Task: Add an event with the title Project Stakeholder Meeting, date '2024/04/22', time 7:30 AM to 9:30 AMand add a description: Participants will be divided into teams, ensuring a mix of individuals from different departments or backgrounds. This encourages cross-team collaboration and allows participants to interact with colleagues they may not typically work closely with.Select event color  Graphite . Add location for the event as: 654 Pompeii, Italy, logged in from the account softage.2@softage.netand send the event invitation to softage.5@softage.net and softage.6@softage.net. Set a reminder for the event Monthly on the third Sunday
Action: Mouse moved to (92, 114)
Screenshot: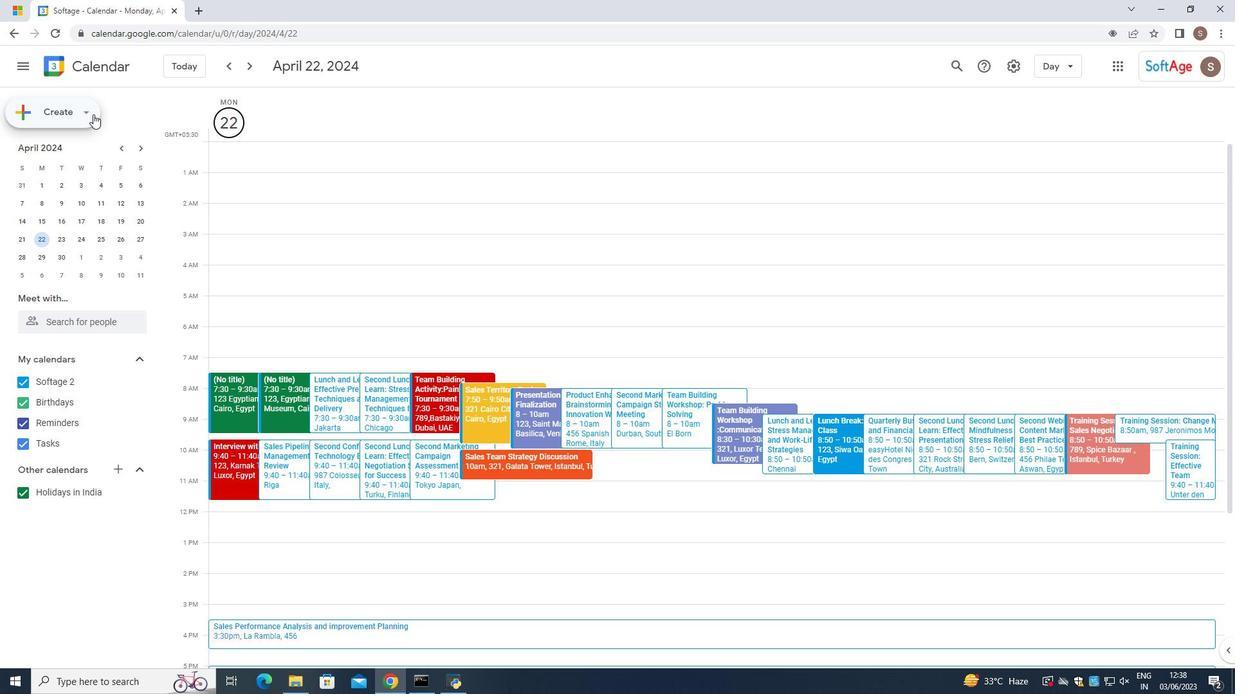 
Action: Mouse pressed left at (92, 114)
Screenshot: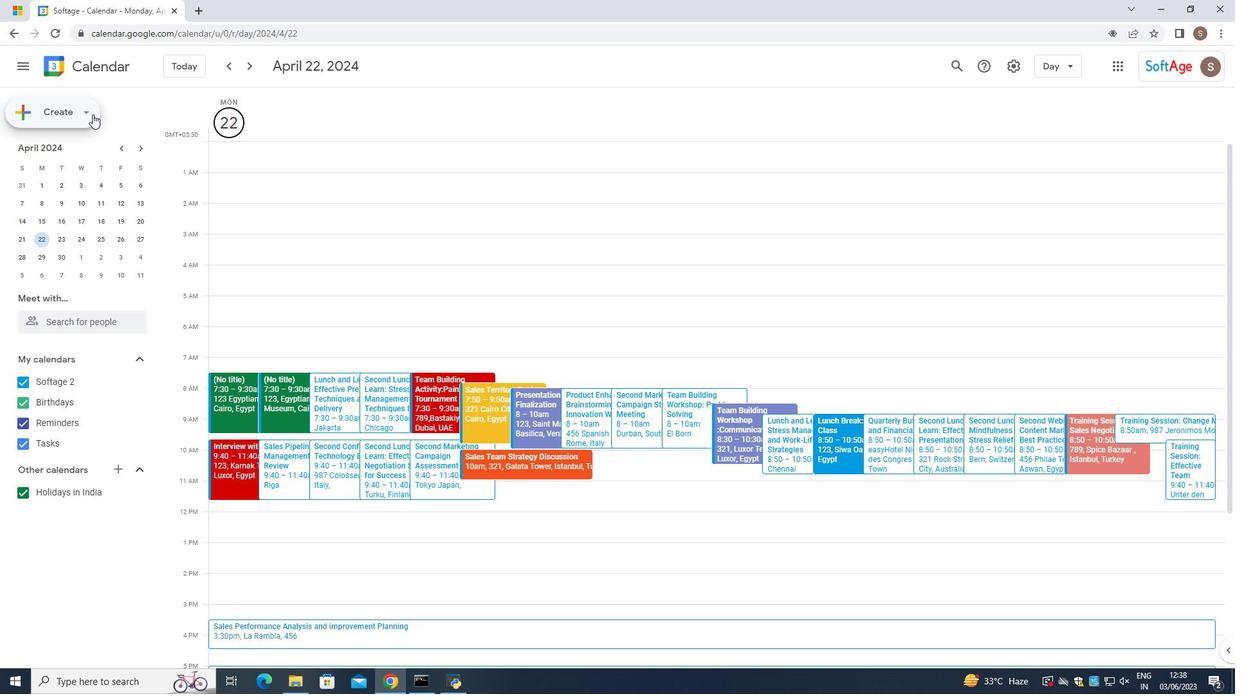 
Action: Mouse moved to (115, 150)
Screenshot: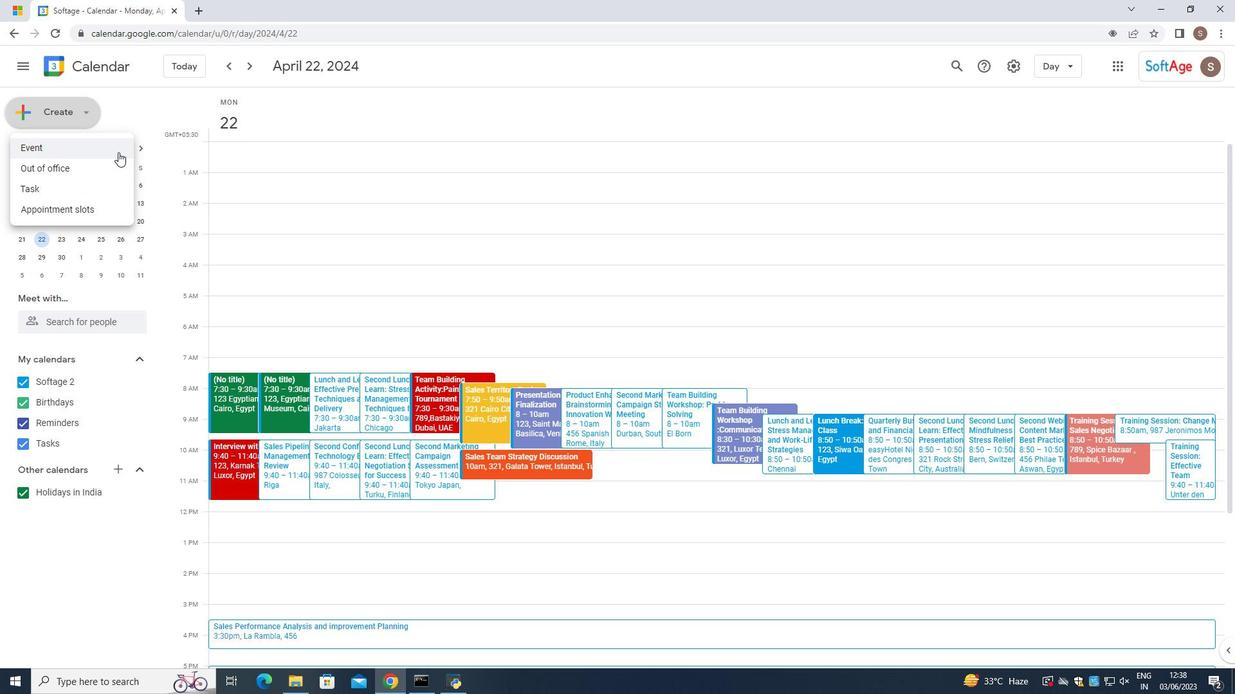 
Action: Mouse pressed left at (115, 150)
Screenshot: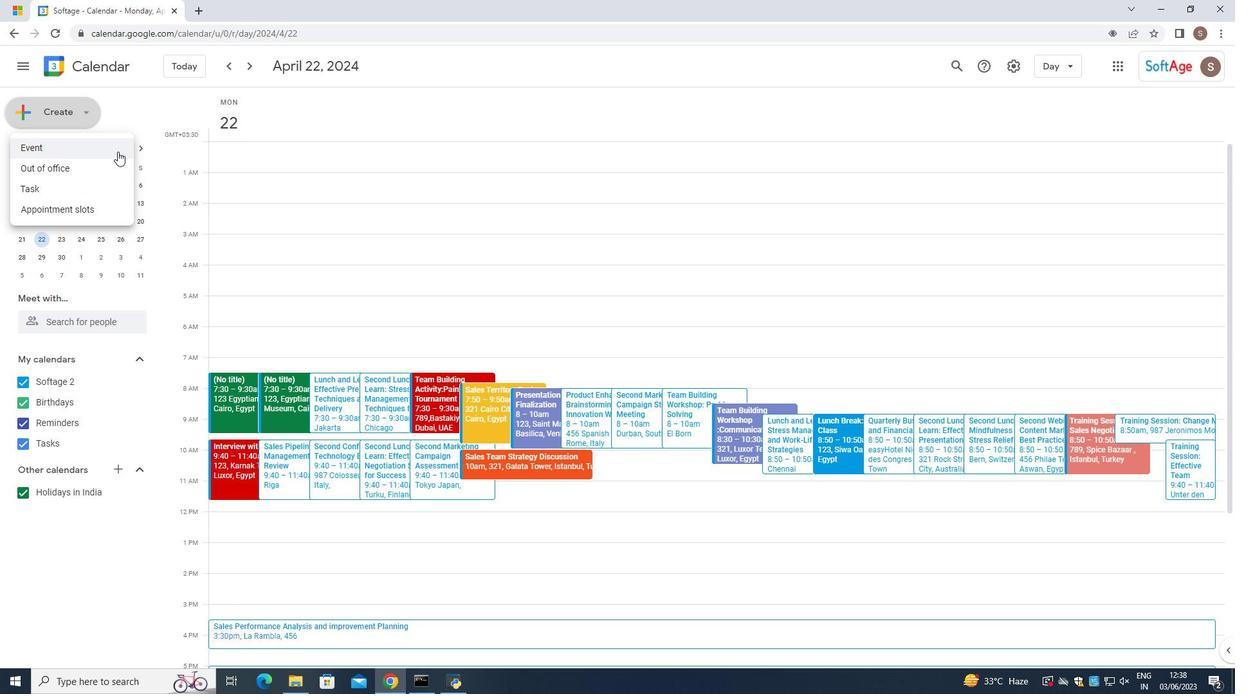 
Action: Mouse moved to (683, 318)
Screenshot: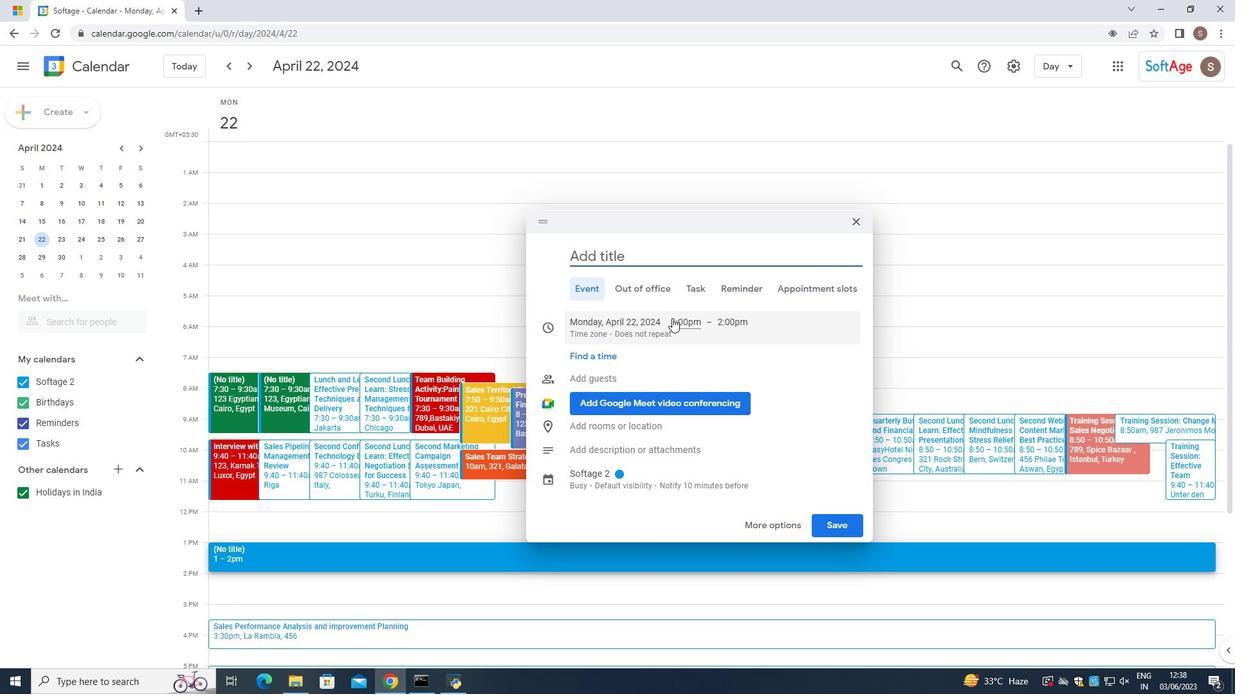 
Action: Mouse pressed left at (683, 318)
Screenshot: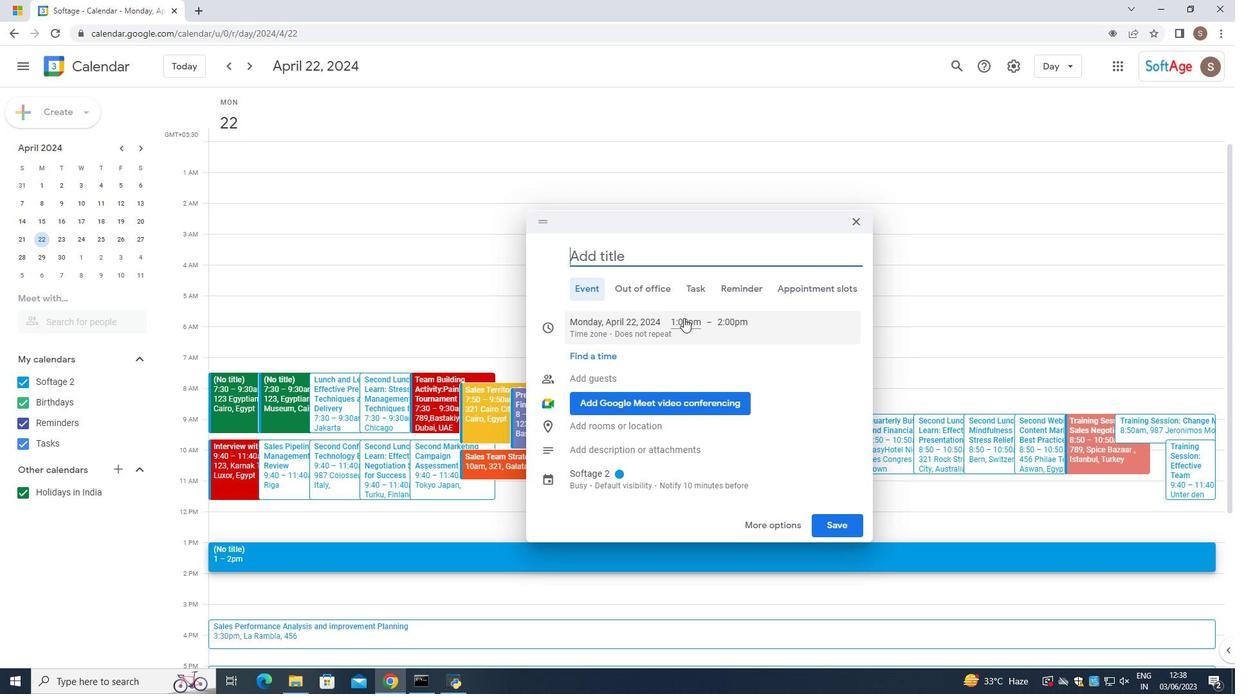 
Action: Mouse moved to (685, 322)
Screenshot: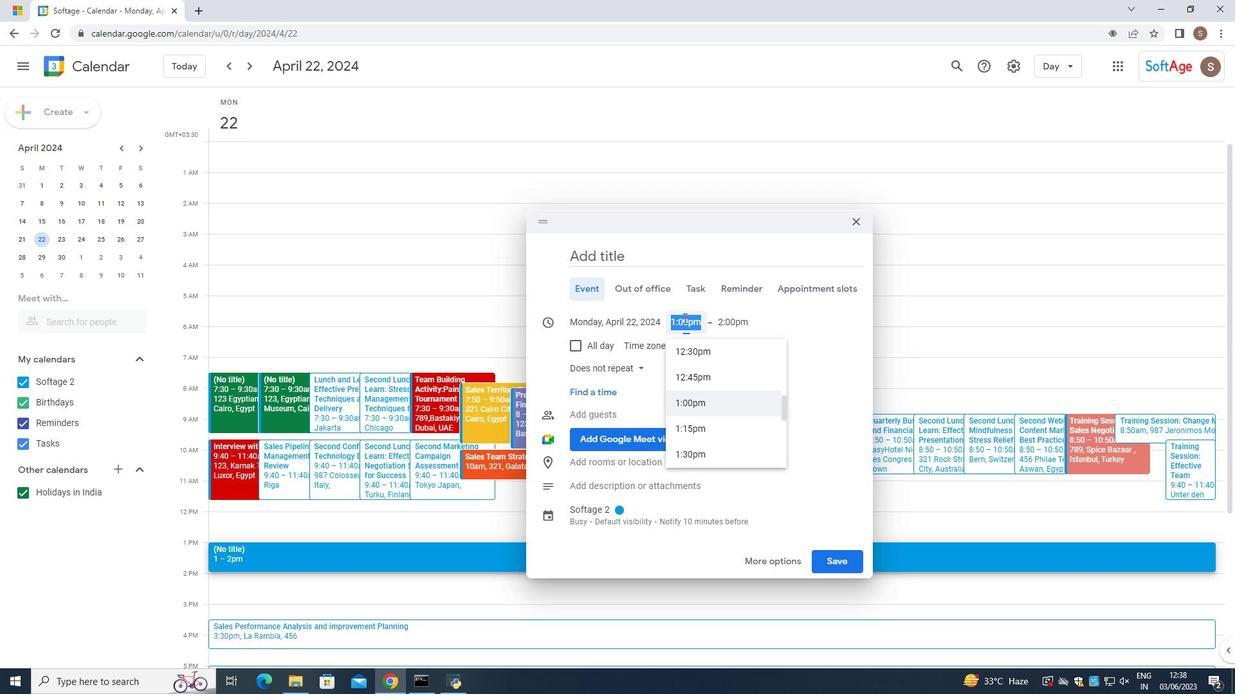 
Action: Mouse pressed left at (685, 322)
Screenshot: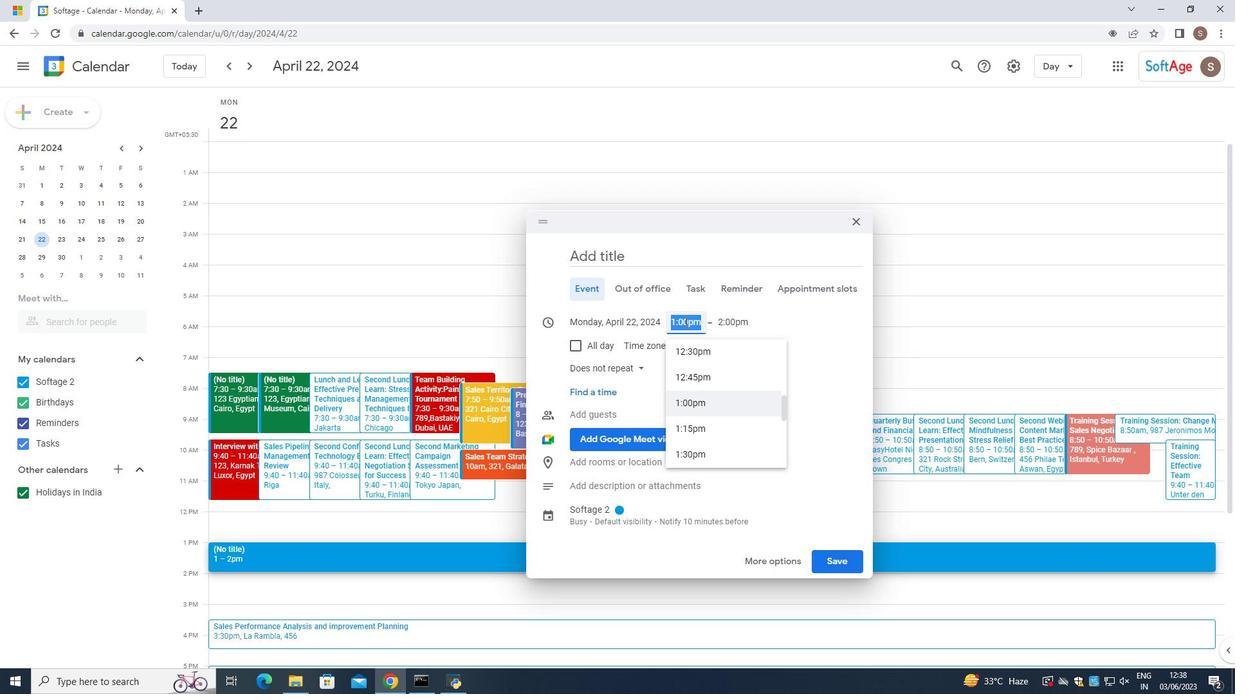 
Action: Mouse moved to (705, 399)
Screenshot: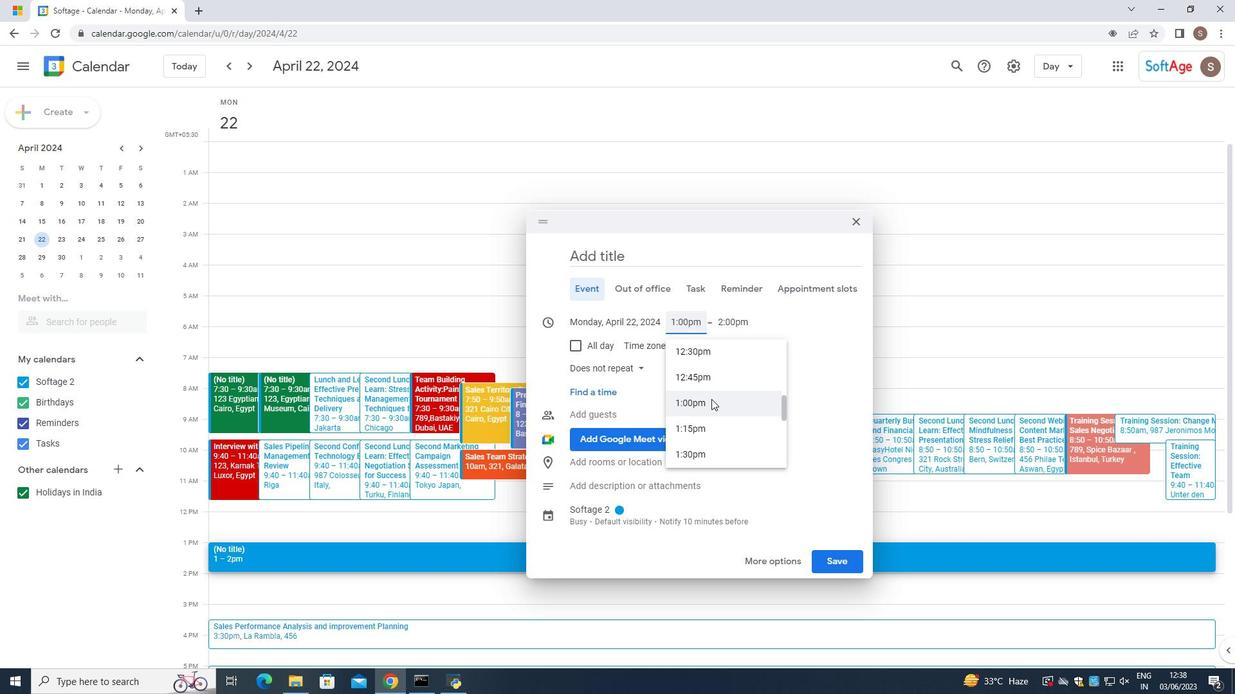 
Action: Mouse scrolled (705, 398) with delta (0, 0)
Screenshot: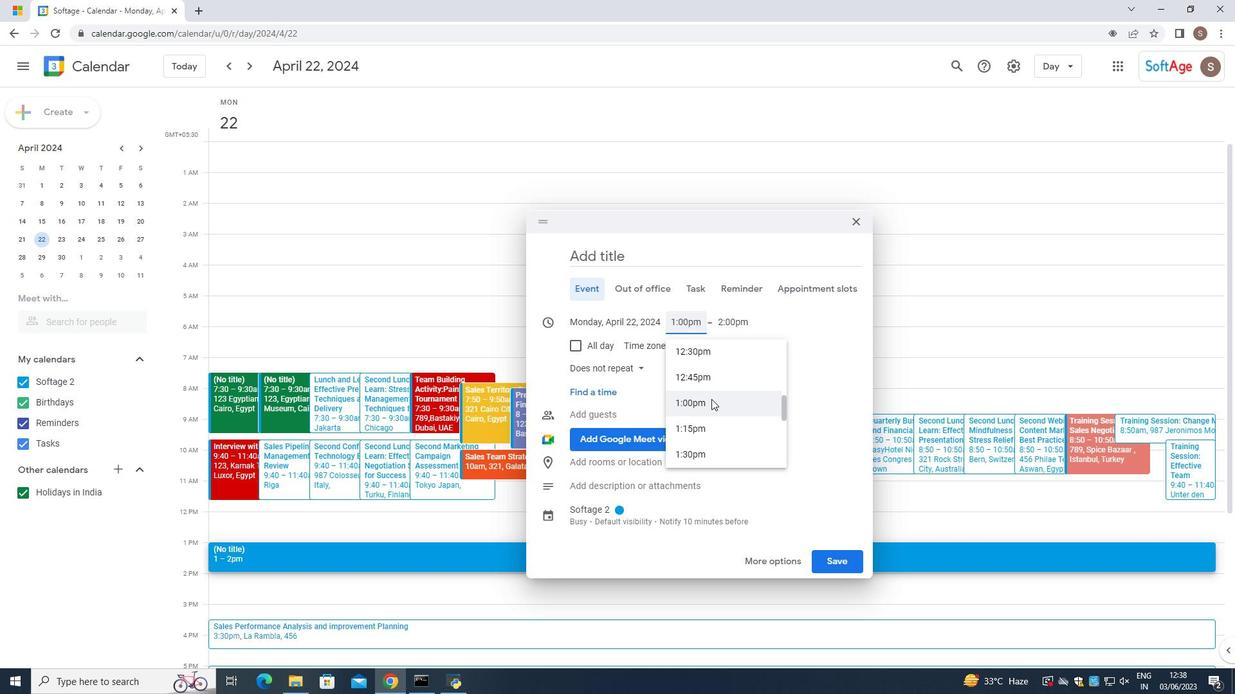 
Action: Mouse scrolled (705, 398) with delta (0, 0)
Screenshot: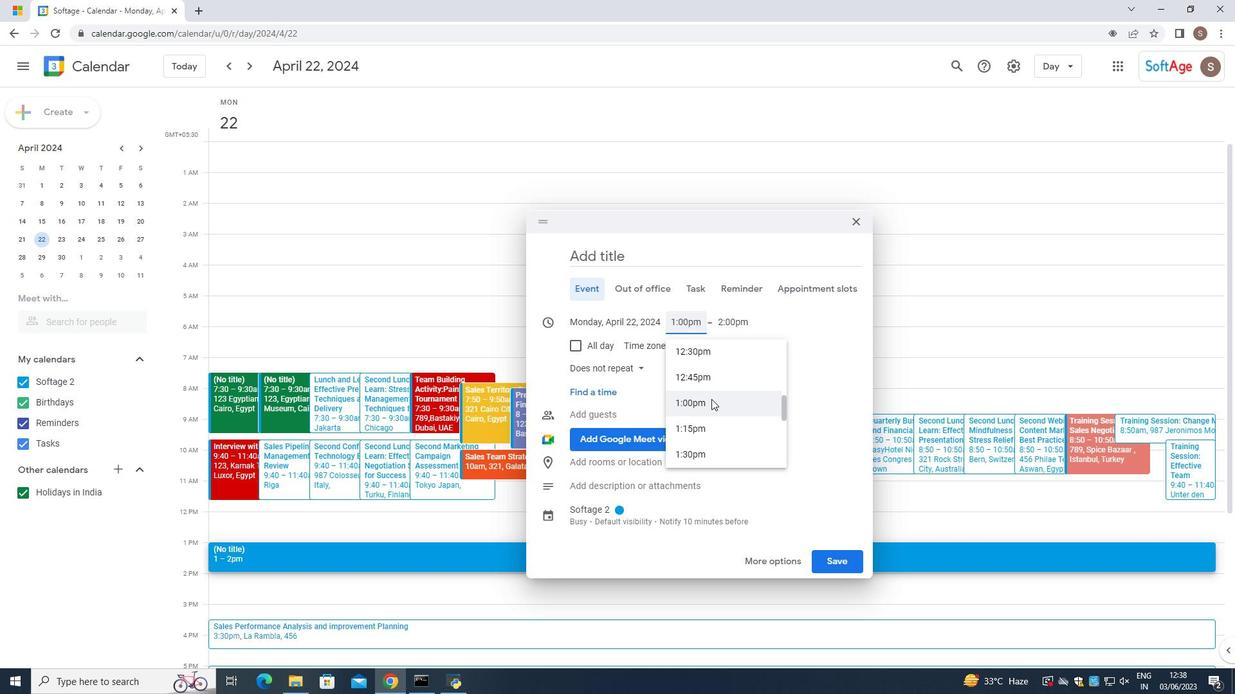 
Action: Mouse scrolled (705, 398) with delta (0, 0)
Screenshot: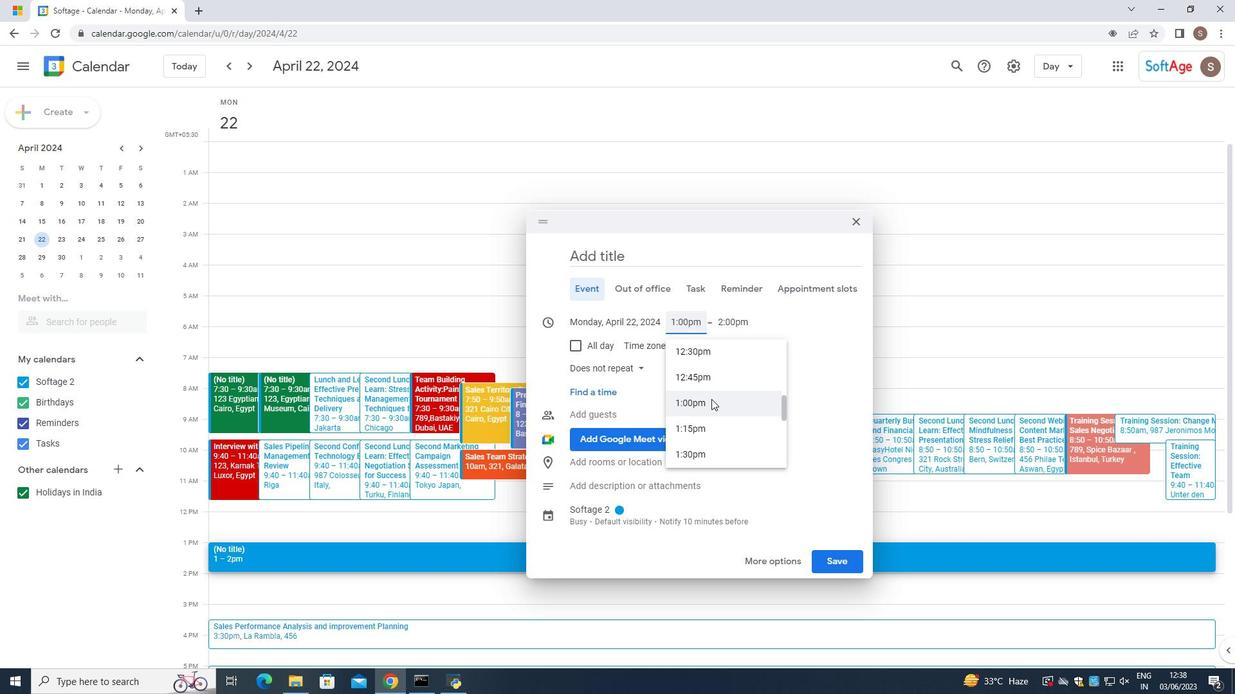 
Action: Mouse moved to (695, 400)
Screenshot: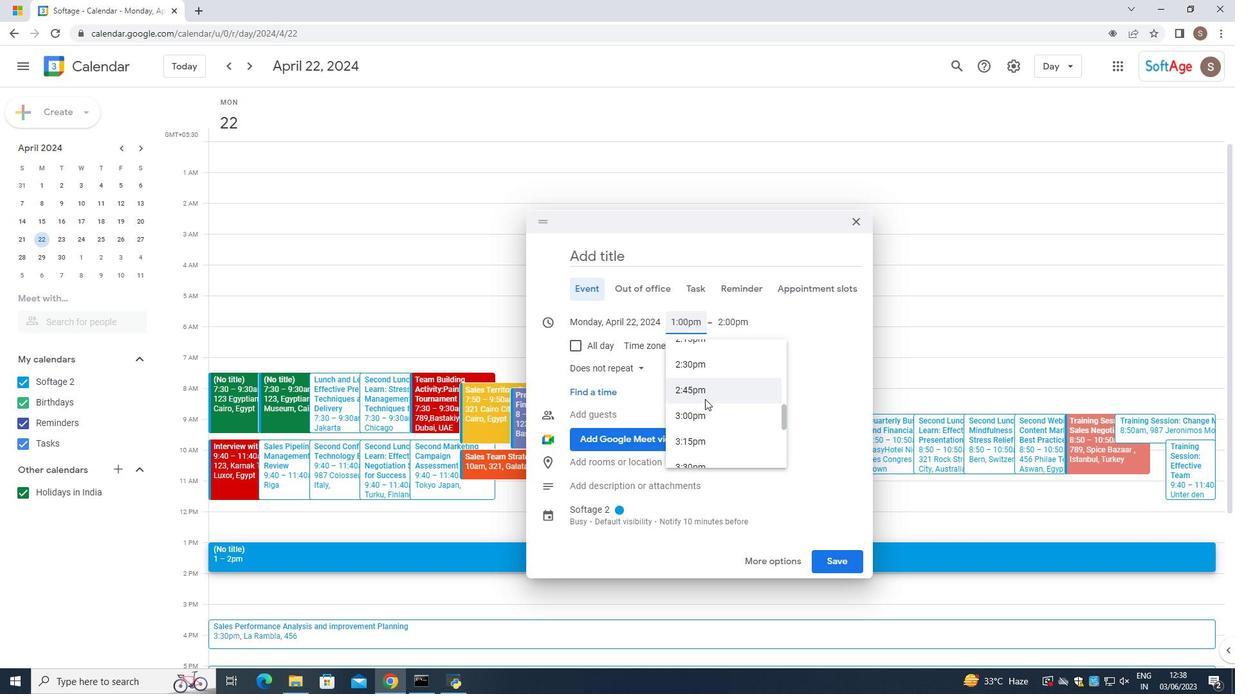 
Action: Mouse scrolled (695, 400) with delta (0, 0)
Screenshot: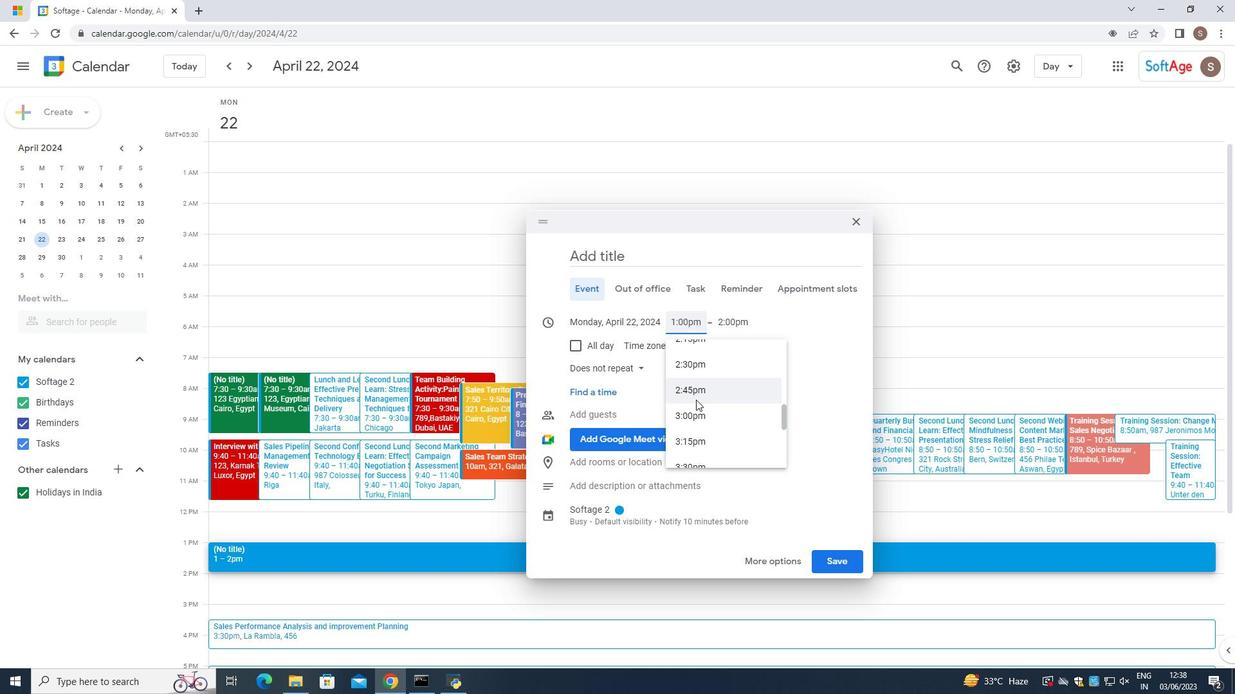 
Action: Mouse scrolled (695, 400) with delta (0, 0)
Screenshot: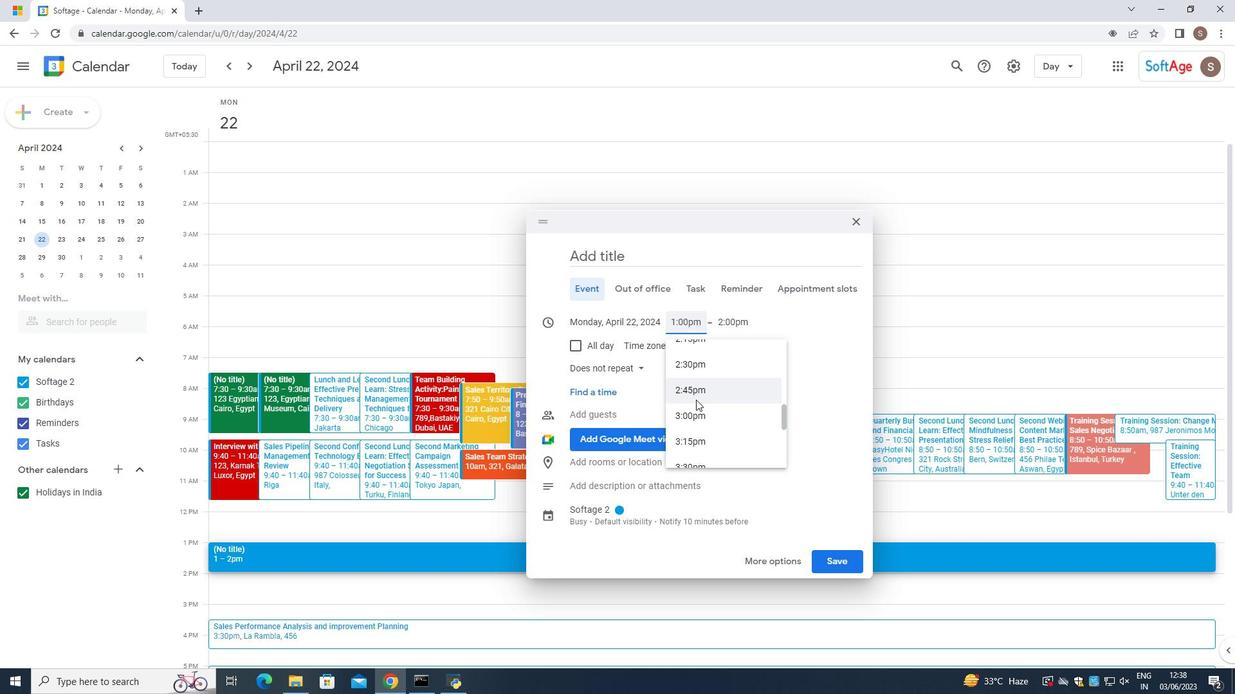 
Action: Mouse scrolled (695, 400) with delta (0, 0)
Screenshot: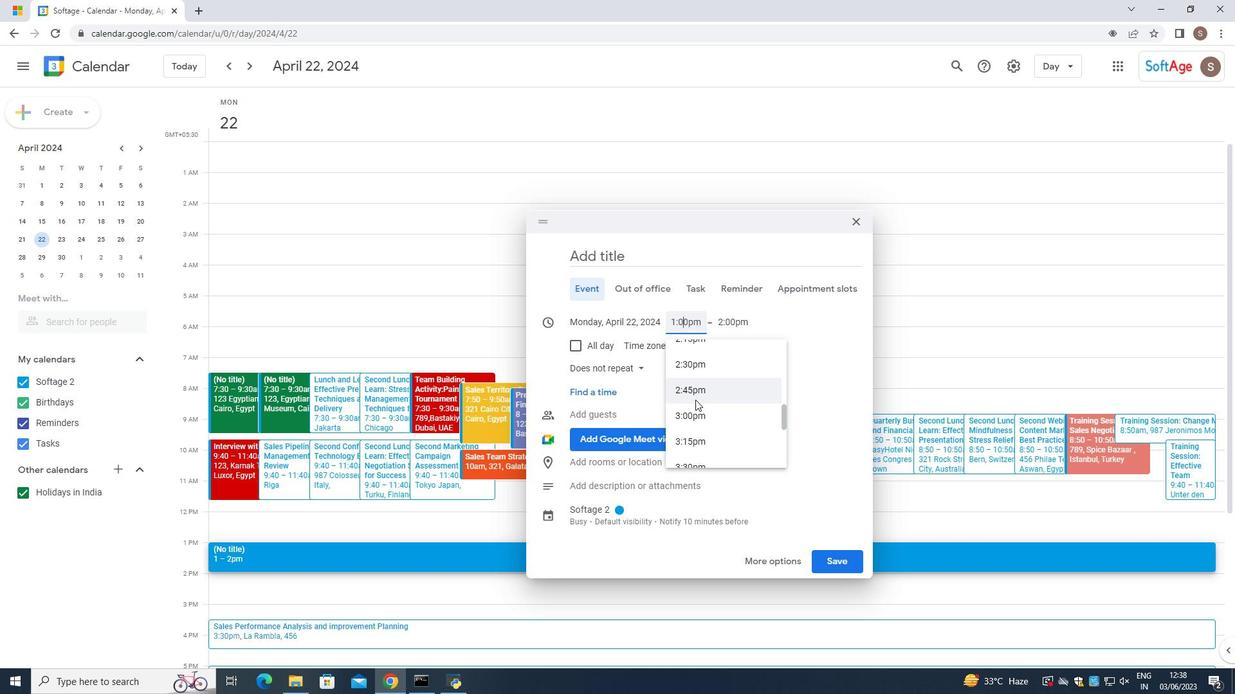 
Action: Mouse scrolled (695, 400) with delta (0, 0)
Screenshot: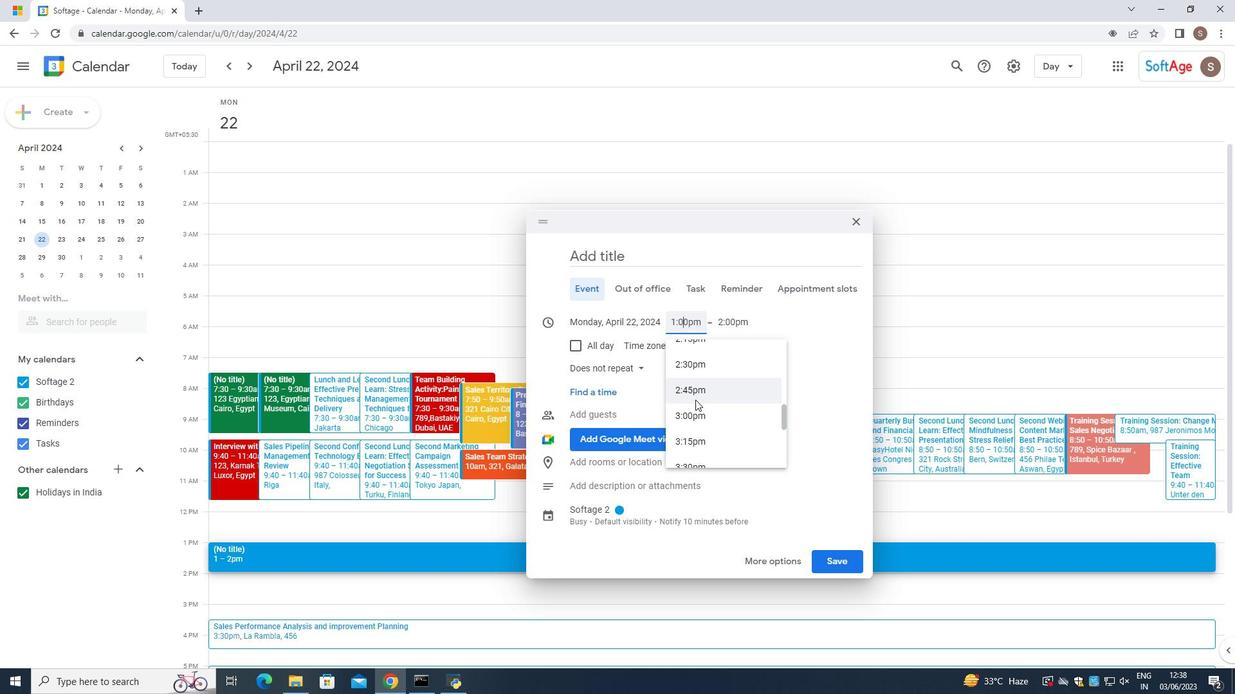 
Action: Mouse scrolled (695, 400) with delta (0, 0)
Screenshot: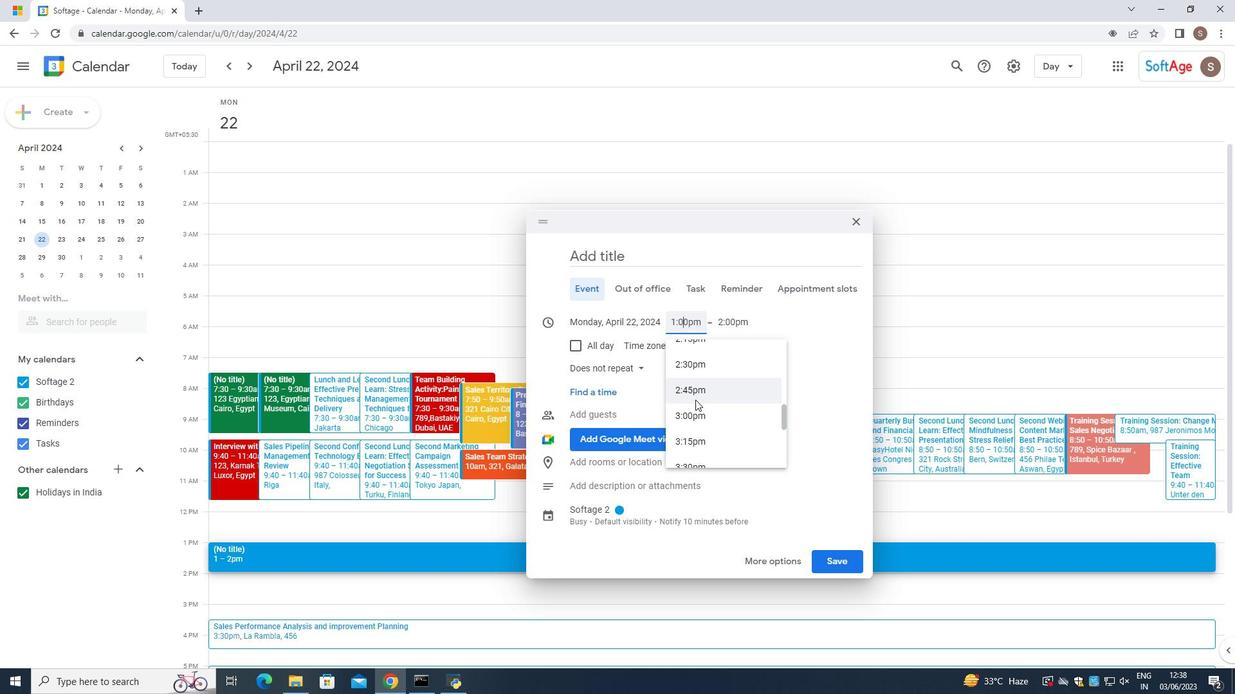 
Action: Mouse scrolled (695, 400) with delta (0, 0)
Screenshot: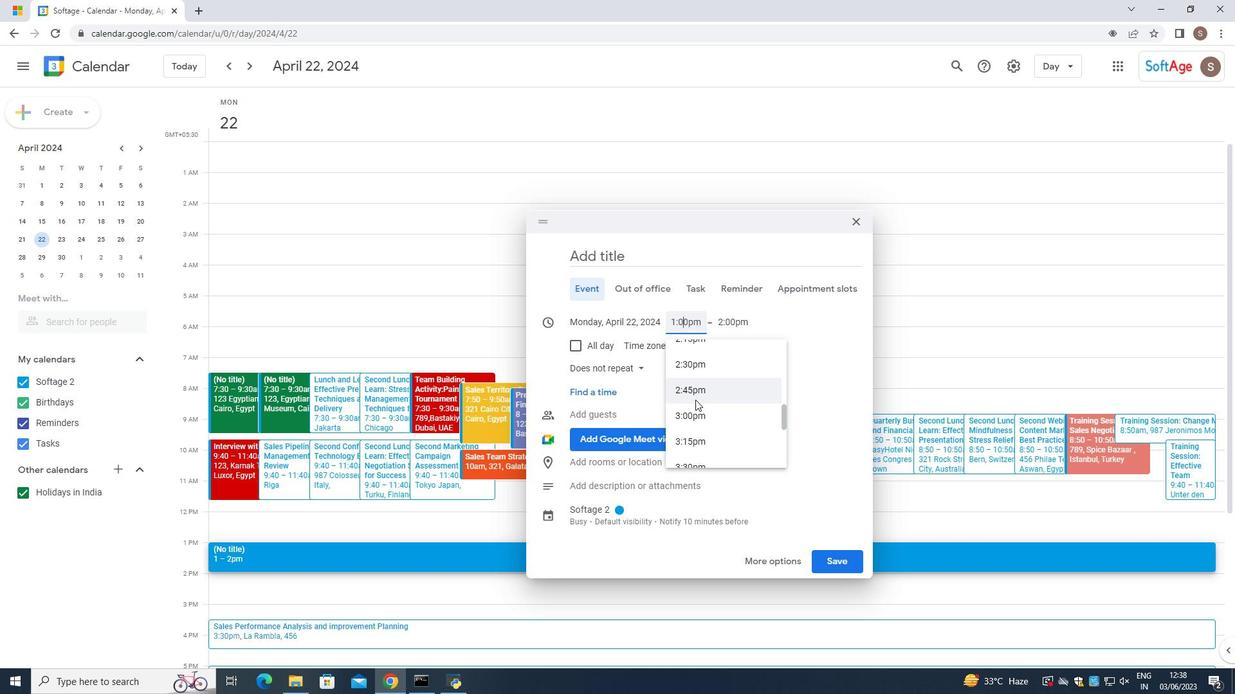 
Action: Mouse moved to (693, 400)
Screenshot: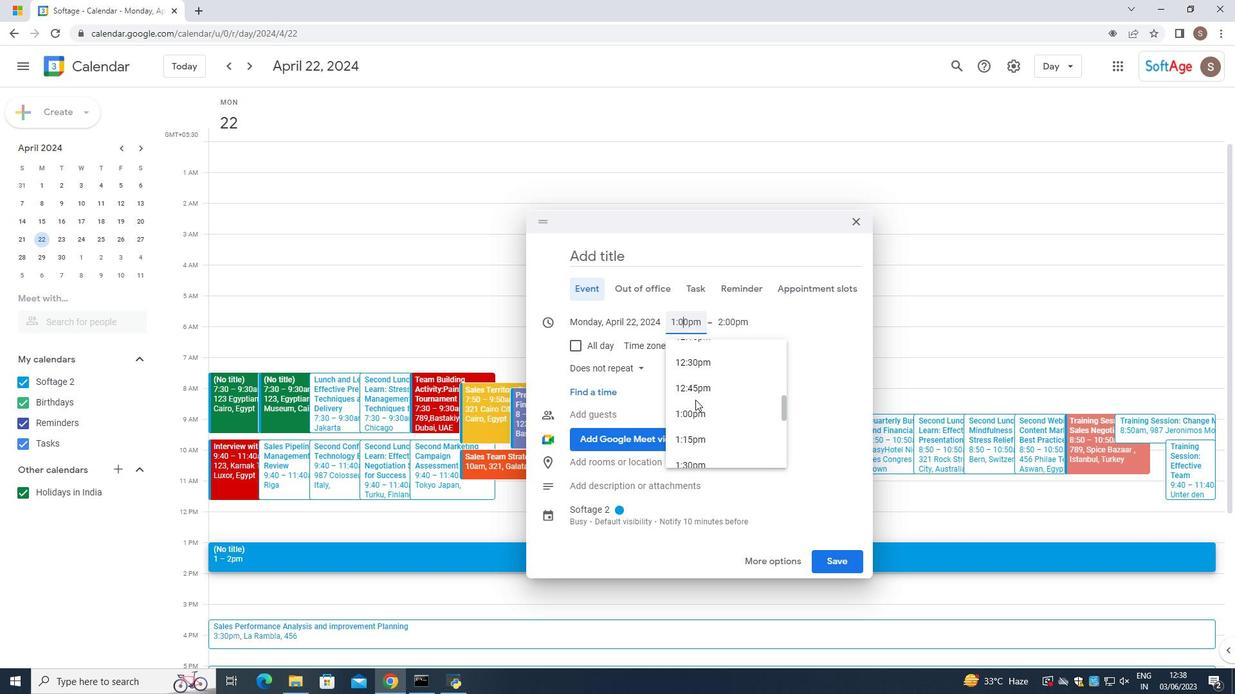 
Action: Mouse scrolled (693, 400) with delta (0, 0)
Screenshot: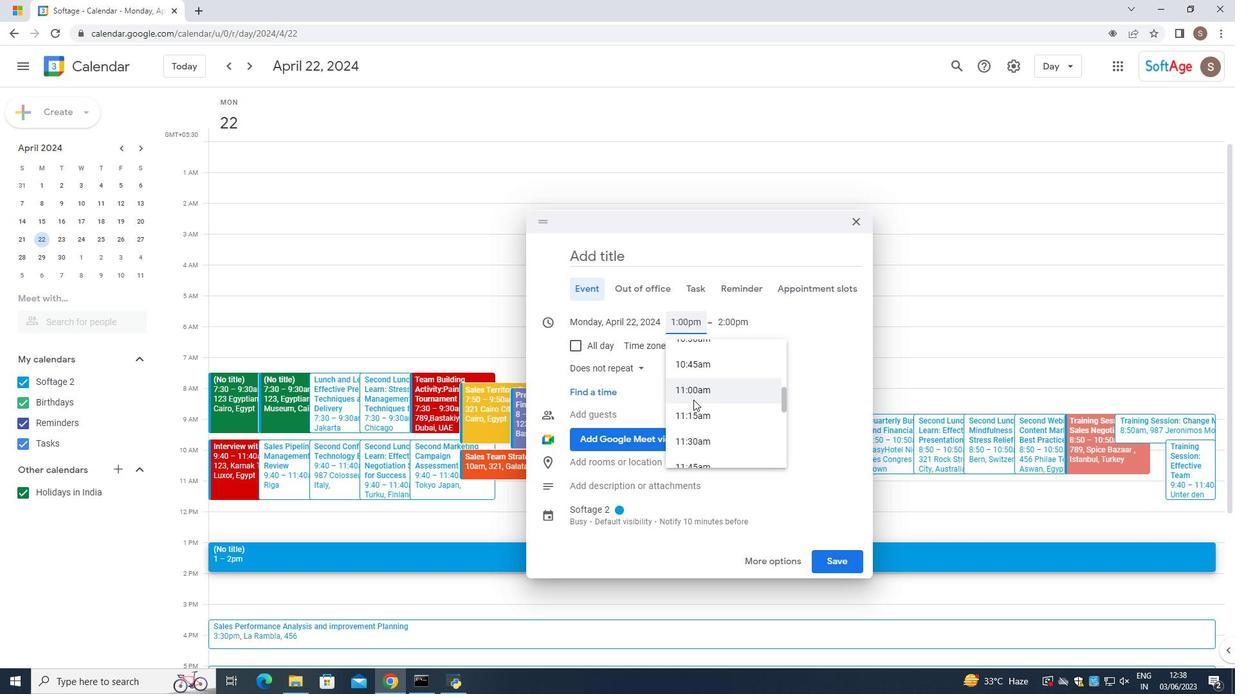 
Action: Mouse scrolled (693, 400) with delta (0, 0)
Screenshot: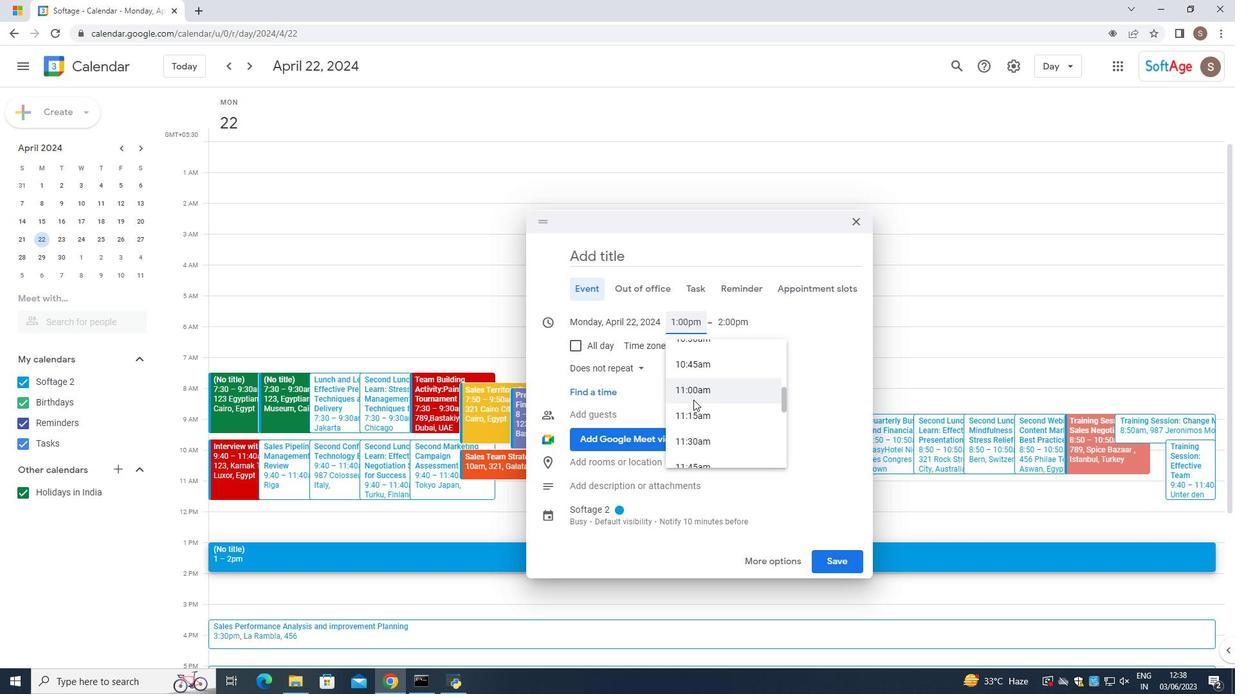 
Action: Mouse scrolled (693, 400) with delta (0, 0)
Screenshot: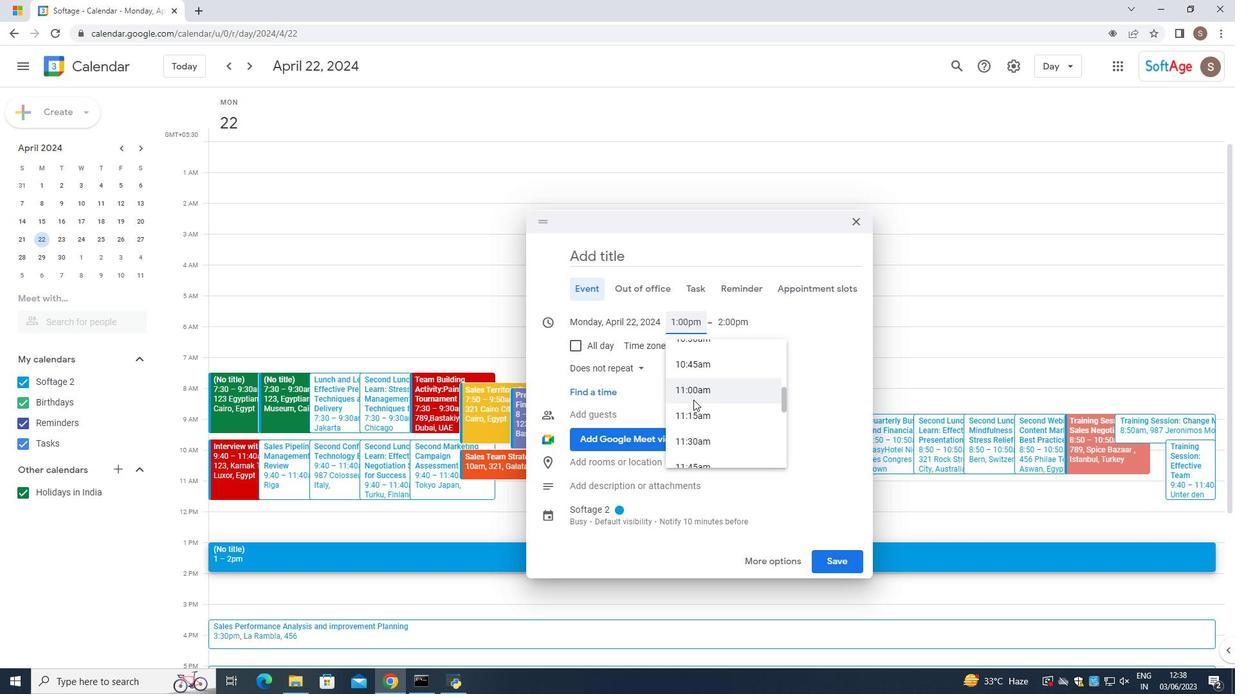 
Action: Mouse scrolled (693, 400) with delta (0, 0)
Screenshot: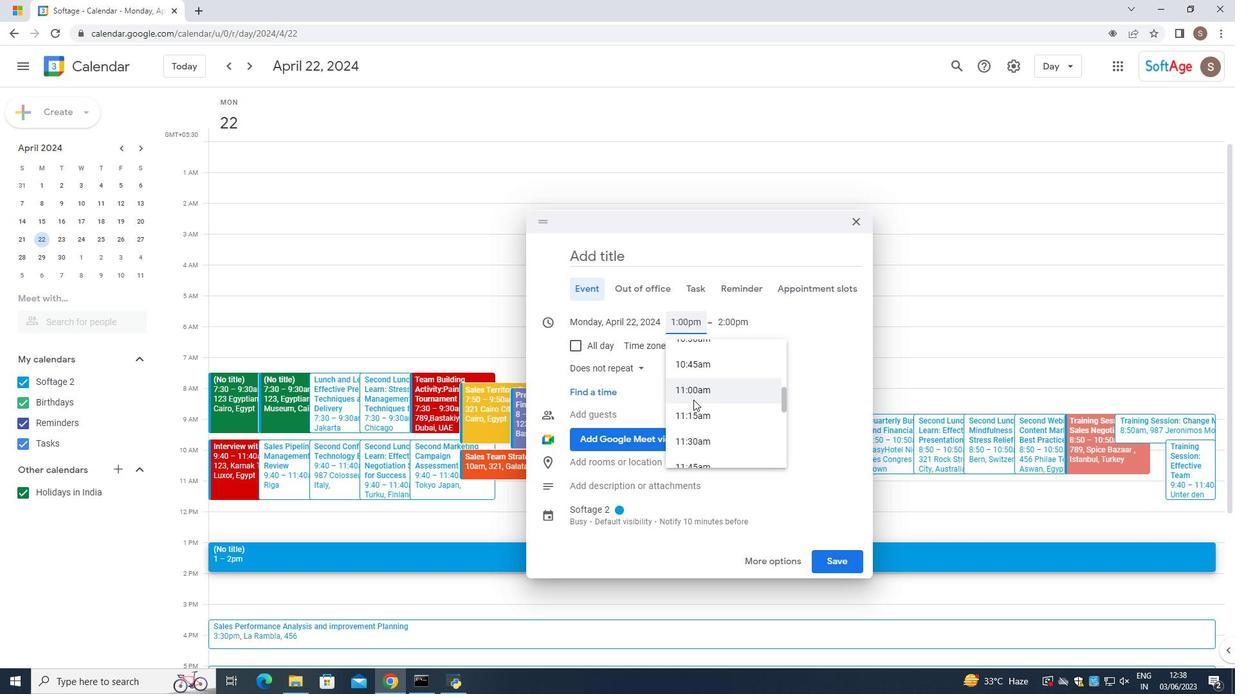 
Action: Mouse scrolled (693, 400) with delta (0, 0)
Screenshot: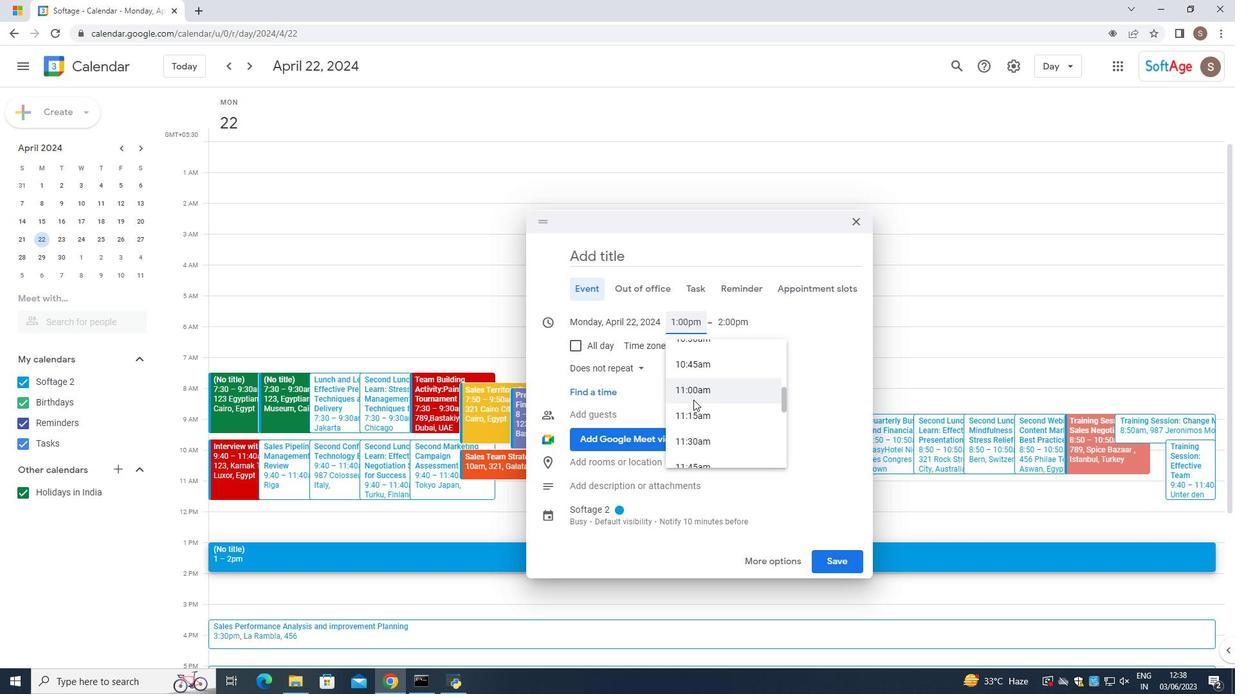 
Action: Mouse scrolled (693, 400) with delta (0, 0)
Screenshot: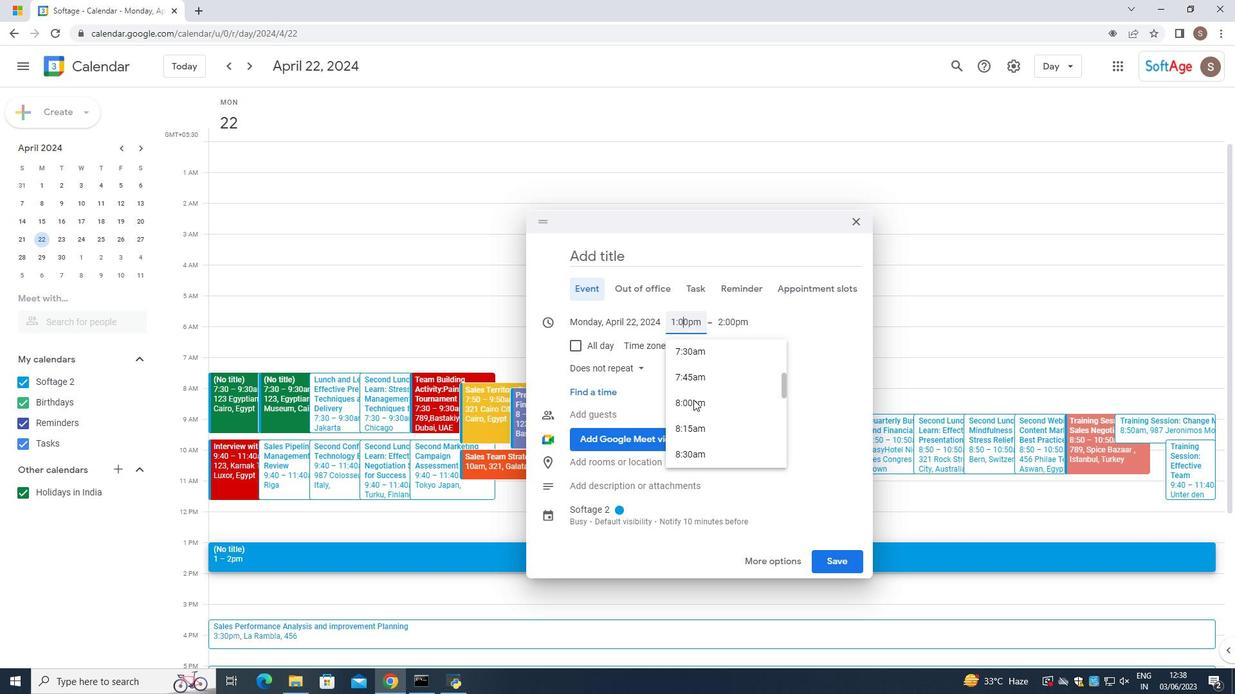 
Action: Mouse scrolled (693, 400) with delta (0, 0)
Screenshot: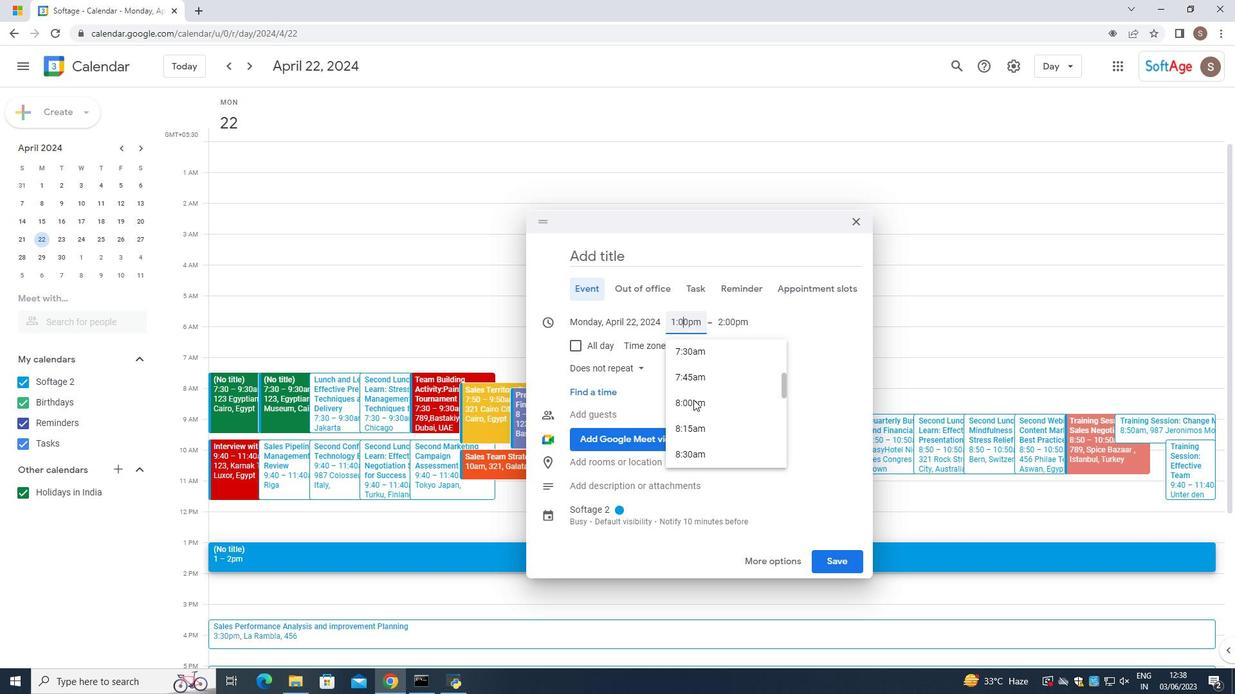 
Action: Mouse scrolled (693, 400) with delta (0, 0)
Screenshot: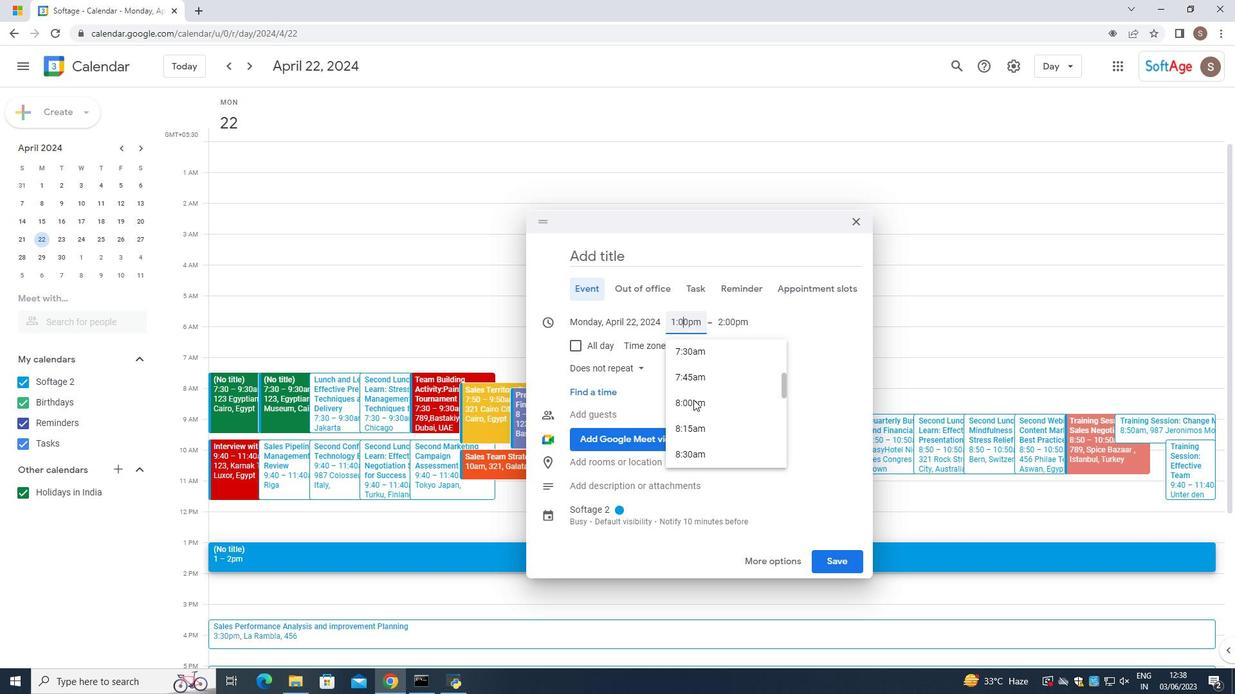 
Action: Mouse moved to (688, 401)
Screenshot: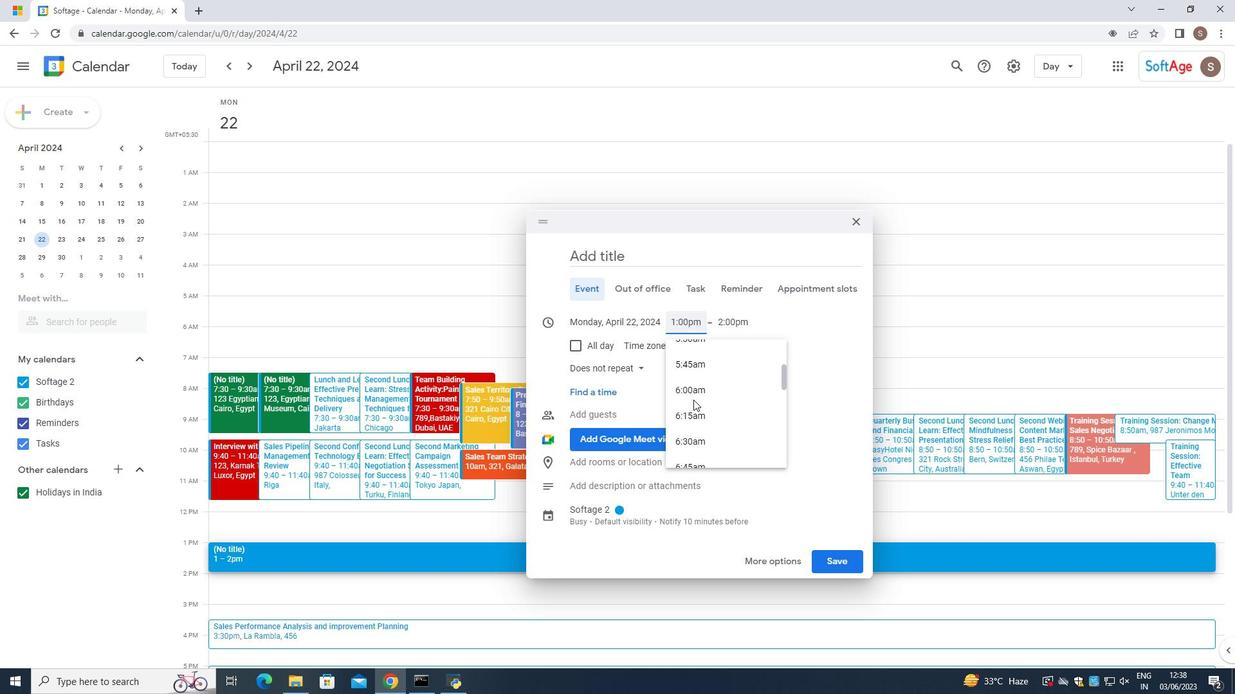 
Action: Mouse scrolled (688, 400) with delta (0, 0)
Screenshot: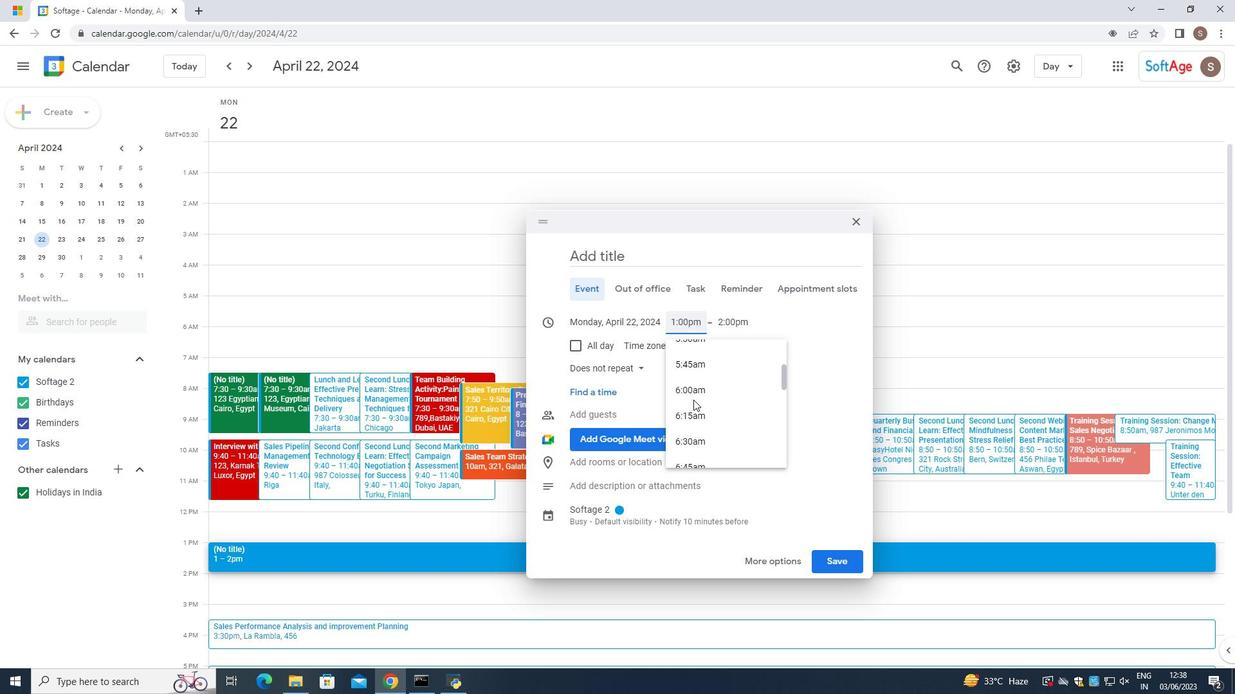 
Action: Mouse moved to (680, 447)
Screenshot: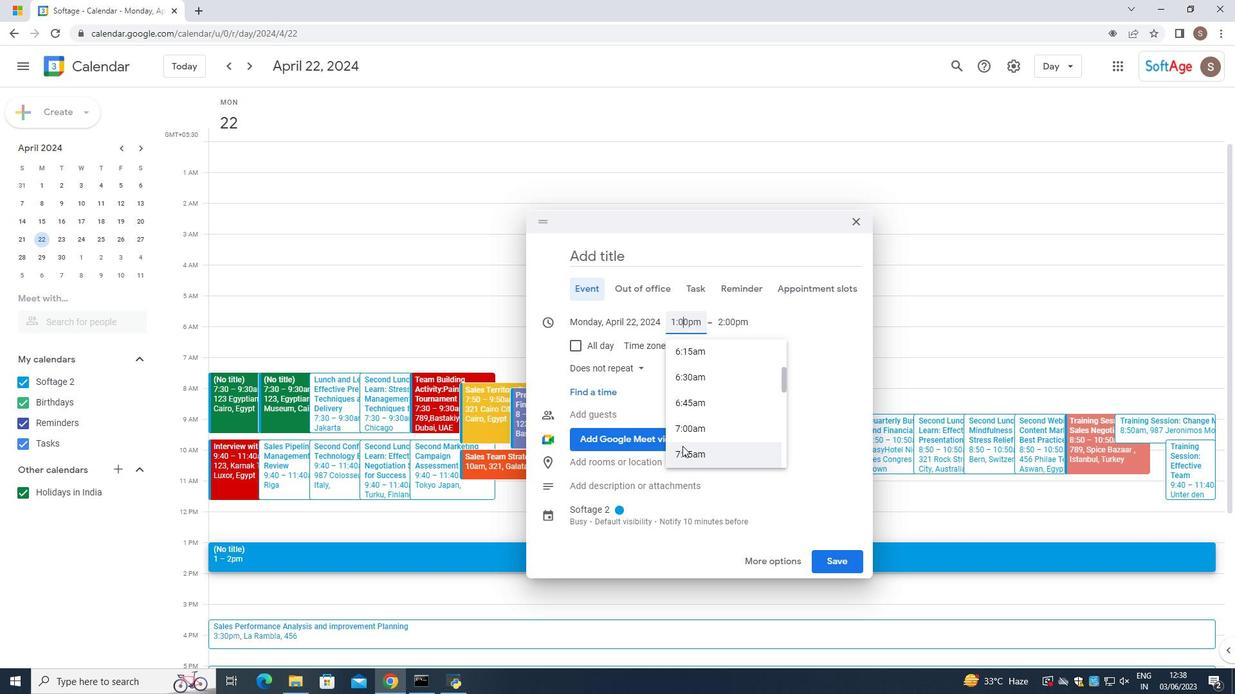 
Action: Mouse scrolled (680, 446) with delta (0, 0)
Screenshot: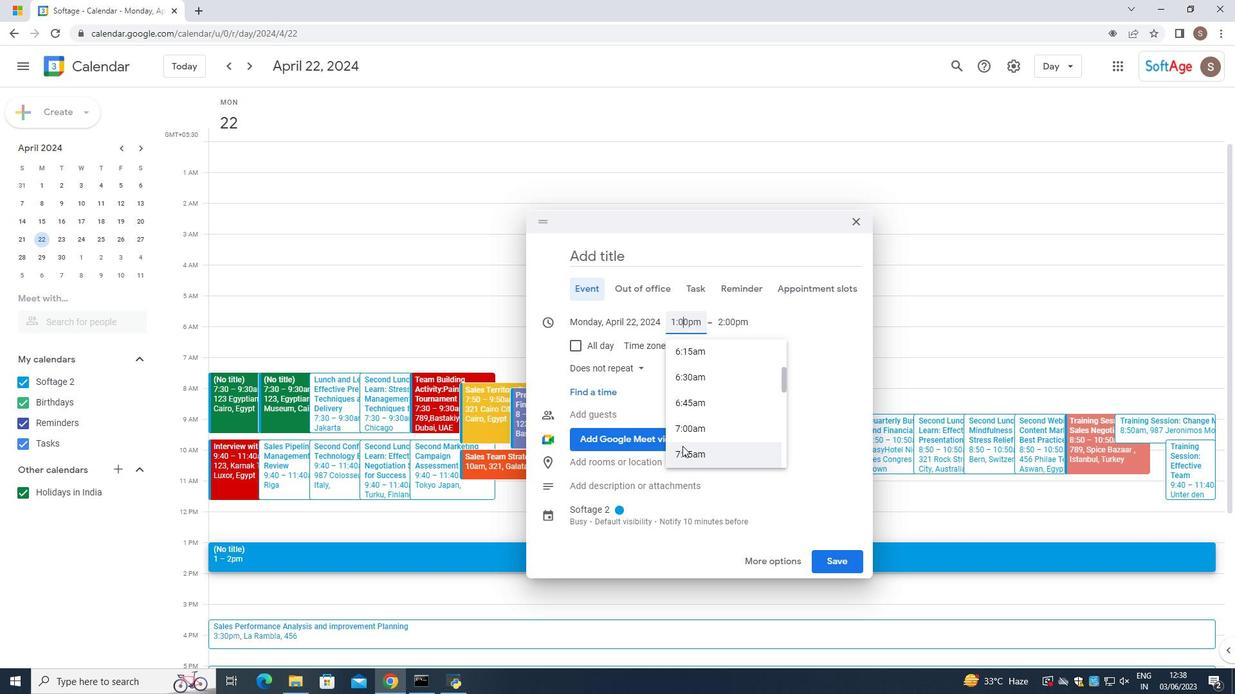 
Action: Mouse moved to (679, 418)
Screenshot: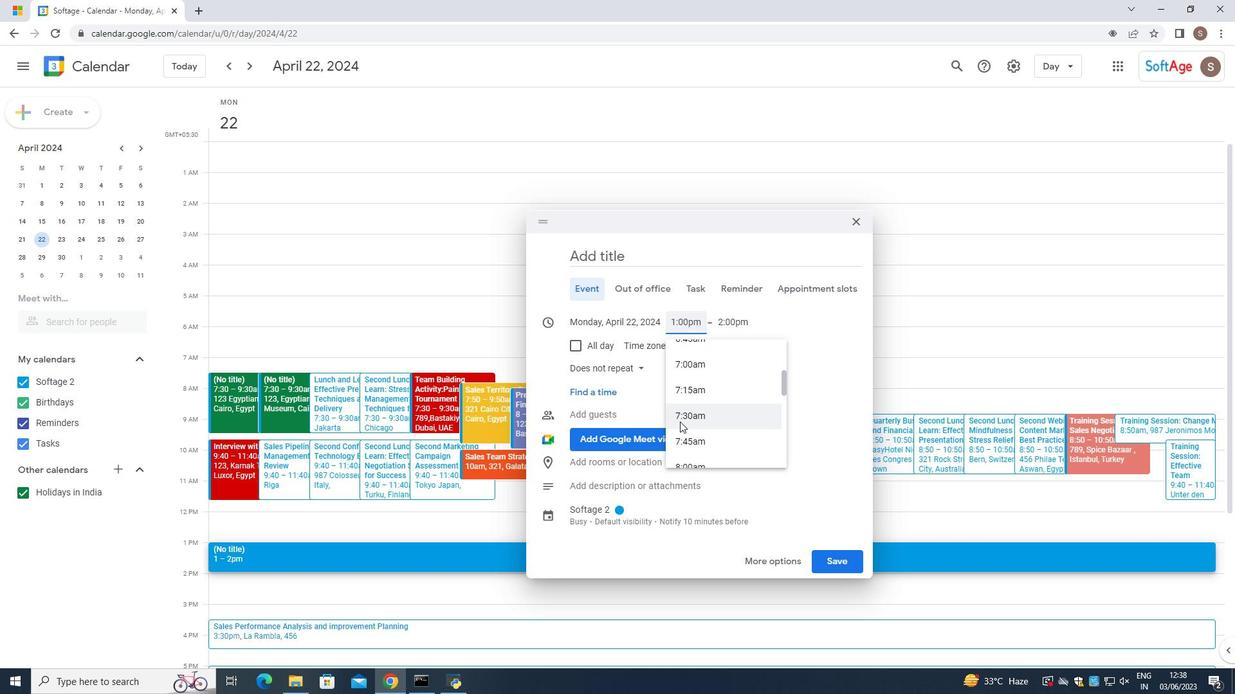 
Action: Mouse pressed left at (679, 418)
Screenshot: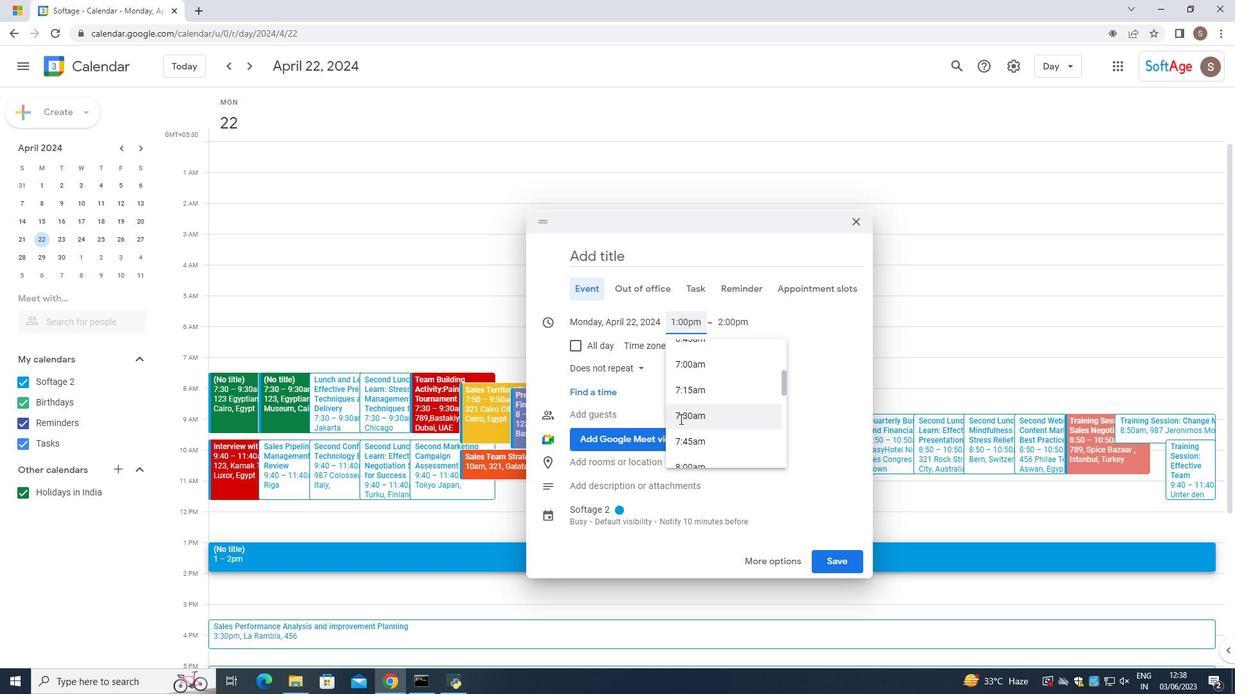 
Action: Mouse moved to (723, 313)
Screenshot: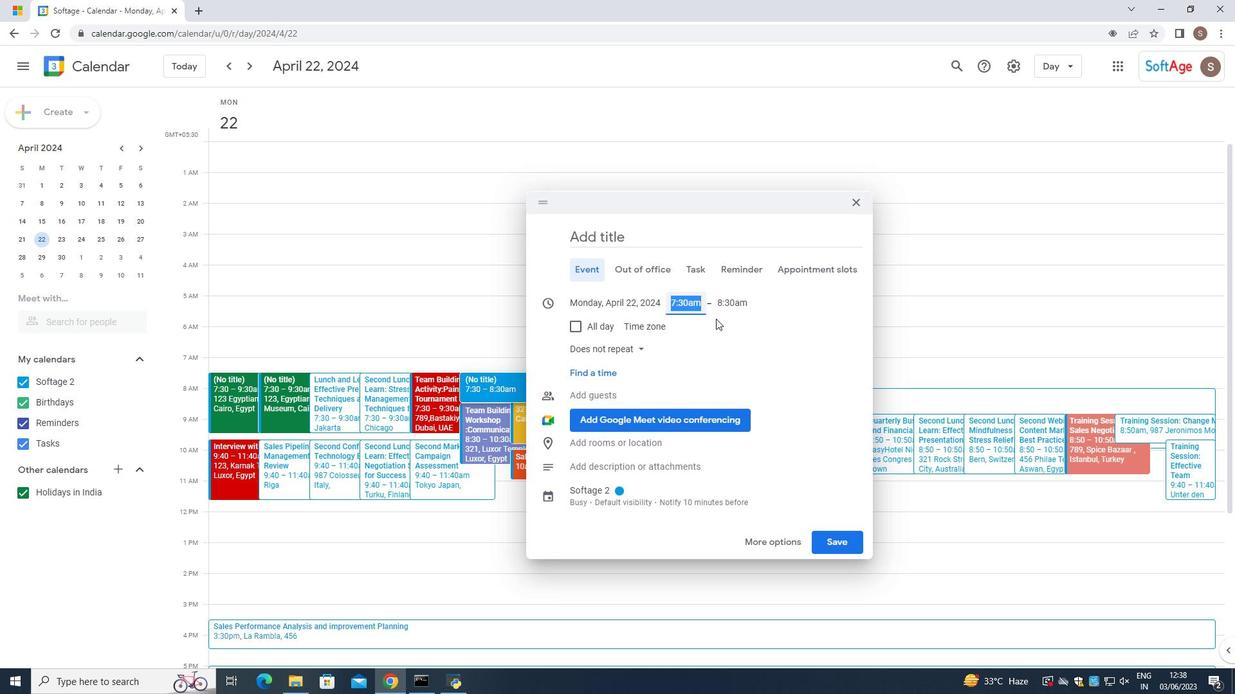 
Action: Mouse pressed left at (723, 313)
Screenshot: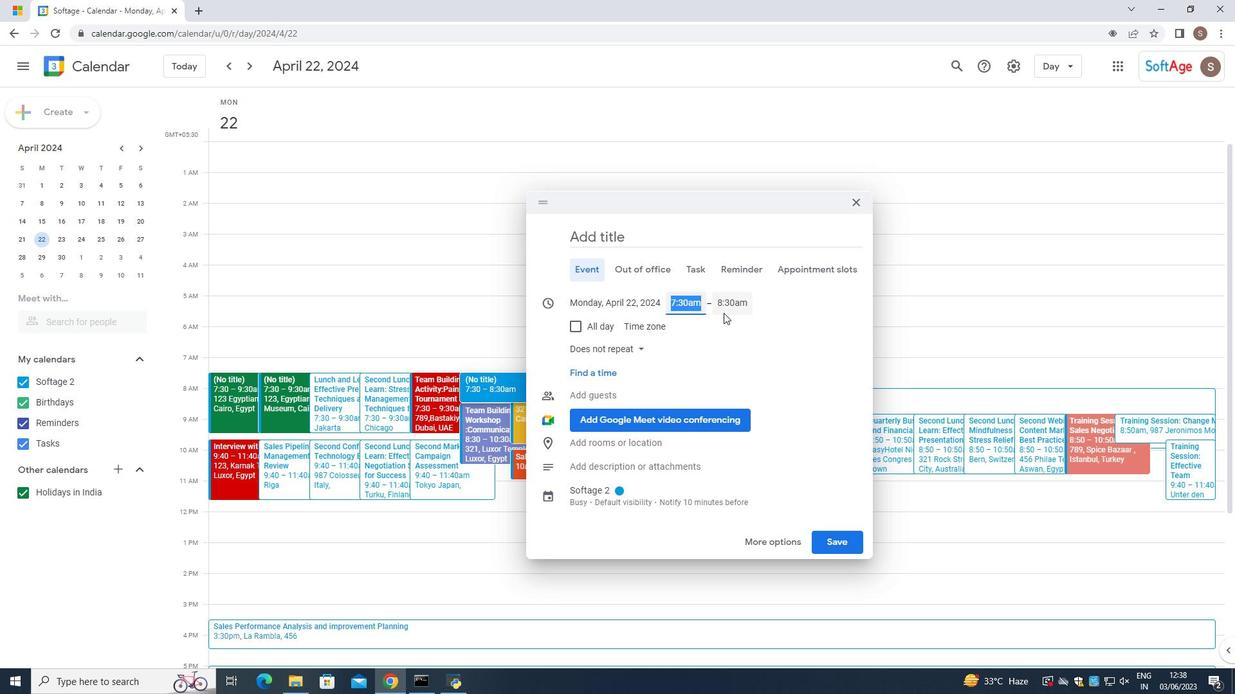 
Action: Mouse moved to (748, 439)
Screenshot: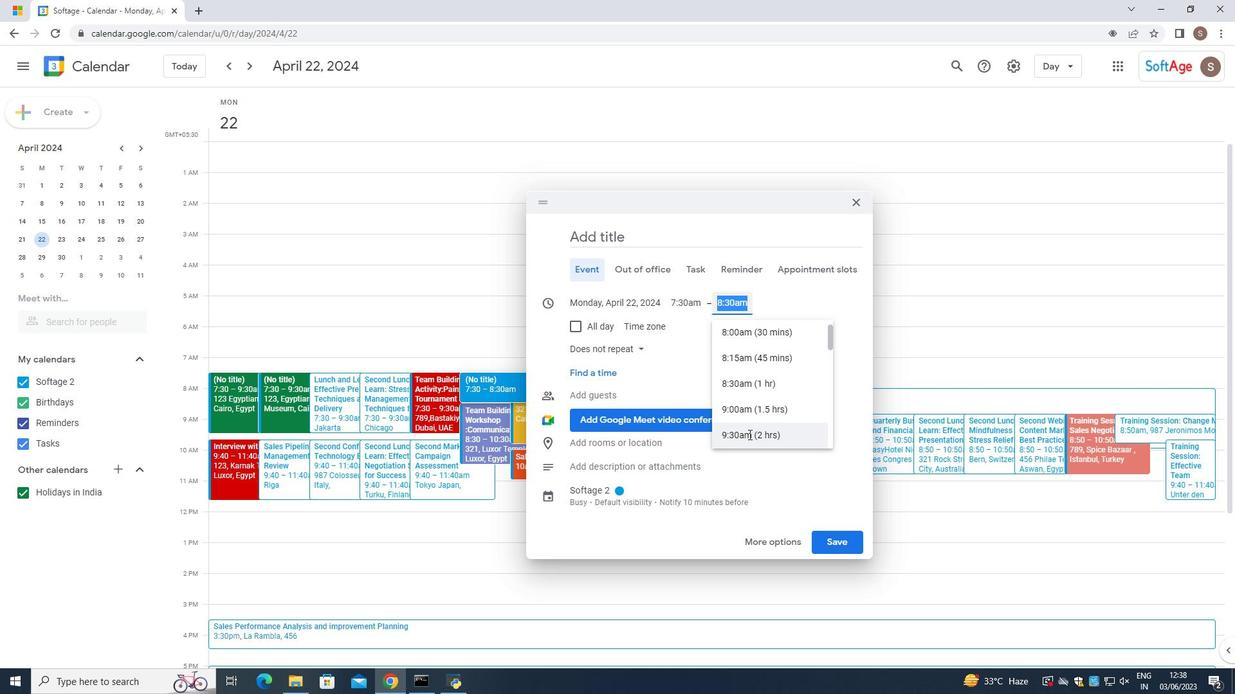
Action: Mouse pressed left at (748, 439)
Screenshot: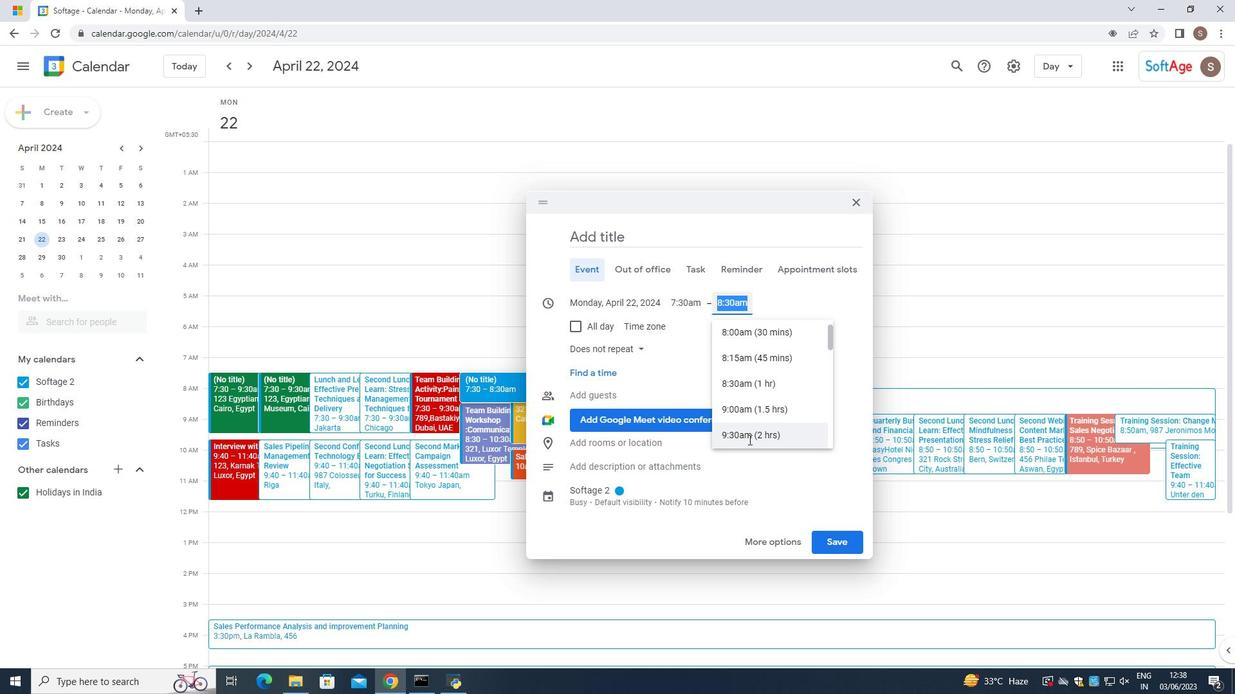 
Action: Mouse moved to (594, 243)
Screenshot: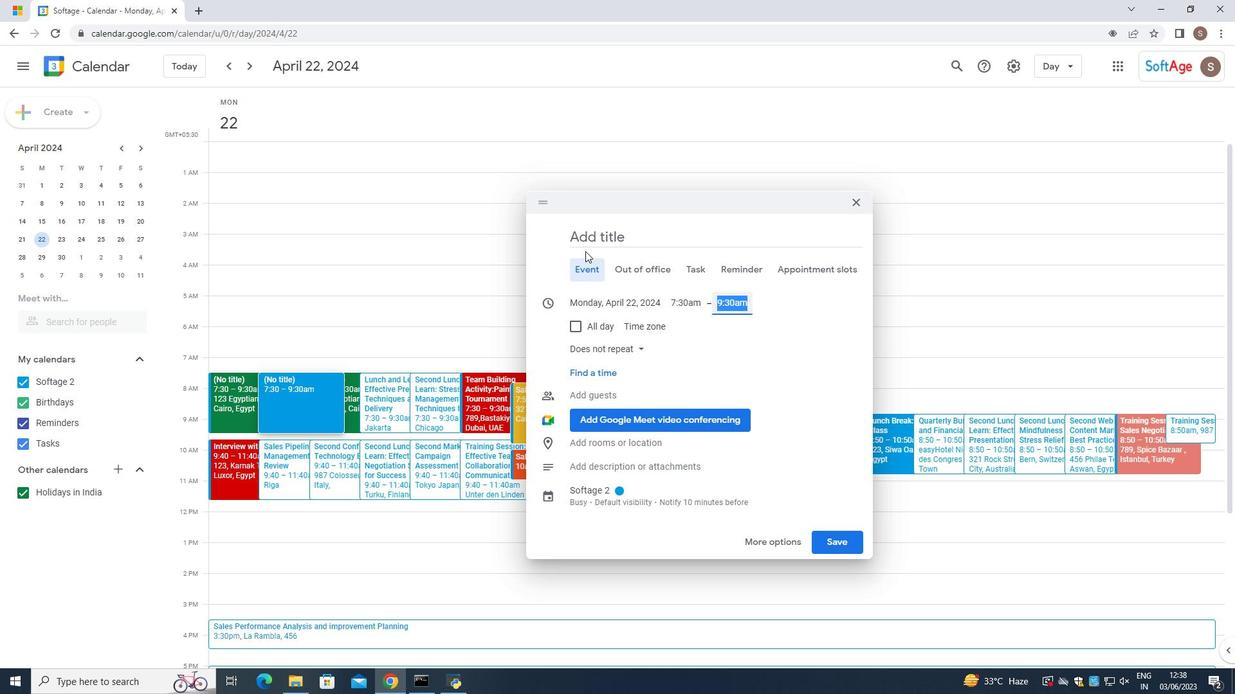 
Action: Mouse pressed left at (594, 243)
Screenshot: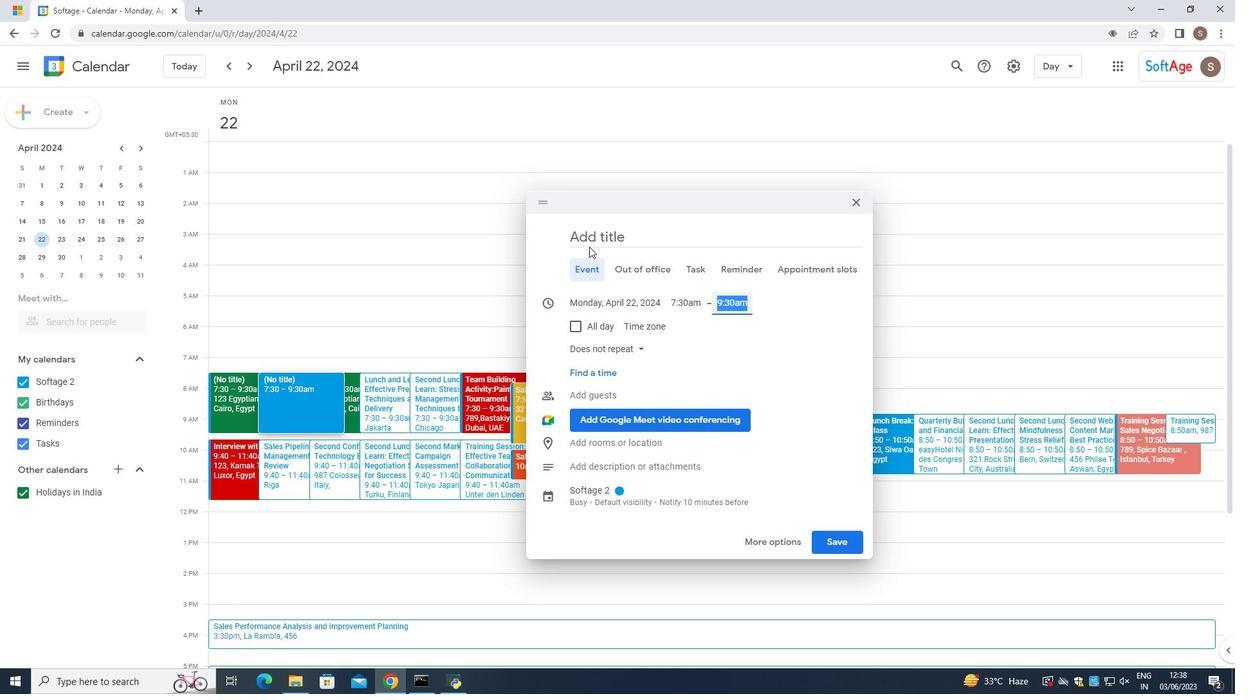 
Action: Mouse moved to (590, 234)
Screenshot: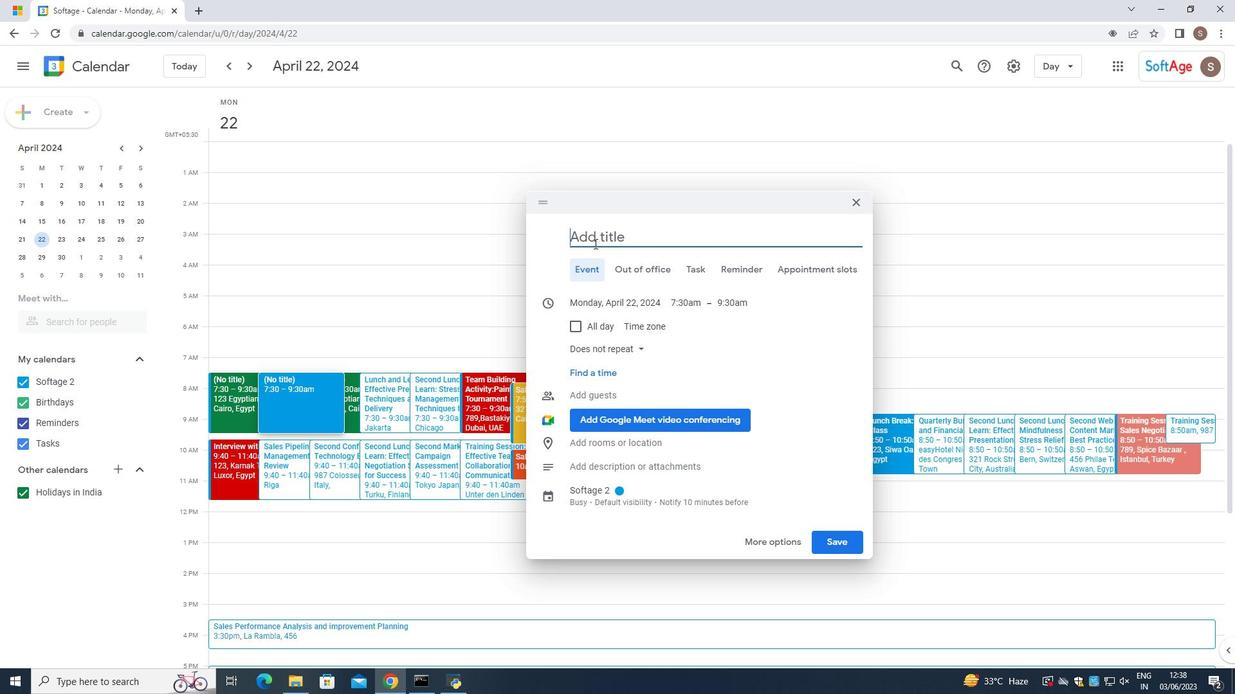 
Action: Key pressed <Key.caps_lock>P<Key.caps_lock>roject<Key.space><Key.caps_lock>S<Key.caps_lock>takeholder
Screenshot: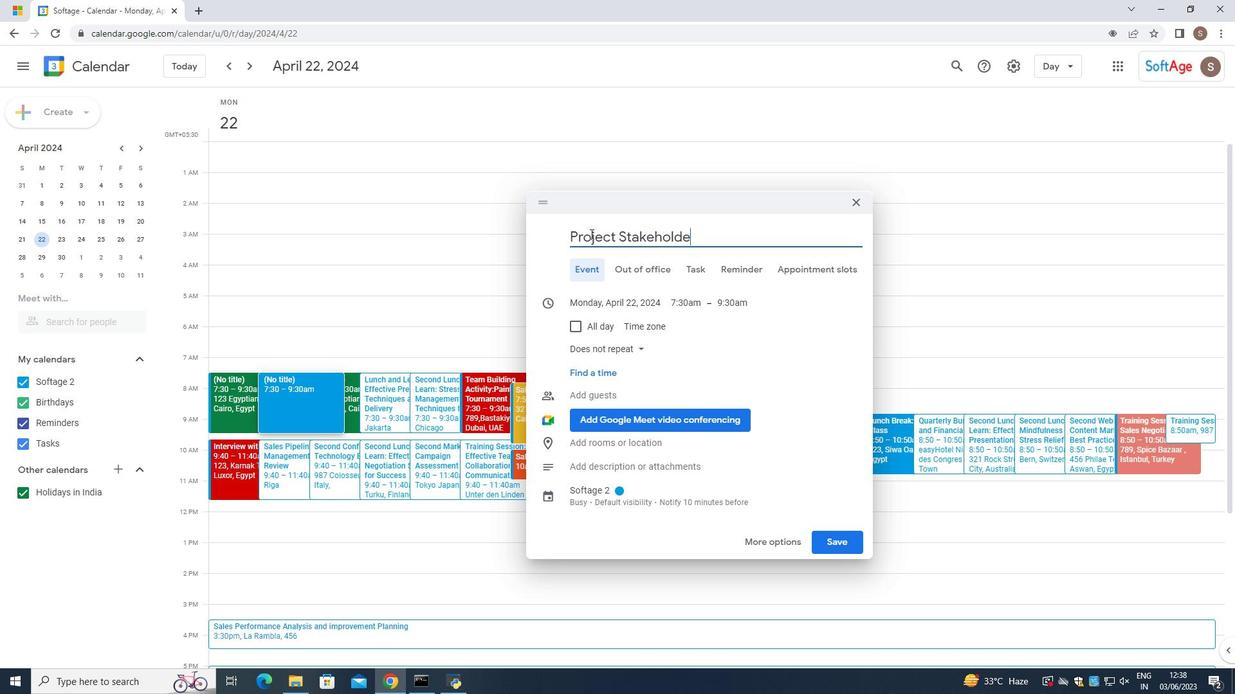 
Action: Mouse moved to (585, 243)
Screenshot: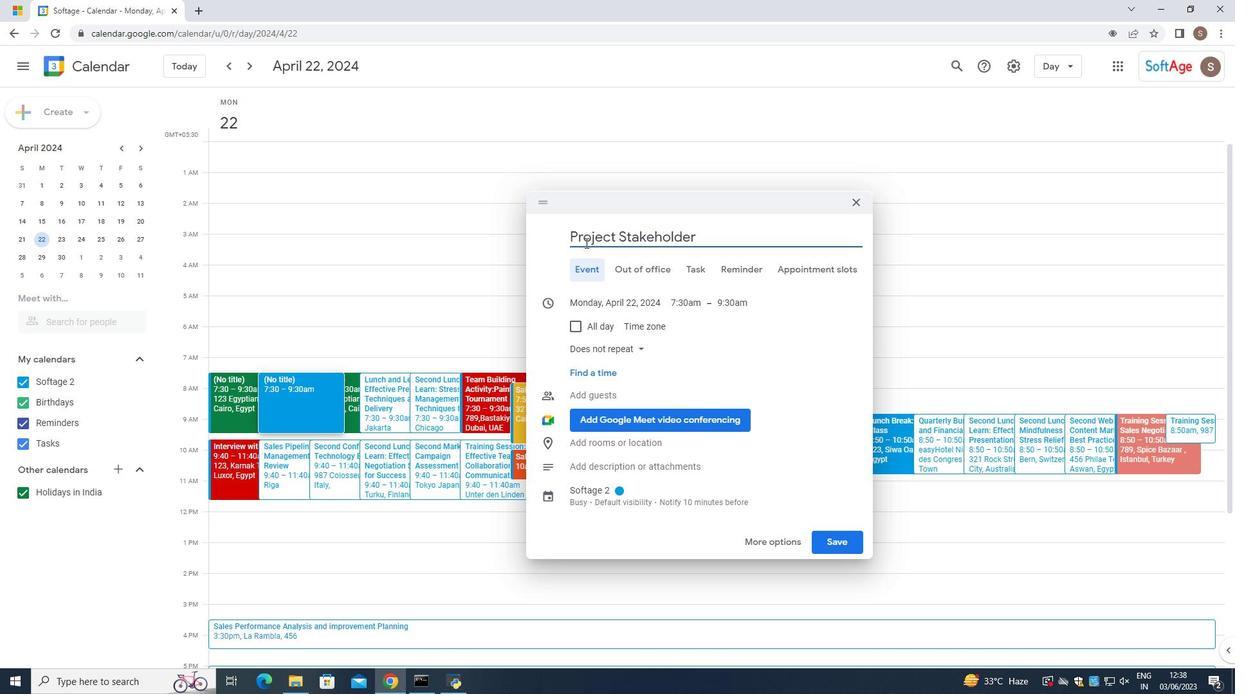 
Action: Key pressed <Key.space><Key.caps_lock>M<Key.caps_lock>eeting
Screenshot: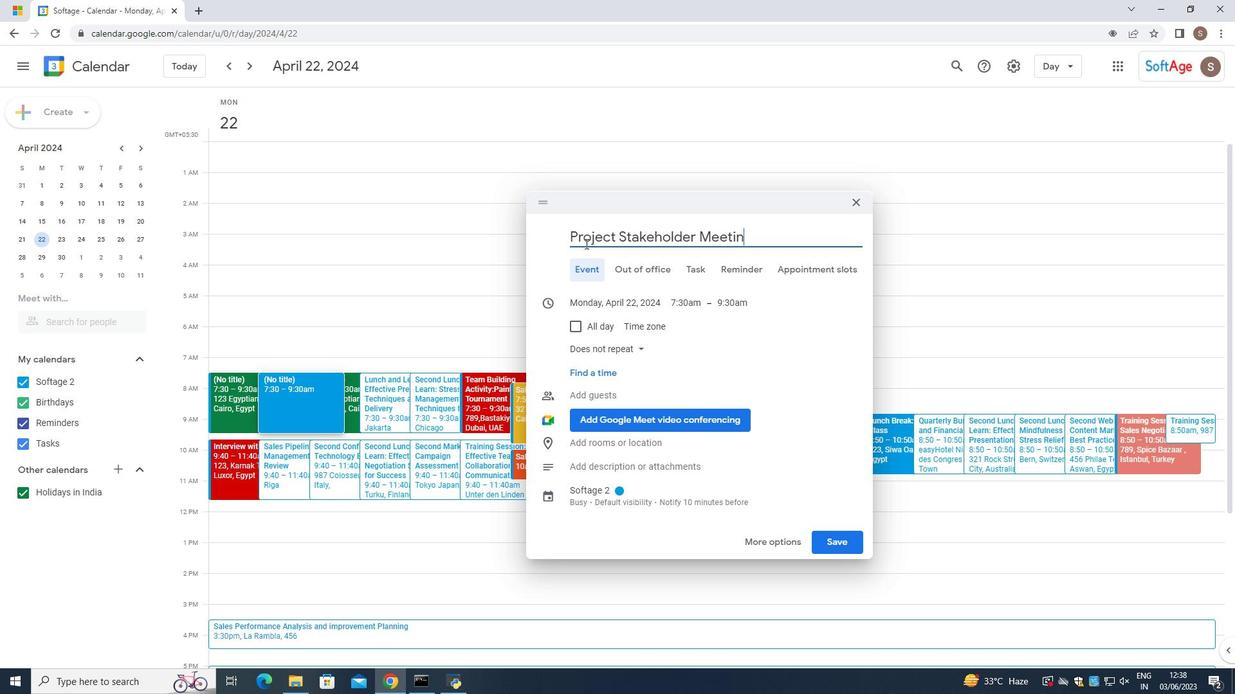 
Action: Mouse moved to (602, 300)
Screenshot: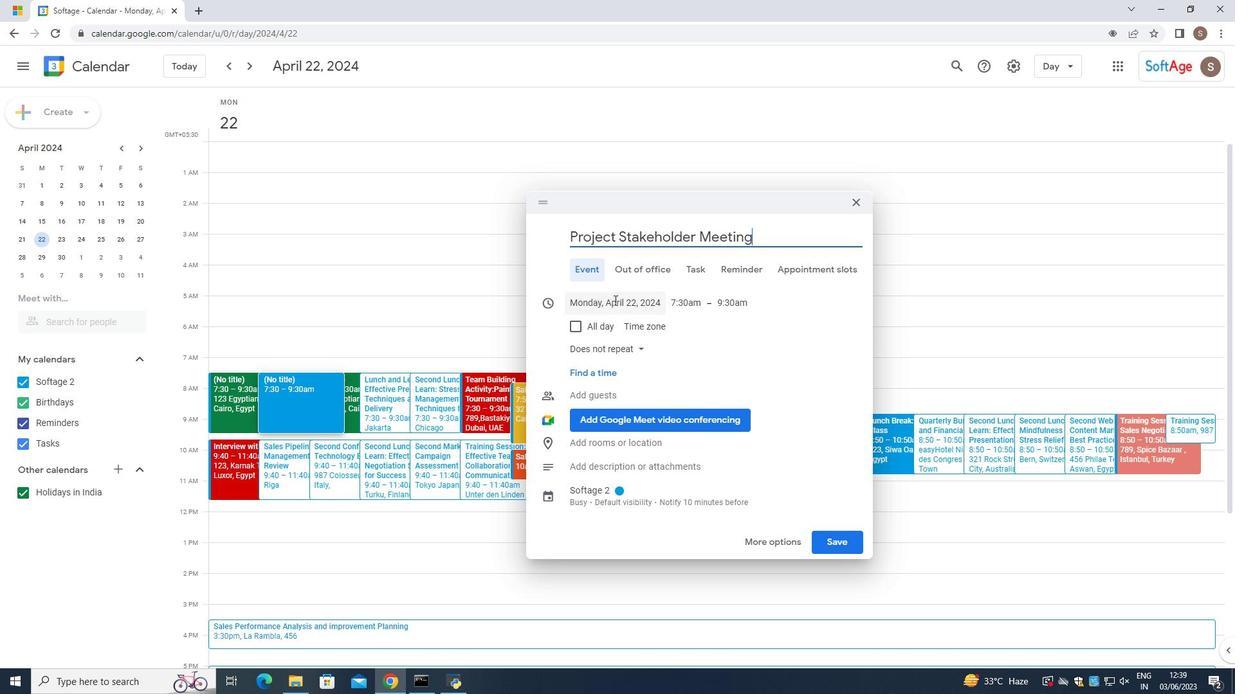 
Action: Mouse scrolled (602, 299) with delta (0, 0)
Screenshot: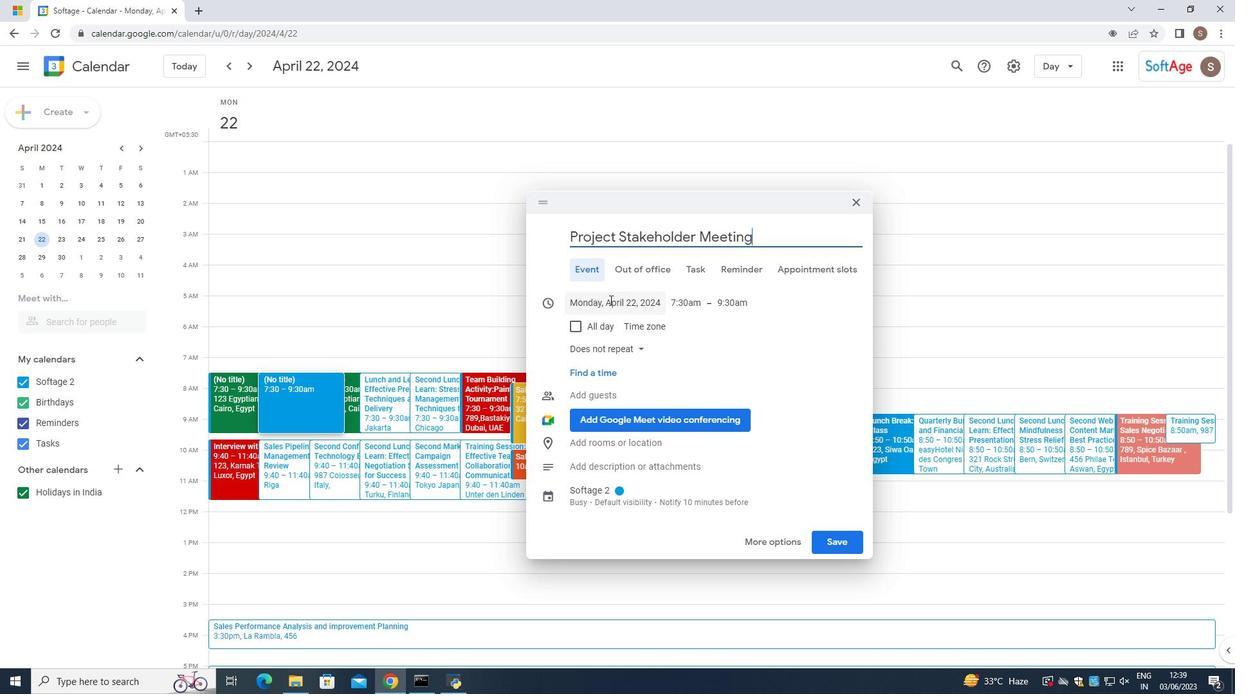 
Action: Mouse moved to (601, 301)
Screenshot: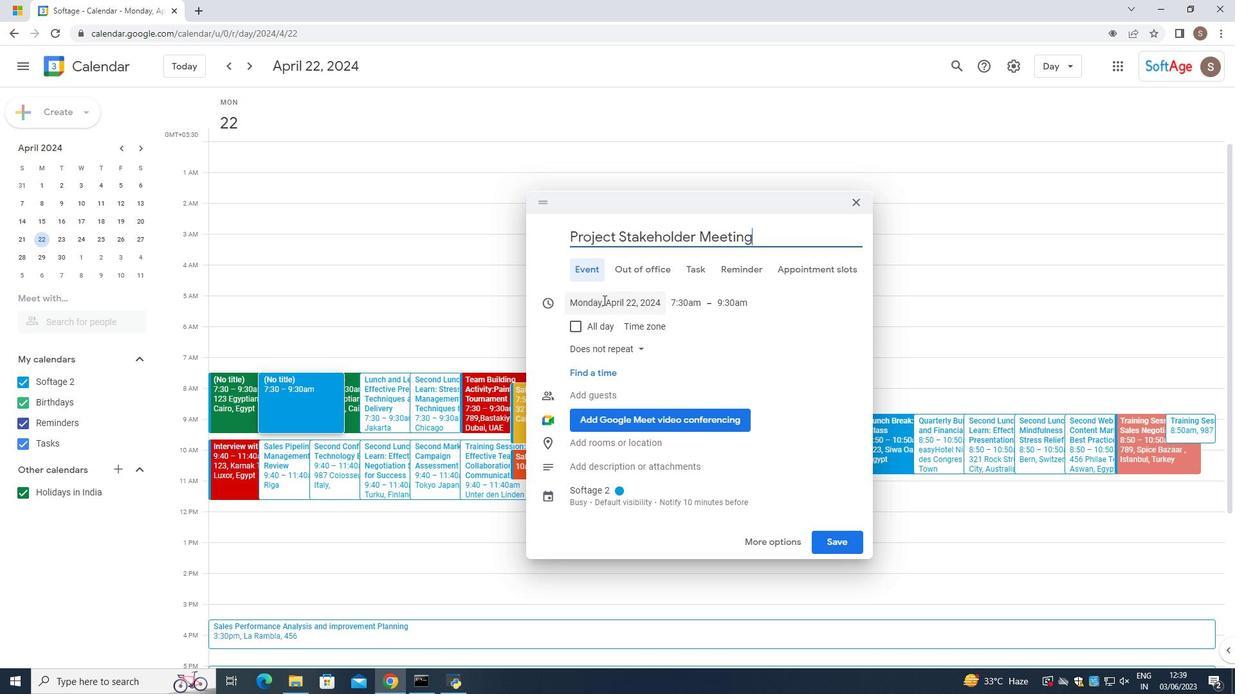 
Action: Mouse scrolled (601, 300) with delta (0, 0)
Screenshot: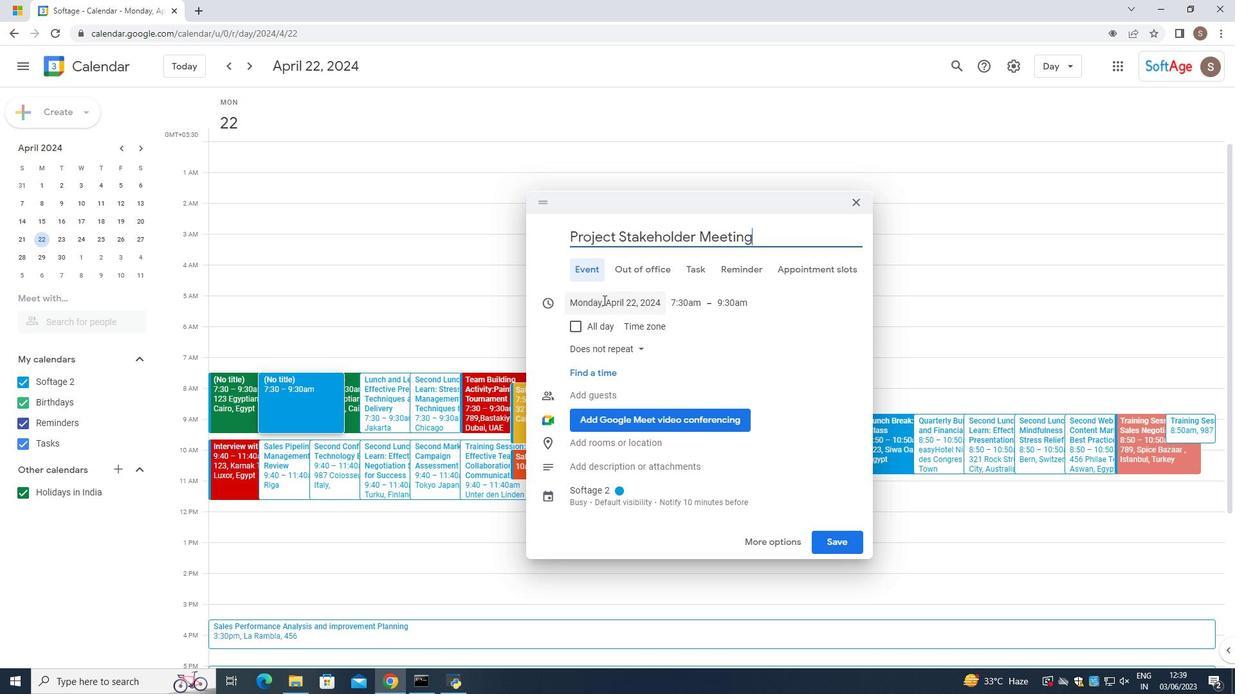
Action: Mouse scrolled (601, 300) with delta (0, 0)
Screenshot: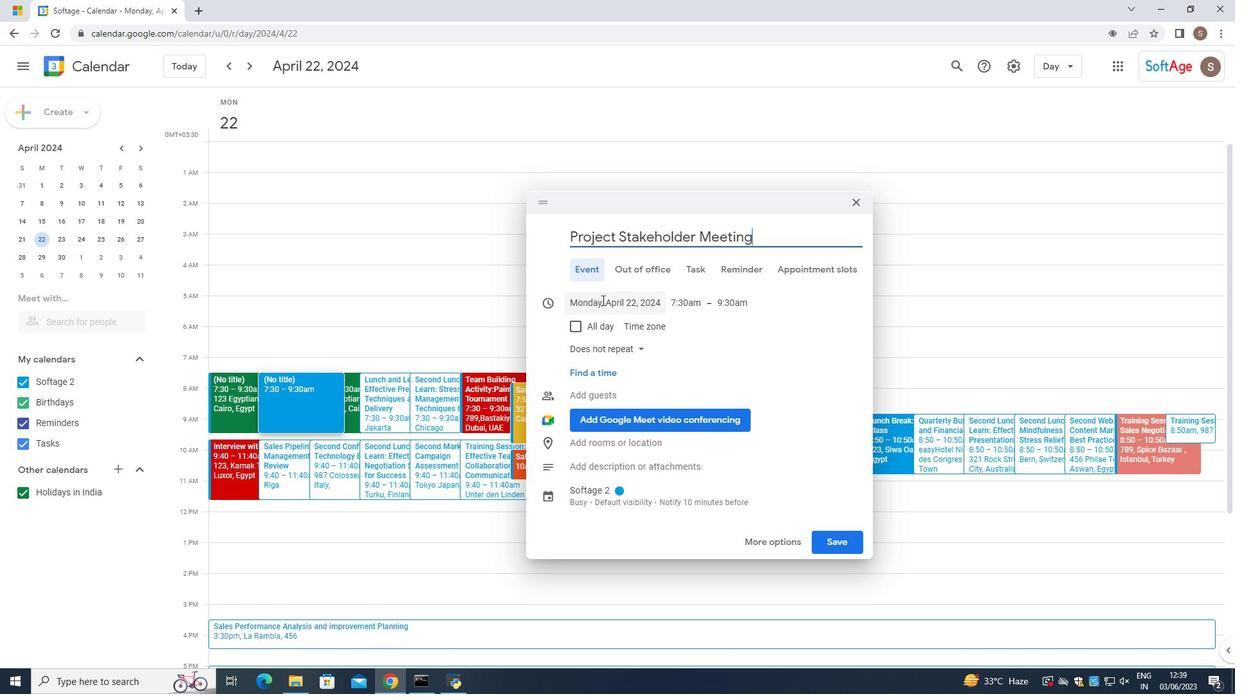 
Action: Mouse moved to (608, 434)
Screenshot: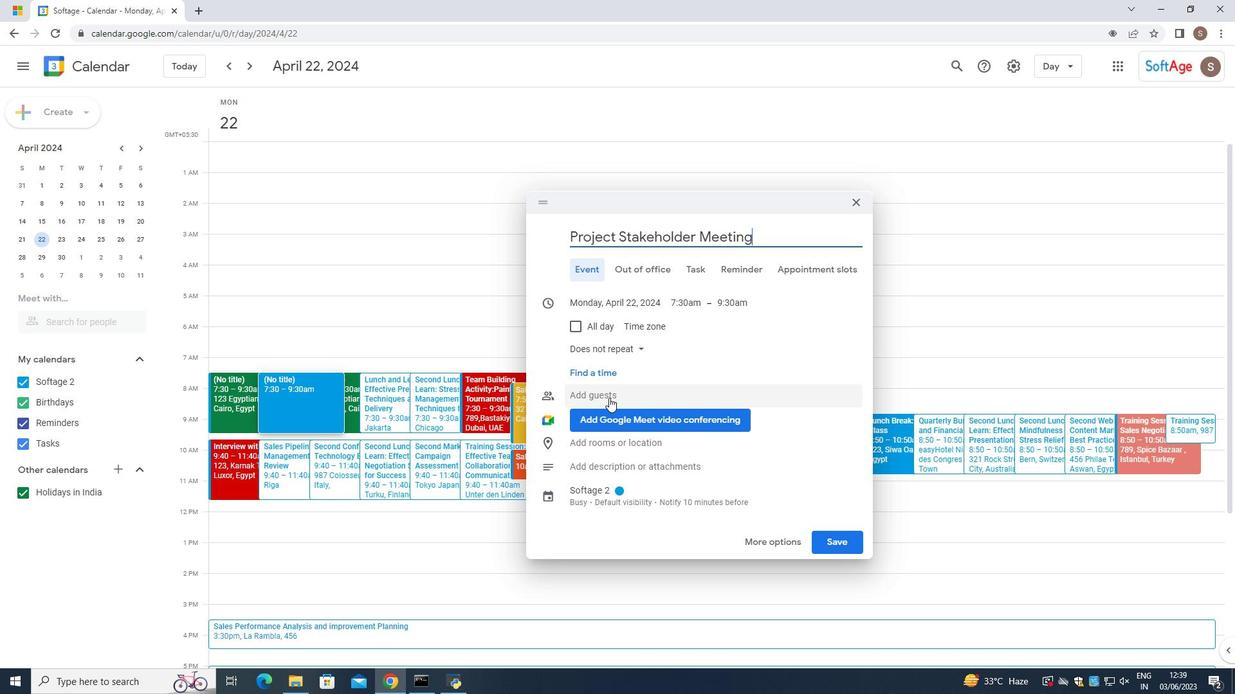 
Action: Mouse scrolled (608, 433) with delta (0, 0)
Screenshot: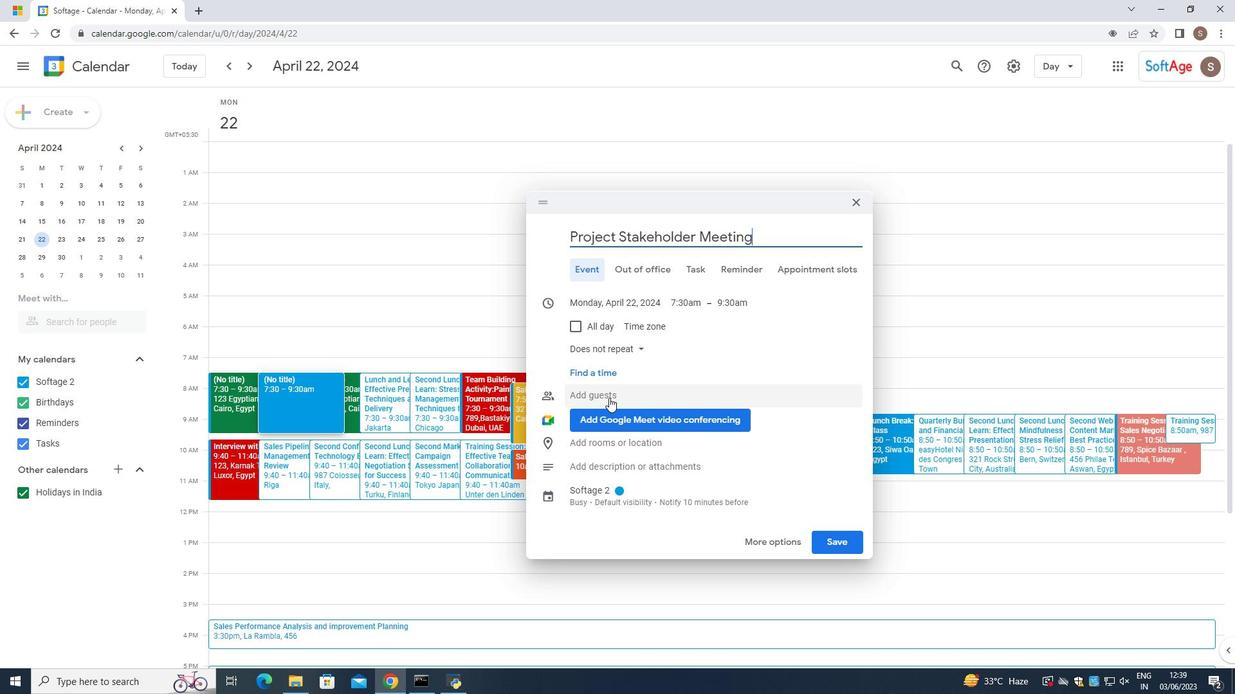 
Action: Mouse moved to (607, 434)
Screenshot: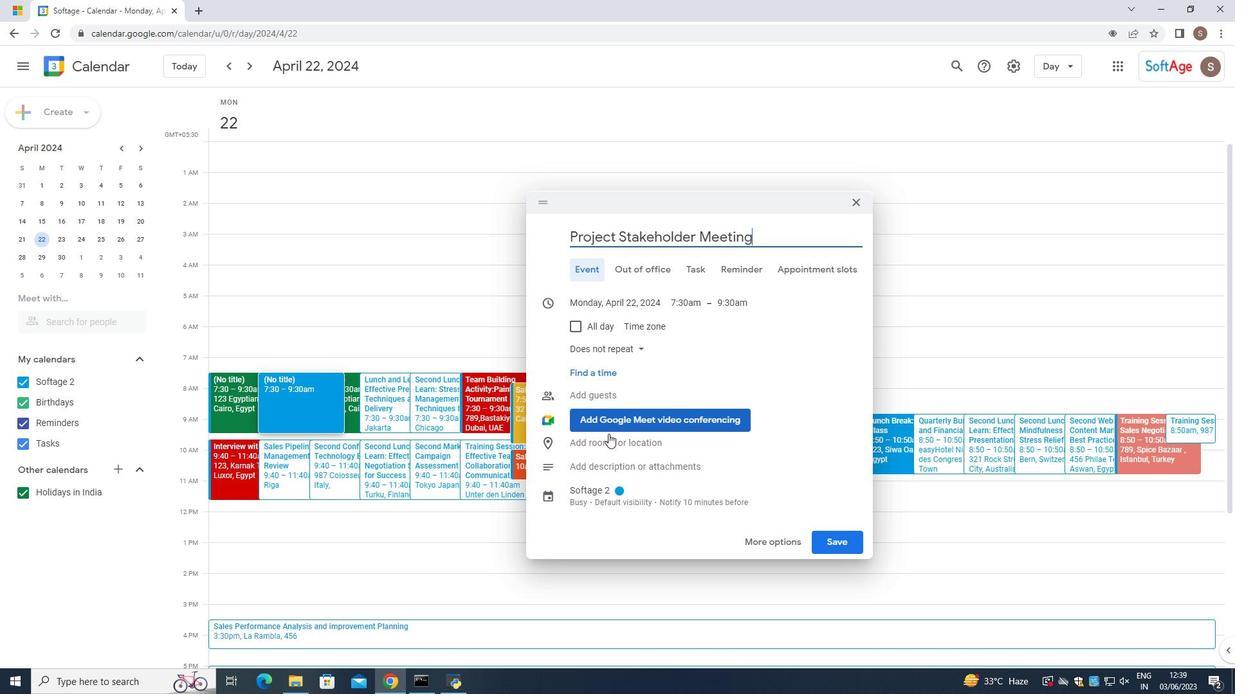 
Action: Mouse pressed left at (607, 434)
Screenshot: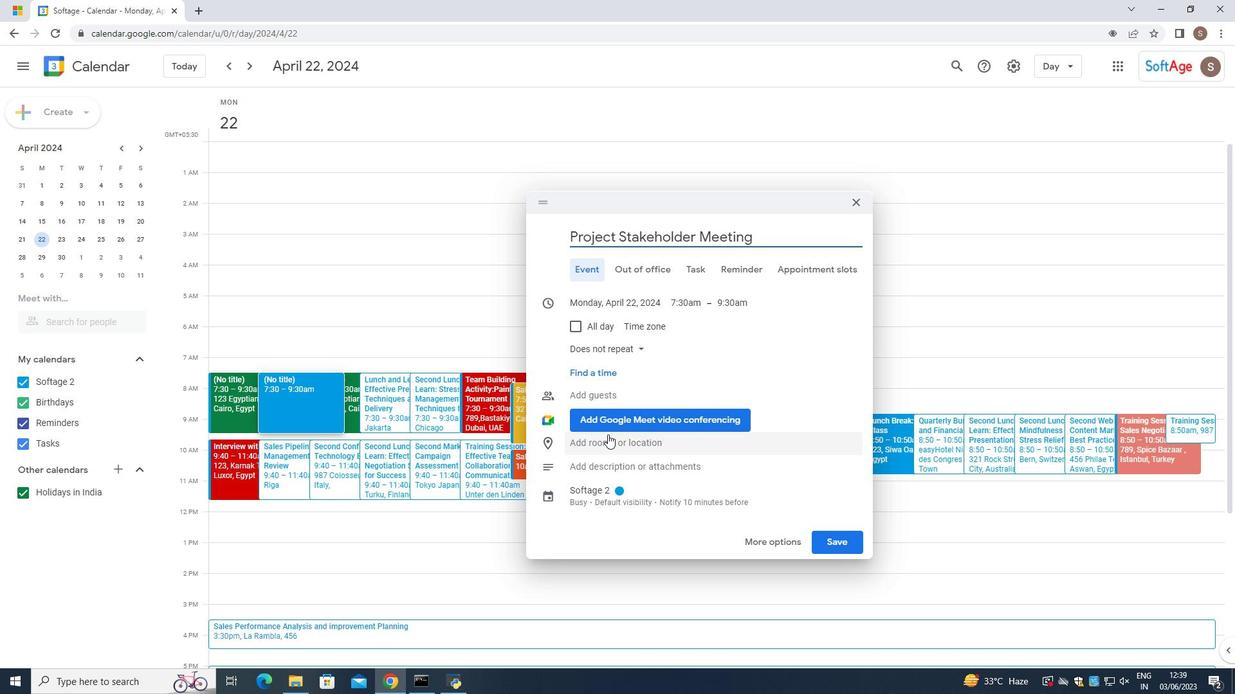 
Action: Mouse moved to (604, 476)
Screenshot: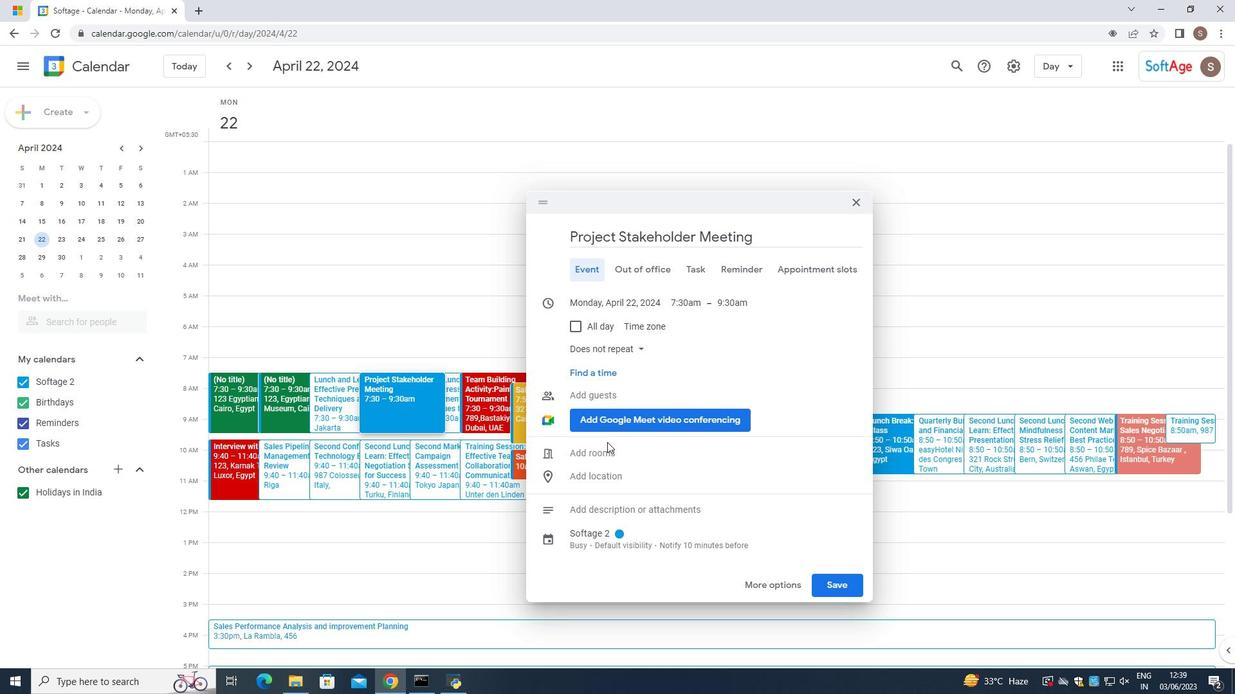 
Action: Mouse pressed left at (604, 476)
Screenshot: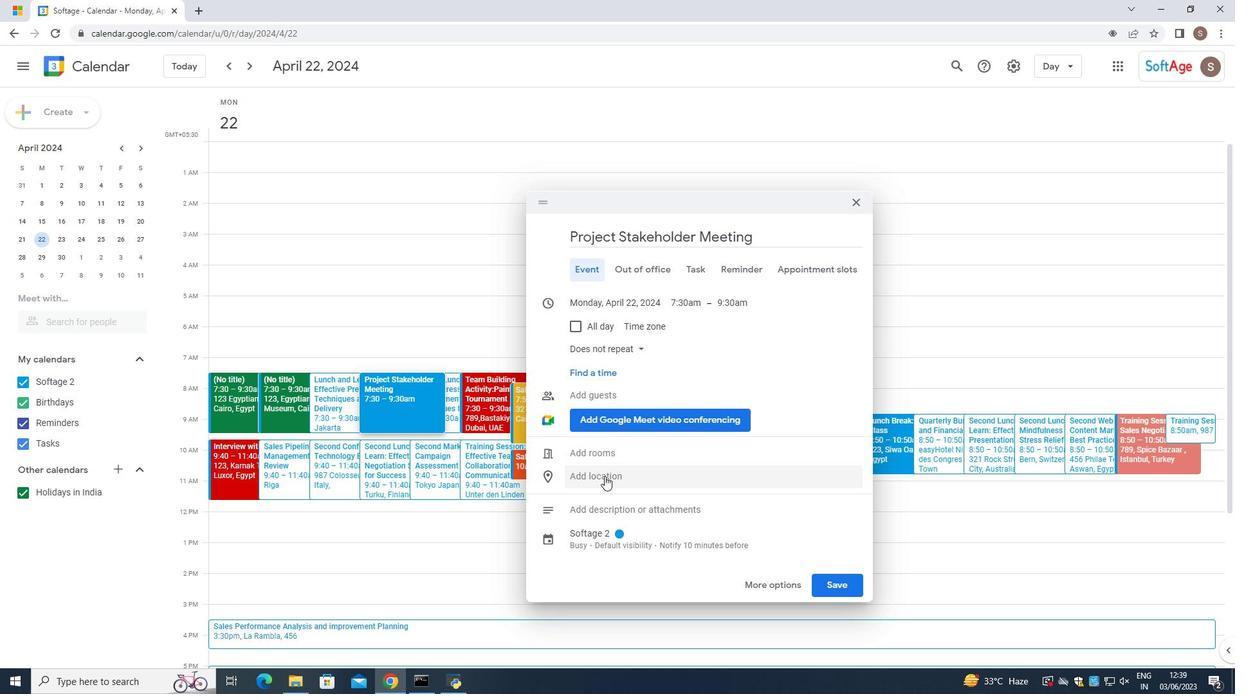 
Action: Mouse moved to (580, 477)
Screenshot: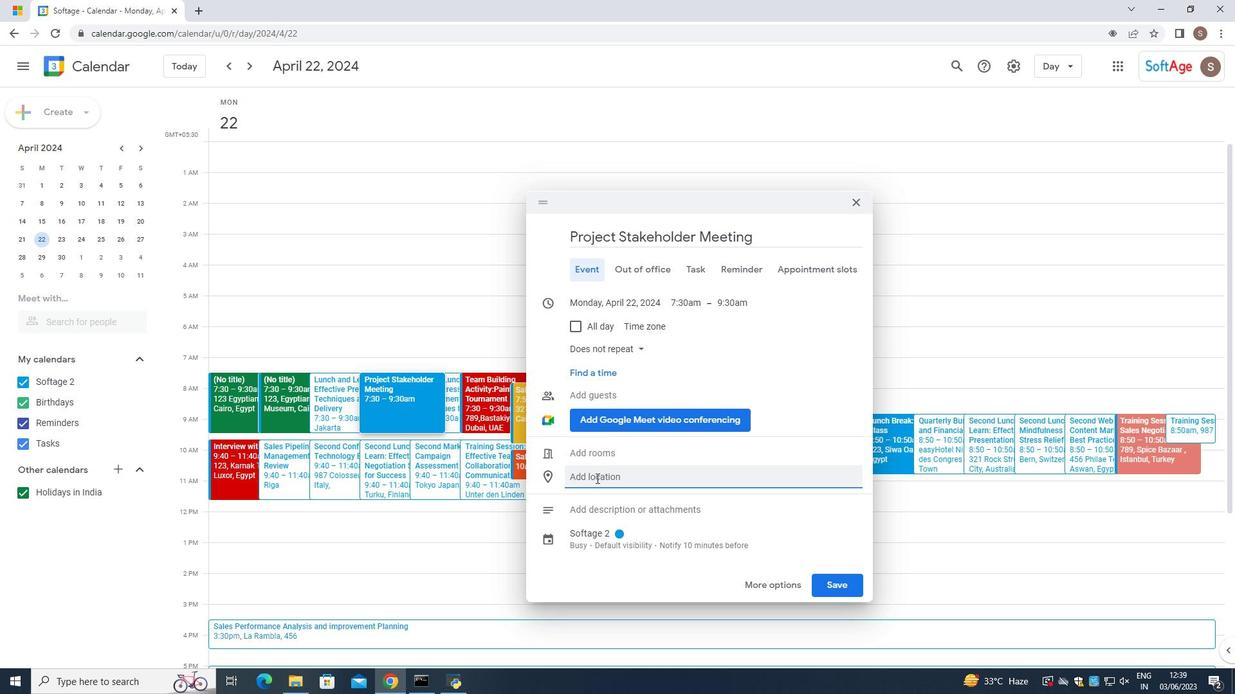 
Action: Key pressed 654,<Key.space><Key.caps_lock><Key.caps_lock>pompie<Key.backspace><Key.backspace>eii<Key.space>
Screenshot: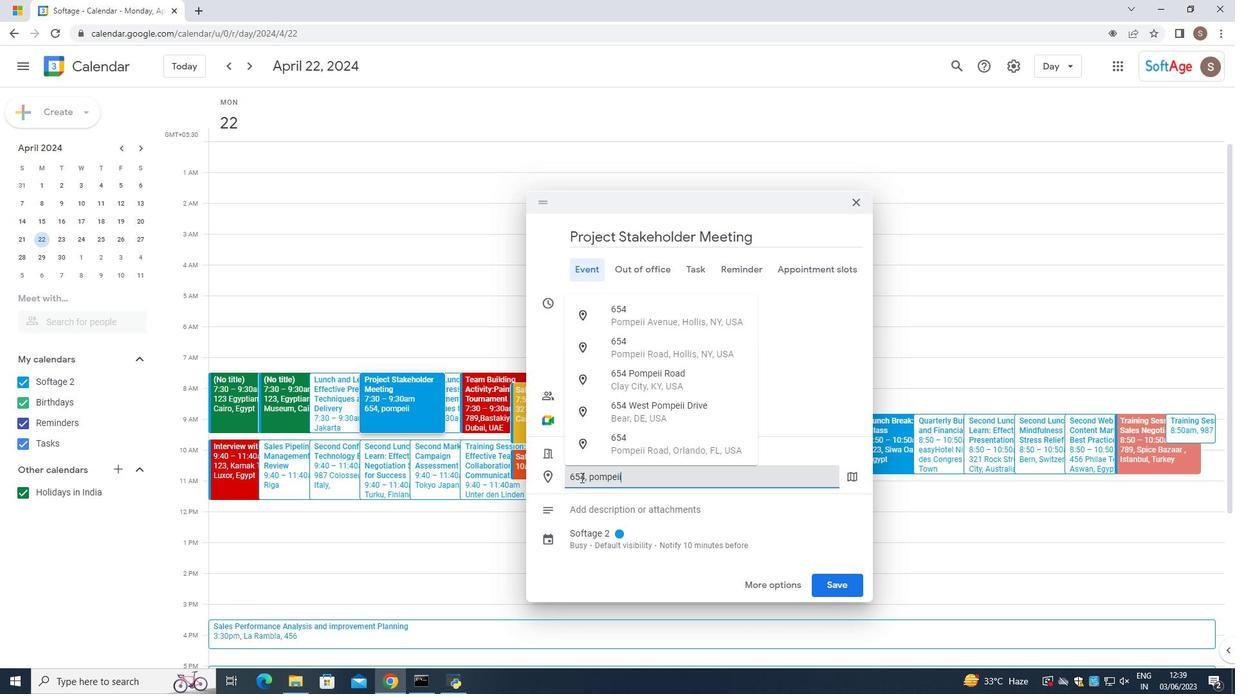 
Action: Mouse moved to (593, 477)
Screenshot: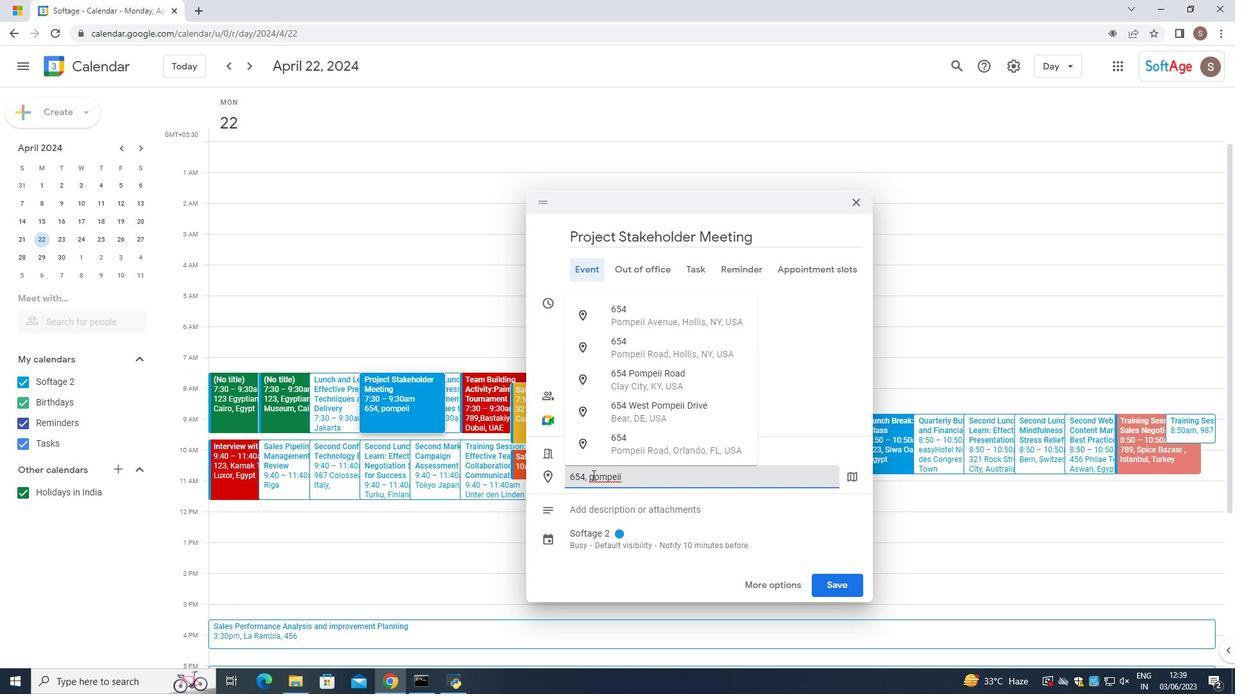 
Action: Mouse pressed left at (593, 477)
Screenshot: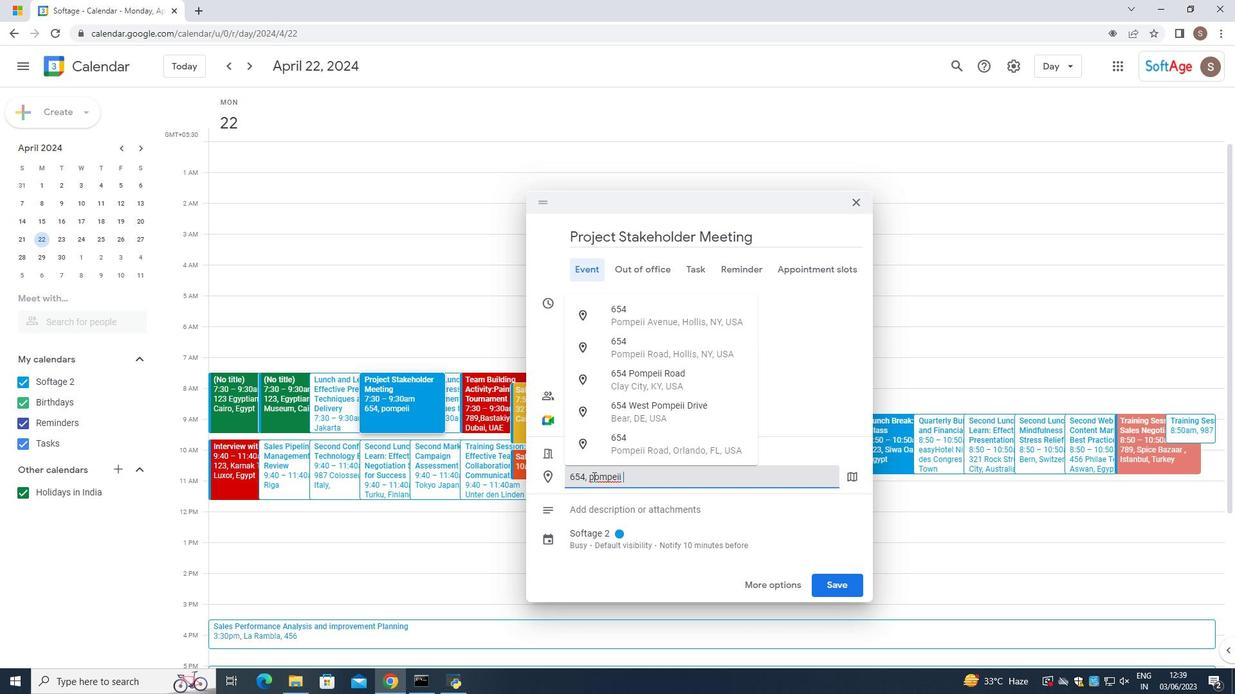 
Action: Mouse moved to (593, 478)
Screenshot: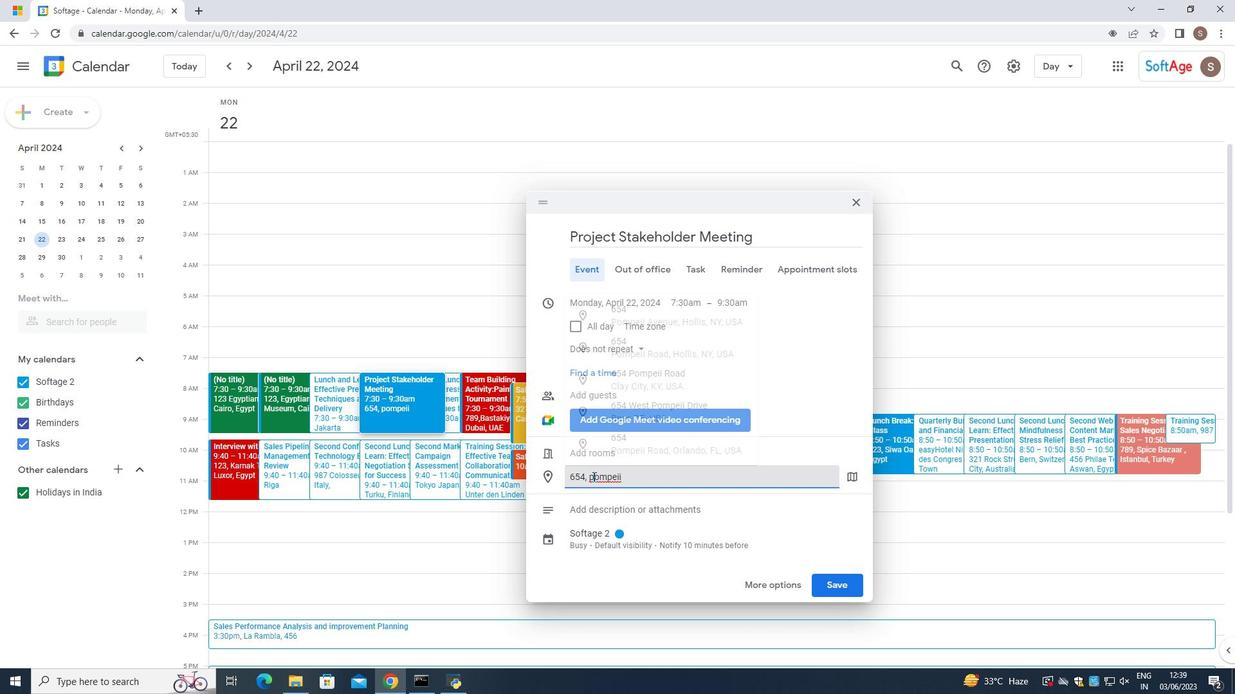 
Action: Key pressed <Key.backspace><Key.caps_lock>P
Screenshot: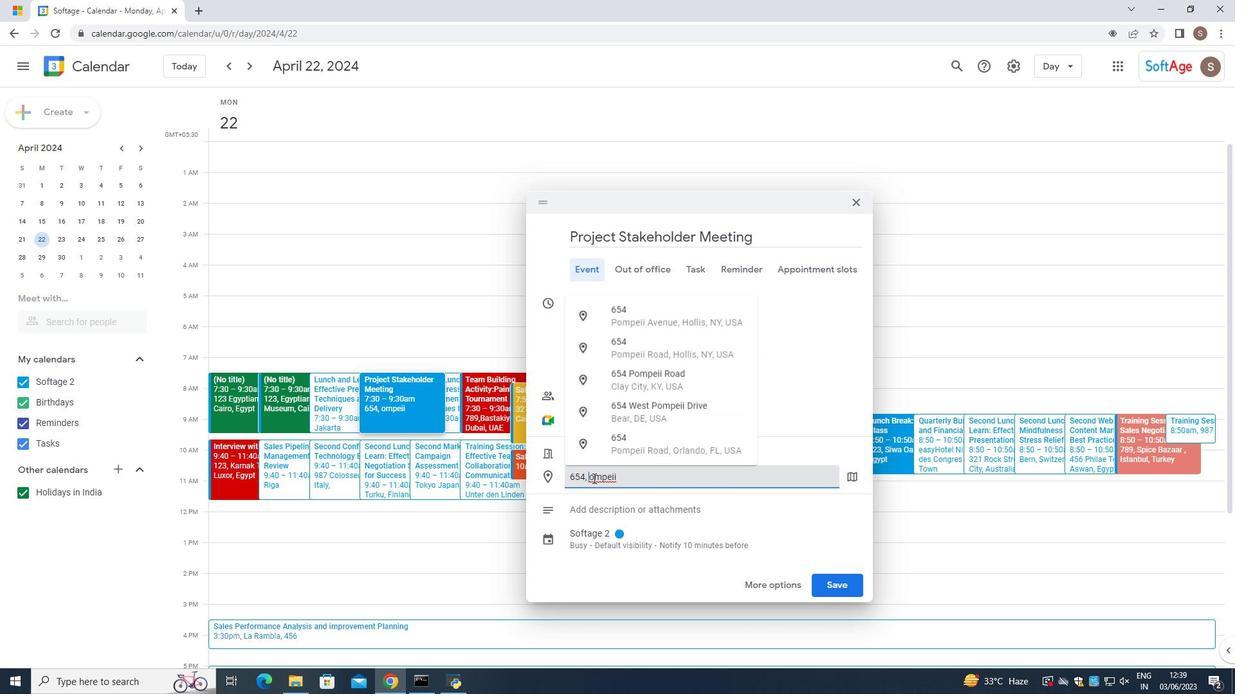 
Action: Mouse moved to (656, 470)
Screenshot: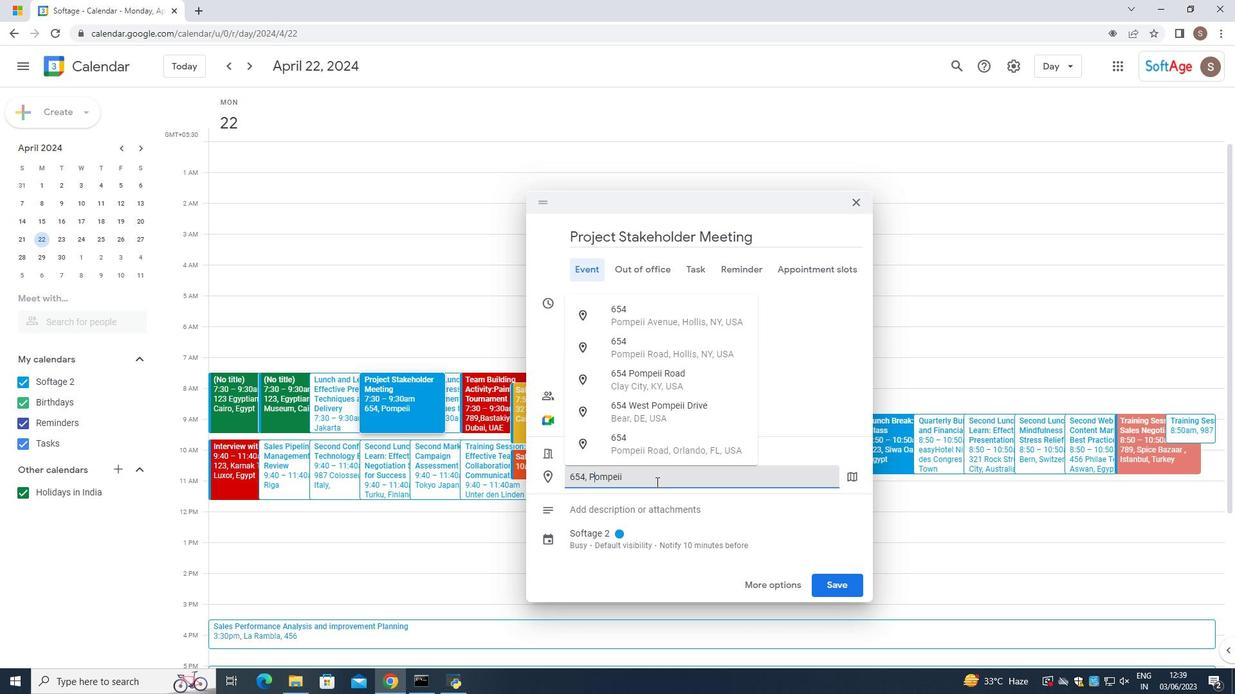 
Action: Mouse pressed left at (656, 470)
Screenshot: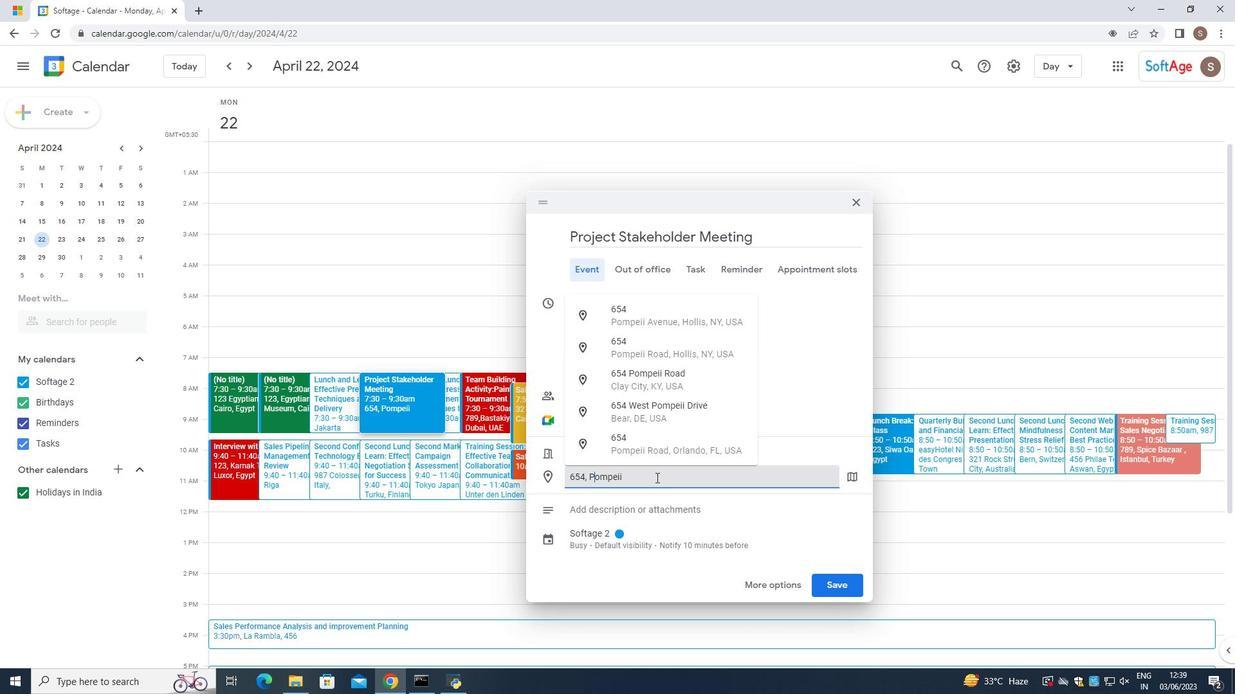 
Action: Mouse moved to (654, 472)
Screenshot: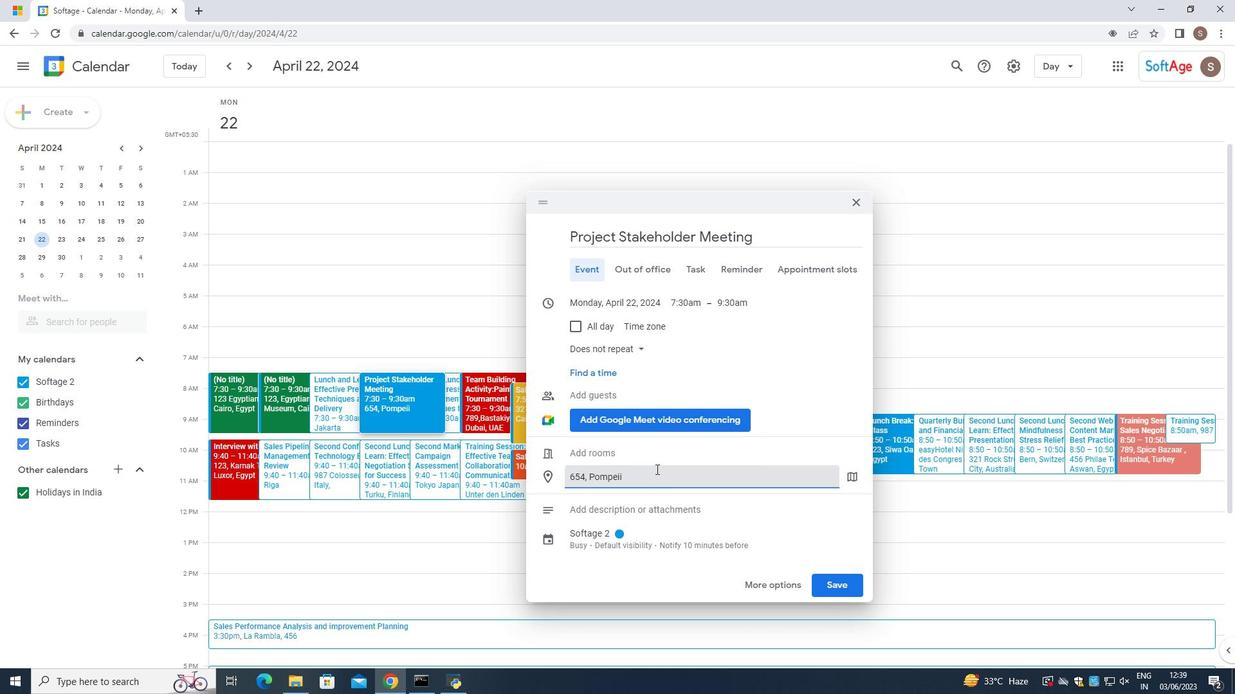 
Action: Key pressed ,<Key.caps_lock>i<Key.caps_lock>TALY<Key.backspace><Key.backspace><Key.backspace><Key.backspace><Key.backspace><Key.space>I<Key.caps_lock>taly
Screenshot: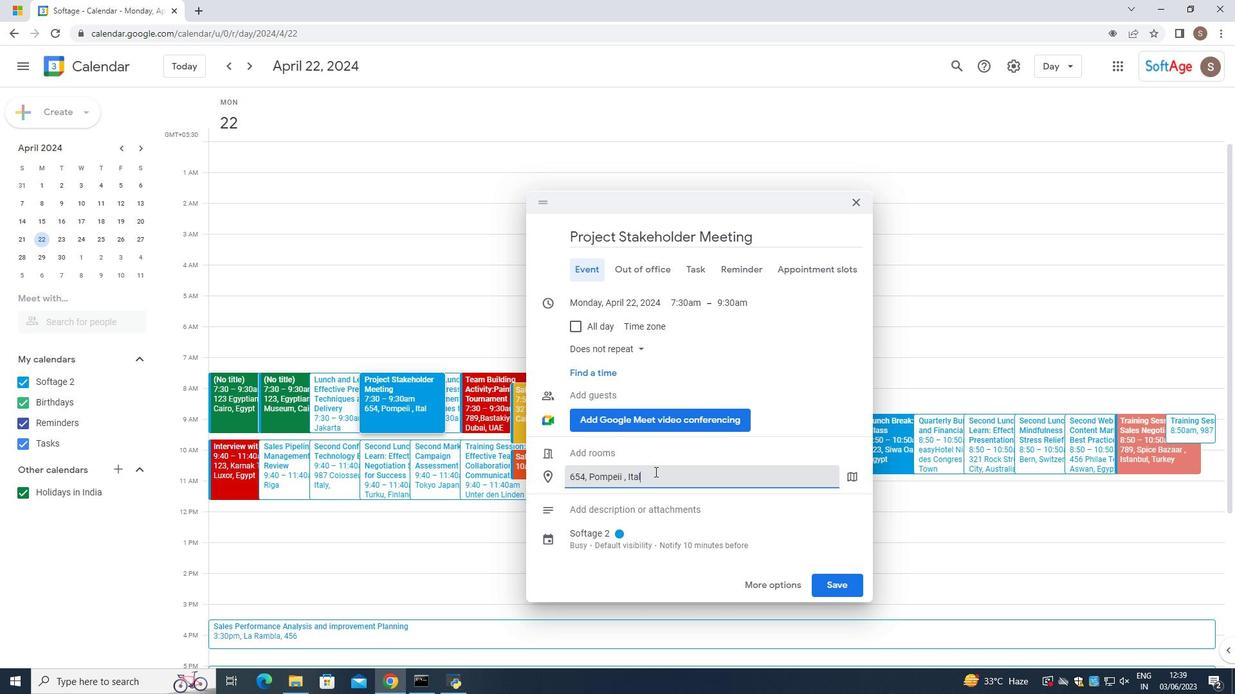 
Action: Mouse moved to (587, 506)
Screenshot: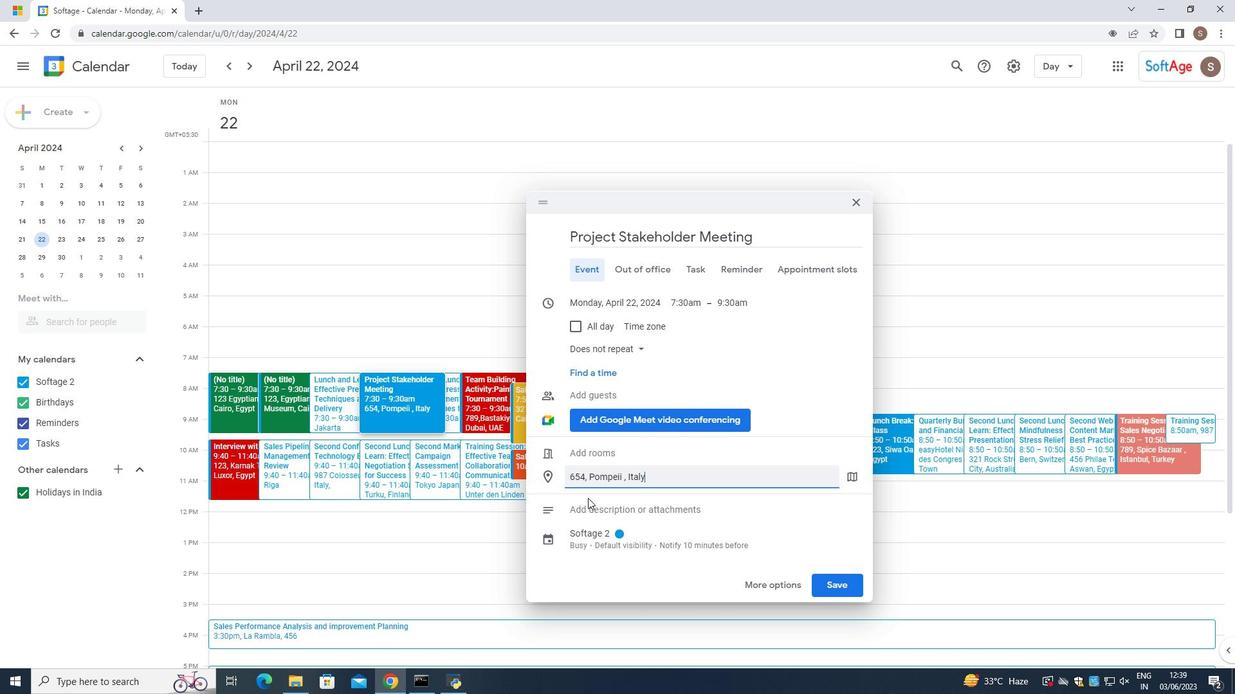 
Action: Mouse pressed left at (587, 506)
Screenshot: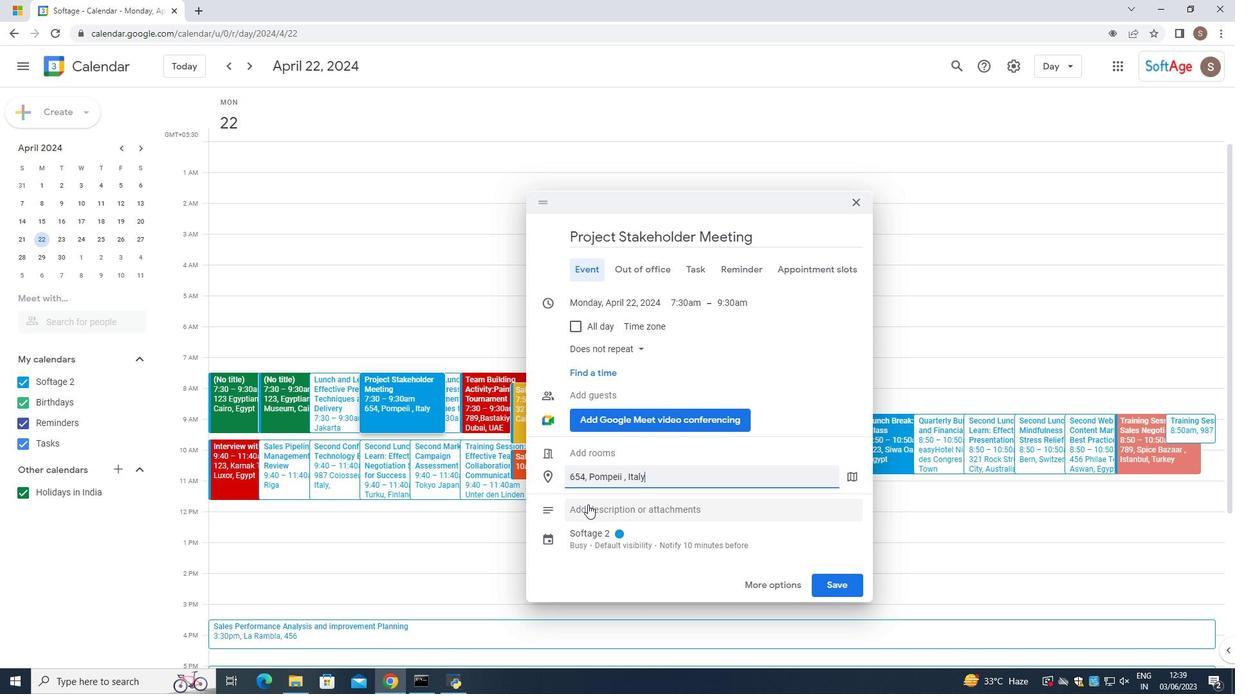 
Action: Mouse moved to (592, 490)
Screenshot: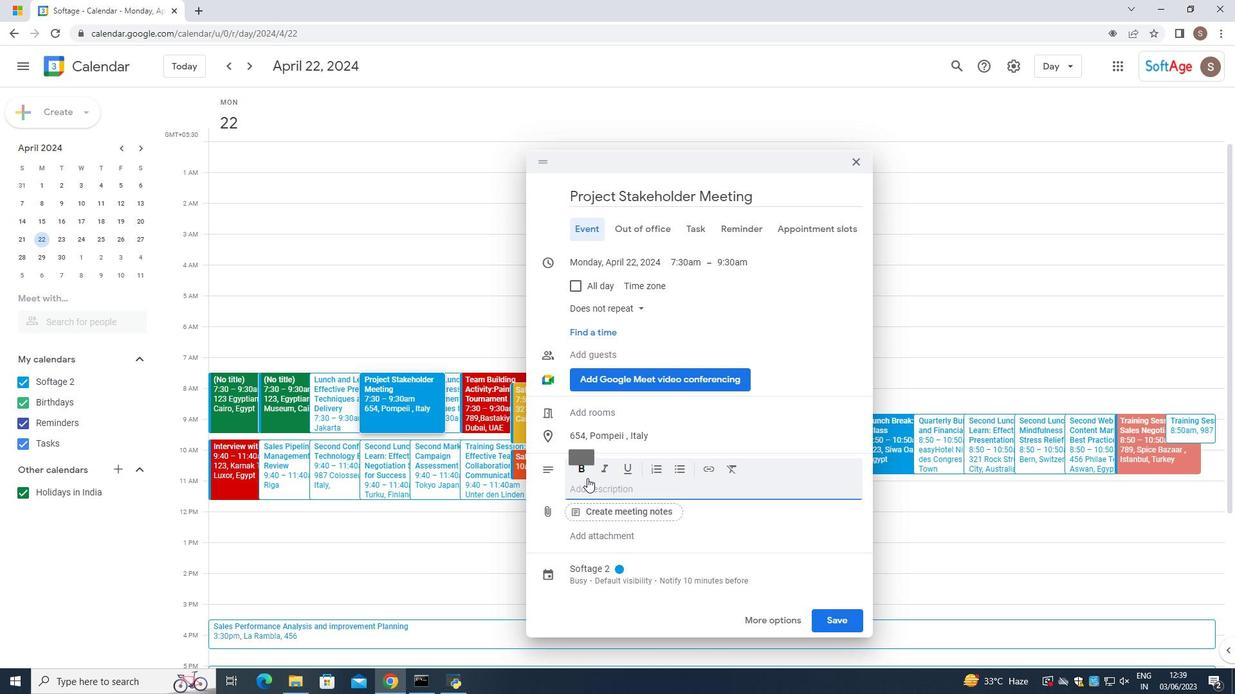 
Action: Key pressed <Key.caps_lock>P<Key.caps_lock>raticipants<Key.space>wil<Key.space>be<Key.space>divided<Key.space>into<Key.space>teams<Key.space>,<Key.space>ensuring<Key.space>a<Key.space>mix<Key.space>ofg<Key.space>individuals<Key.space>fron<Key.backspace>m<Key.space>different<Key.space>departments
Screenshot: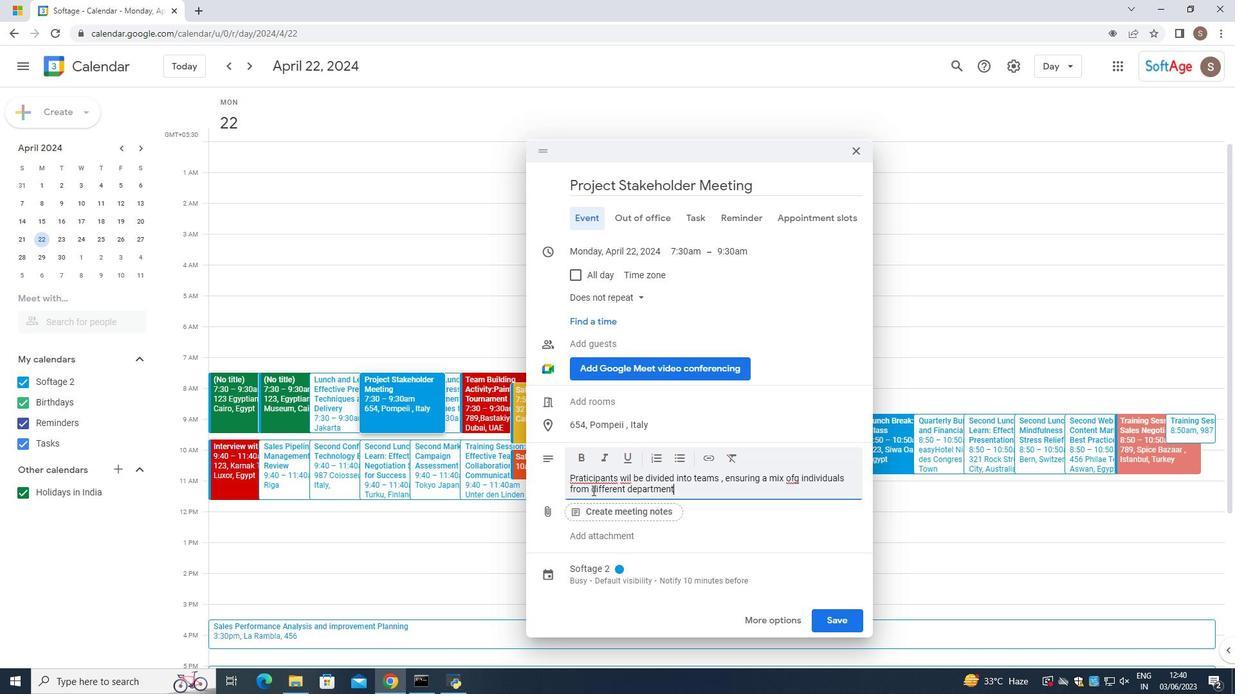 
Action: Mouse moved to (596, 483)
Screenshot: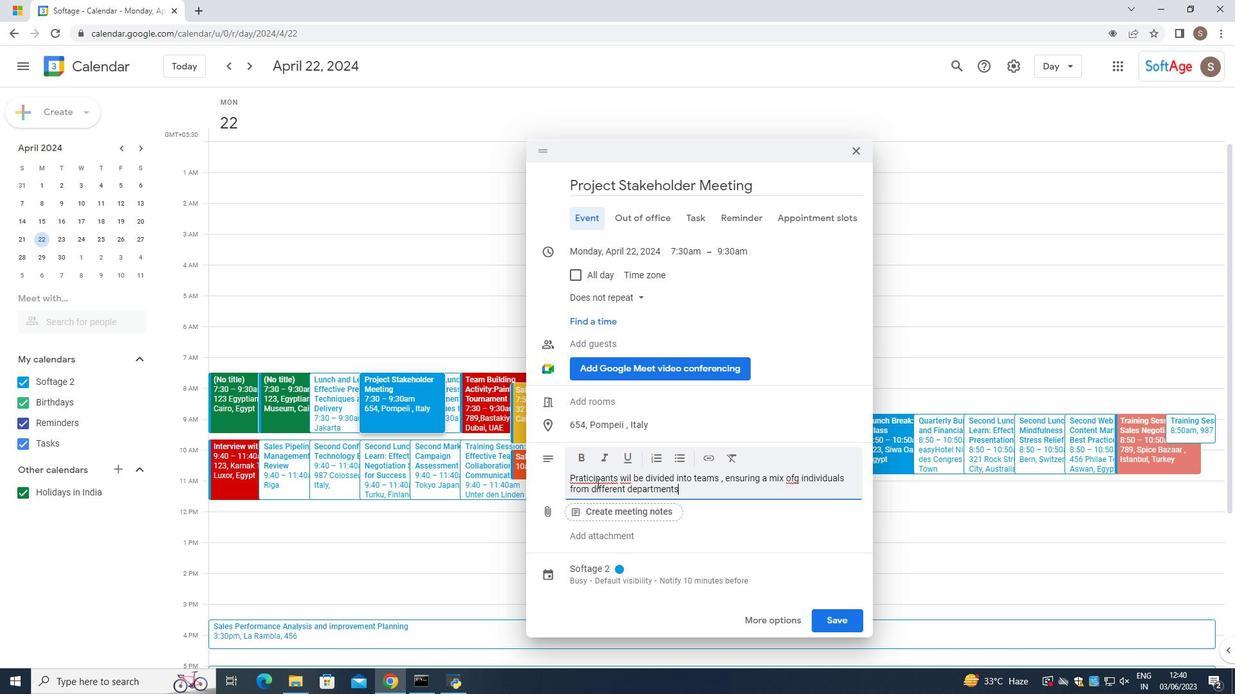 
Action: Mouse pressed left at (596, 483)
Screenshot: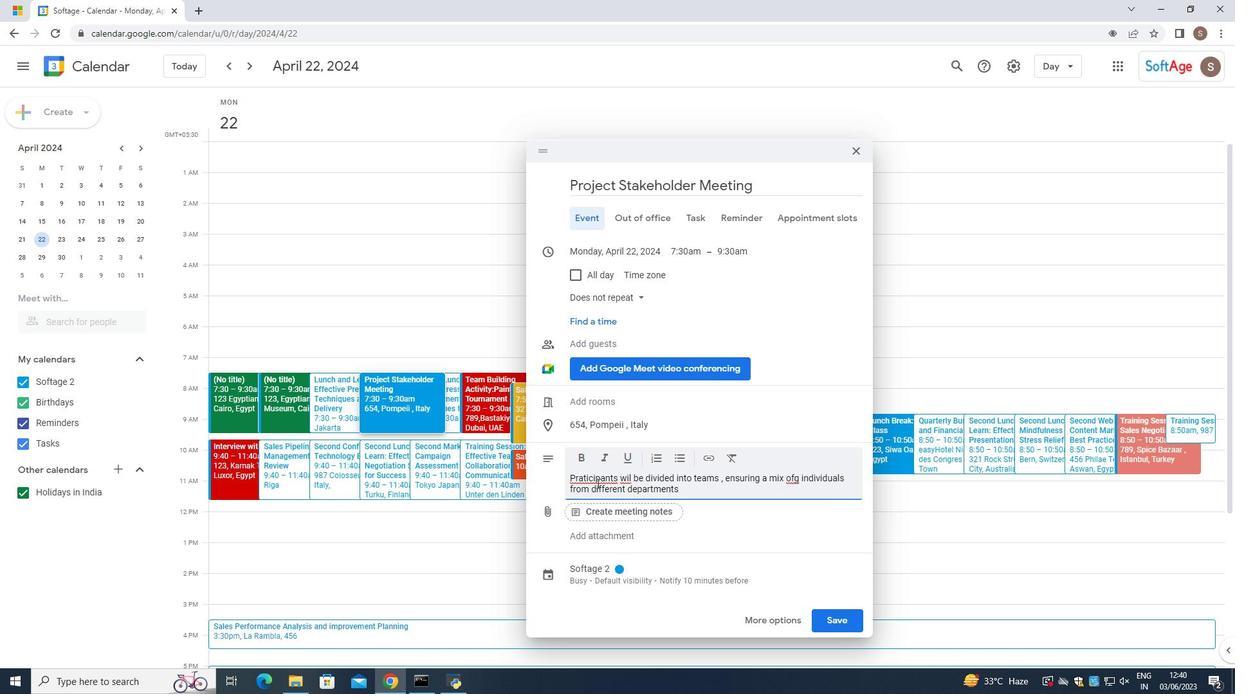 
Action: Mouse pressed right at (596, 483)
Screenshot: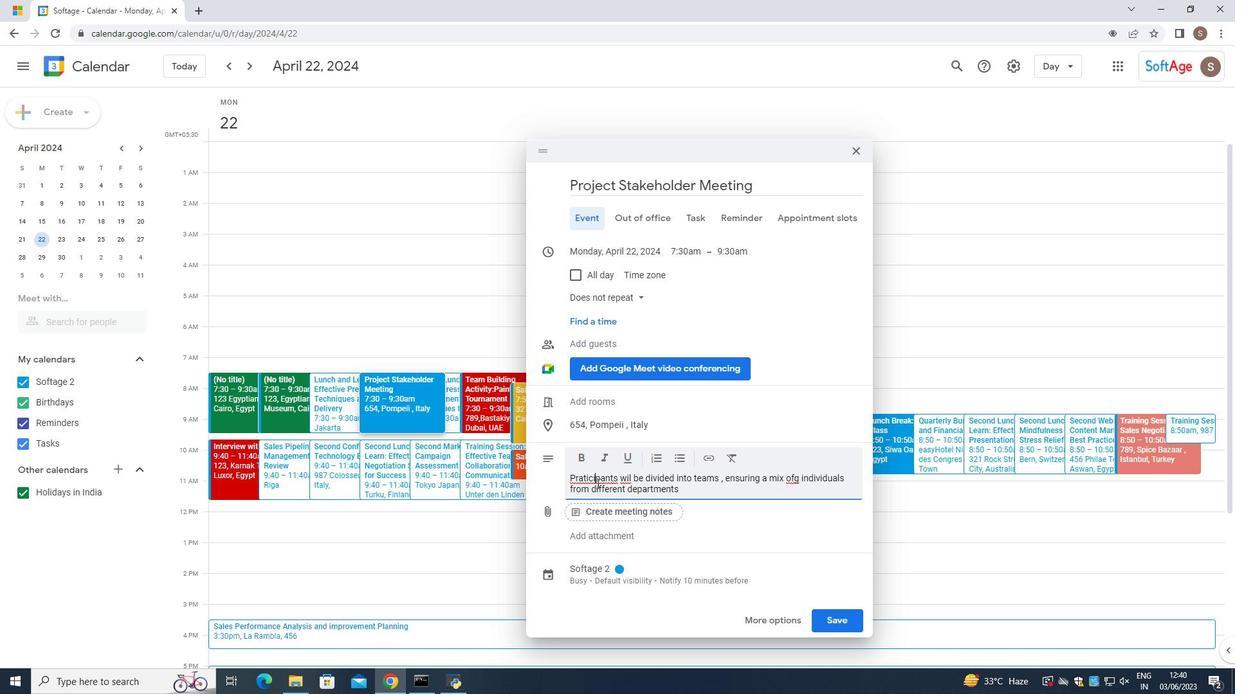 
Action: Mouse moved to (635, 288)
Screenshot: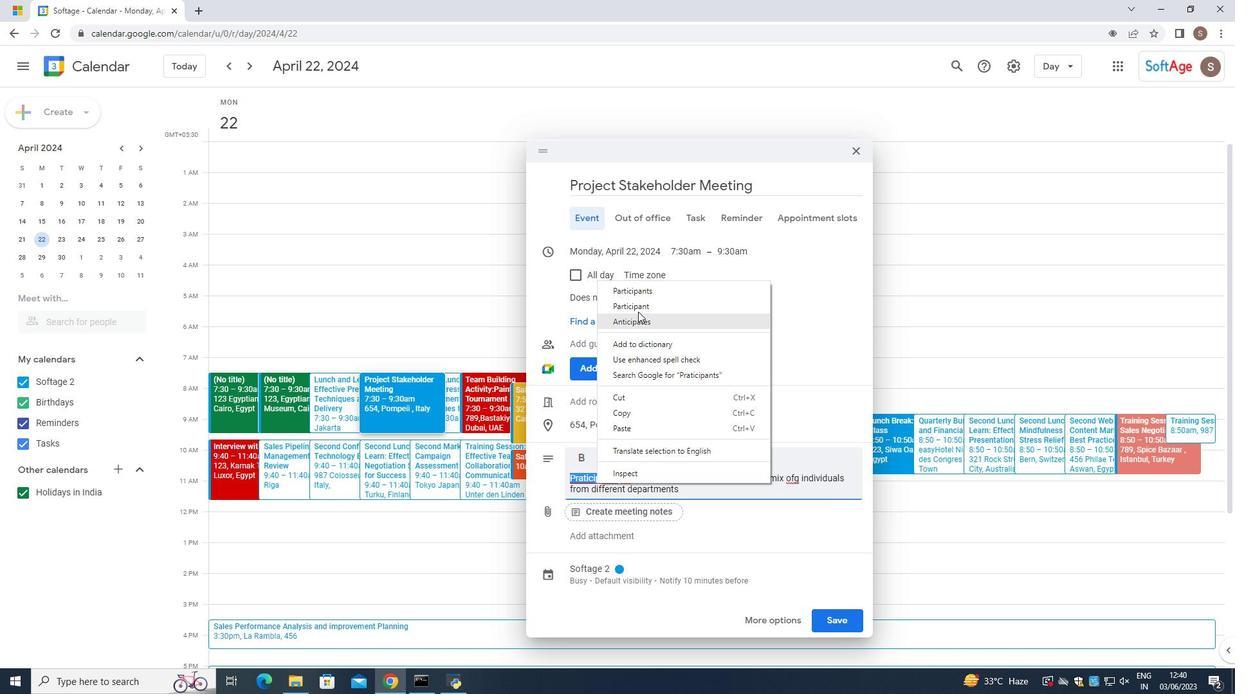 
Action: Mouse pressed left at (635, 288)
Screenshot: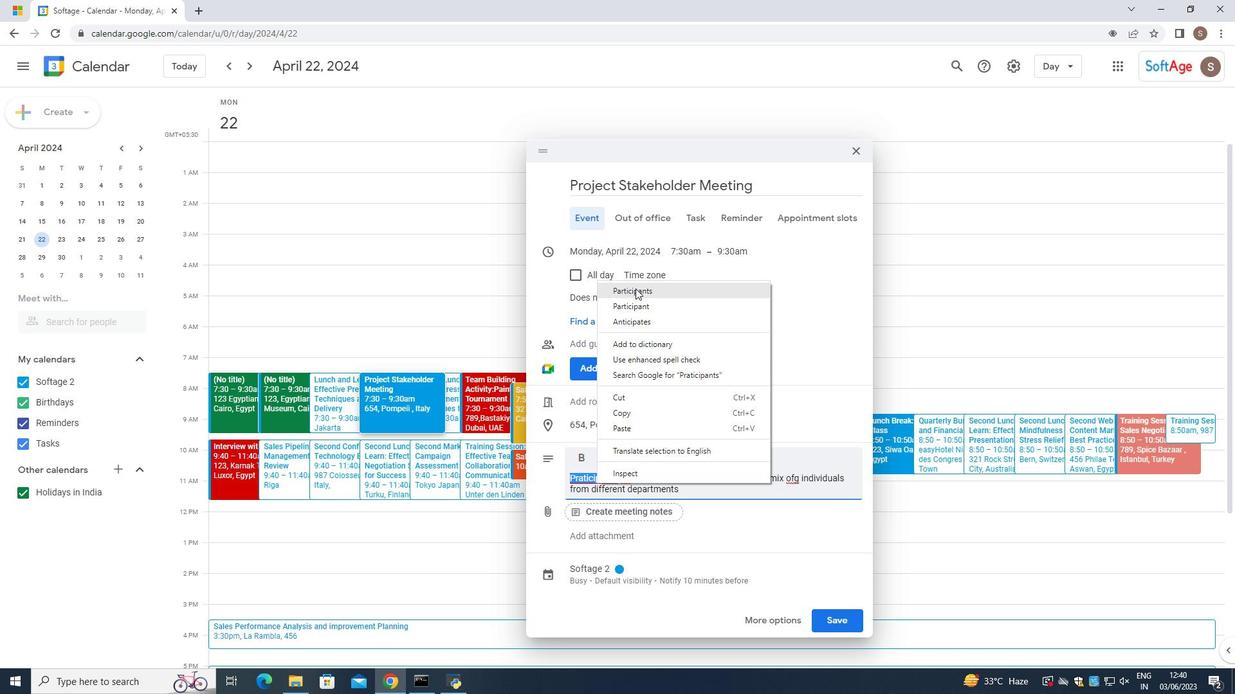 
Action: Mouse moved to (627, 477)
Screenshot: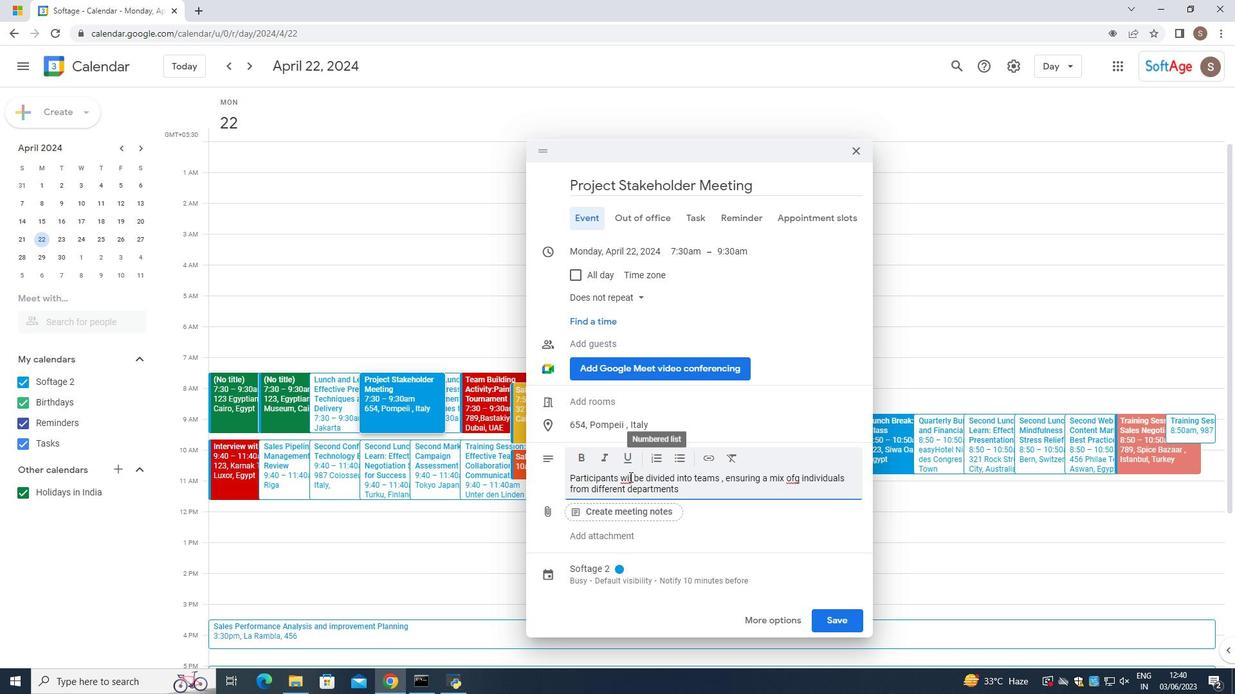 
Action: Mouse pressed left at (627, 477)
Screenshot: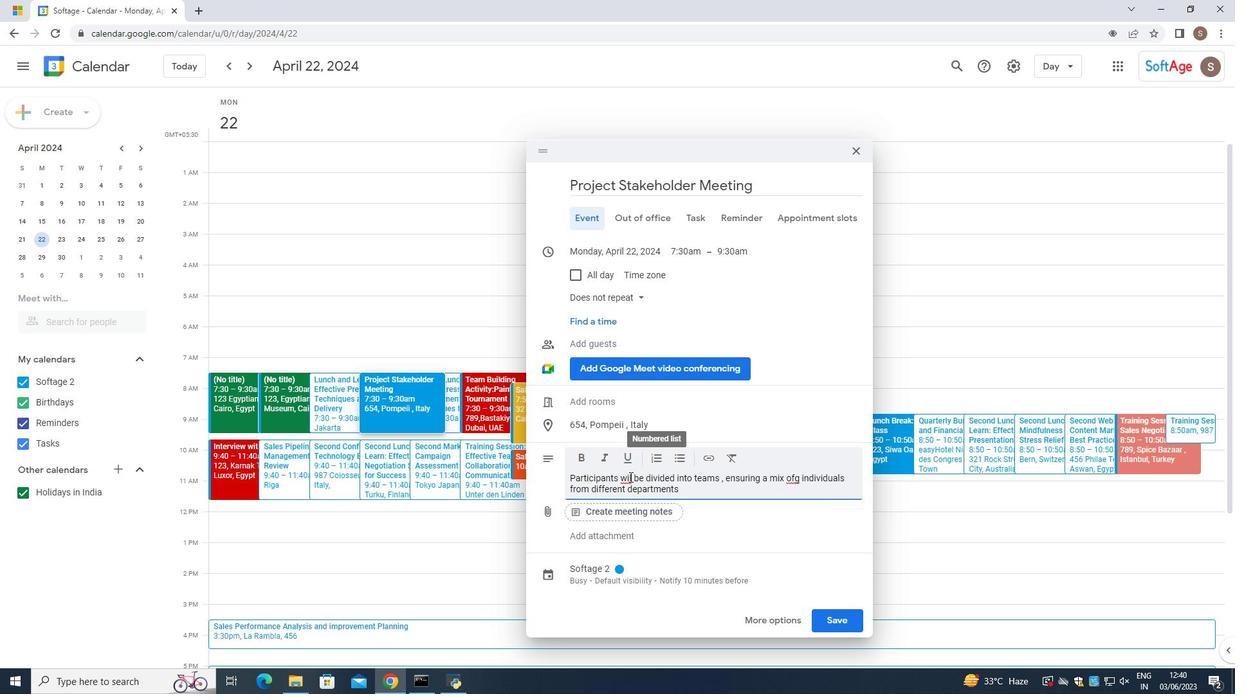 
Action: Mouse pressed right at (627, 477)
Screenshot: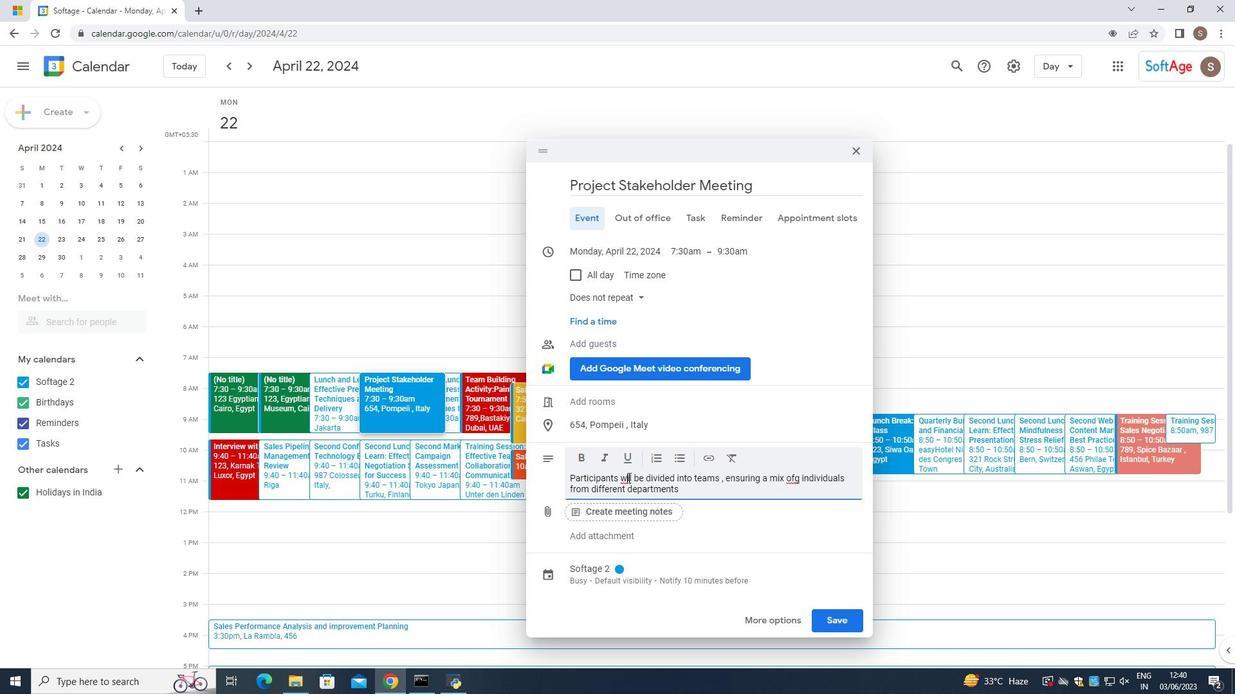 
Action: Mouse moved to (690, 275)
Screenshot: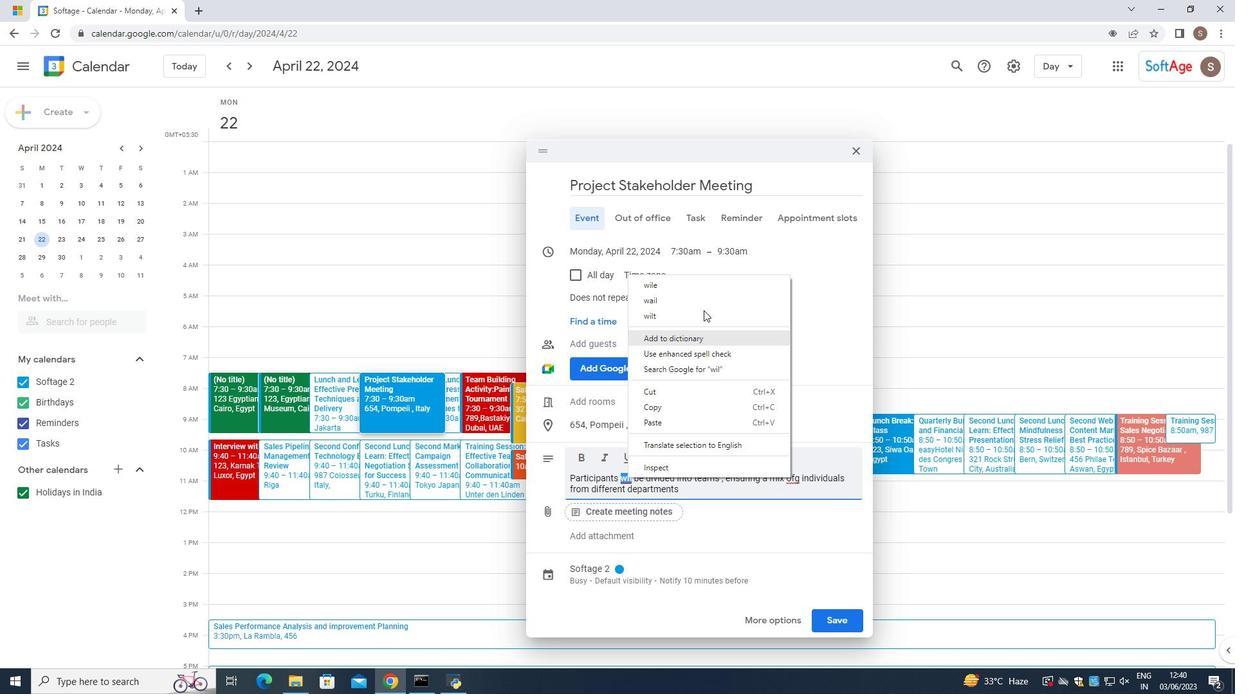 
Action: Mouse pressed left at (690, 275)
Screenshot: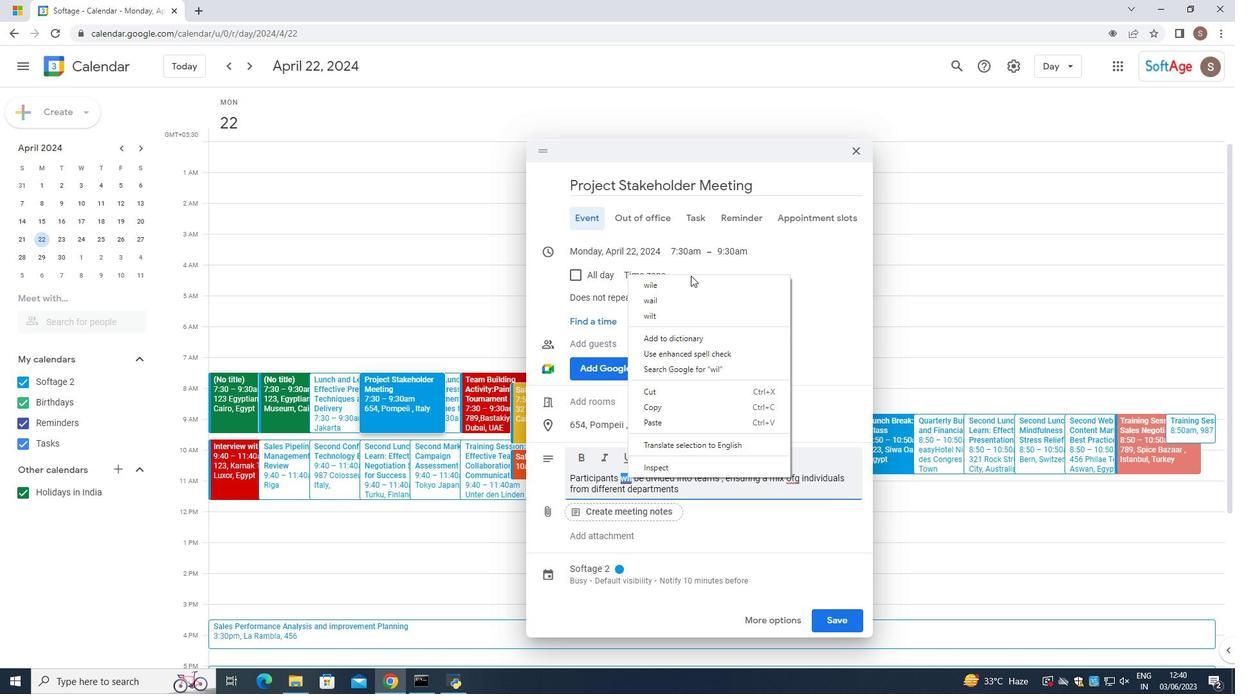 
Action: Mouse moved to (630, 472)
Screenshot: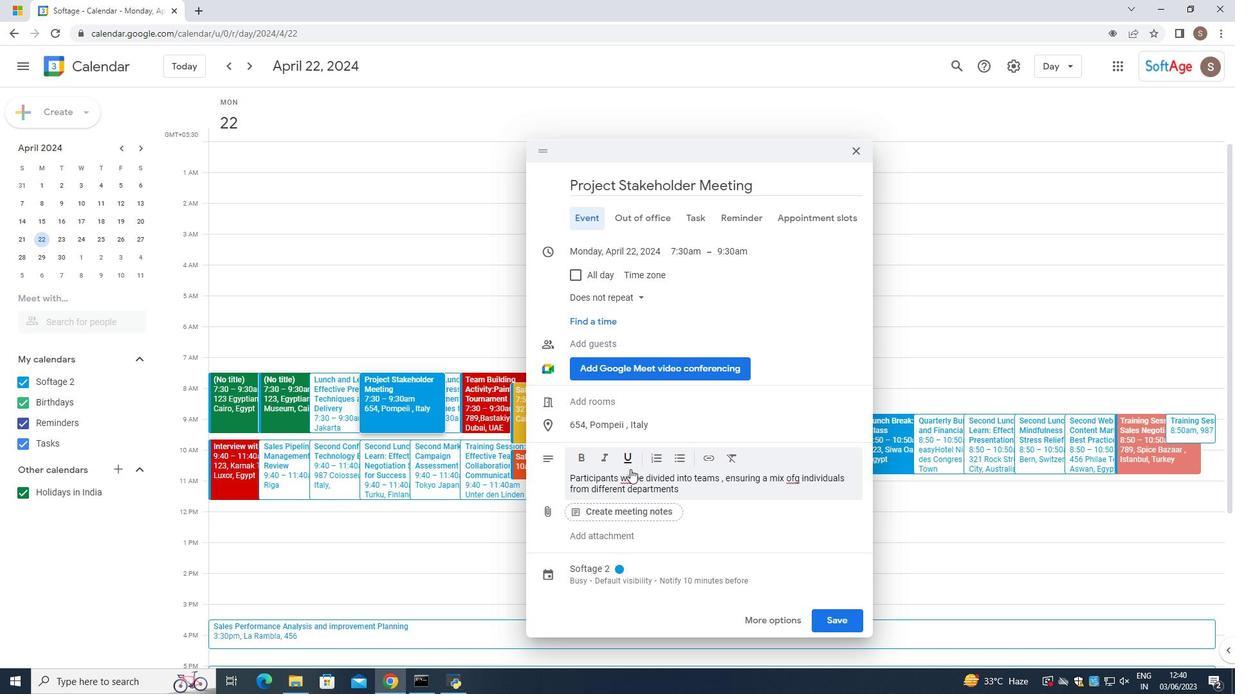 
Action: Mouse pressed left at (630, 472)
Screenshot: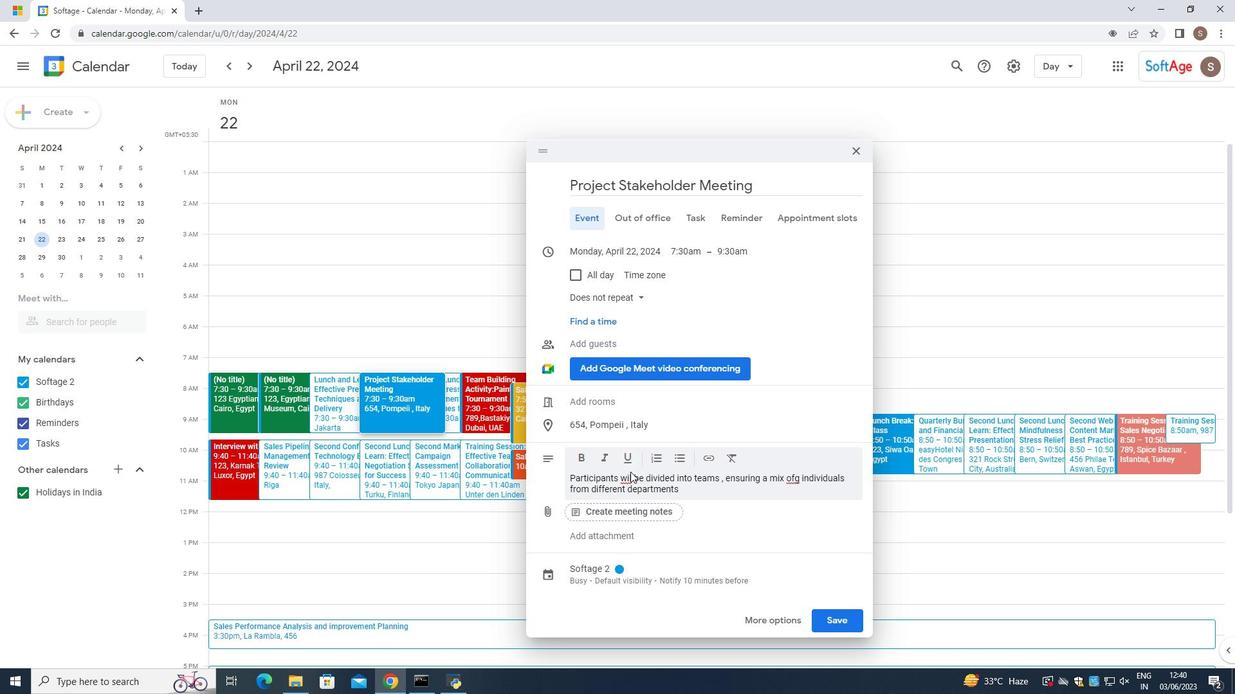 
Action: Mouse moved to (628, 479)
Screenshot: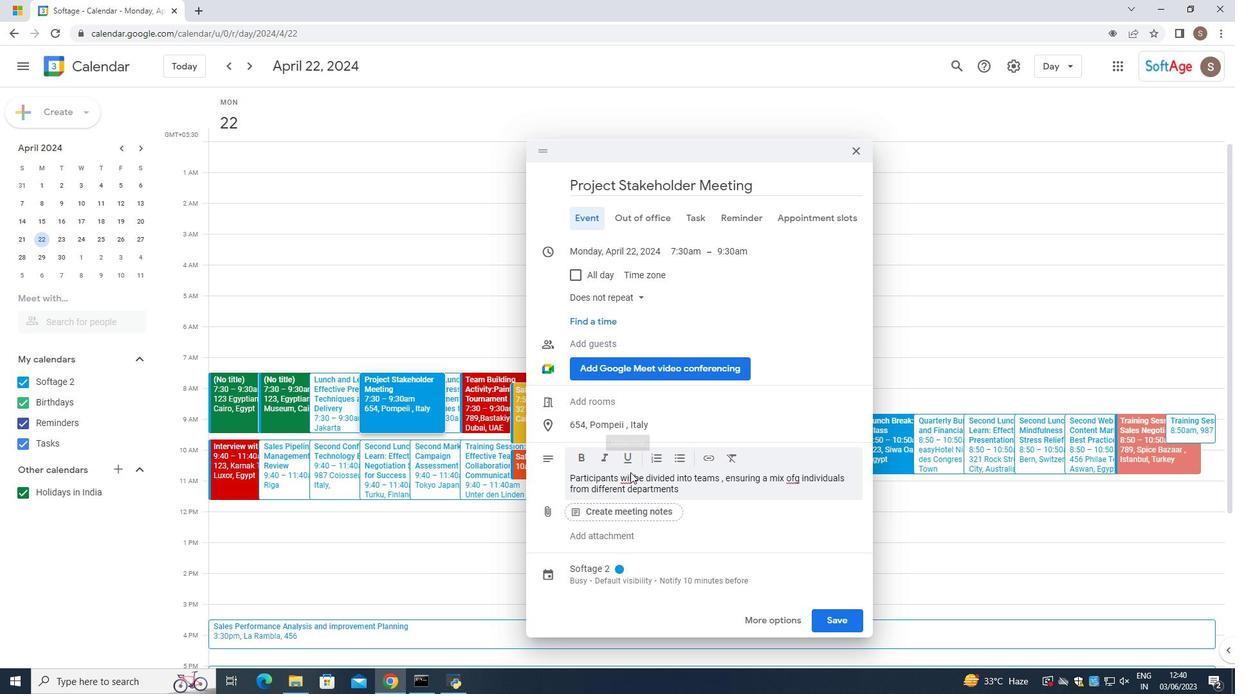 
Action: Mouse pressed left at (628, 479)
Screenshot: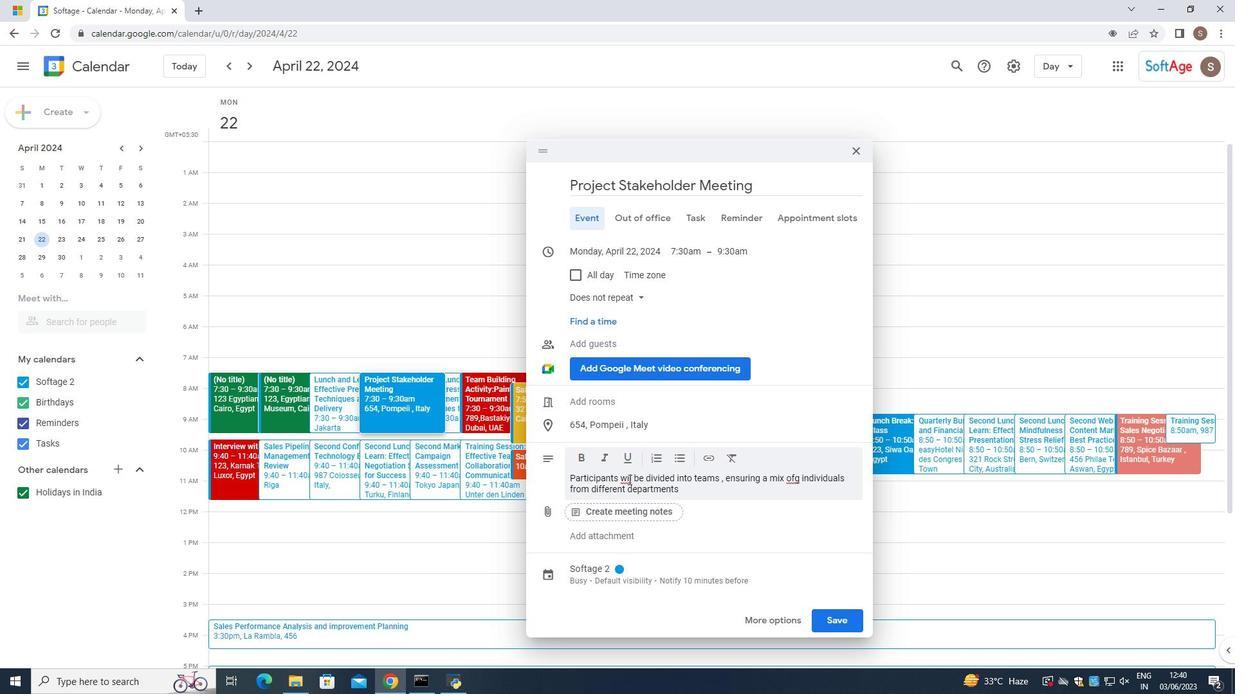 
Action: Mouse moved to (627, 480)
Screenshot: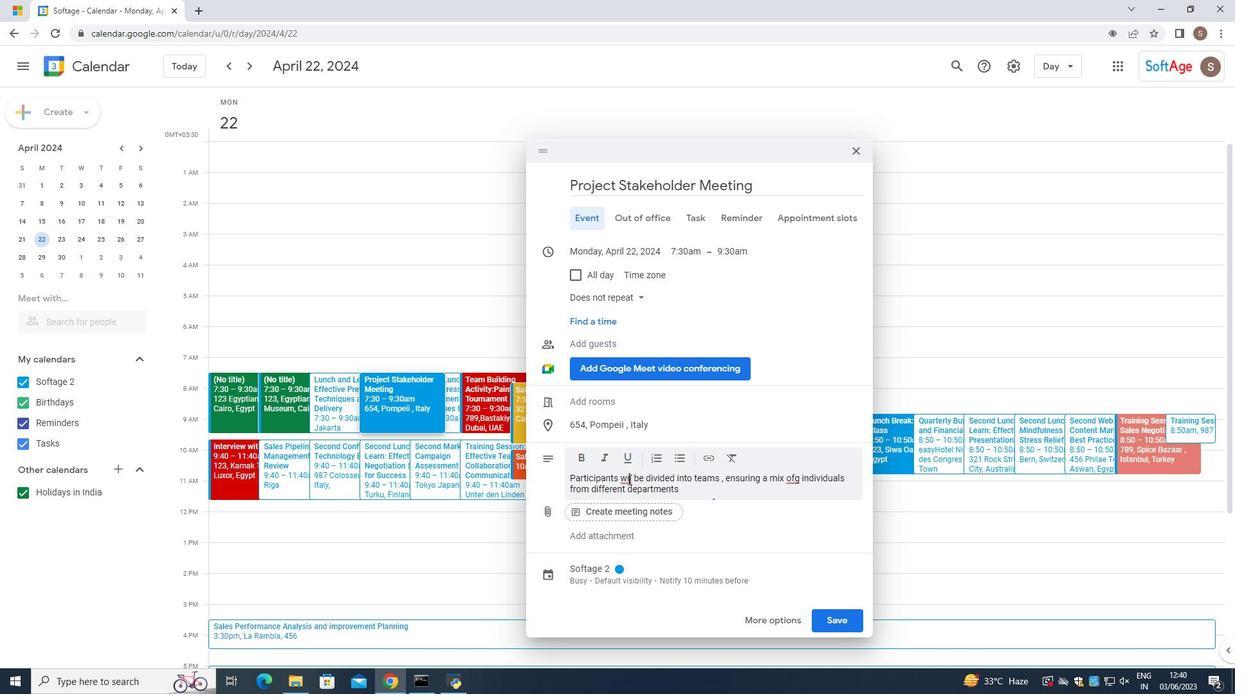 
Action: Mouse pressed right at (627, 480)
Screenshot: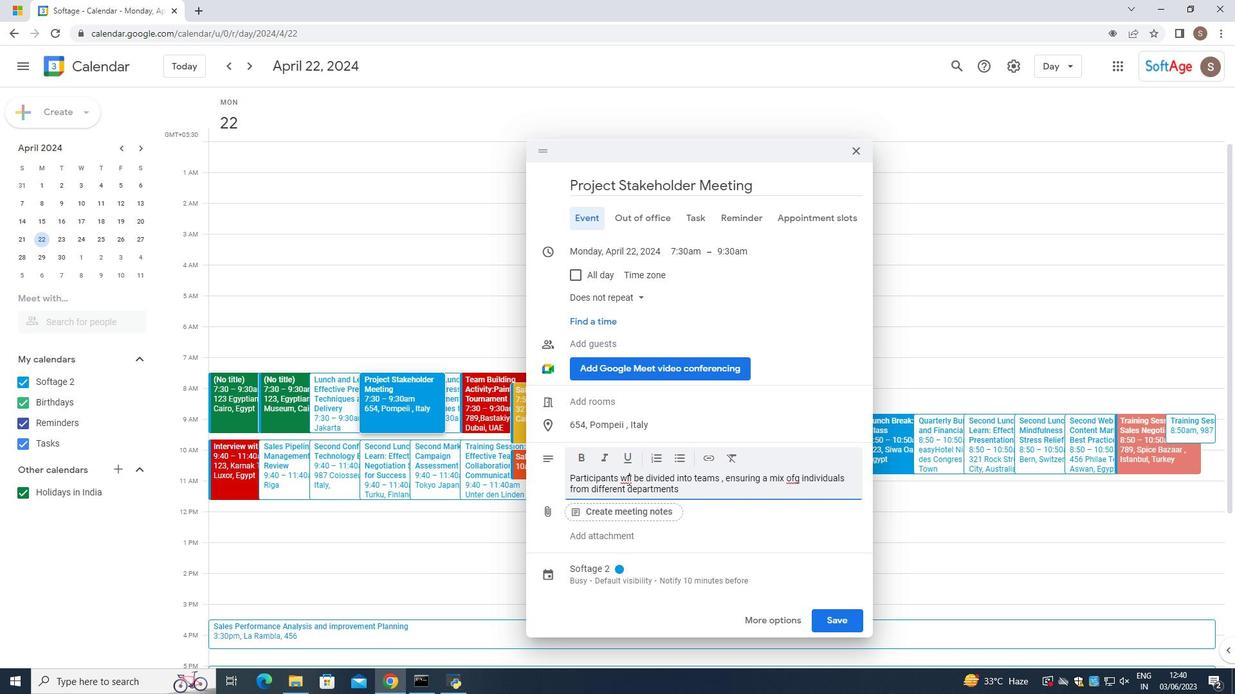 
Action: Mouse moved to (708, 290)
Screenshot: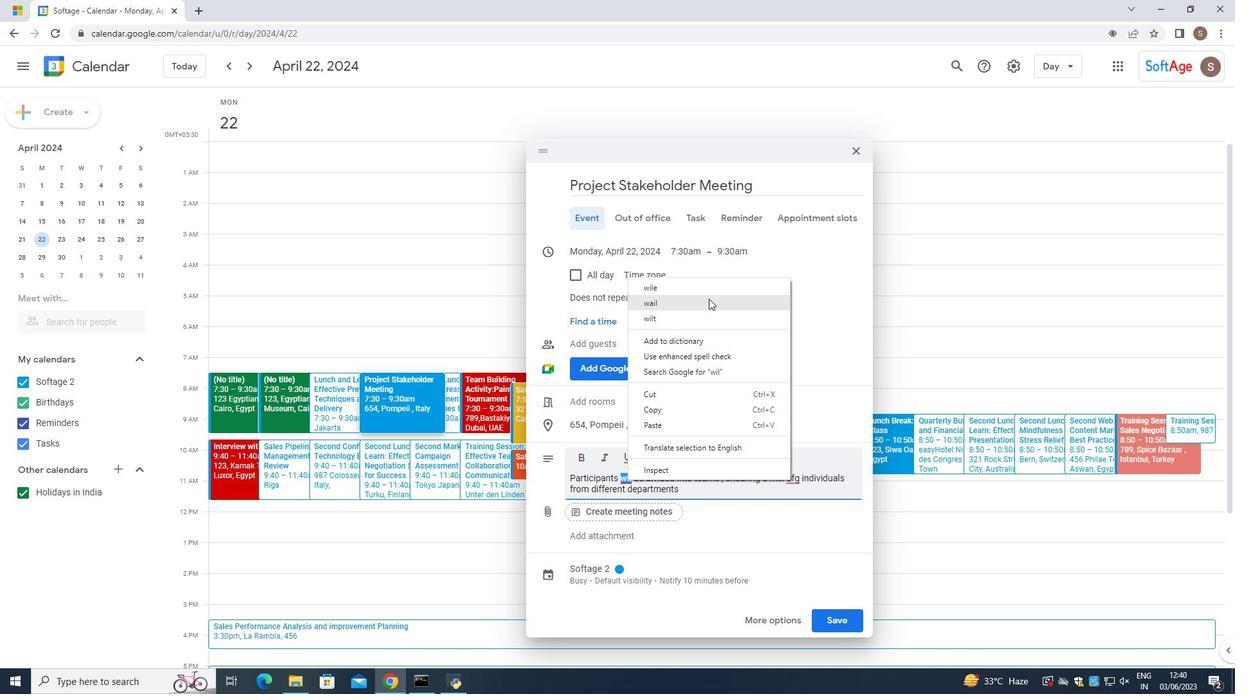 
Action: Mouse pressed left at (708, 290)
Screenshot: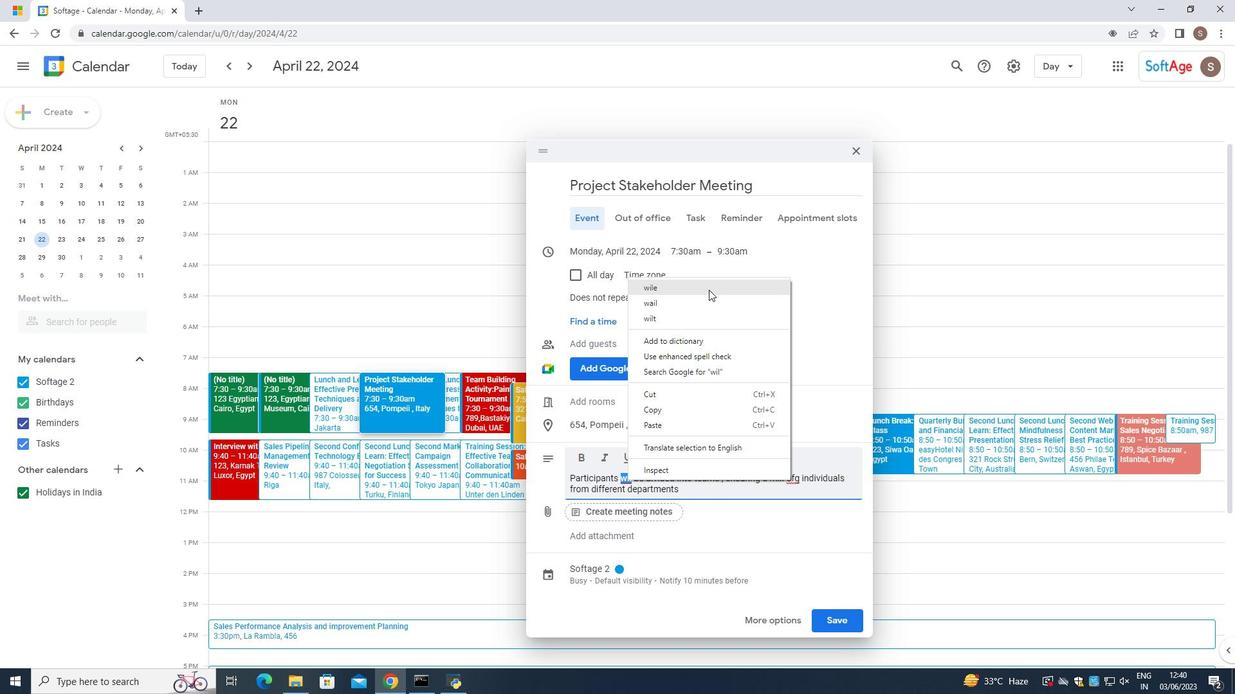 
Action: Mouse moved to (655, 474)
Screenshot: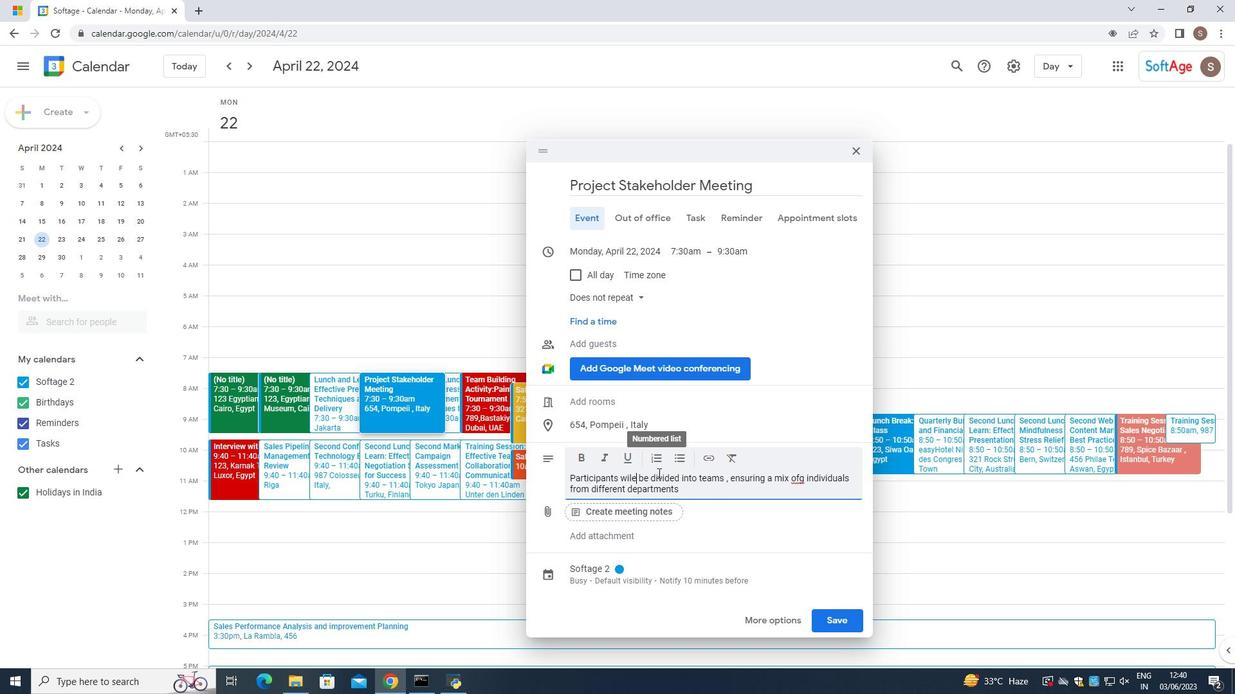
Action: Key pressed <Key.backspace>l
Screenshot: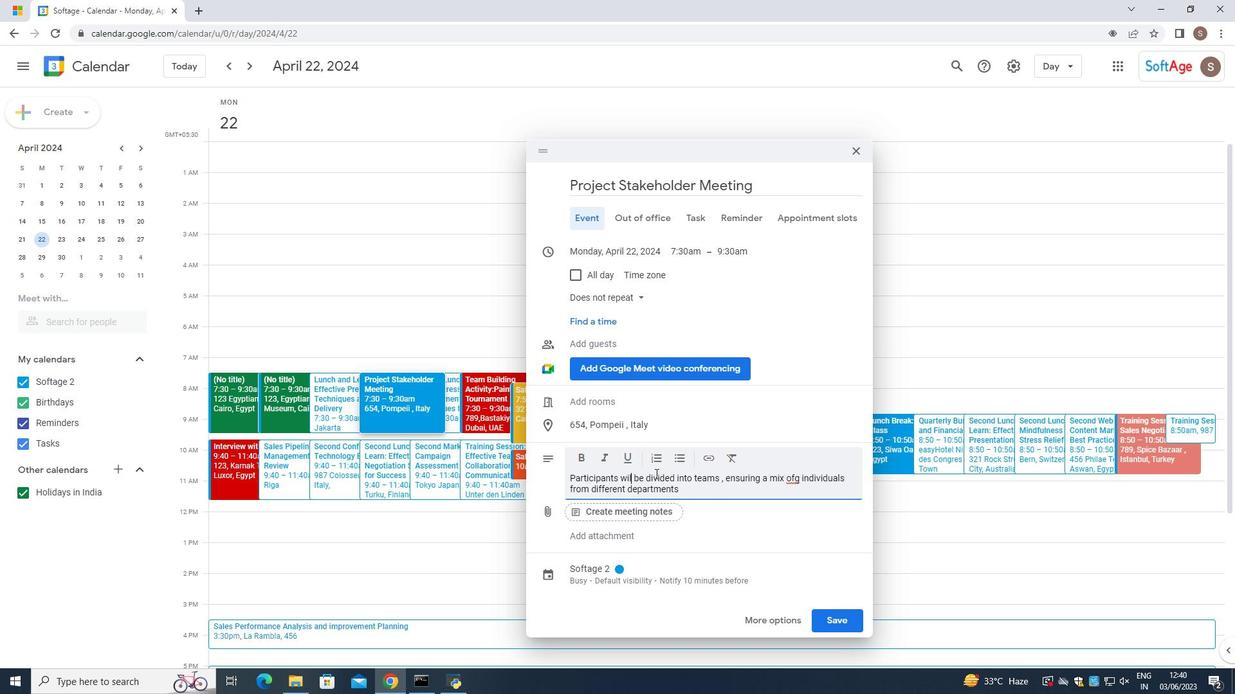 
Action: Mouse moved to (706, 445)
Screenshot: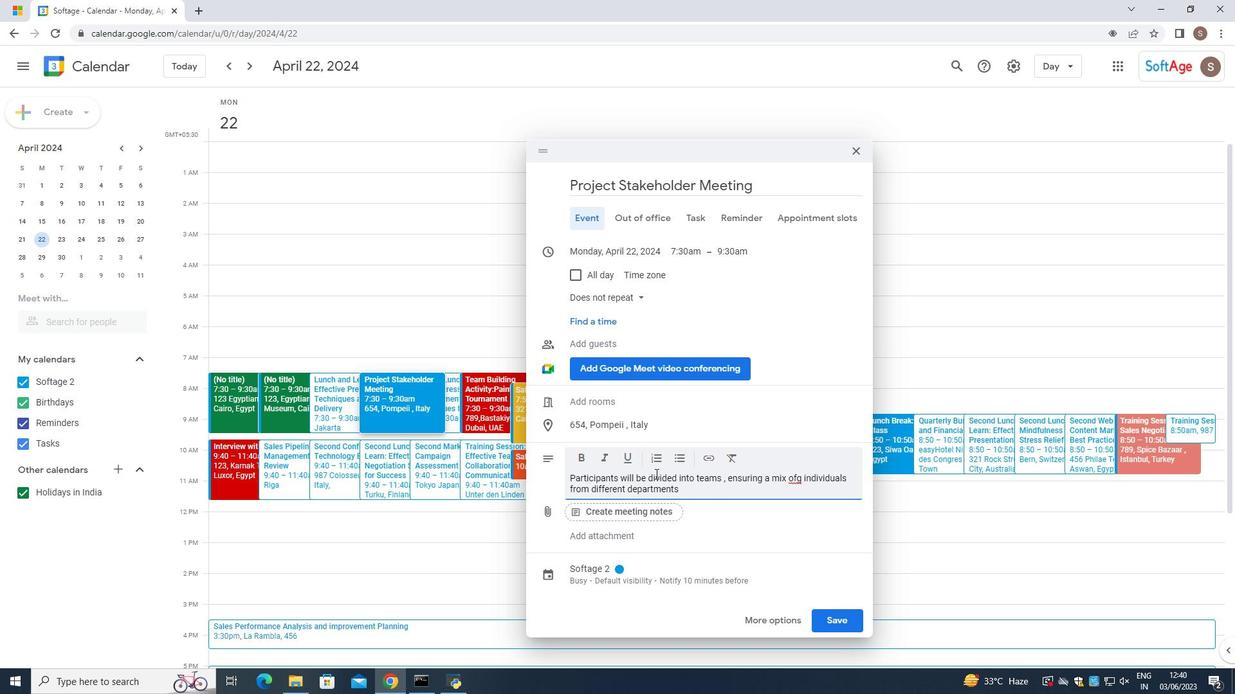 
Action: Mouse scrolled (678, 458) with delta (0, 0)
Screenshot: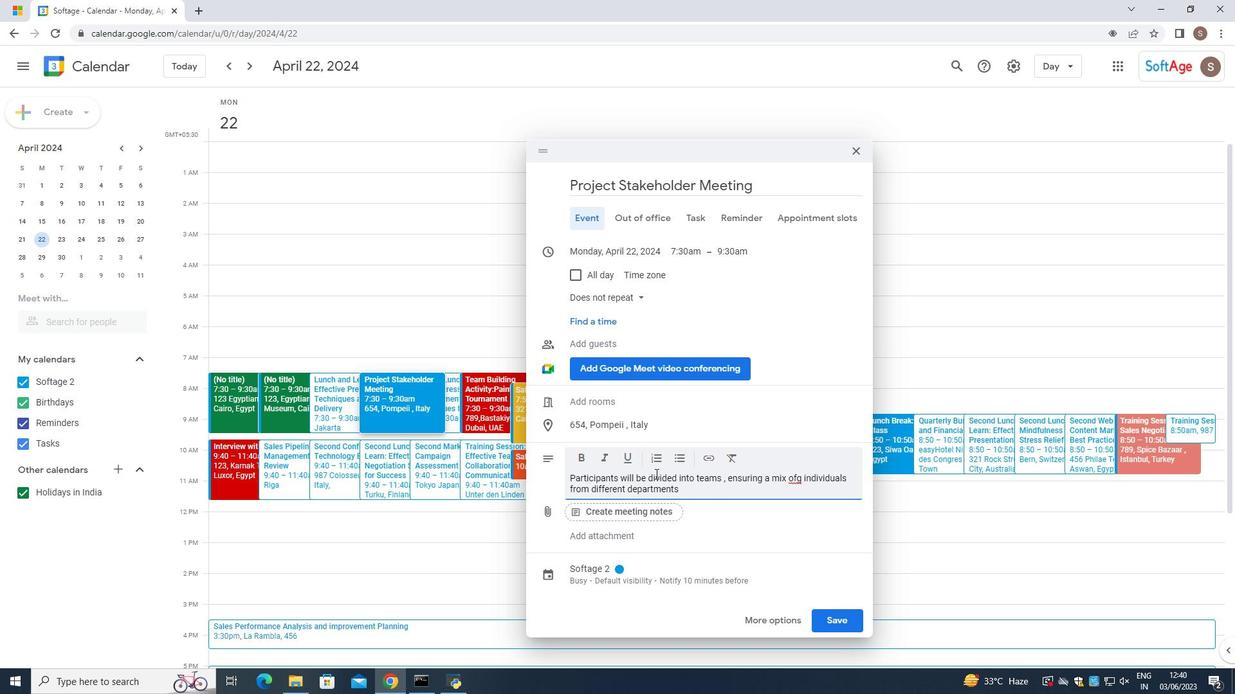 
Action: Mouse moved to (807, 481)
Screenshot: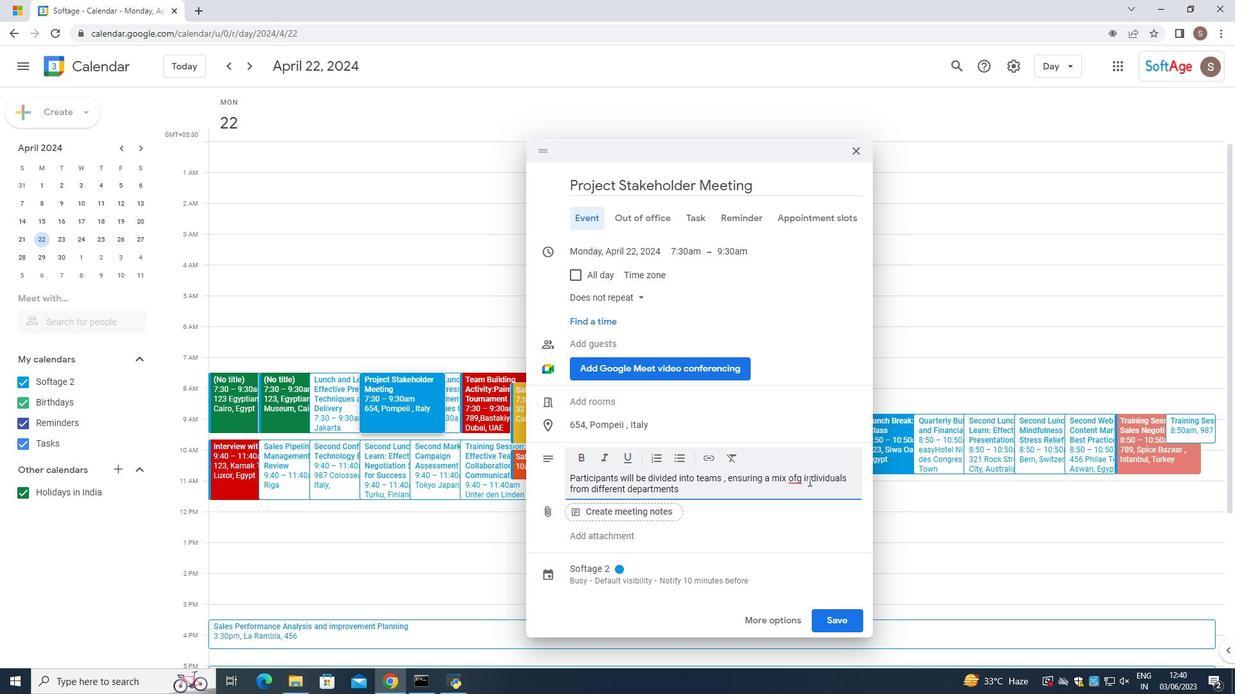 
Action: Mouse pressed left at (807, 481)
Screenshot: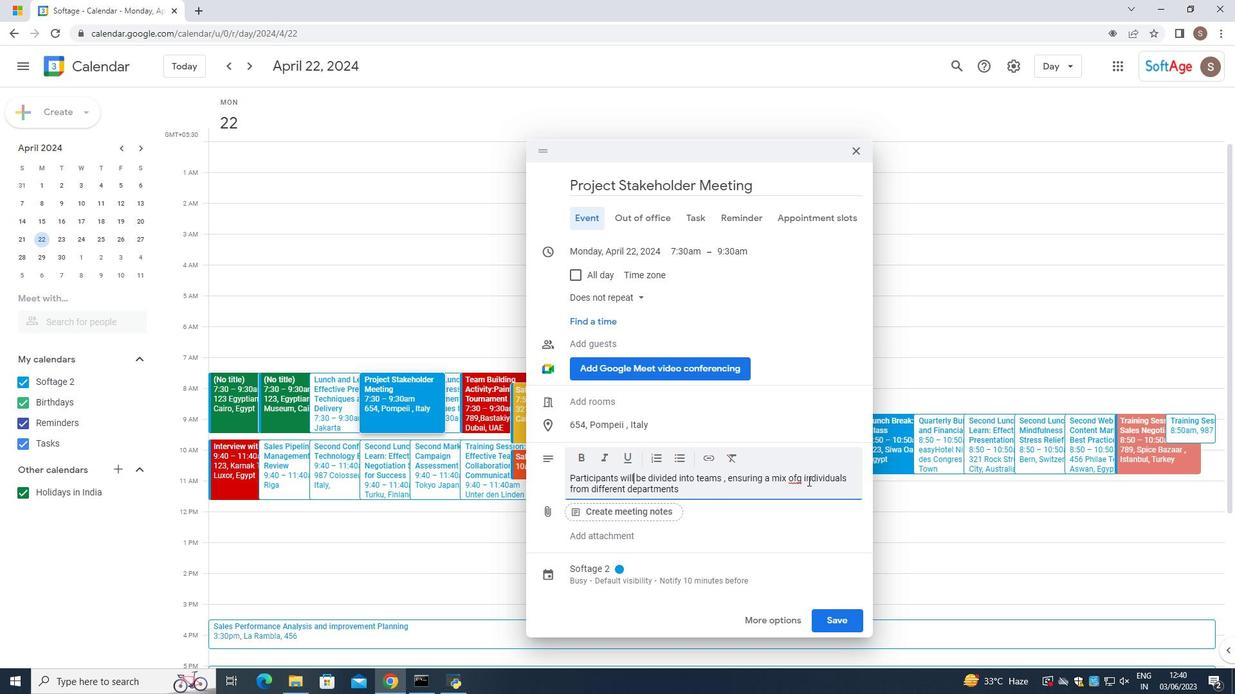 
Action: Mouse moved to (806, 481)
Screenshot: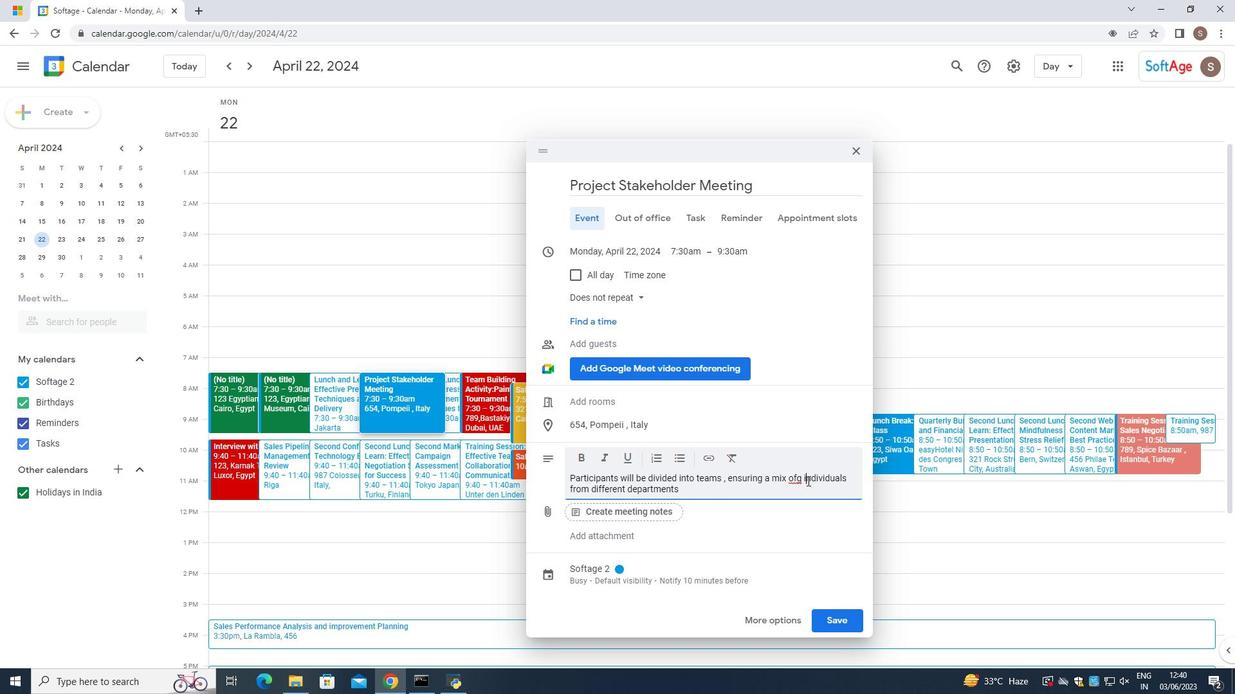 
Action: Mouse pressed left at (806, 481)
Screenshot: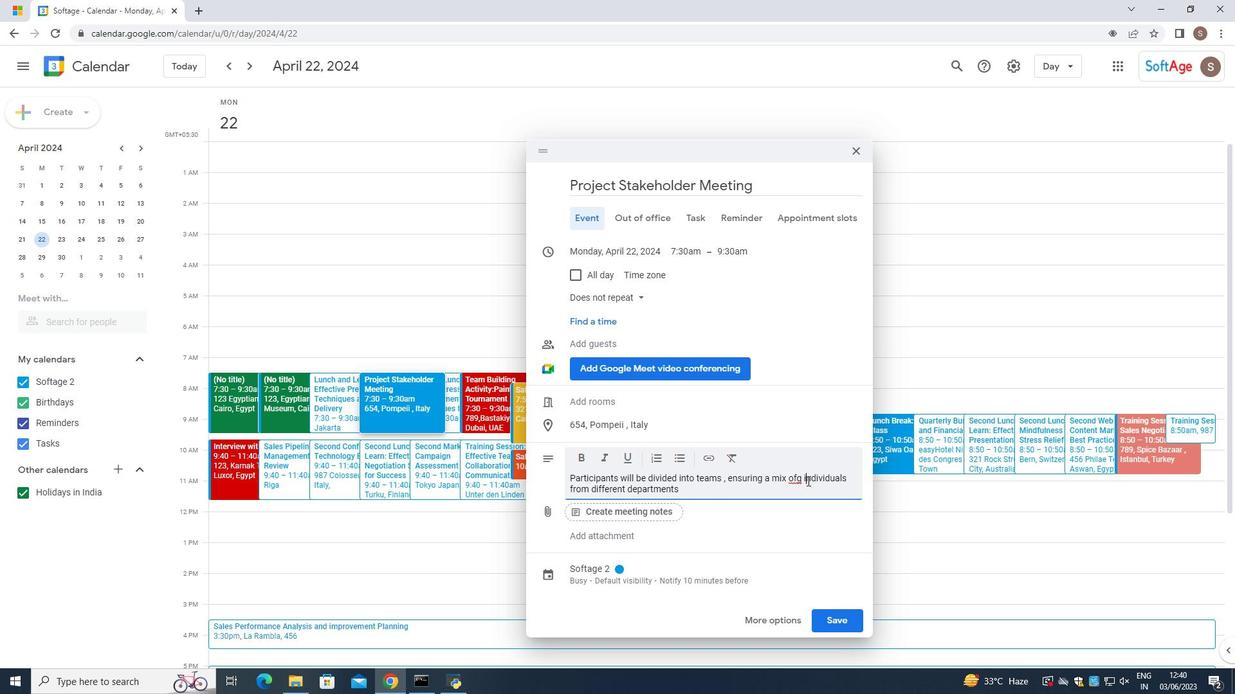 
Action: Mouse moved to (803, 481)
Screenshot: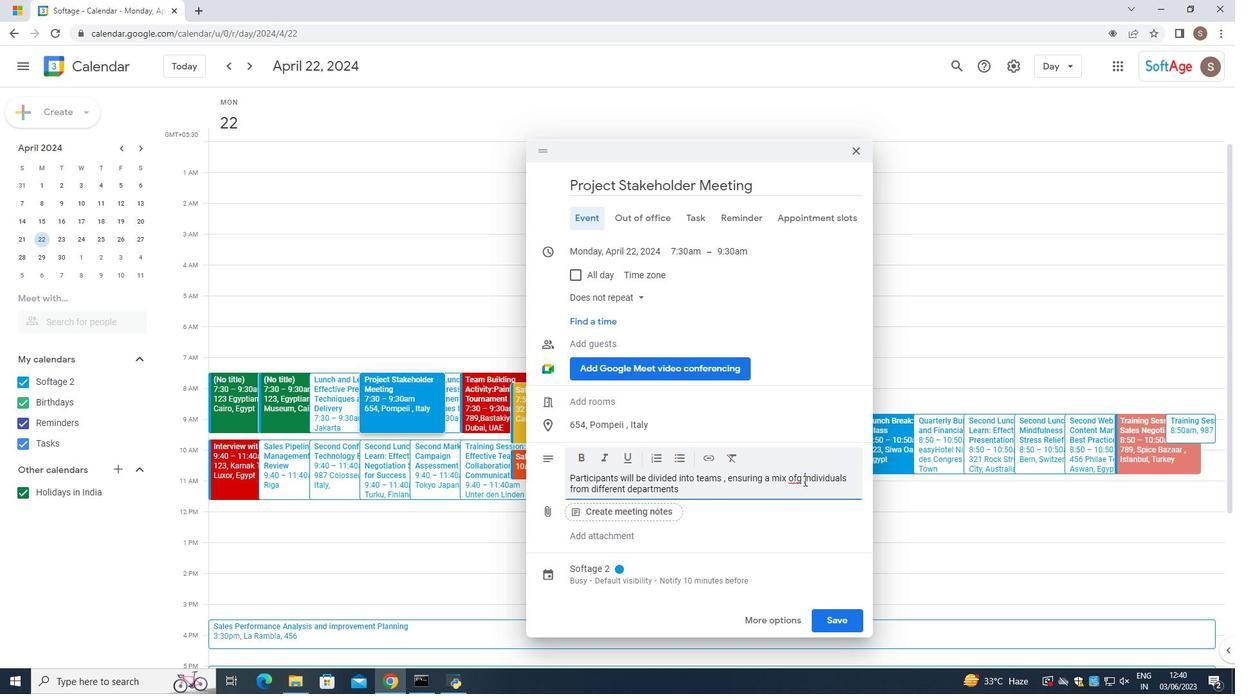 
Action: Mouse pressed left at (803, 481)
Screenshot: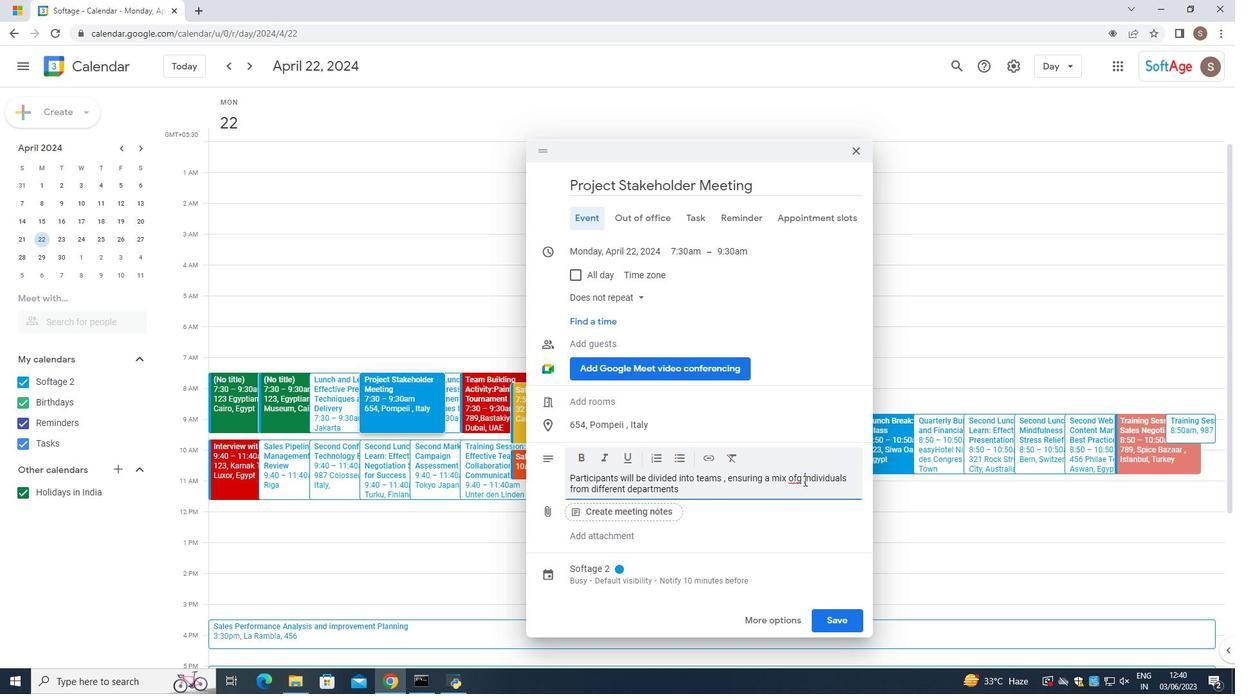 
Action: Mouse moved to (800, 482)
Screenshot: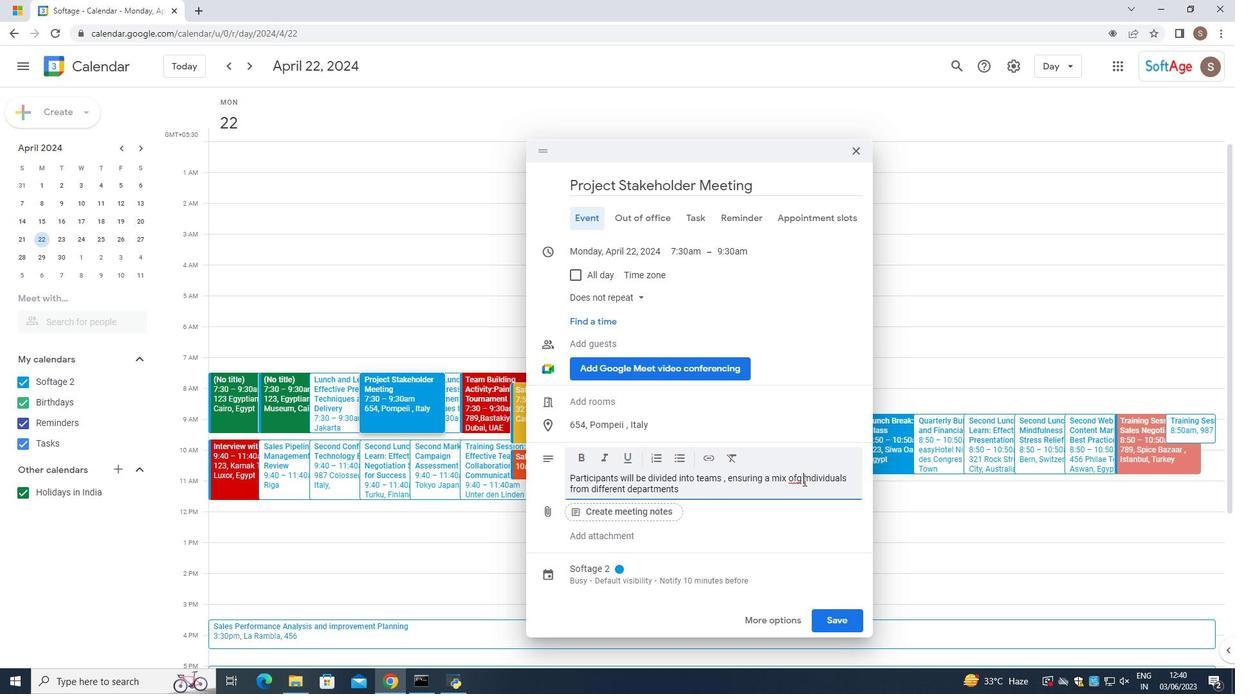 
Action: Mouse pressed left at (800, 482)
Screenshot: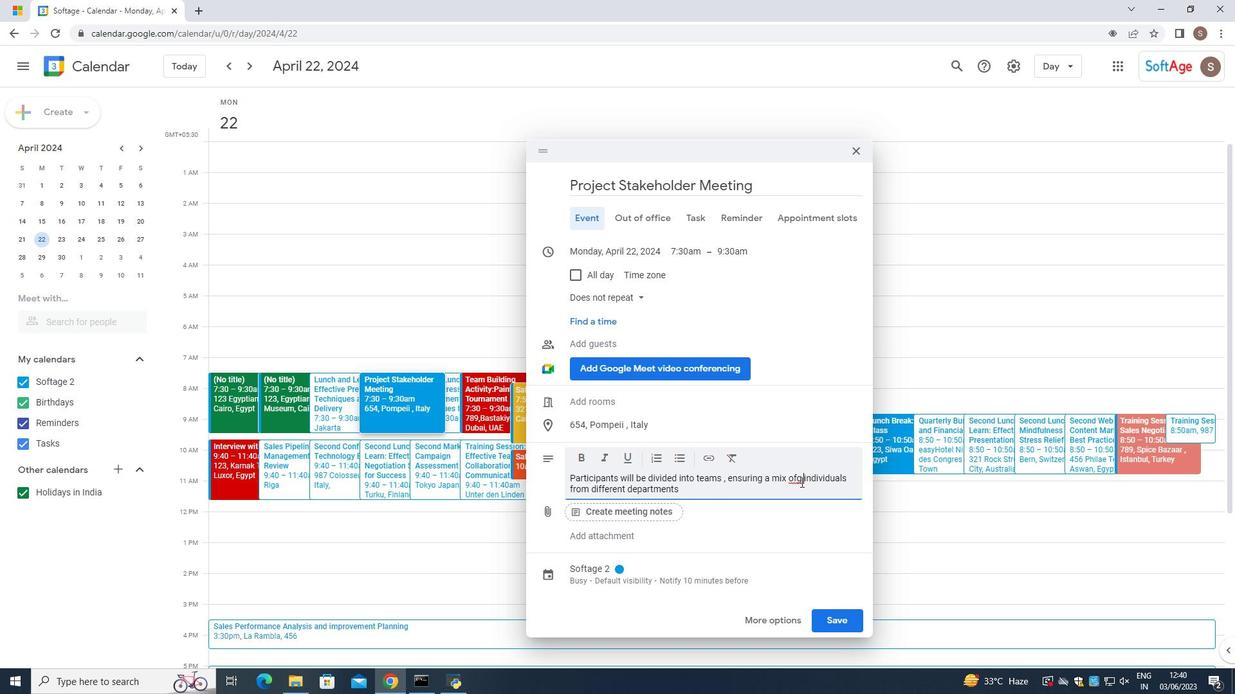 
Action: Mouse moved to (803, 476)
Screenshot: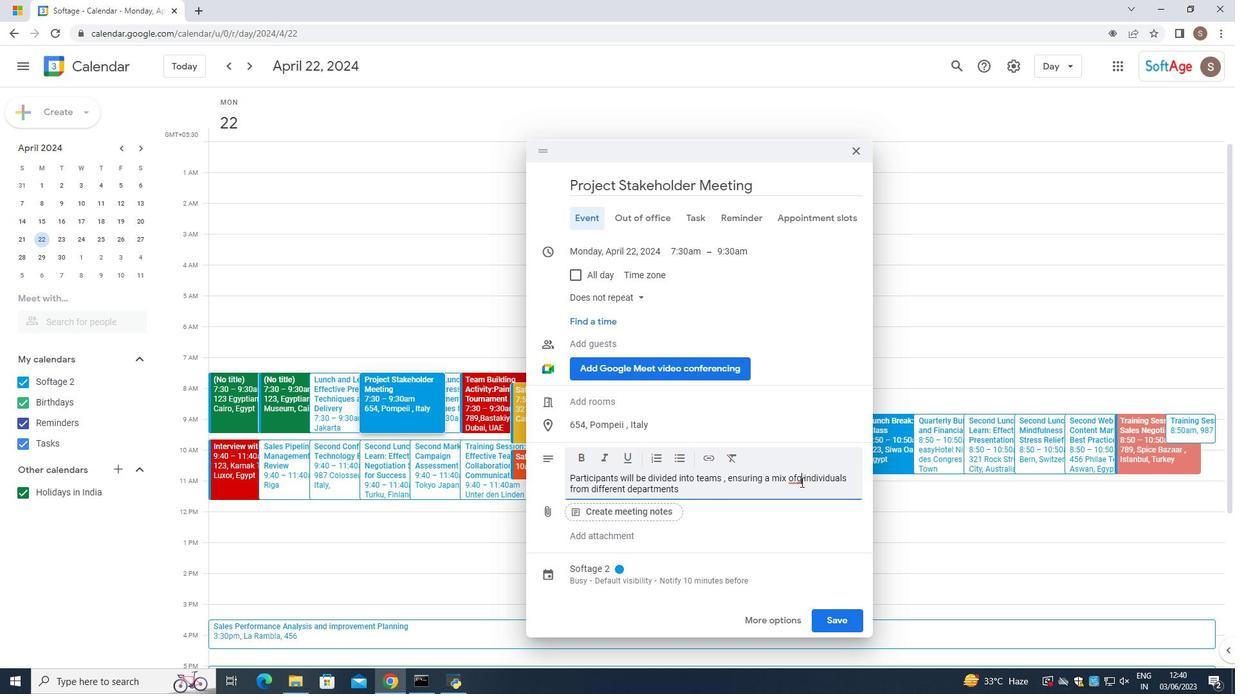 
Action: Key pressed <Key.backspace>
Screenshot: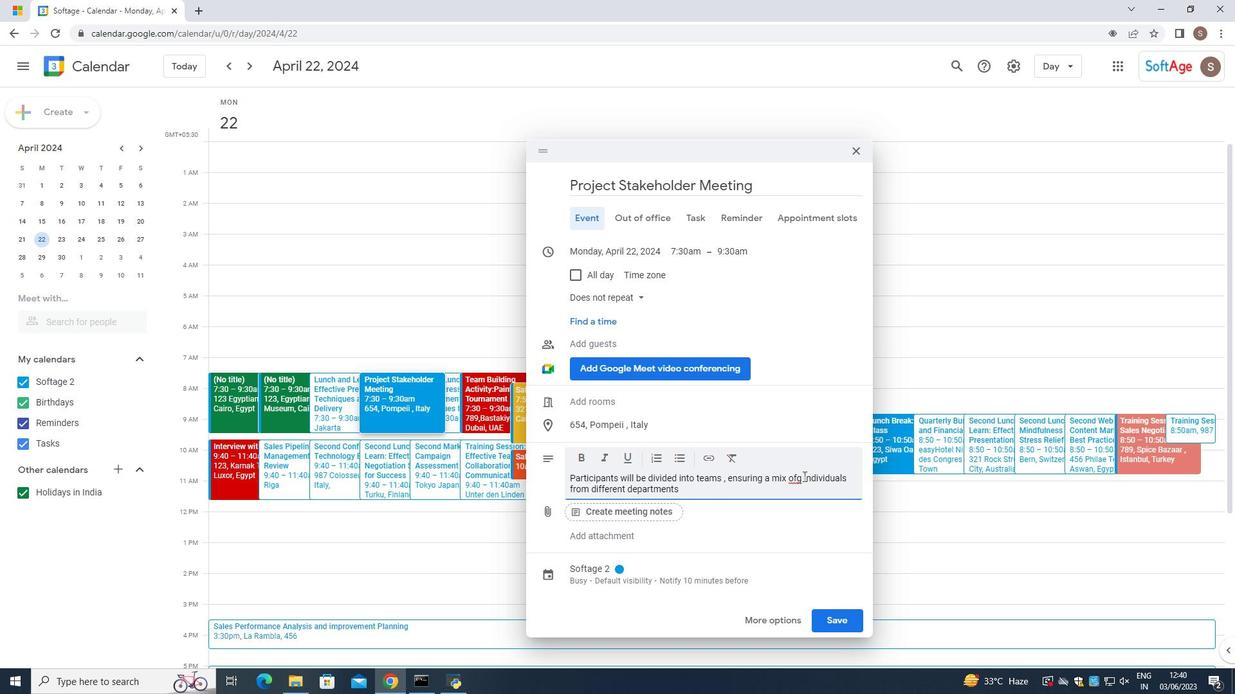
Action: Mouse moved to (698, 493)
Screenshot: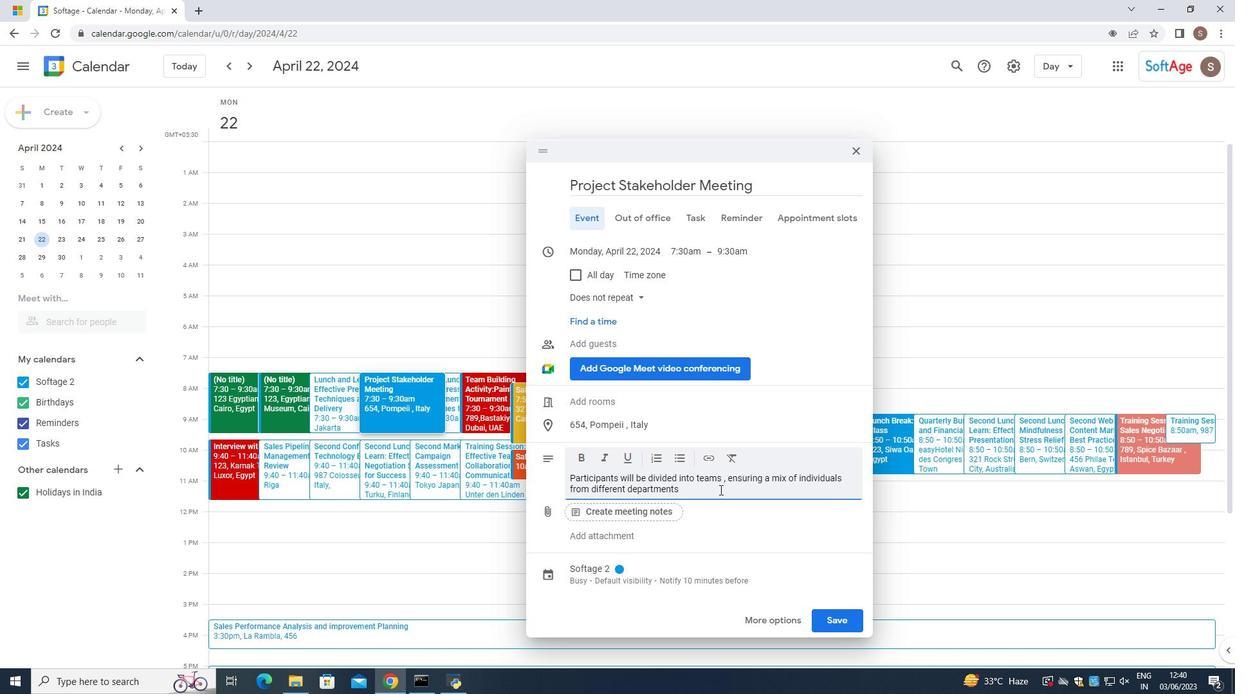 
Action: Mouse pressed left at (698, 493)
Screenshot: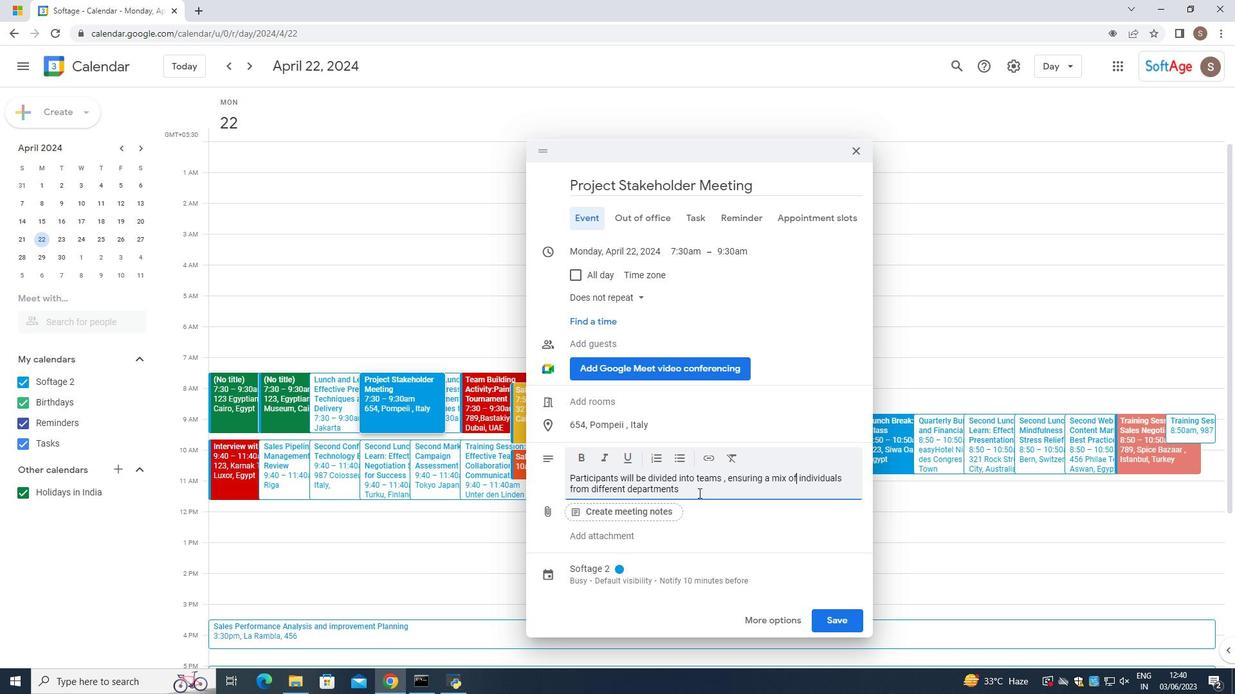 
Action: Mouse moved to (705, 508)
Screenshot: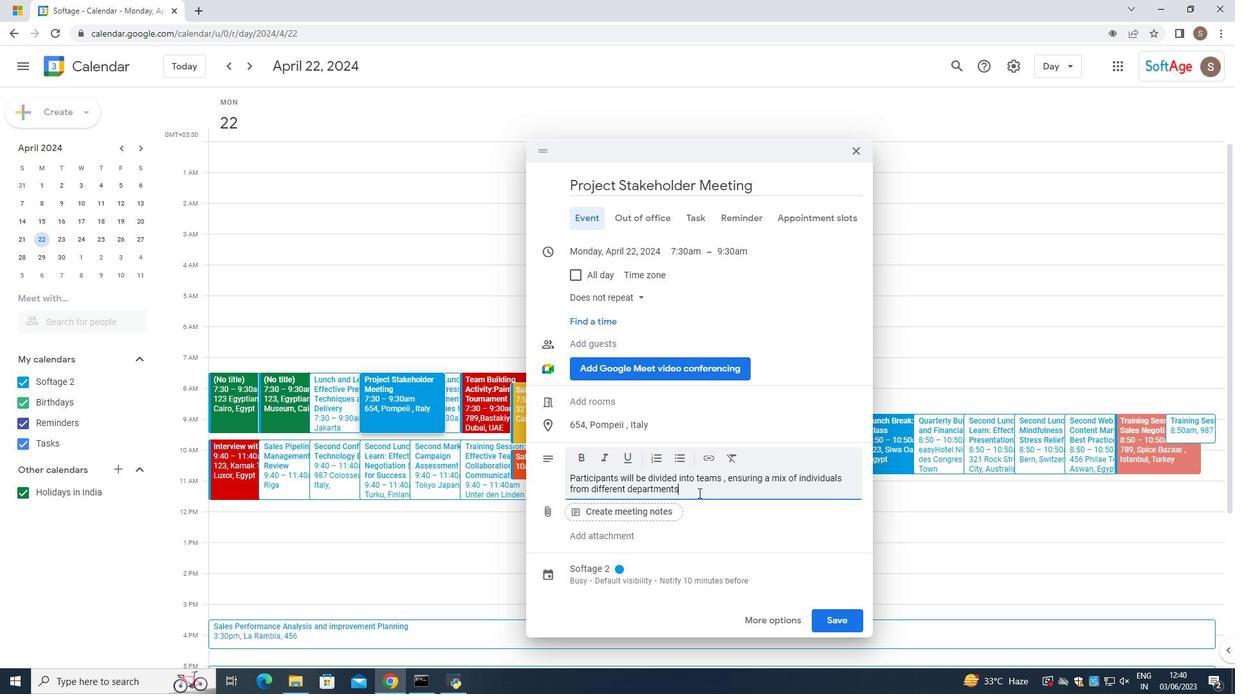 
Action: Key pressed .<Key.space><Key.caps_lock>T<Key.caps_lock>his<Key.space>encourages<Key.space>s<Key.backspace>co<Key.backspace>rosss<Key.backspace><Key.space>team<Key.space>collabap<Key.backspace>ro<Key.backspace><Key.backspace><Key.backspace>orationand<Key.space>allows<Key.space>participants<Key.space>toi<Key.space><Key.backspace><Key.backspace><Key.space>intreract<Key.space>with<Key.space>colleauges<Key.space>they<Key.space>may<Key.space>not<Key.space>be<Key.space>worki<Key.backspace><Key.backspace><Key.backspace><Key.backspace><Key.backspace><Key.backspace><Key.backspace><Key.backspace><Key.backspace><Key.backspace>t<Key.space>typically<Key.space>work<Key.space>closely<Key.space>with.
Screenshot: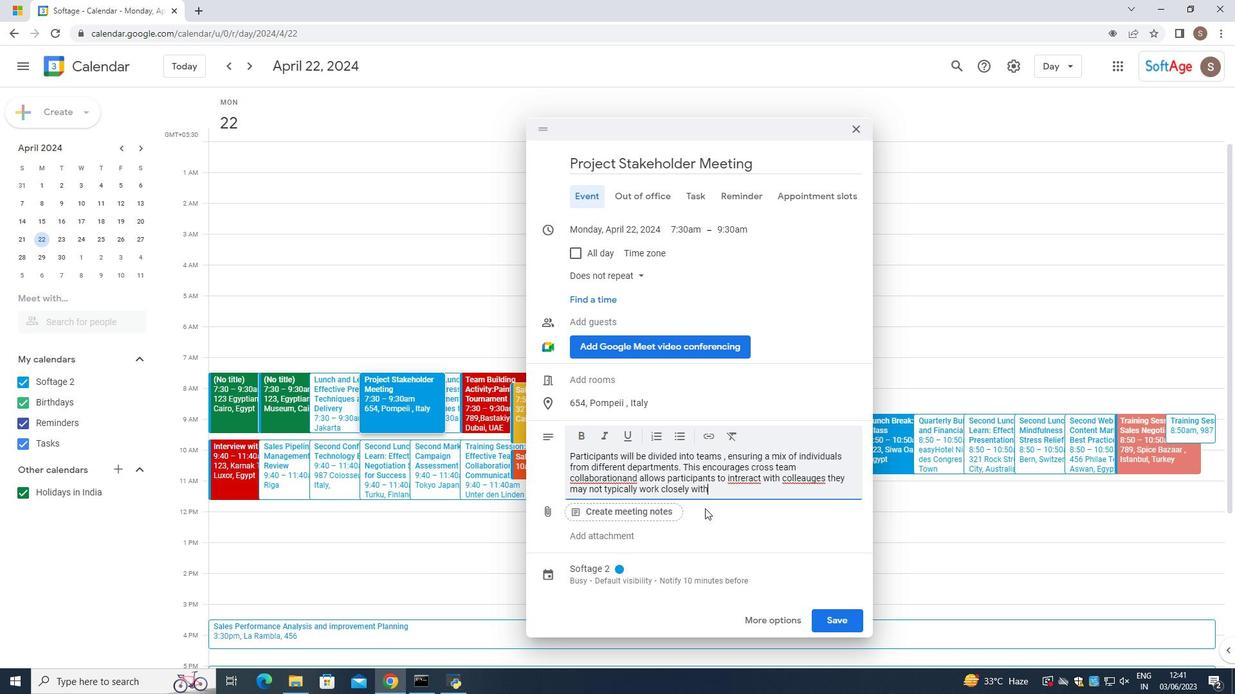 
Action: Mouse moved to (590, 478)
Screenshot: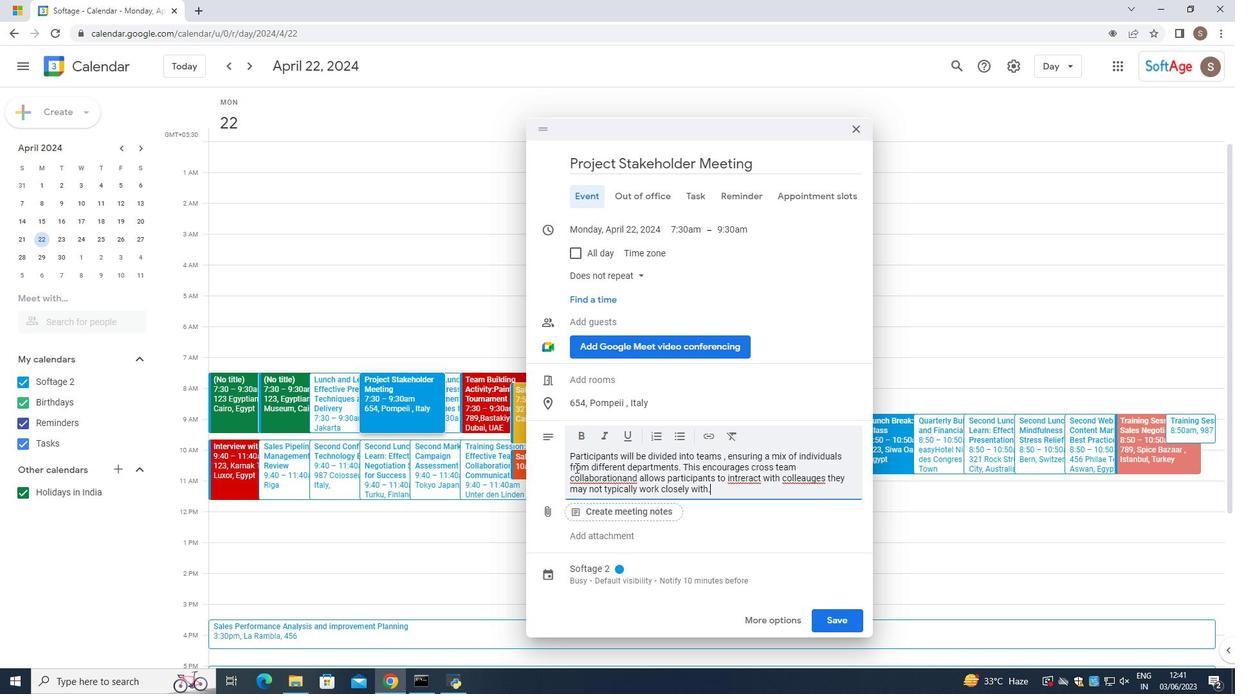 
Action: Mouse pressed left at (590, 478)
Screenshot: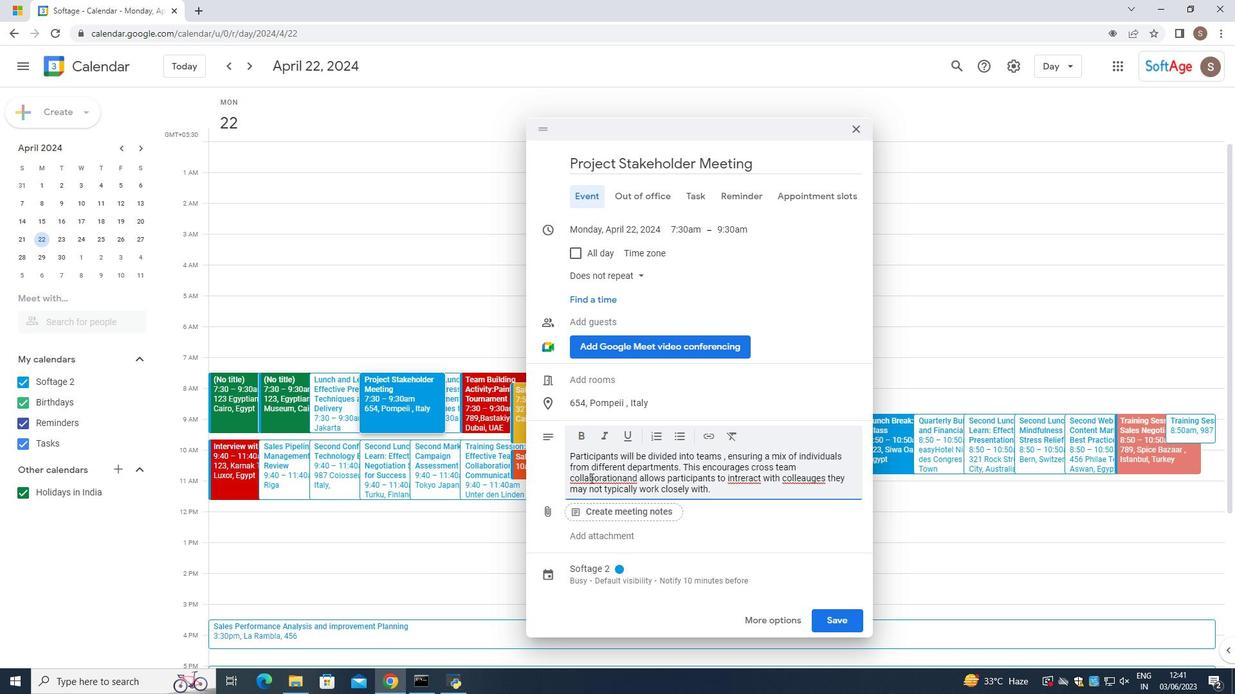
Action: Mouse pressed right at (590, 478)
Screenshot: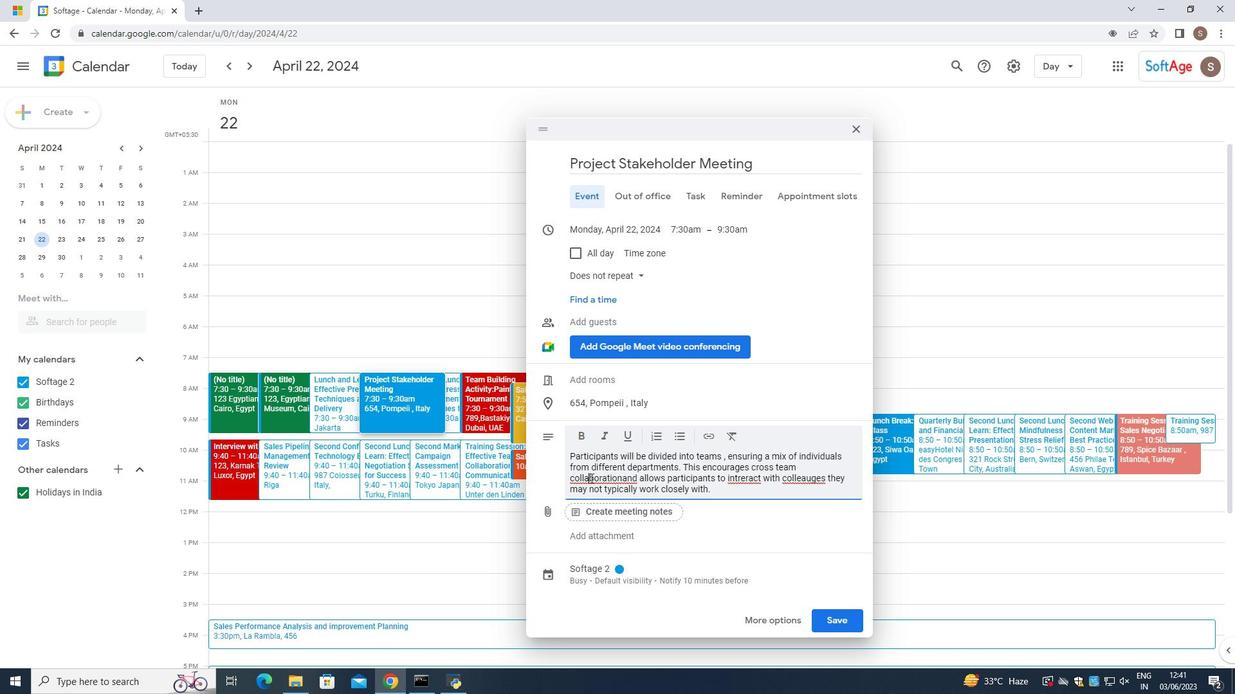 
Action: Mouse moved to (661, 286)
Screenshot: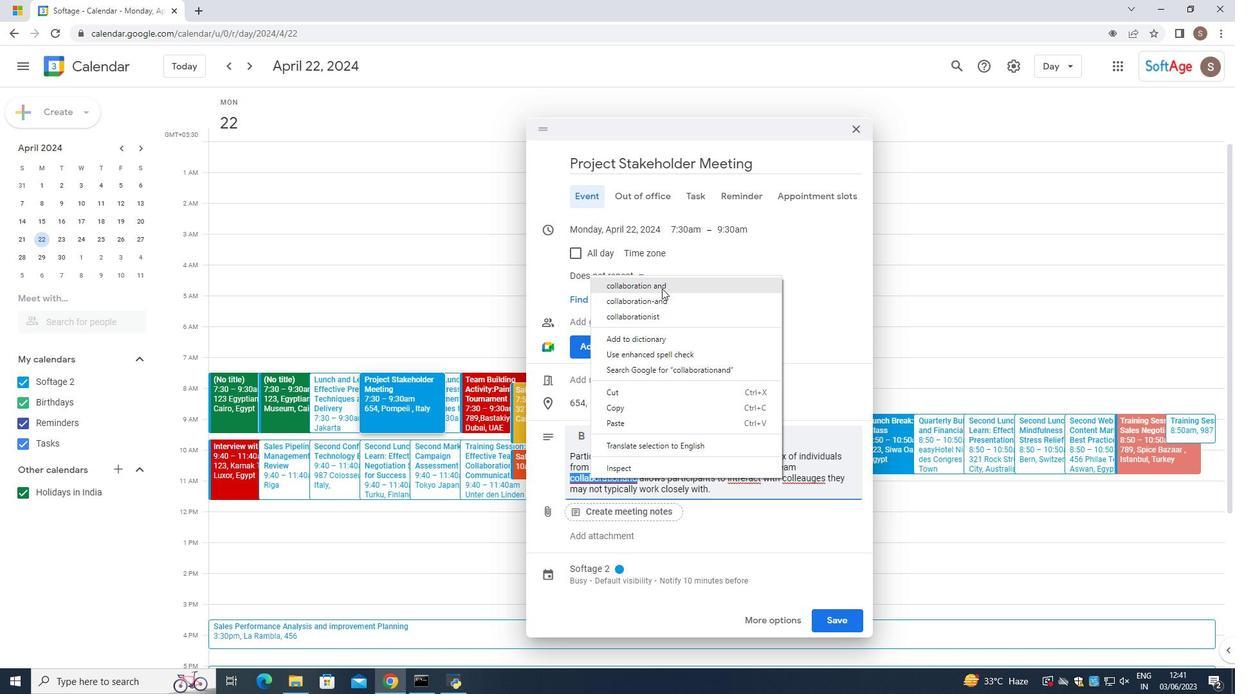 
Action: Mouse pressed left at (661, 286)
Screenshot: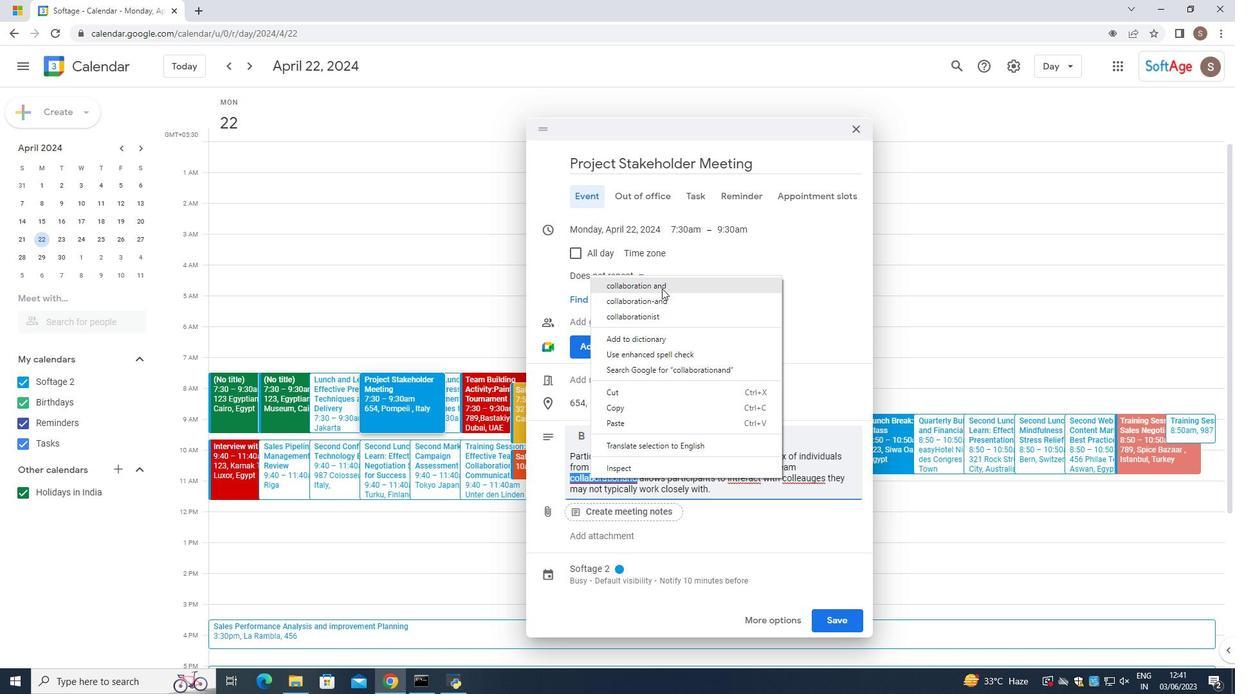 
Action: Mouse moved to (751, 474)
Screenshot: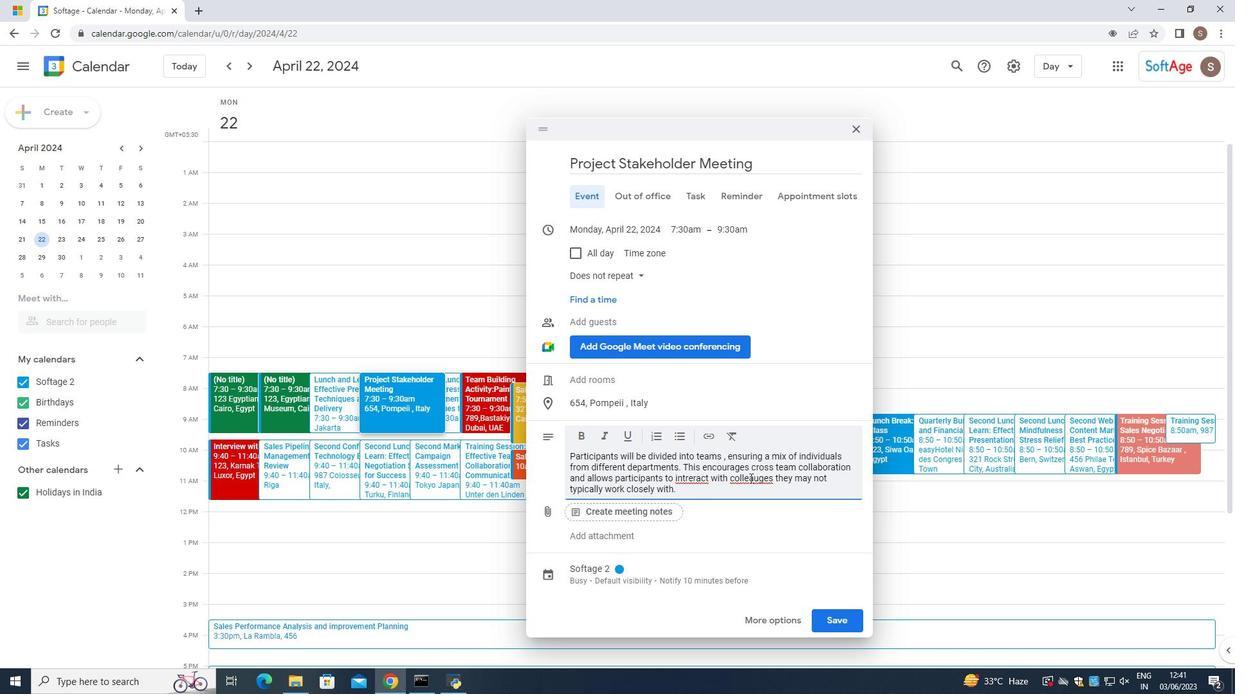 
Action: Mouse pressed left at (751, 474)
Screenshot: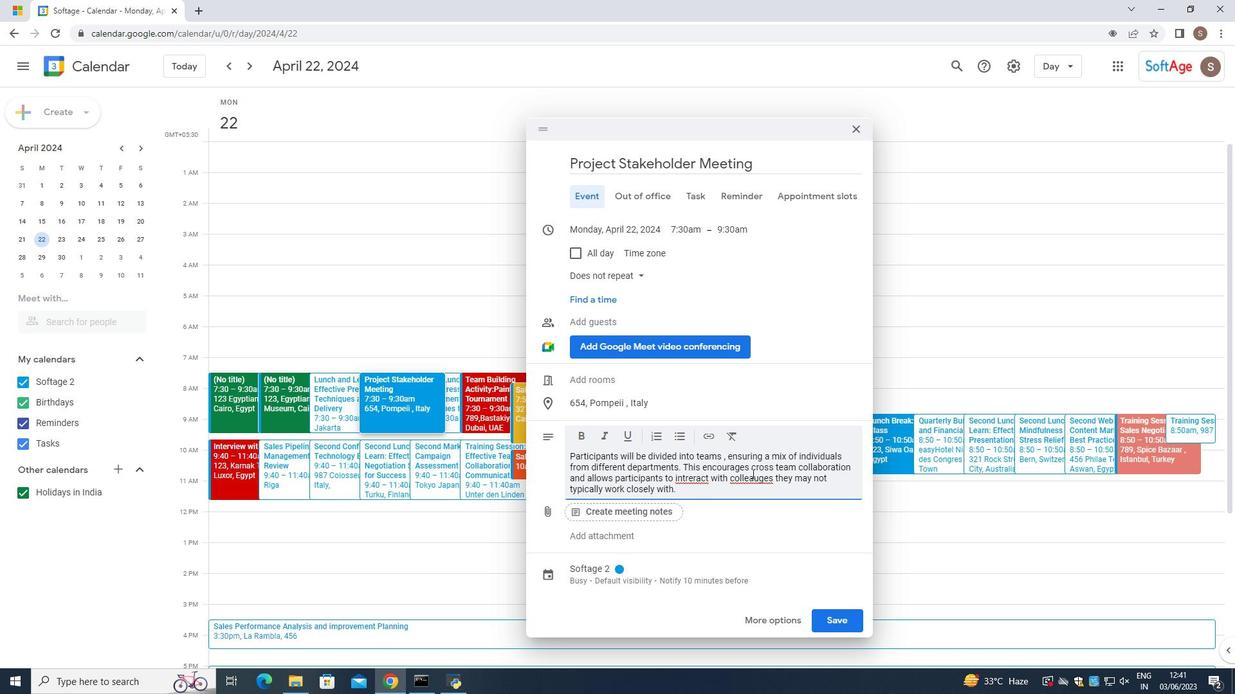 
Action: Mouse pressed right at (751, 474)
Screenshot: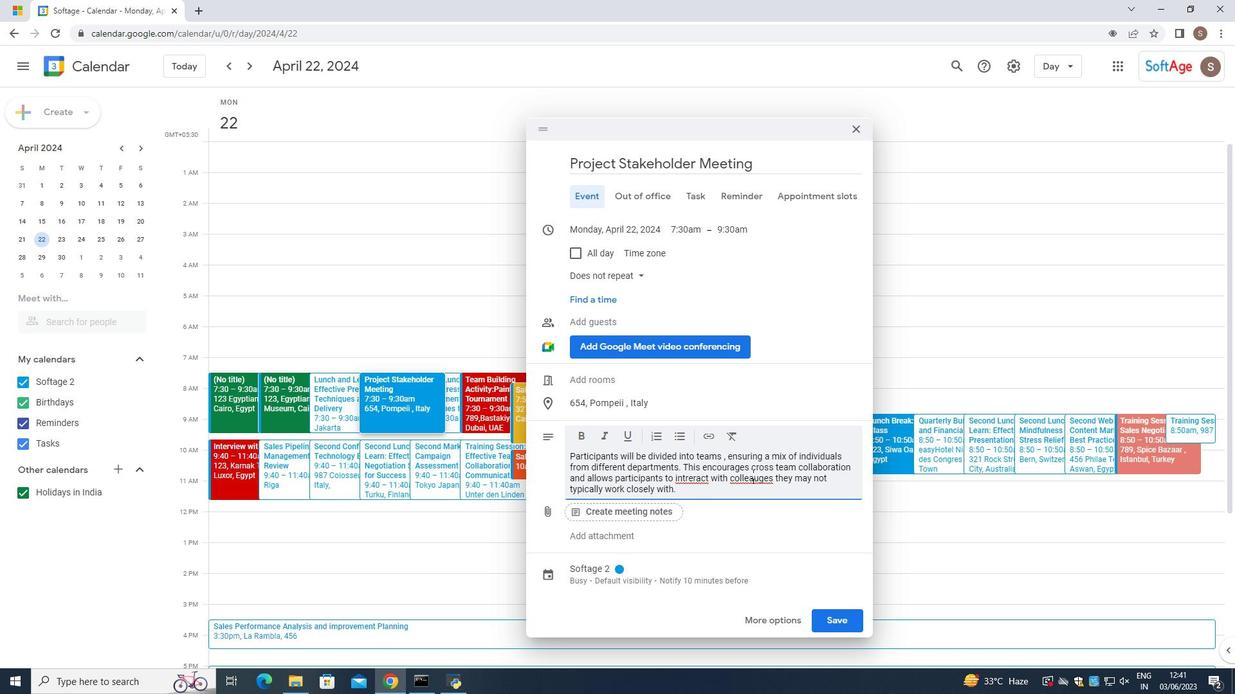
Action: Mouse moved to (821, 273)
Screenshot: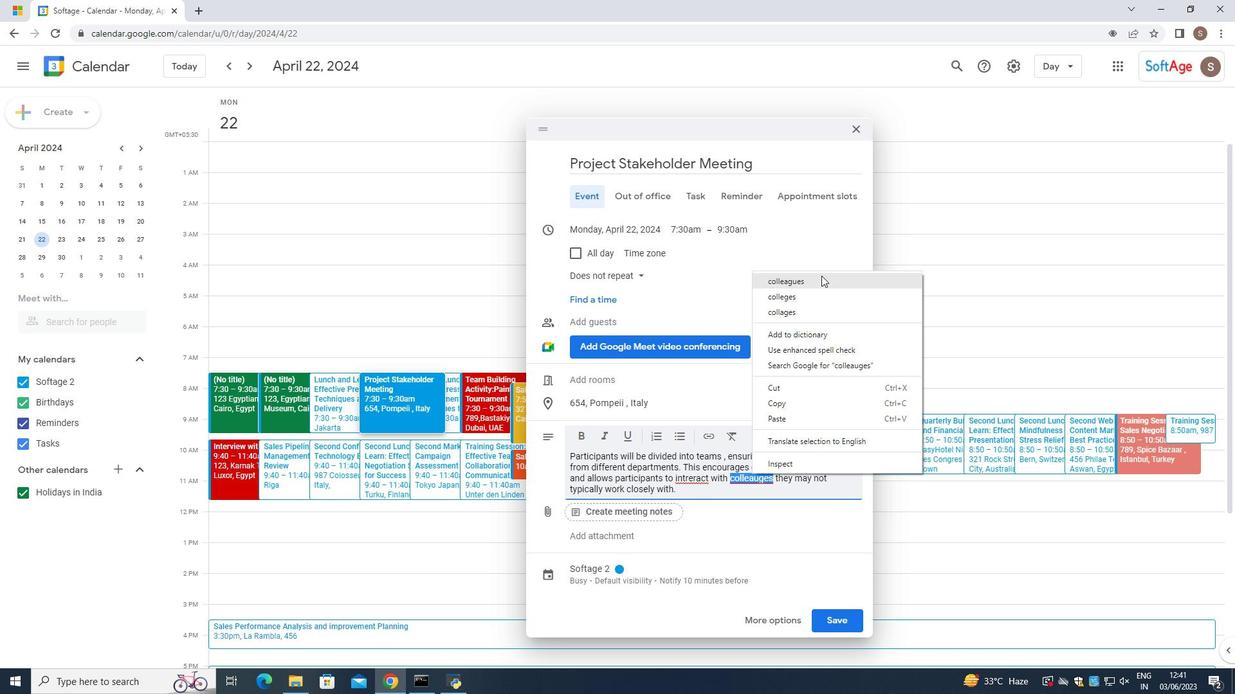 
Action: Mouse pressed left at (821, 273)
Screenshot: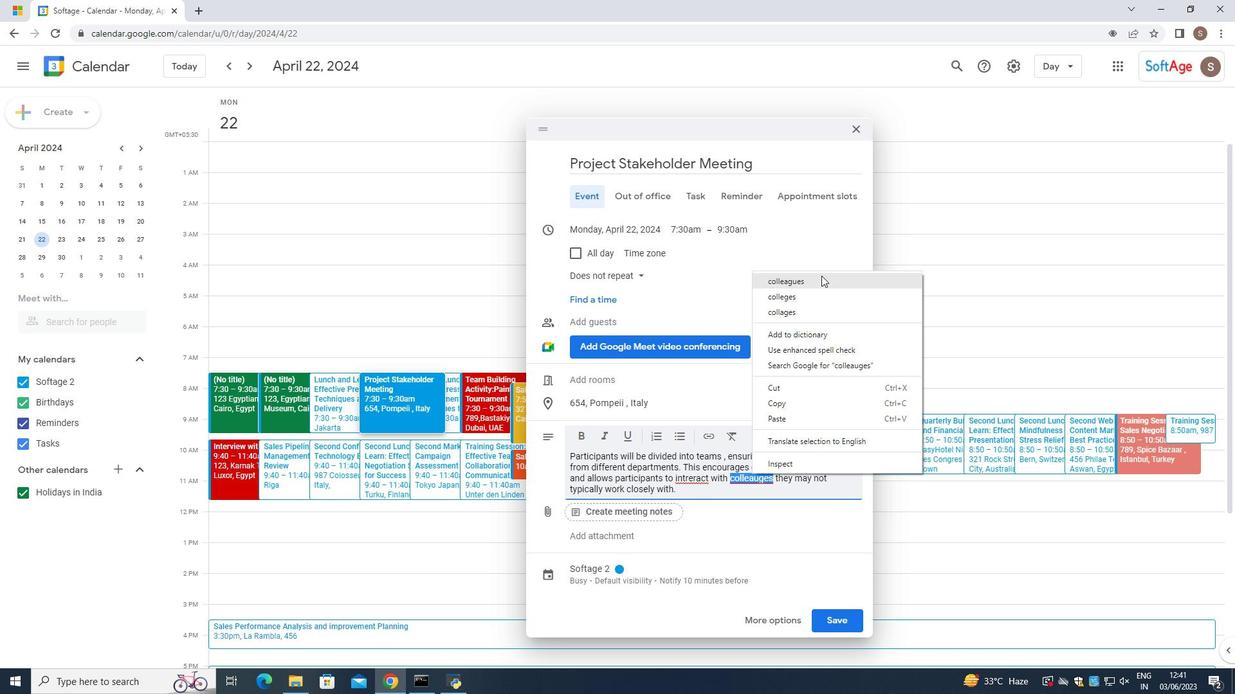 
Action: Mouse moved to (699, 479)
Screenshot: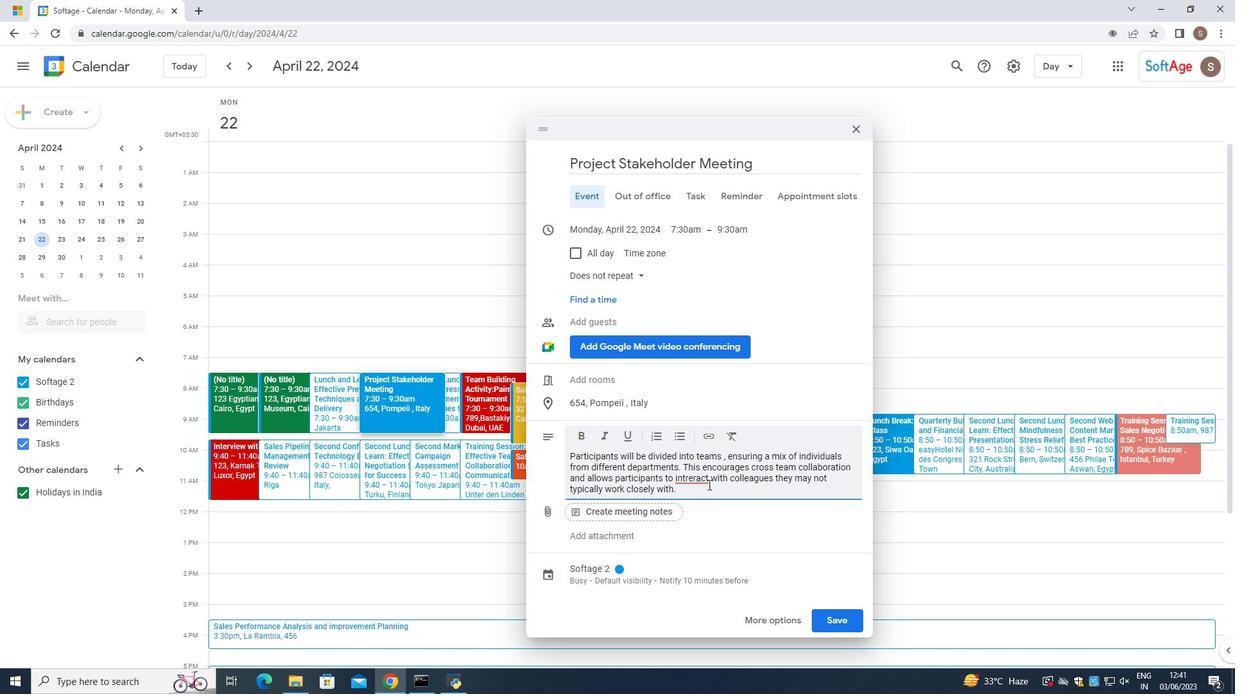 
Action: Mouse pressed left at (699, 479)
Screenshot: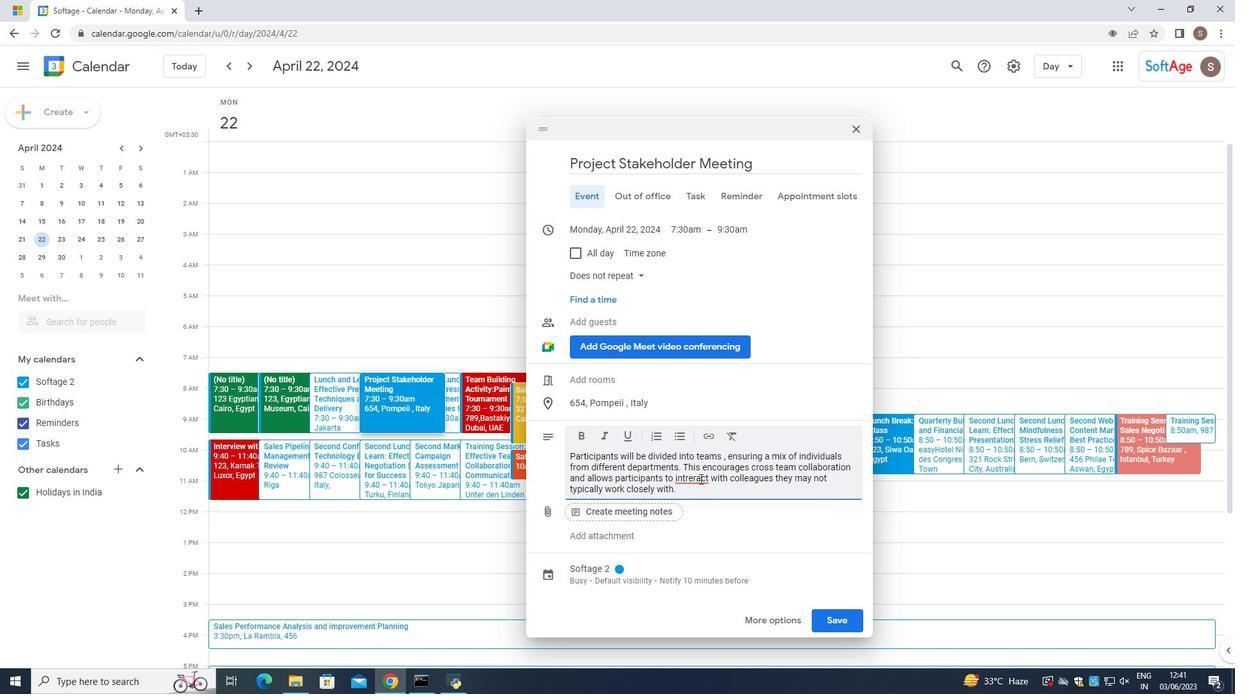 
Action: Mouse pressed right at (699, 479)
Screenshot: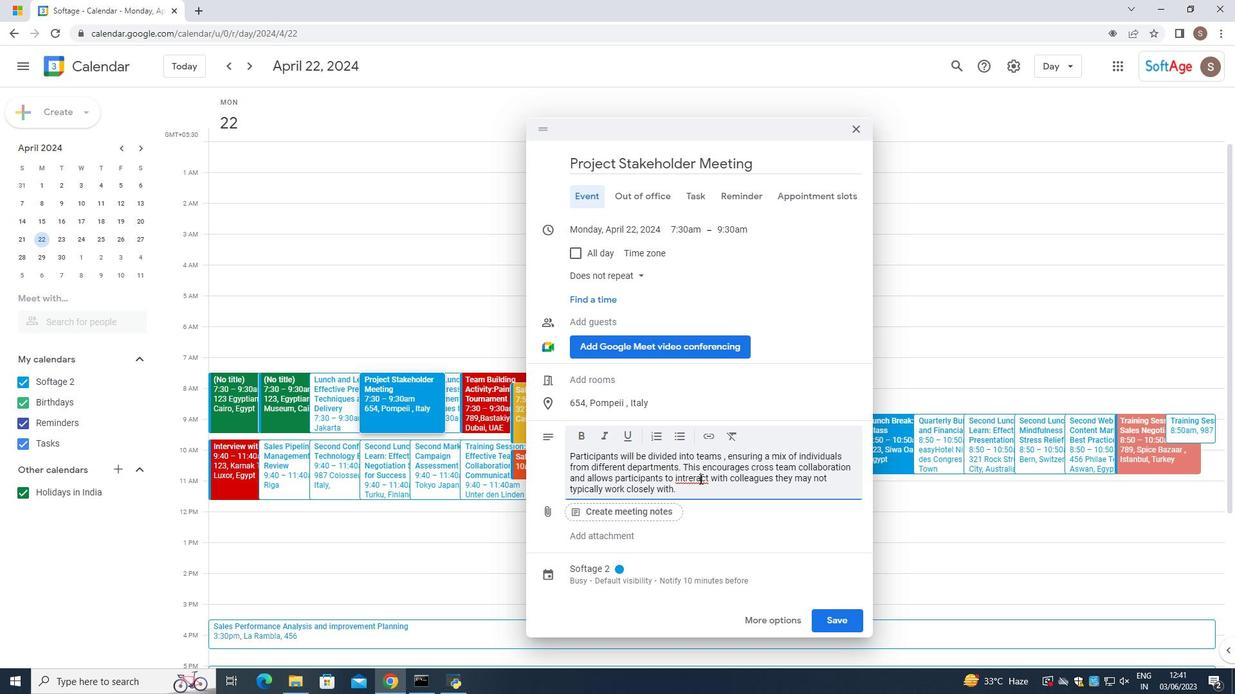
Action: Mouse moved to (805, 322)
Screenshot: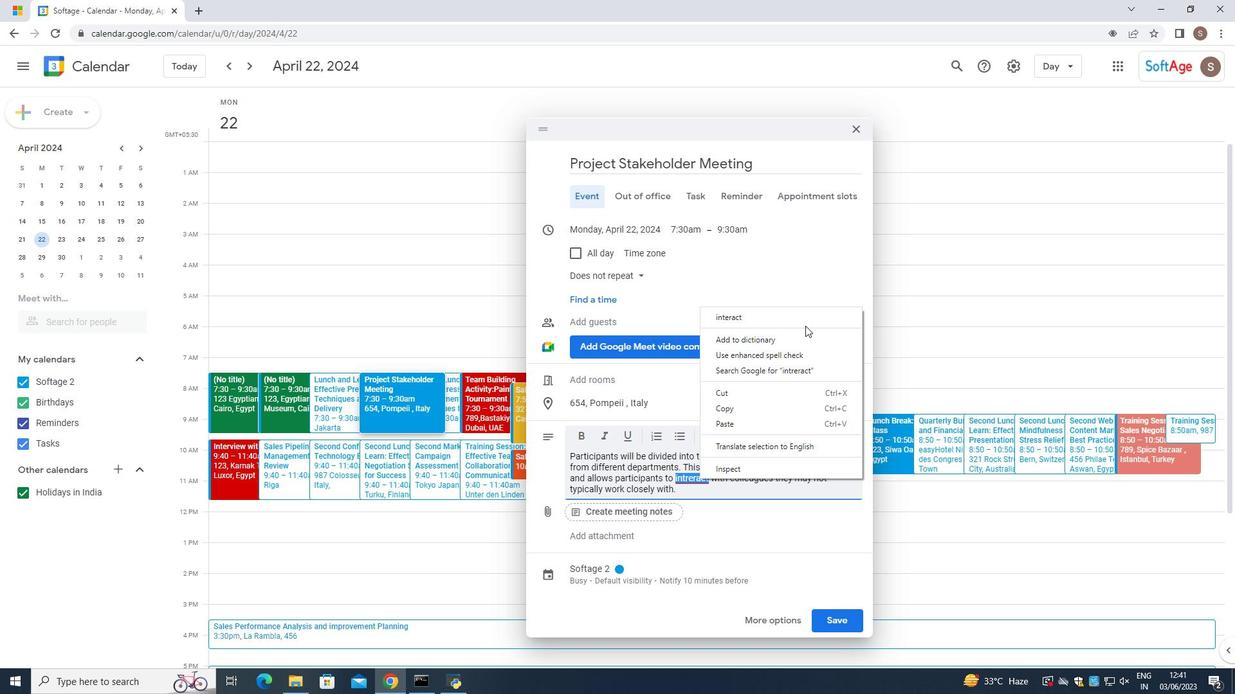 
Action: Mouse pressed left at (805, 322)
Screenshot: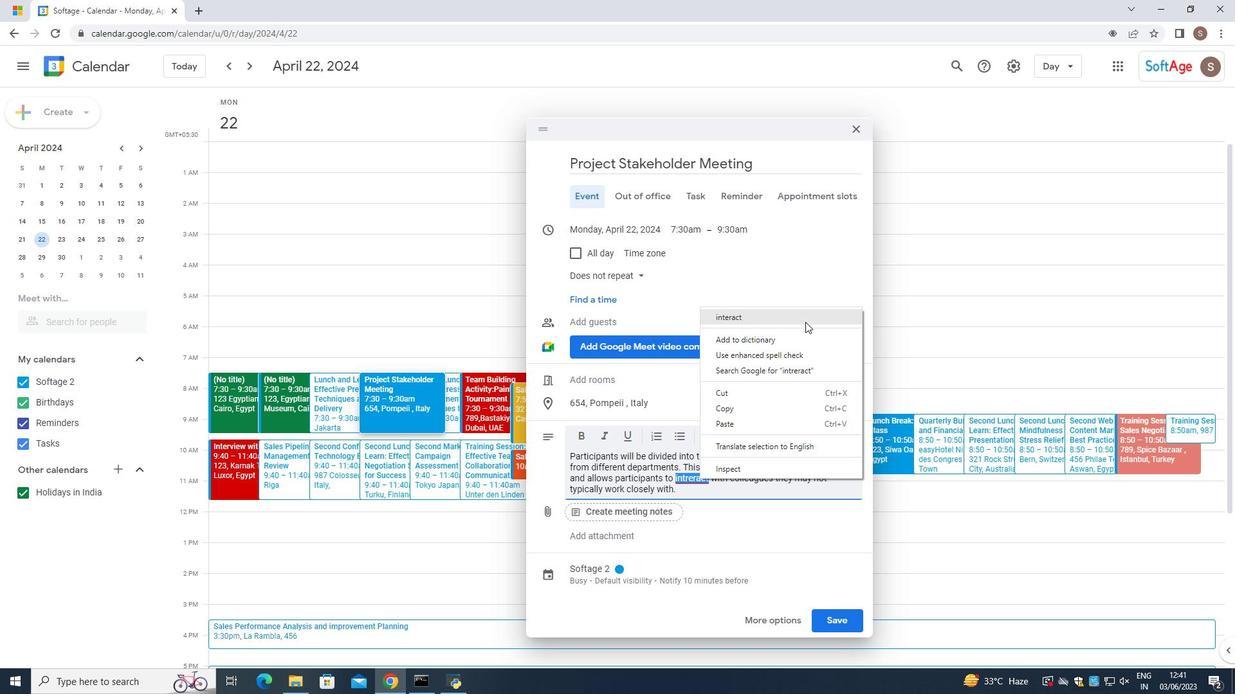 
Action: Mouse moved to (709, 485)
Screenshot: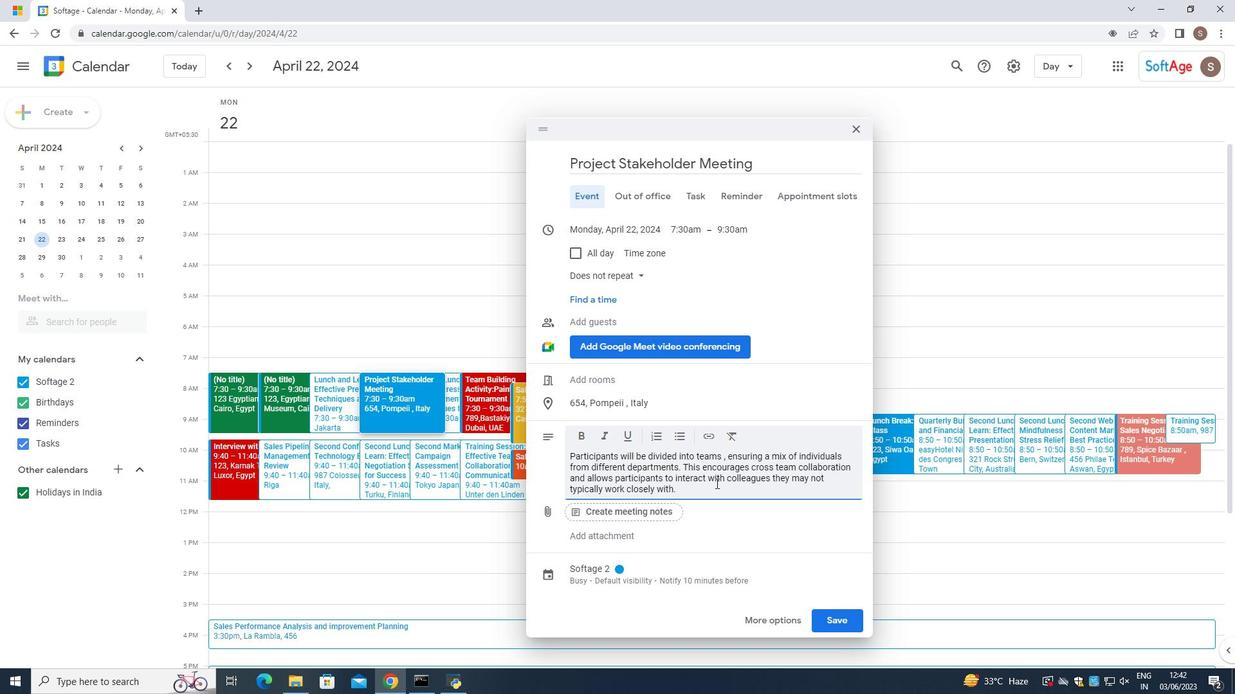 
Action: Mouse pressed left at (709, 485)
Screenshot: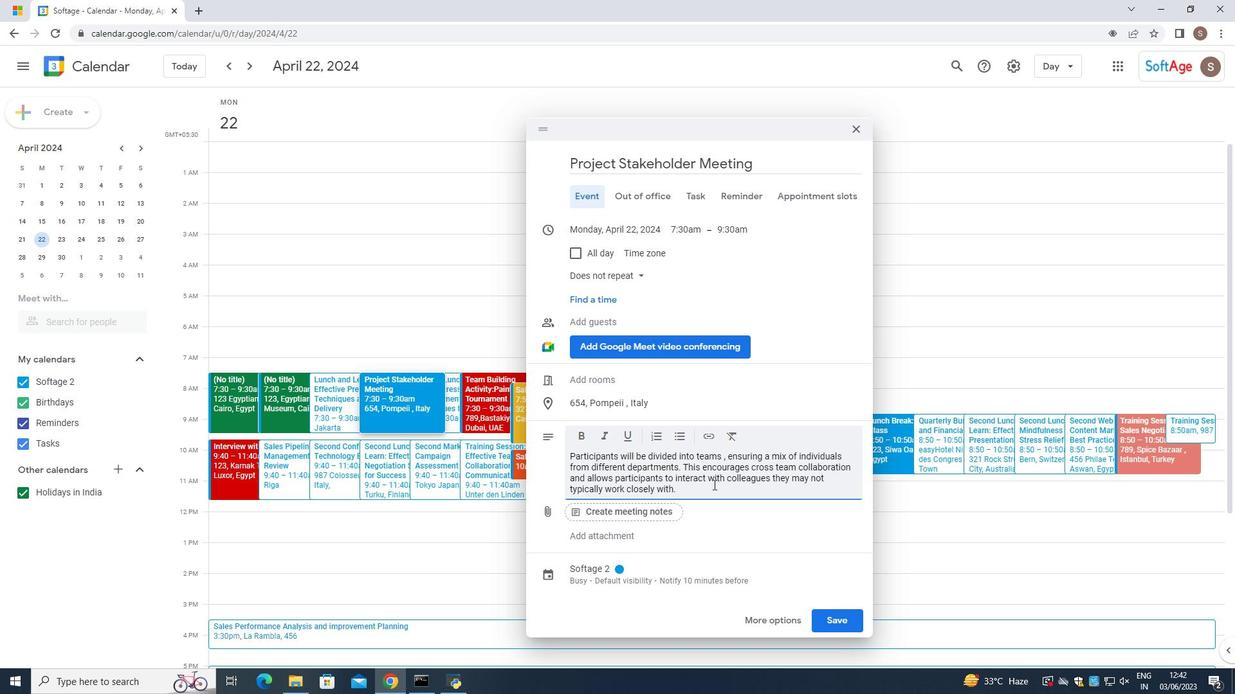 
Action: Mouse moved to (605, 568)
Screenshot: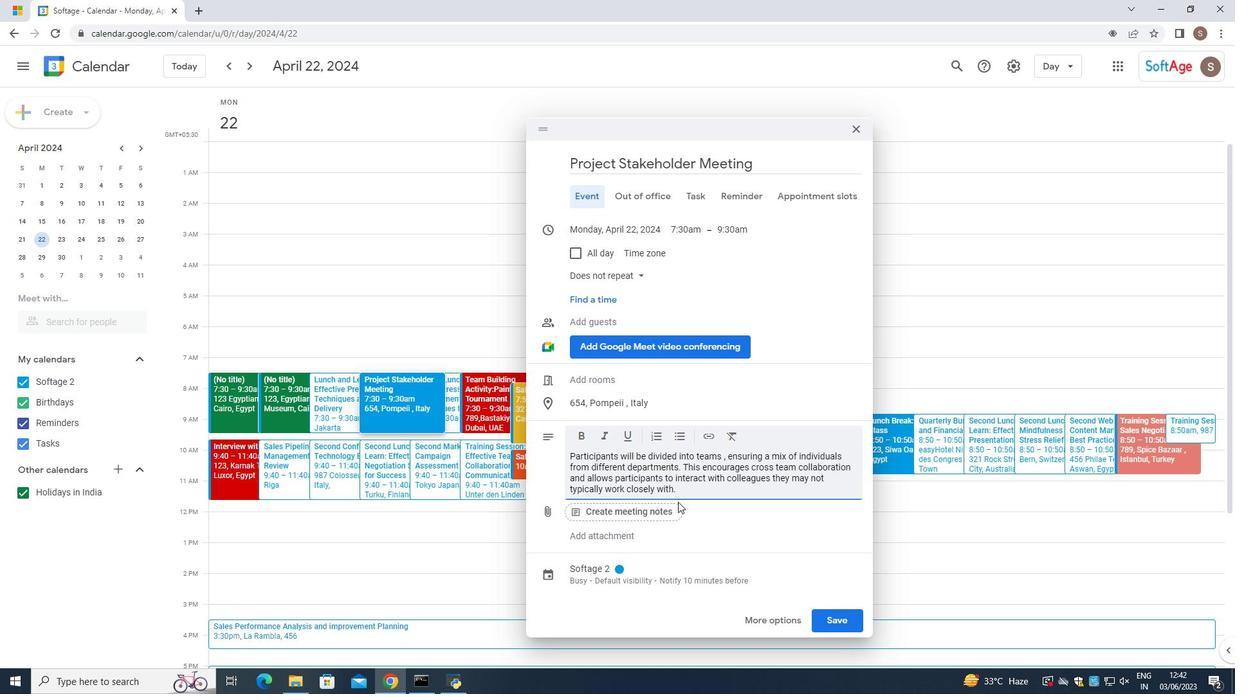 
Action: Mouse scrolled (605, 567) with delta (0, 0)
Screenshot: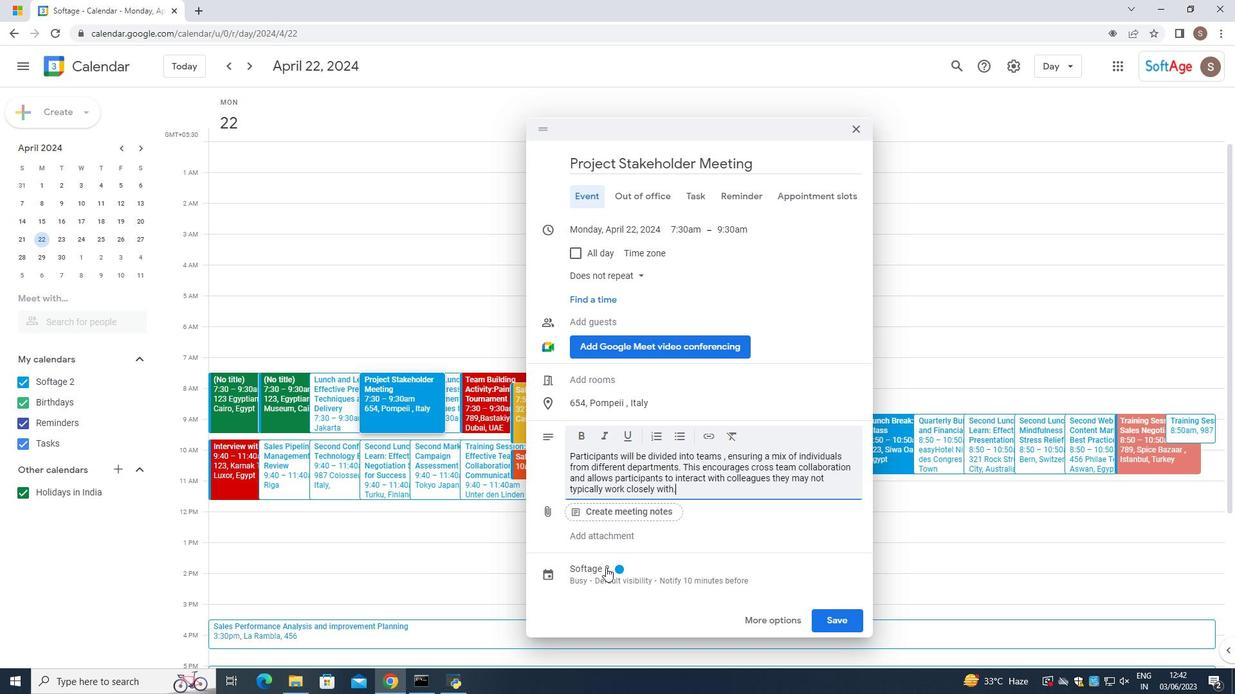 
Action: Mouse scrolled (605, 567) with delta (0, 0)
Screenshot: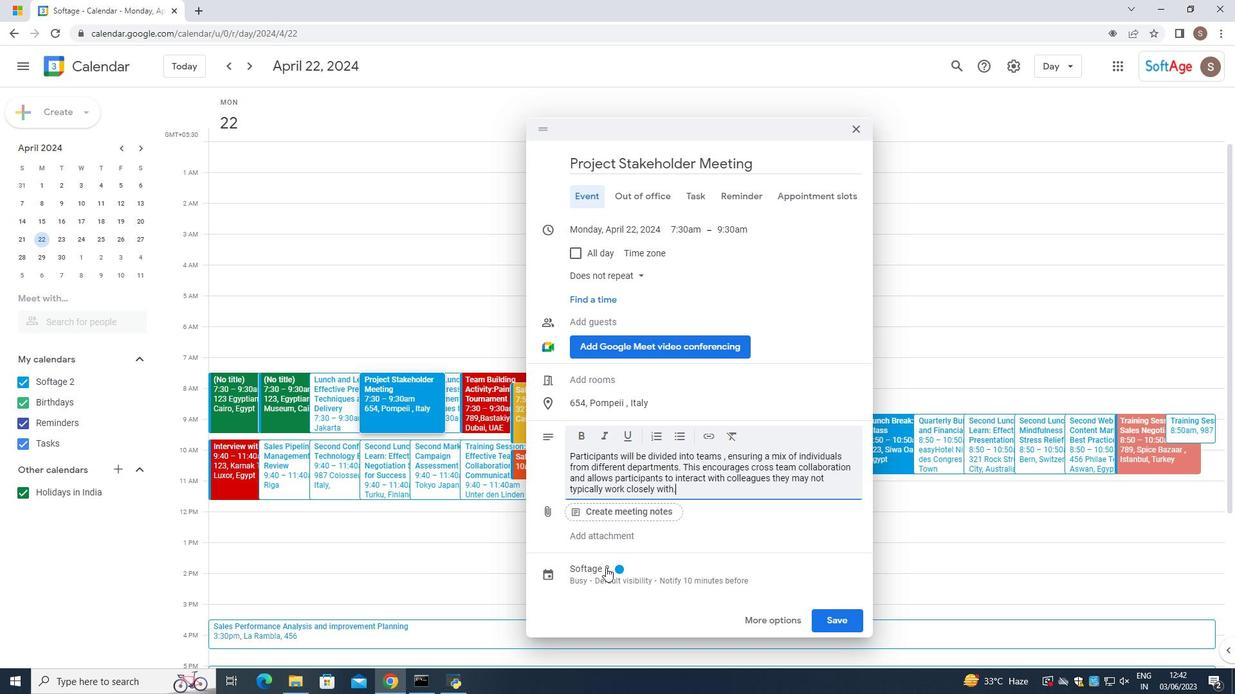 
Action: Mouse scrolled (605, 567) with delta (0, 0)
Screenshot: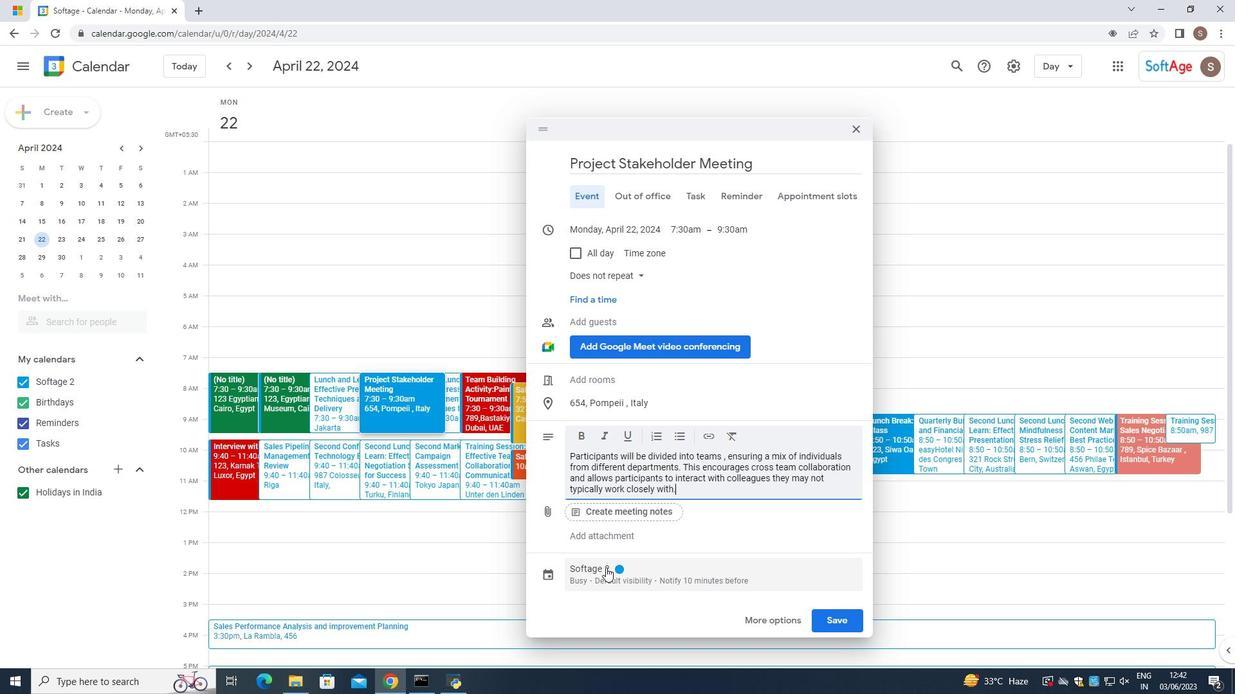 
Action: Mouse scrolled (605, 567) with delta (0, 0)
Screenshot: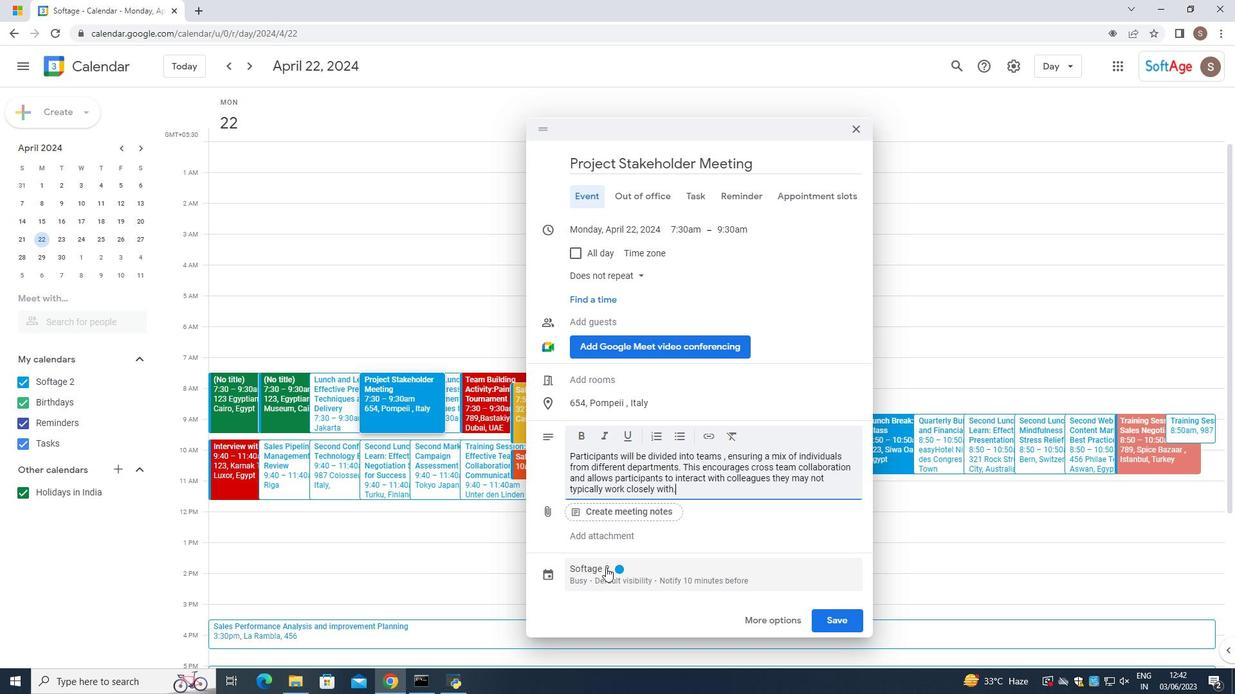 
Action: Mouse moved to (605, 567)
Screenshot: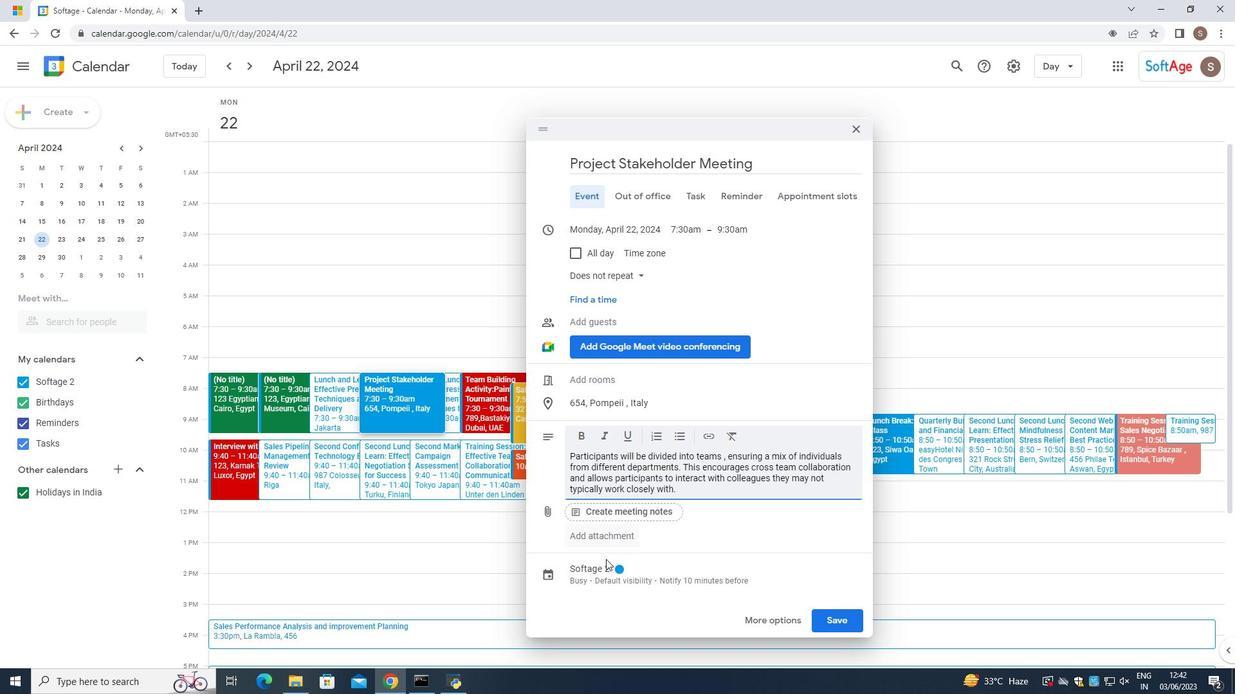 
Action: Mouse pressed left at (605, 567)
Screenshot: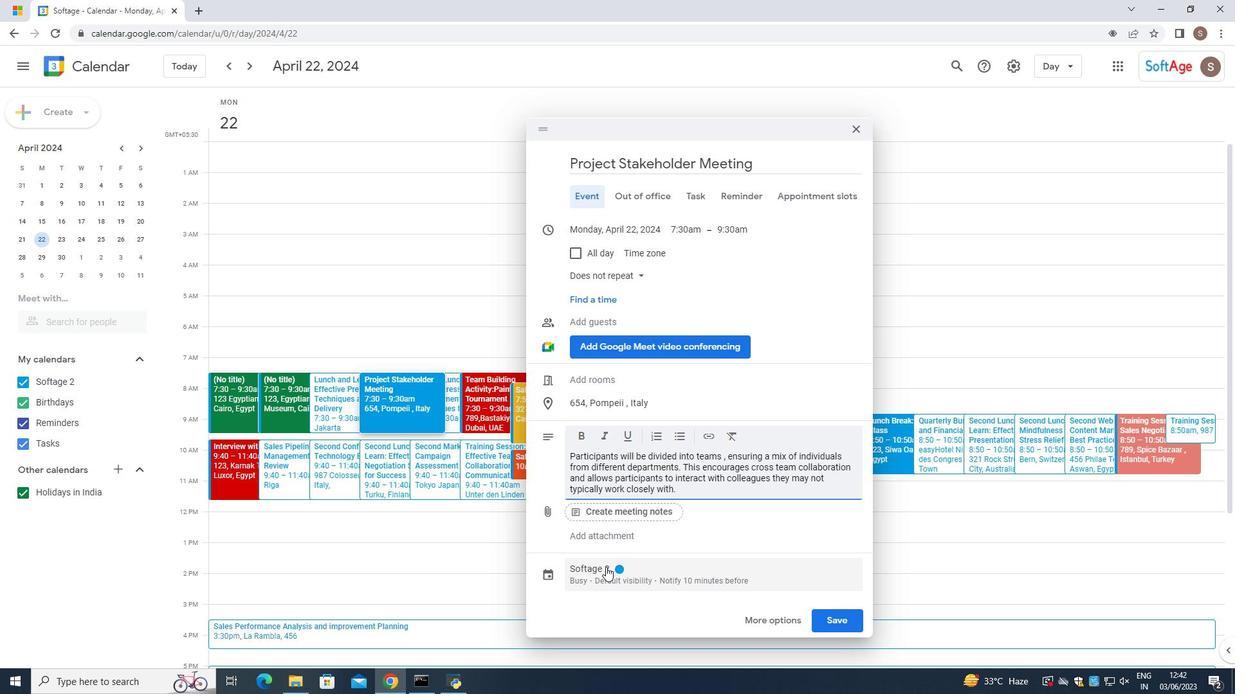 
Action: Mouse moved to (651, 483)
Screenshot: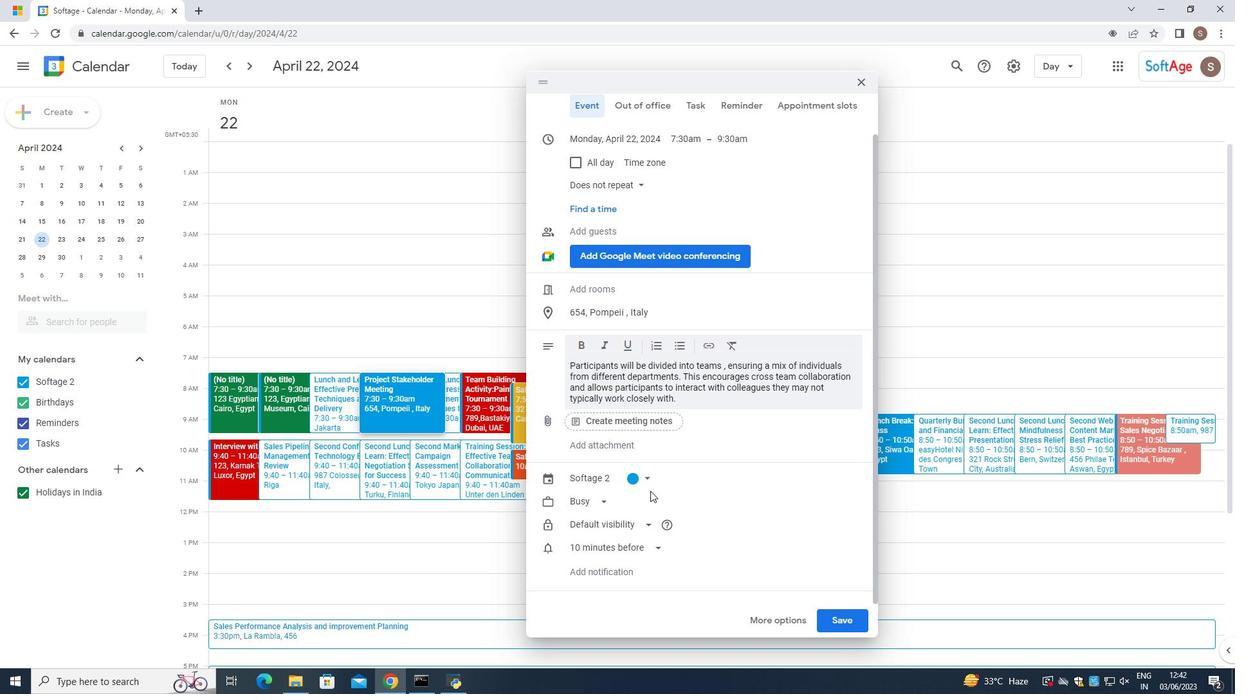 
Action: Mouse pressed left at (651, 483)
Screenshot: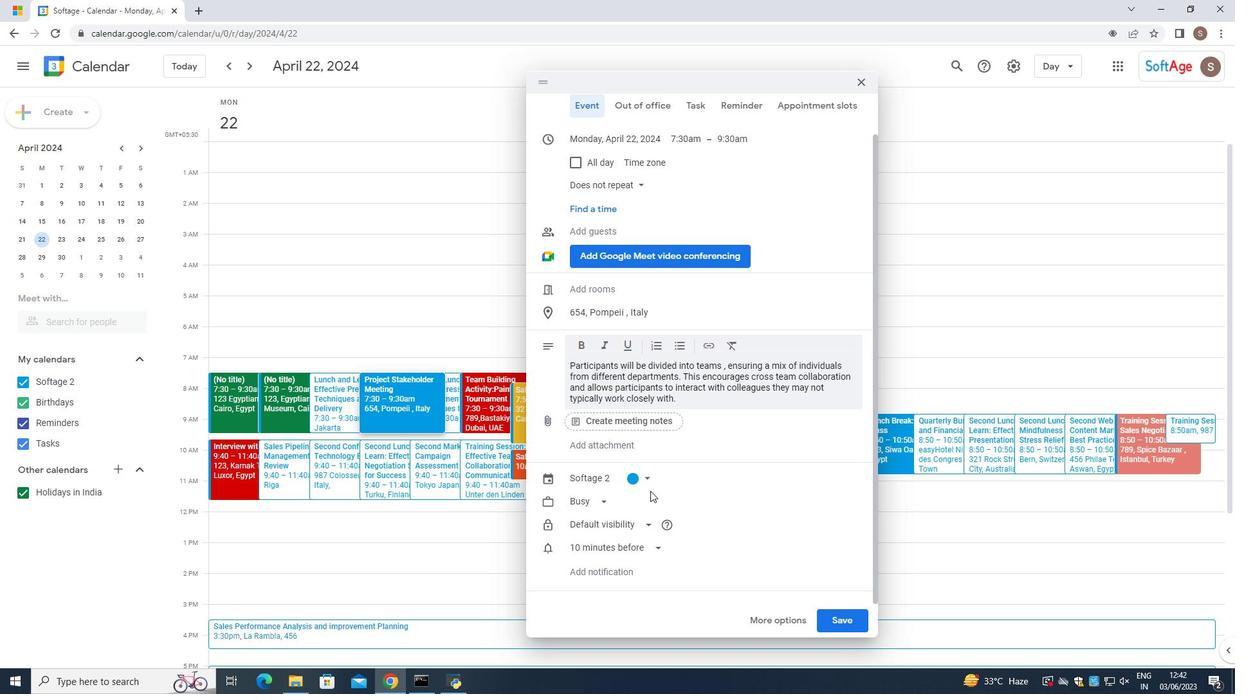 
Action: Mouse moved to (629, 558)
Screenshot: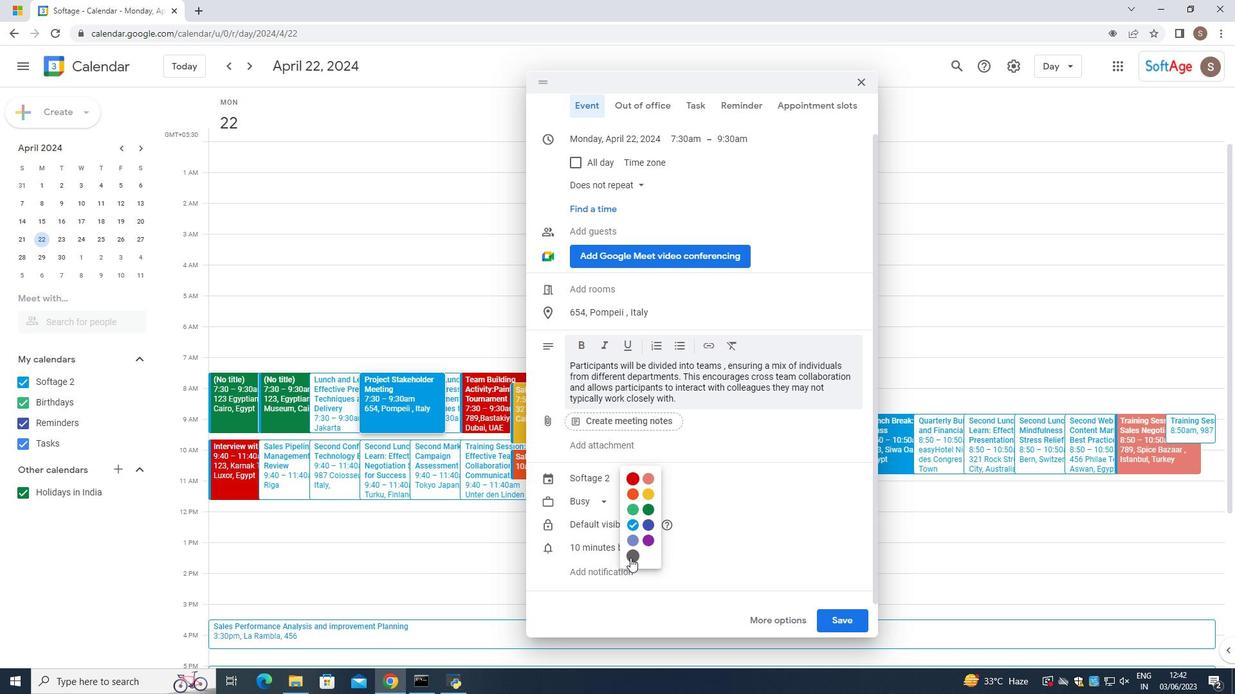 
Action: Mouse pressed left at (629, 558)
Screenshot: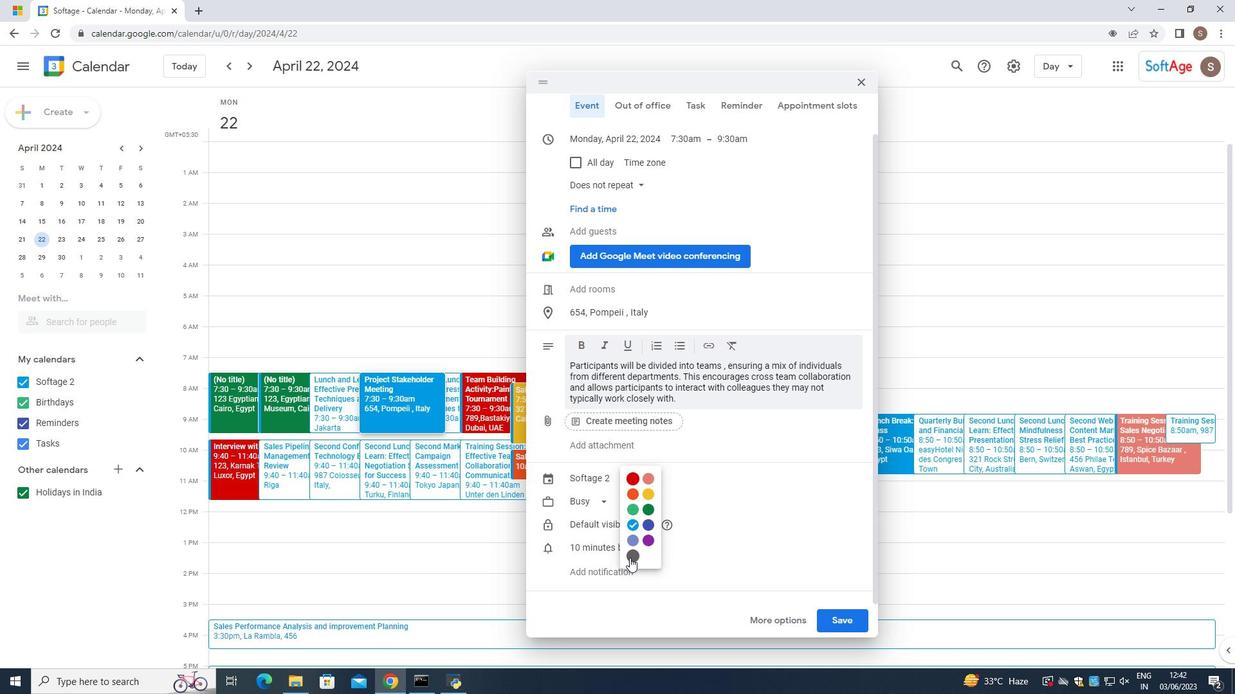
Action: Mouse moved to (612, 319)
Screenshot: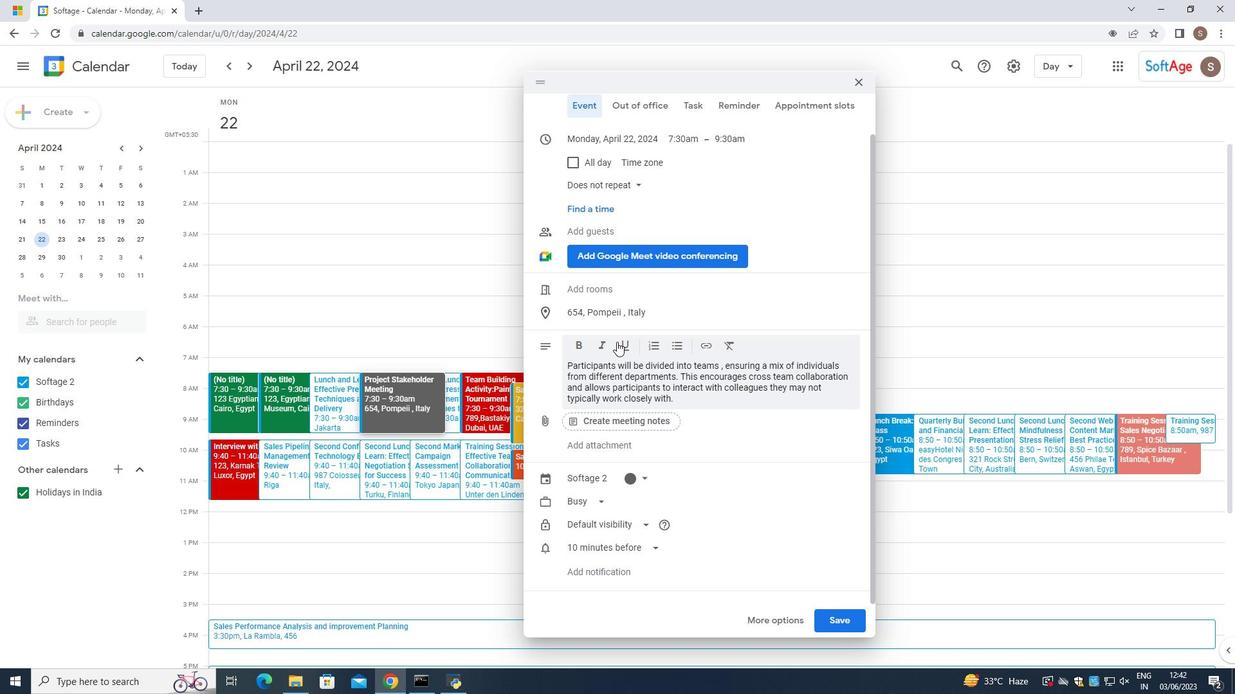 
Action: Mouse scrolled (612, 319) with delta (0, 0)
Screenshot: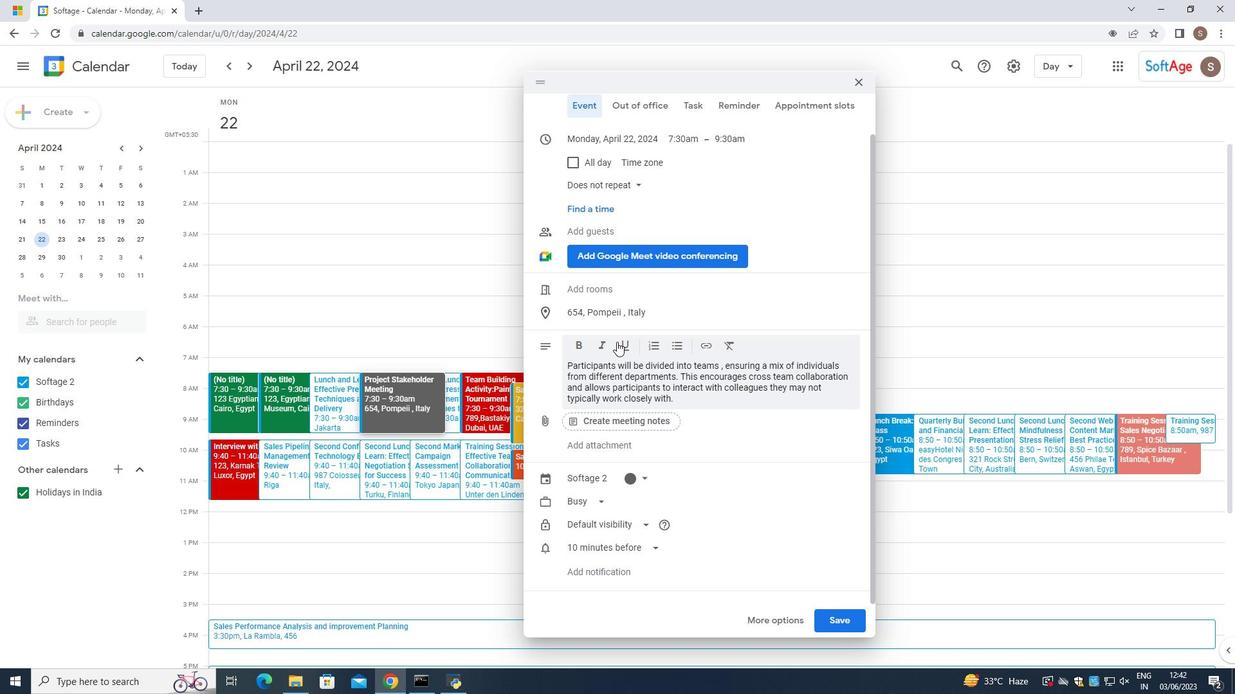 
Action: Mouse moved to (611, 318)
Screenshot: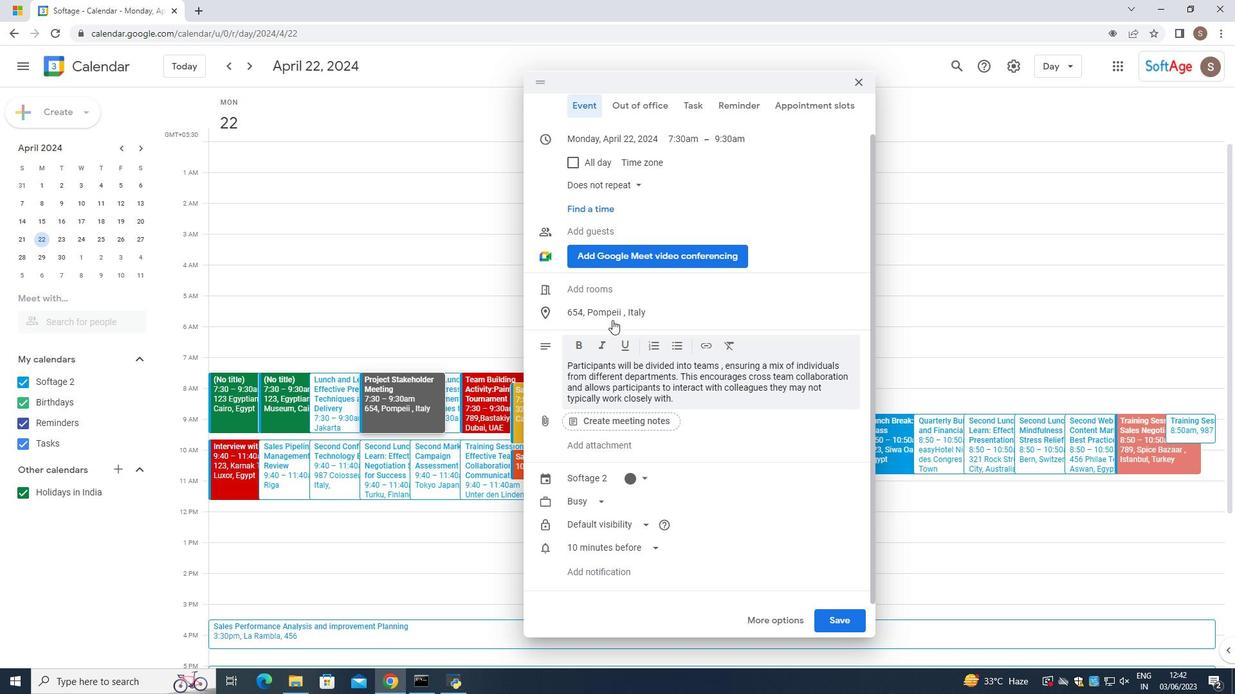 
Action: Mouse scrolled (611, 319) with delta (0, 0)
Screenshot: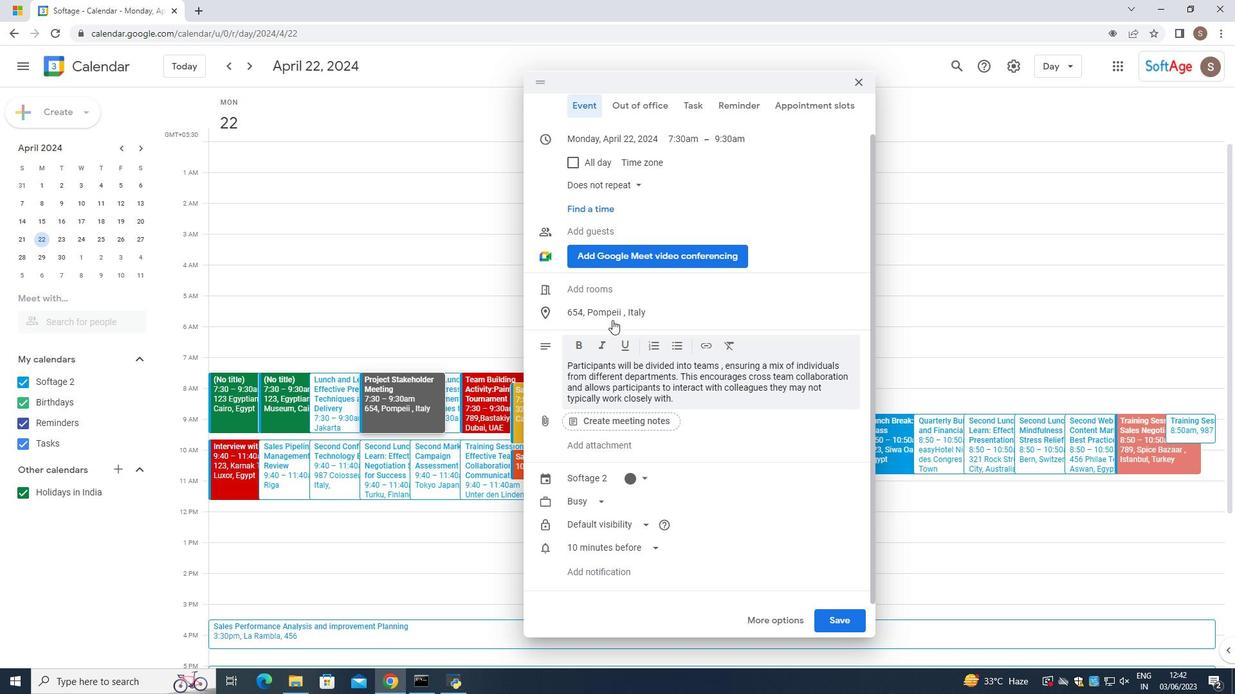 
Action: Mouse moved to (610, 315)
Screenshot: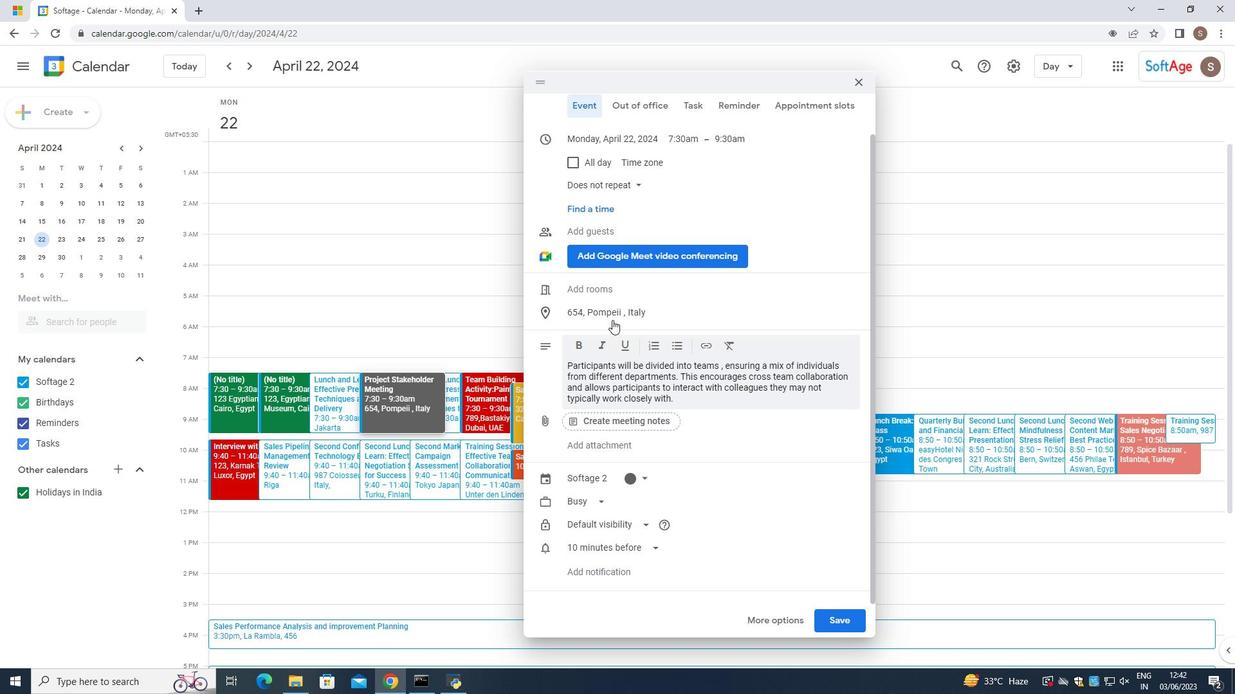 
Action: Mouse scrolled (610, 315) with delta (0, 0)
Screenshot: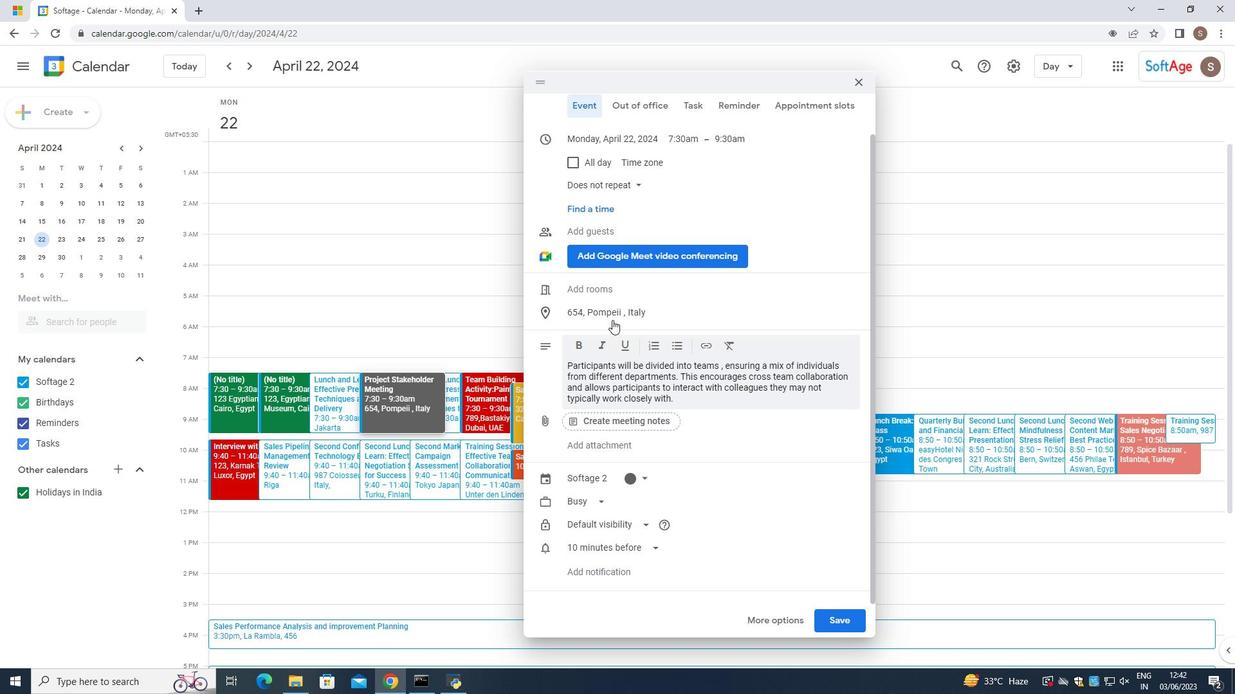 
Action: Mouse moved to (616, 287)
Screenshot: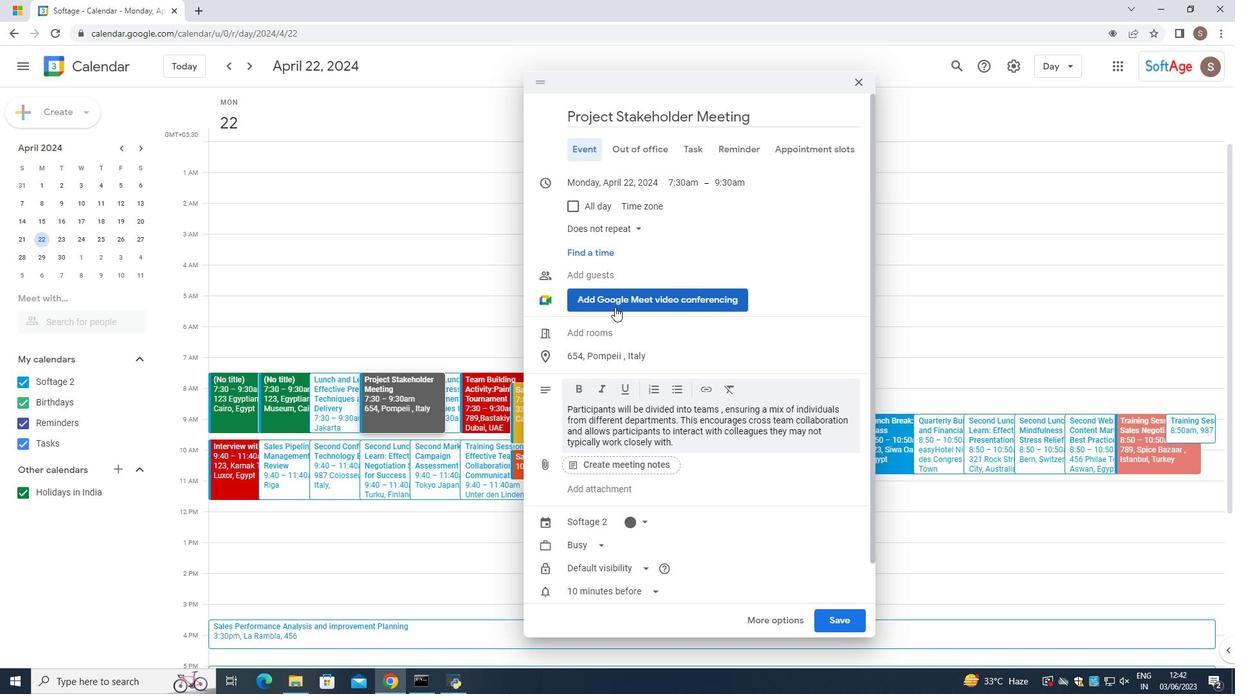 
Action: Mouse scrolled (616, 288) with delta (0, 0)
Screenshot: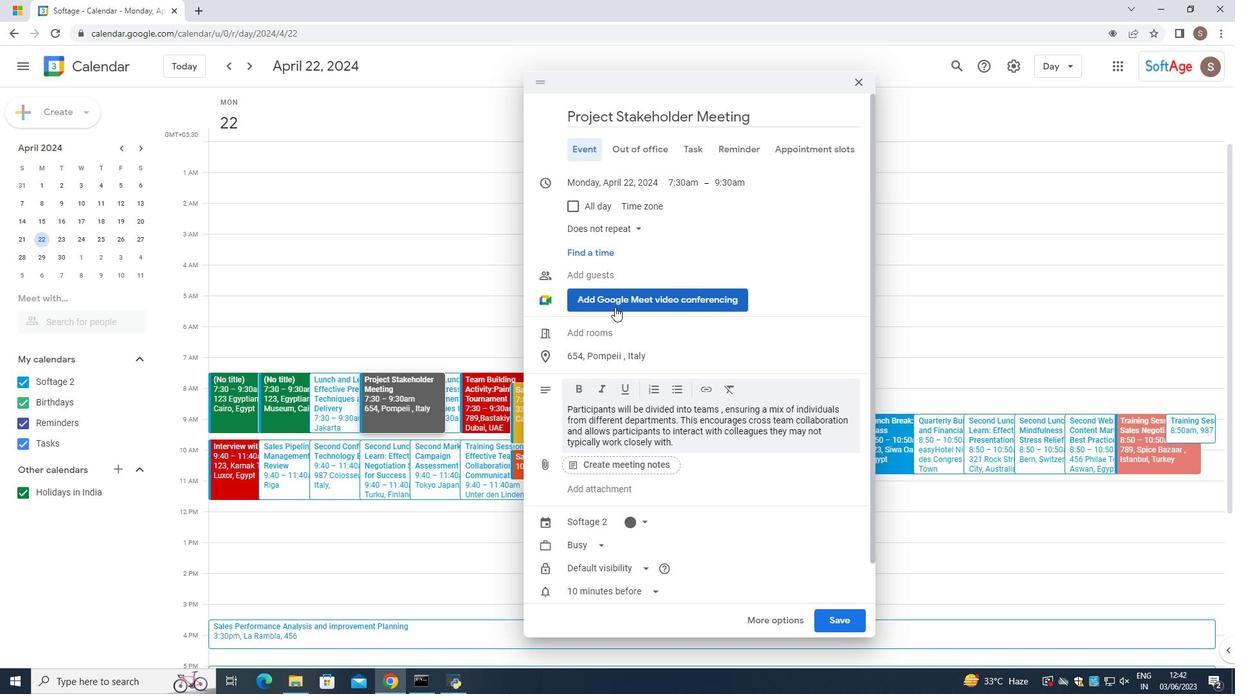 
Action: Mouse moved to (616, 286)
Screenshot: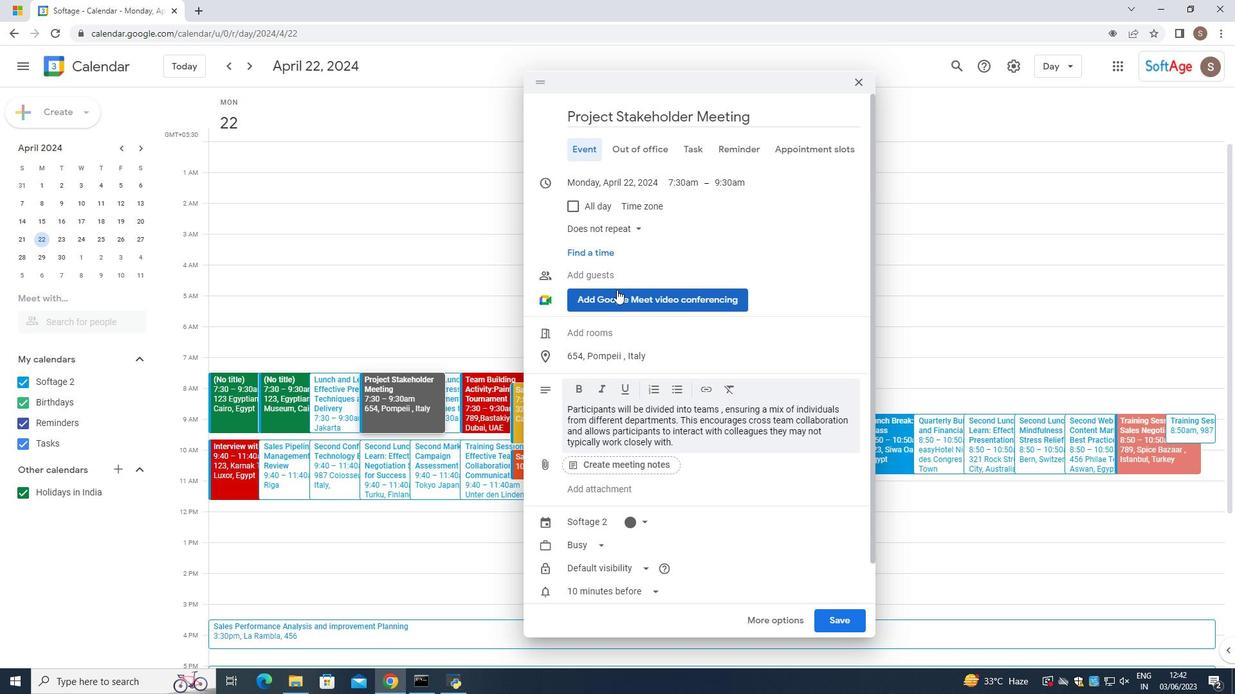 
Action: Mouse scrolled (616, 287) with delta (0, 0)
Screenshot: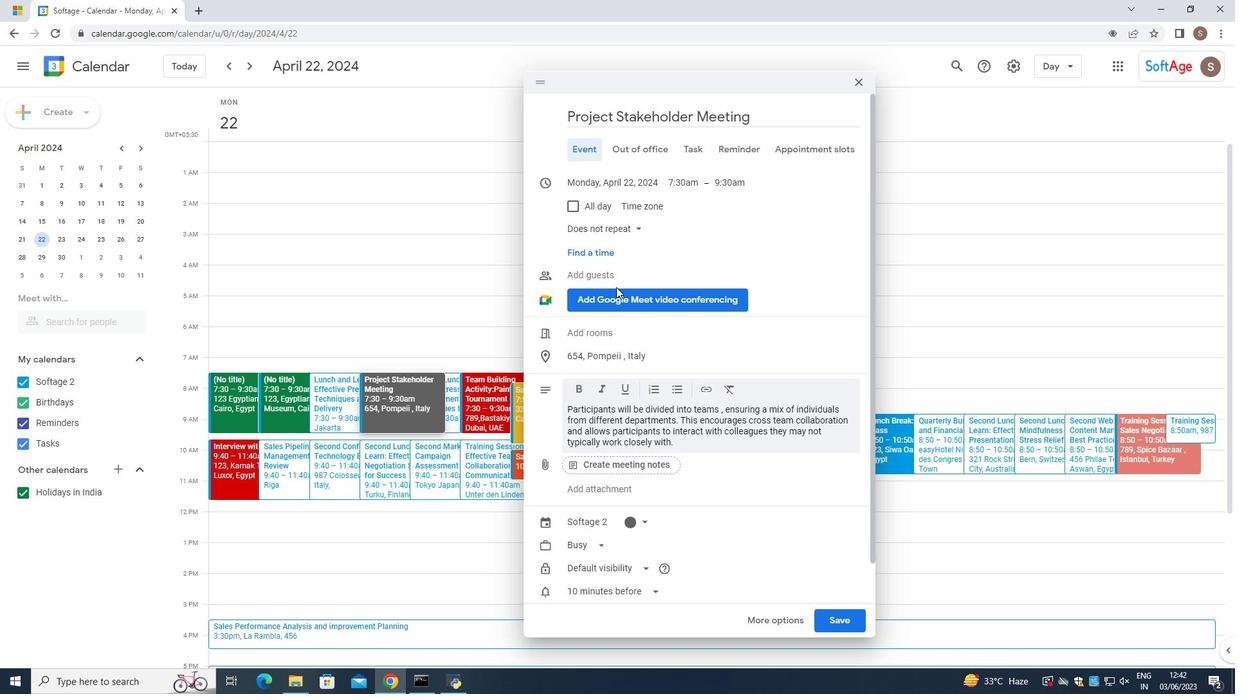 
Action: Mouse scrolled (616, 287) with delta (0, 0)
Screenshot: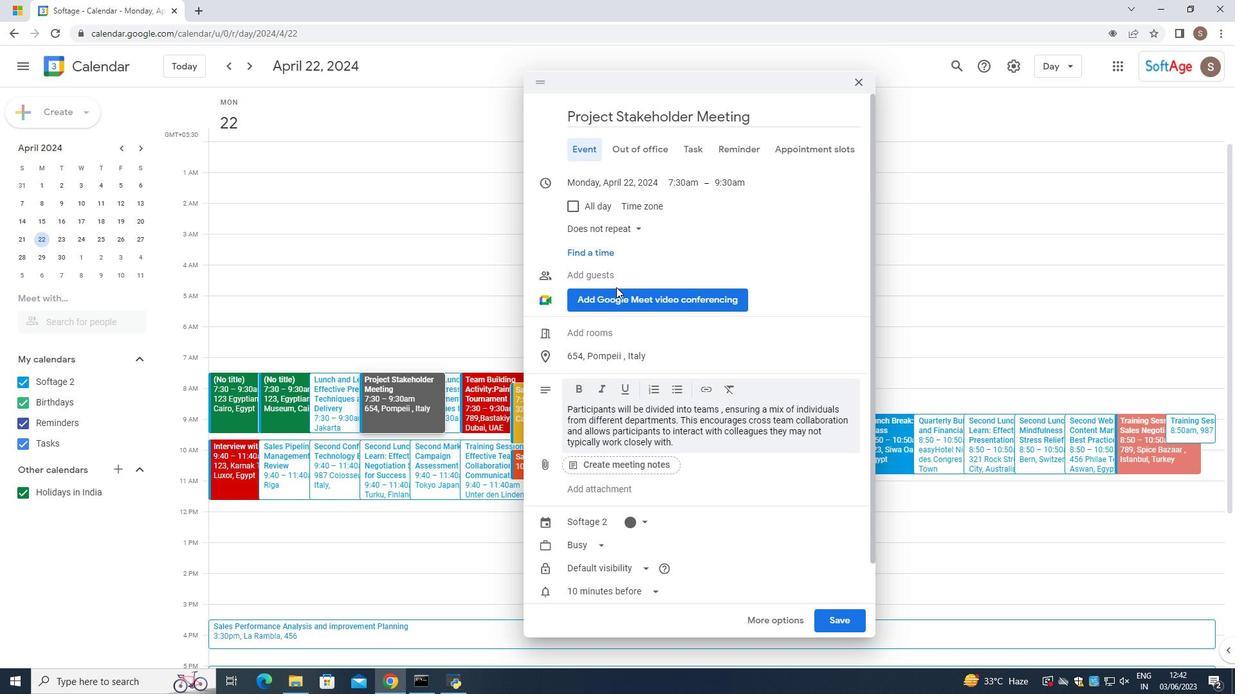 
Action: Mouse moved to (633, 225)
Screenshot: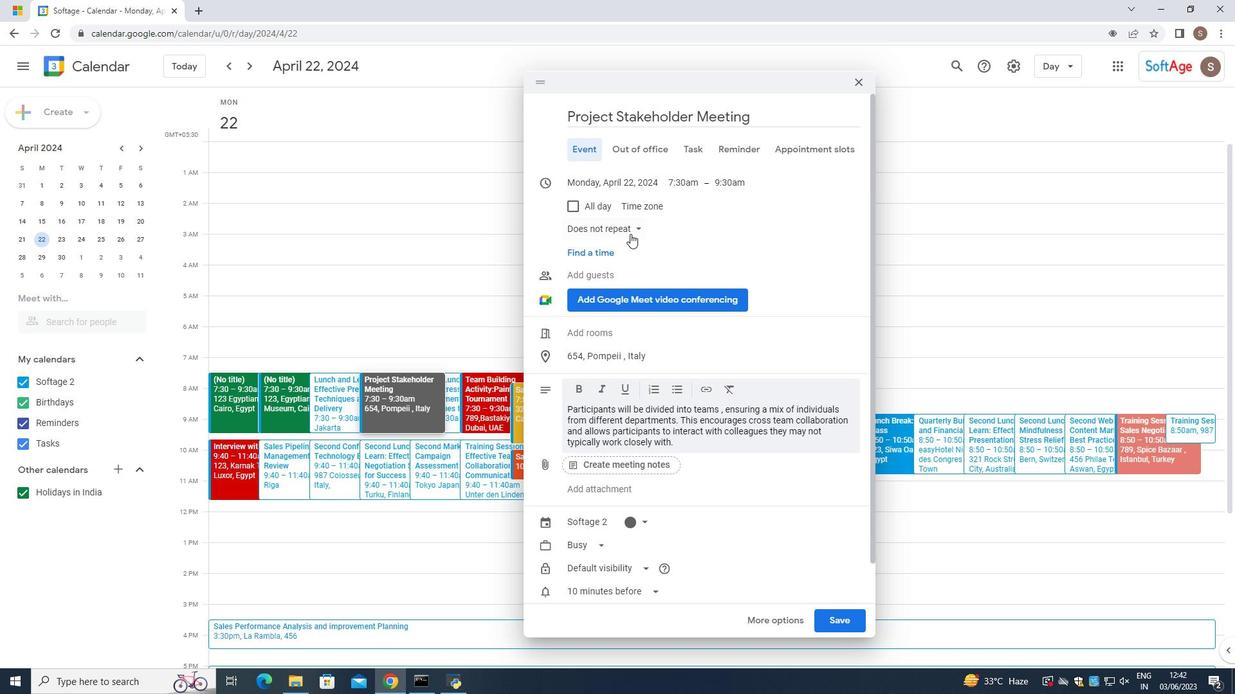
Action: Mouse pressed left at (633, 225)
Screenshot: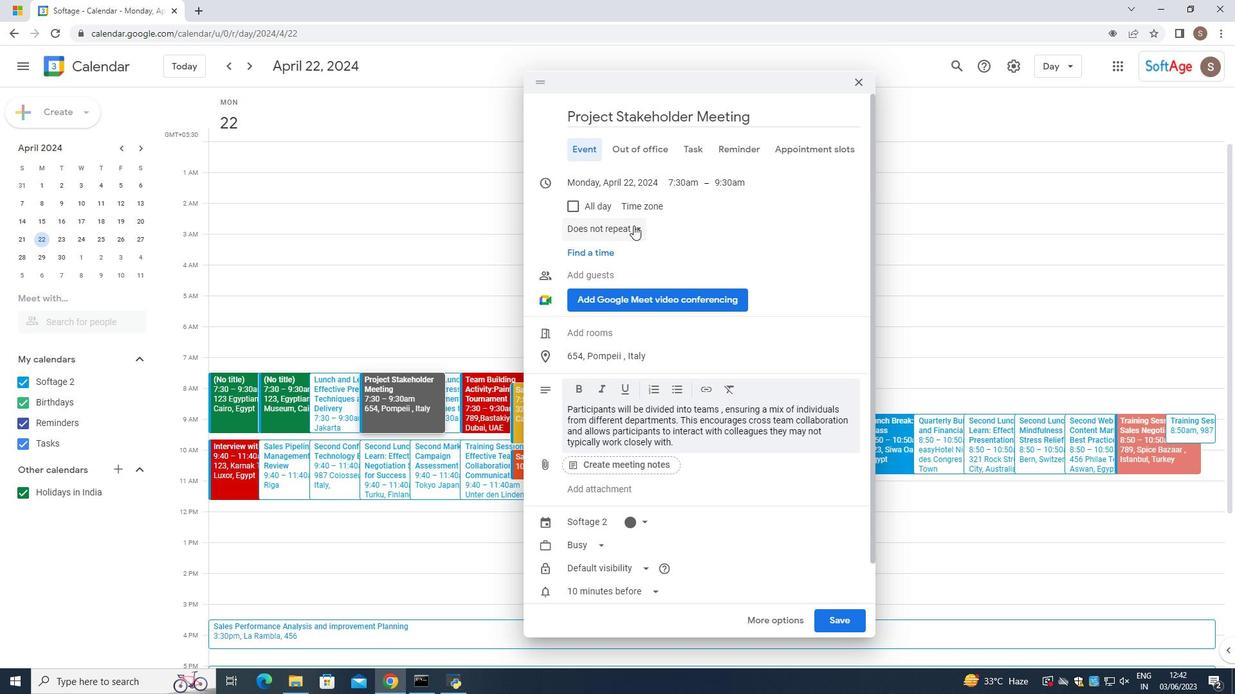
Action: Mouse moved to (614, 301)
Screenshot: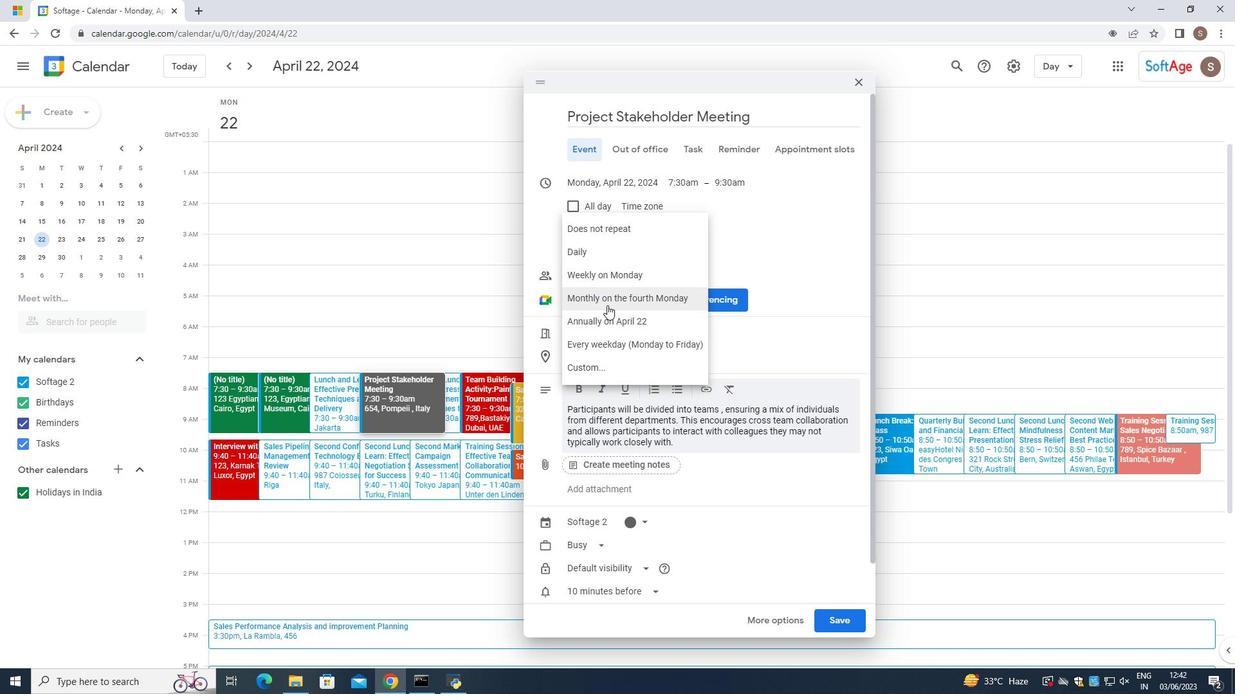 
Action: Mouse pressed left at (614, 301)
Screenshot: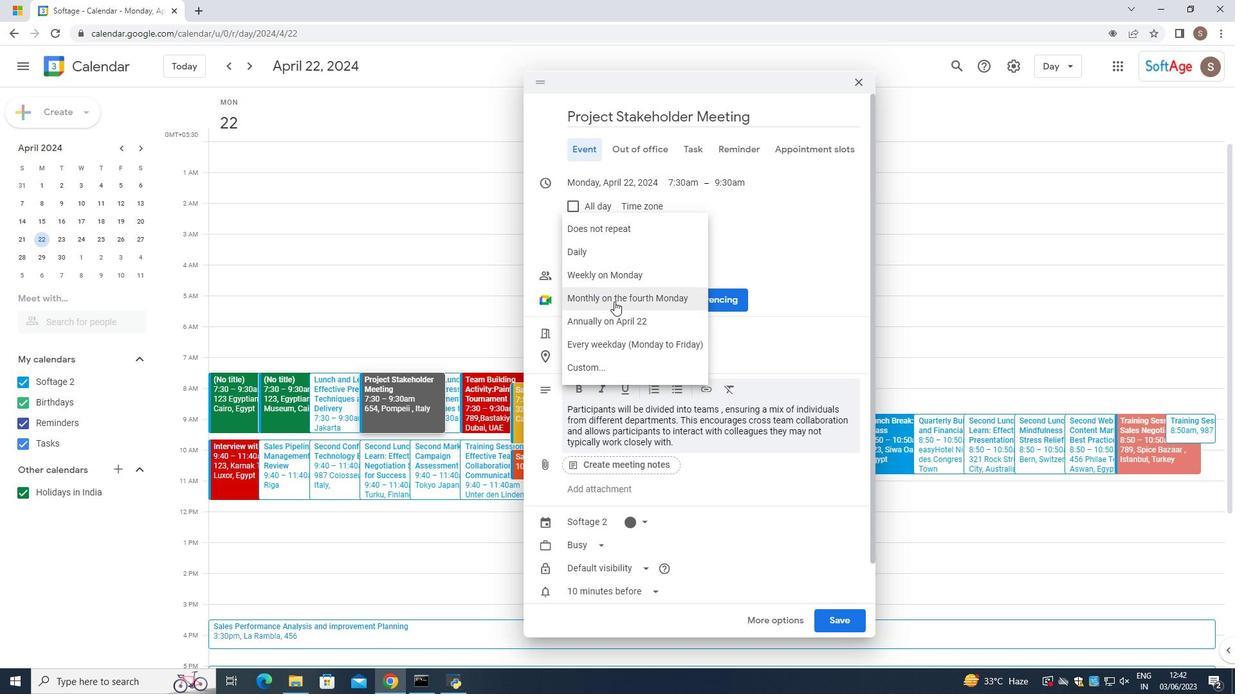 
Action: Mouse moved to (641, 423)
Screenshot: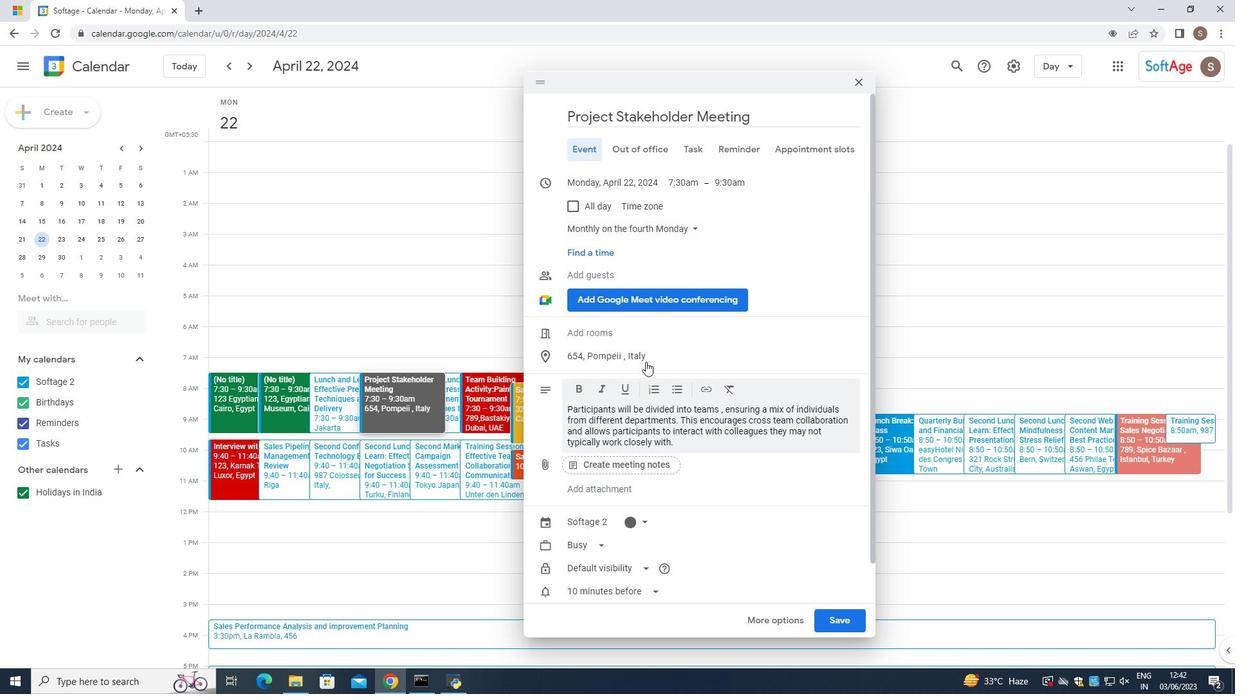 
Action: Mouse scrolled (641, 422) with delta (0, 0)
Screenshot: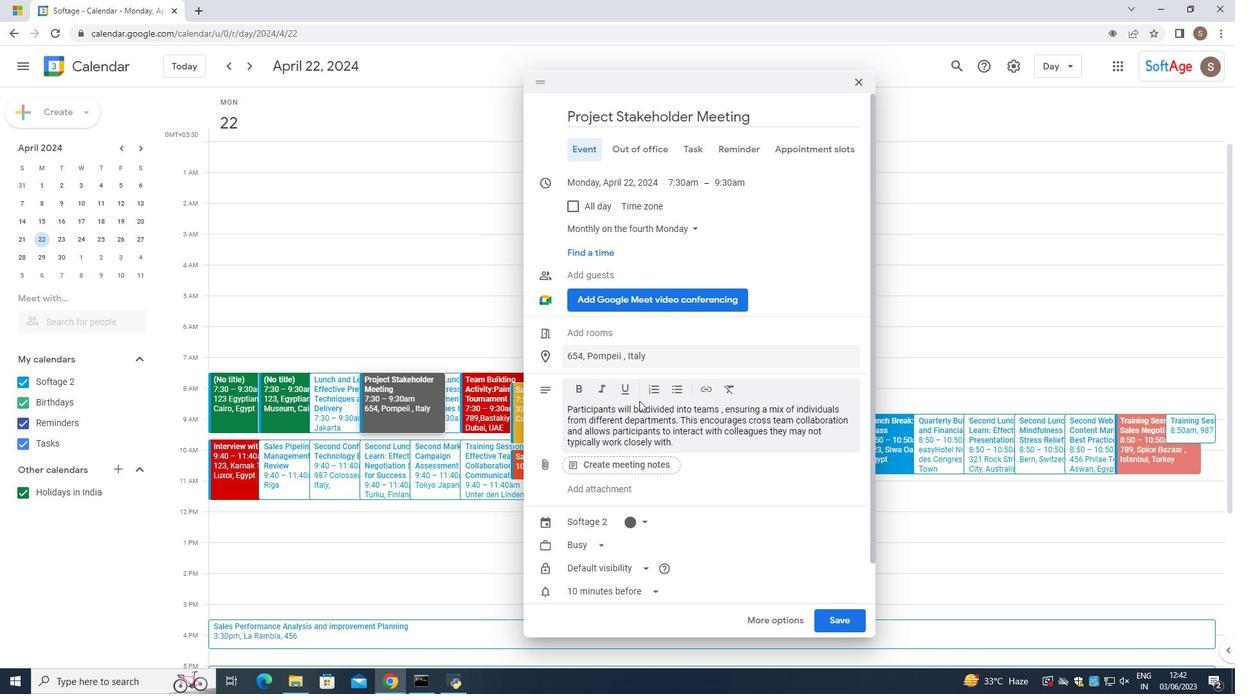 
Action: Mouse scrolled (641, 422) with delta (0, 0)
Screenshot: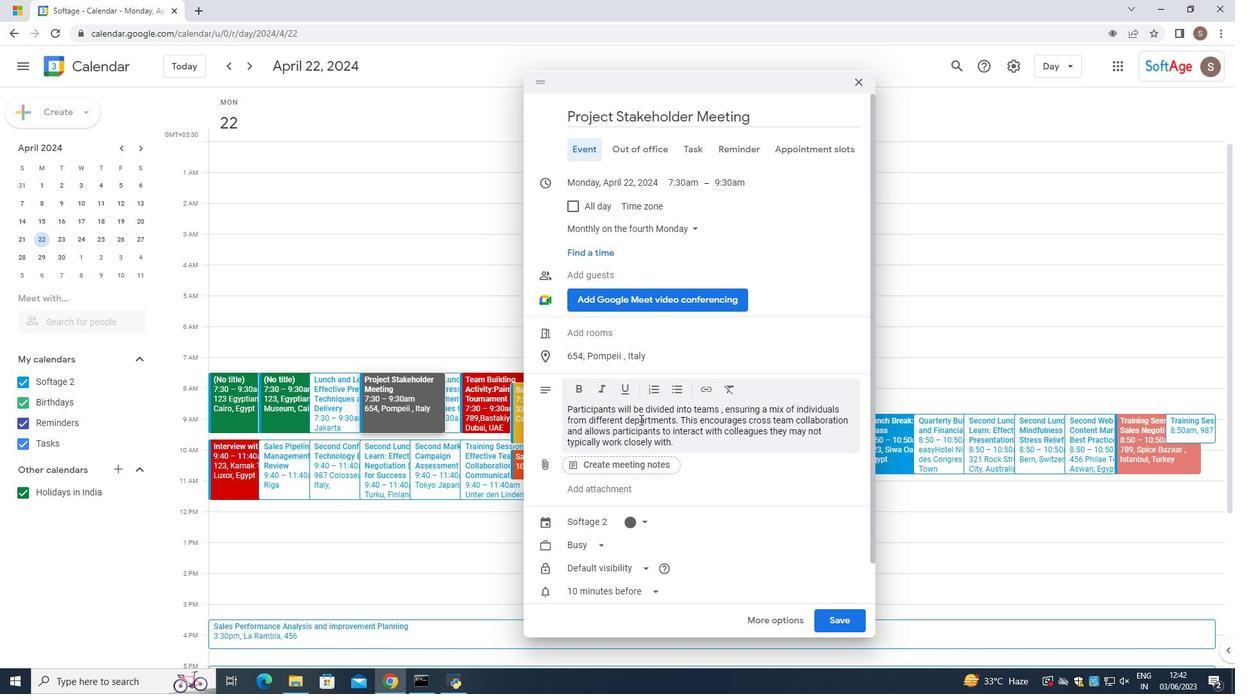 
Action: Mouse moved to (697, 463)
Screenshot: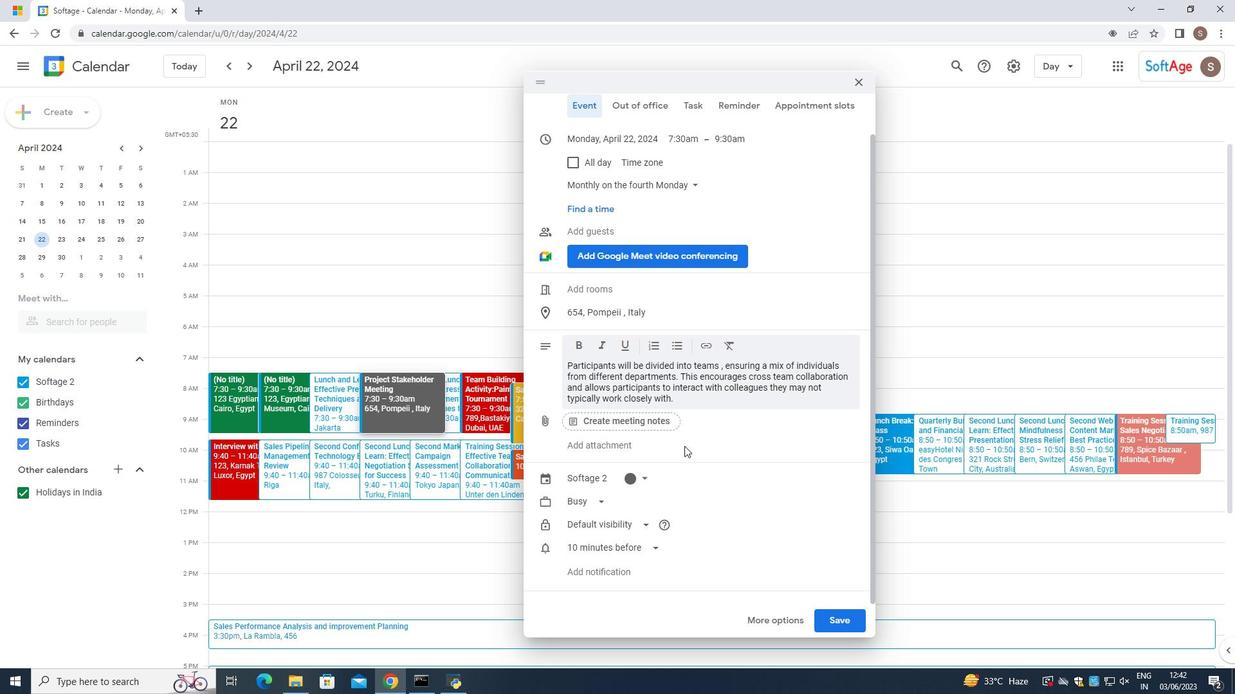 
Action: Mouse scrolled (697, 464) with delta (0, 0)
Screenshot: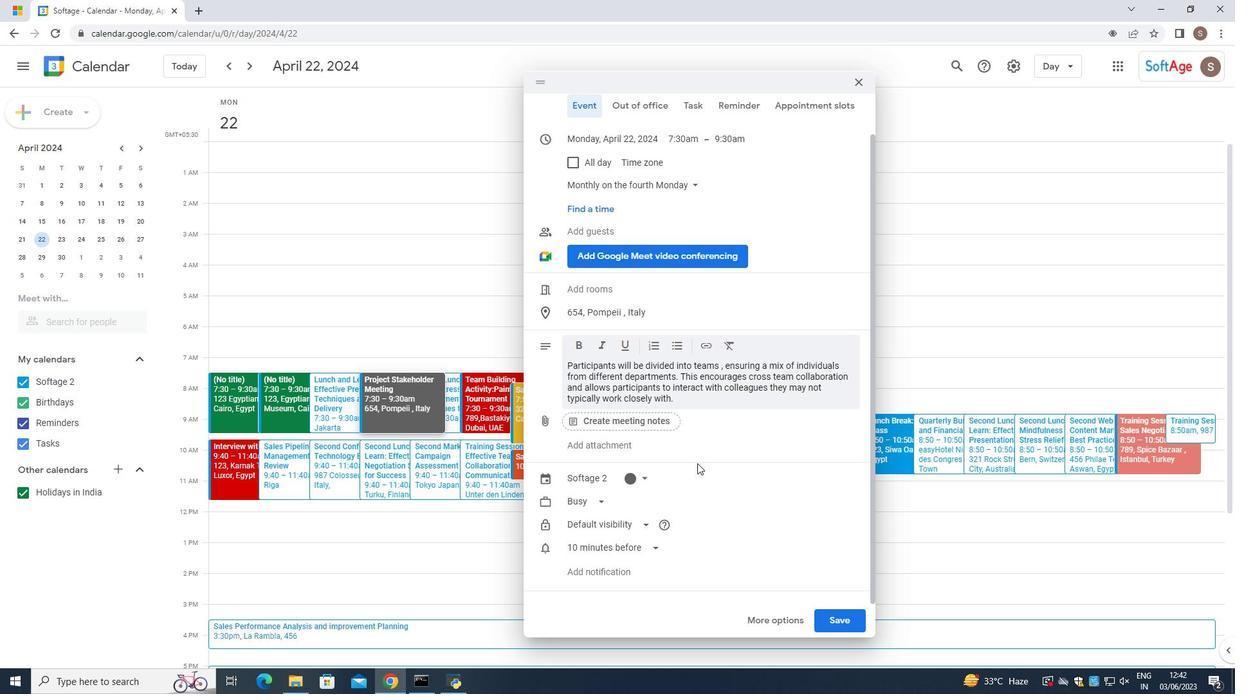 
Action: Mouse moved to (697, 463)
Screenshot: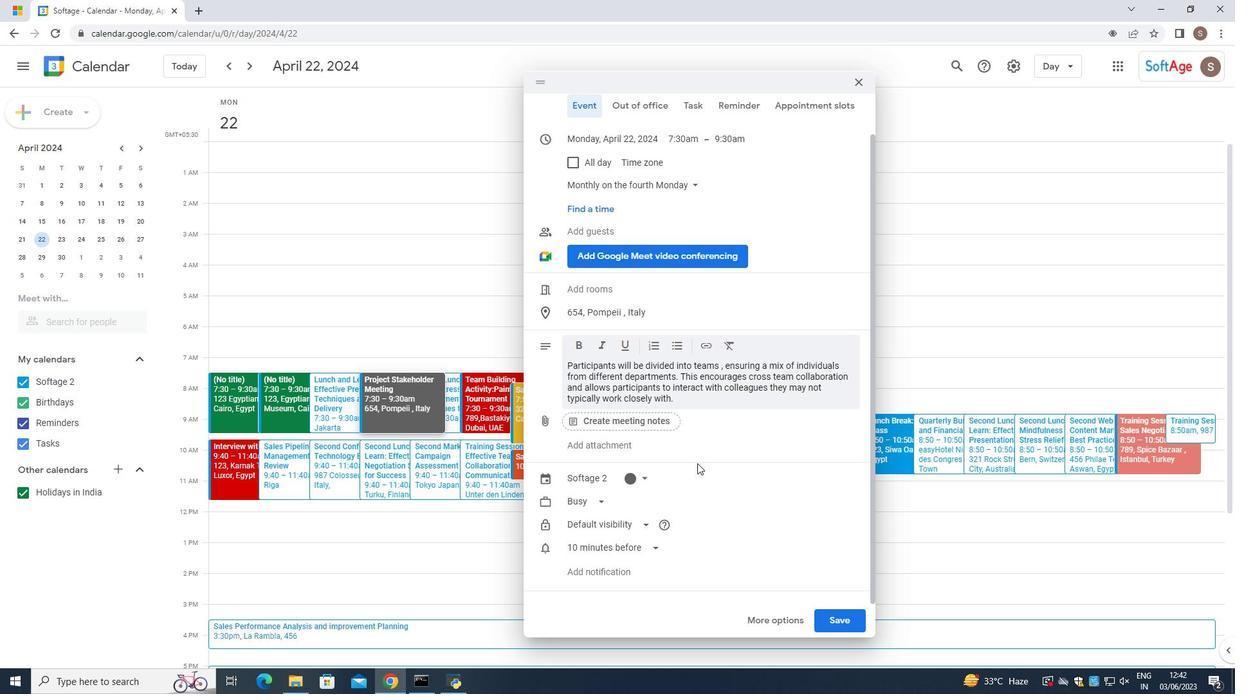 
Action: Mouse scrolled (697, 464) with delta (0, 0)
Screenshot: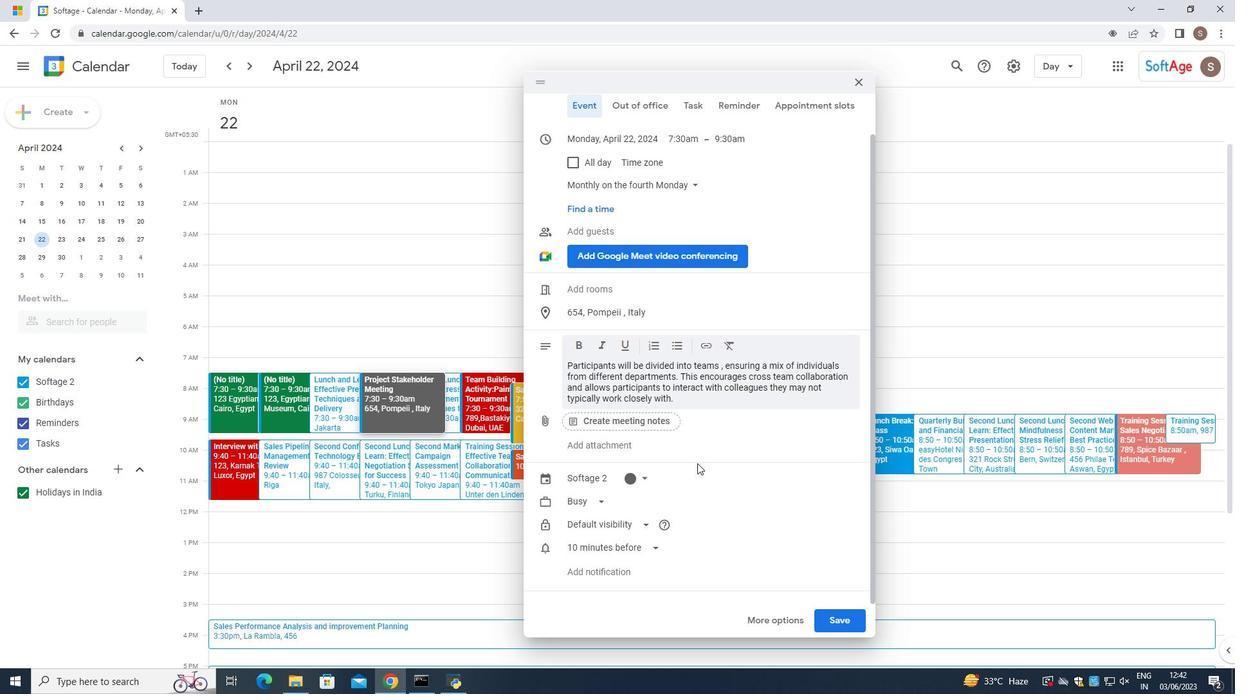 
Action: Mouse moved to (697, 461)
Screenshot: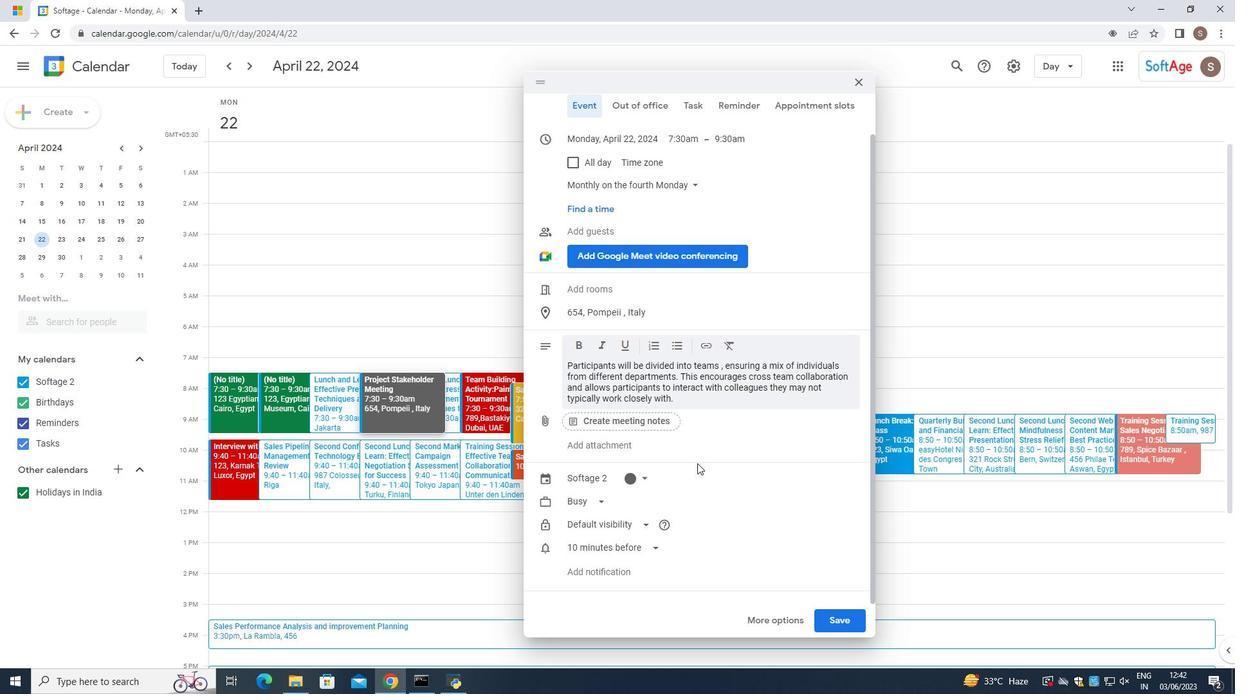 
Action: Mouse scrolled (697, 464) with delta (0, 0)
Screenshot: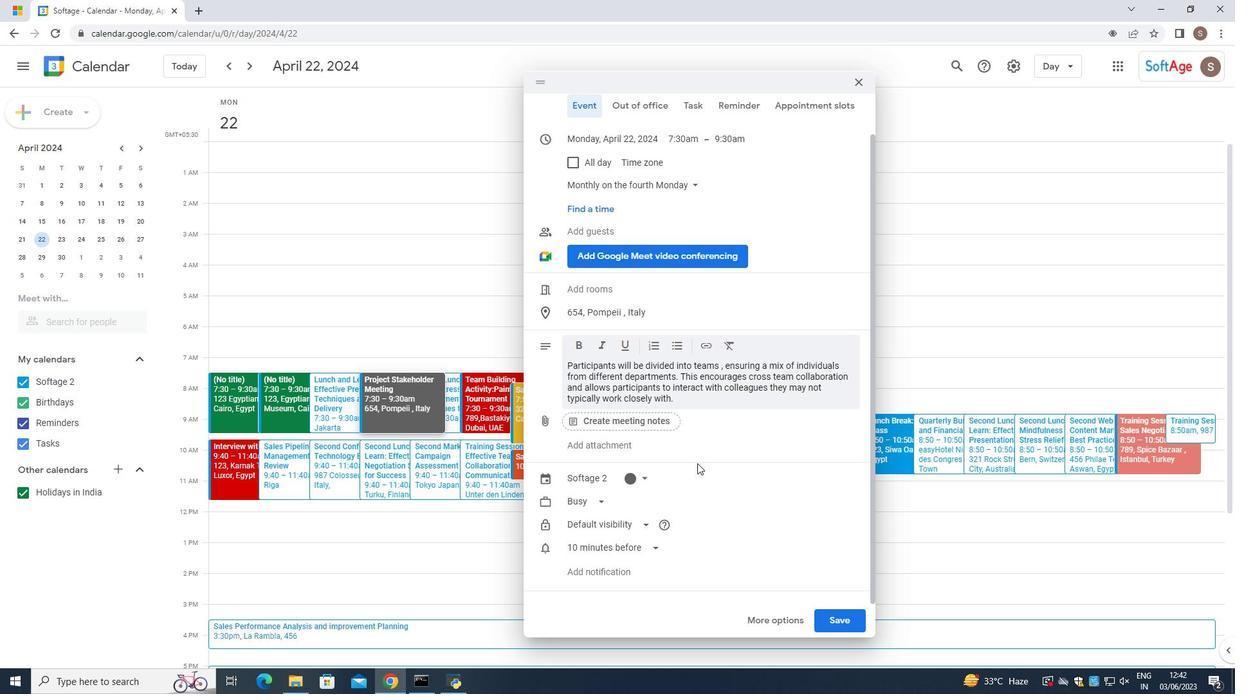 
Action: Mouse scrolled (697, 464) with delta (0, 0)
Screenshot: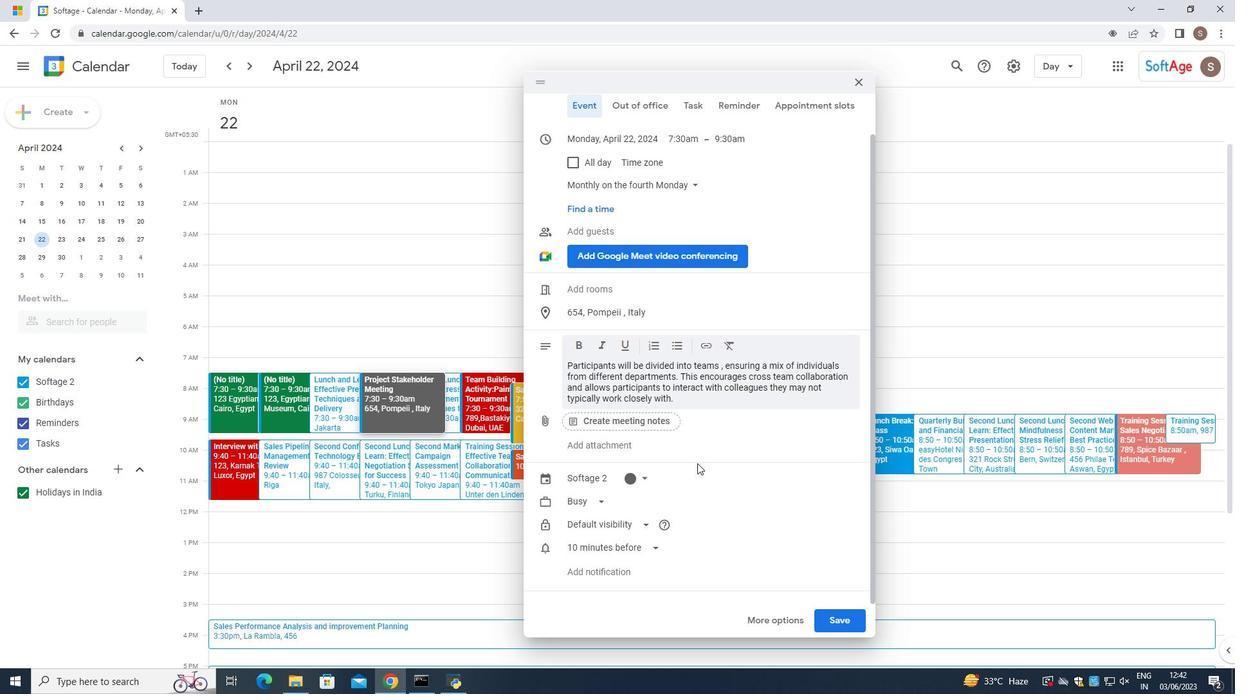 
Action: Mouse scrolled (697, 462) with delta (0, 0)
Screenshot: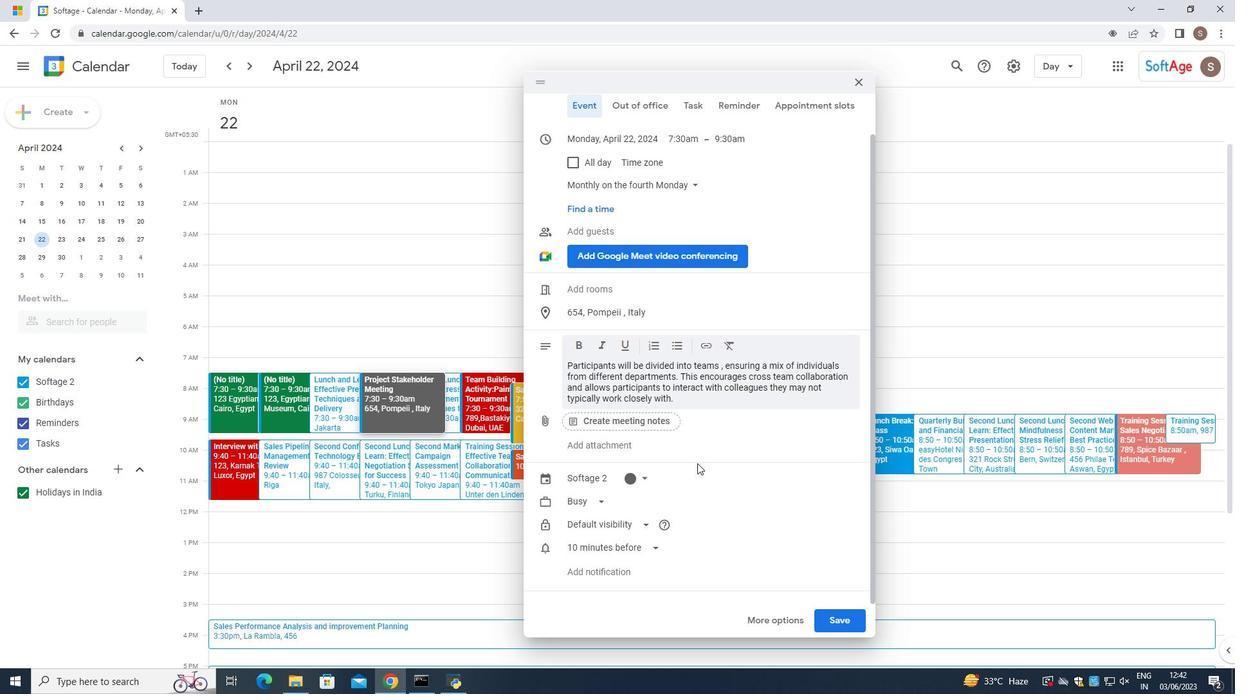 
Action: Mouse scrolled (697, 461) with delta (0, 0)
Screenshot: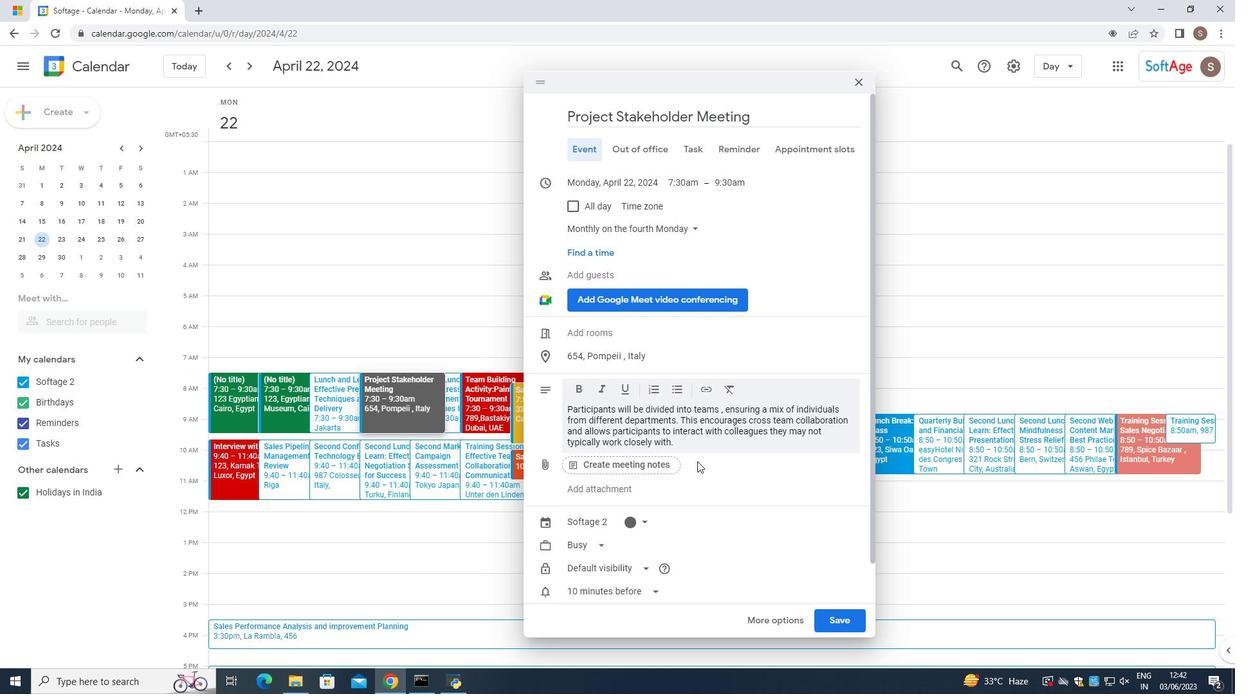 
Action: Mouse scrolled (697, 461) with delta (0, 0)
Screenshot: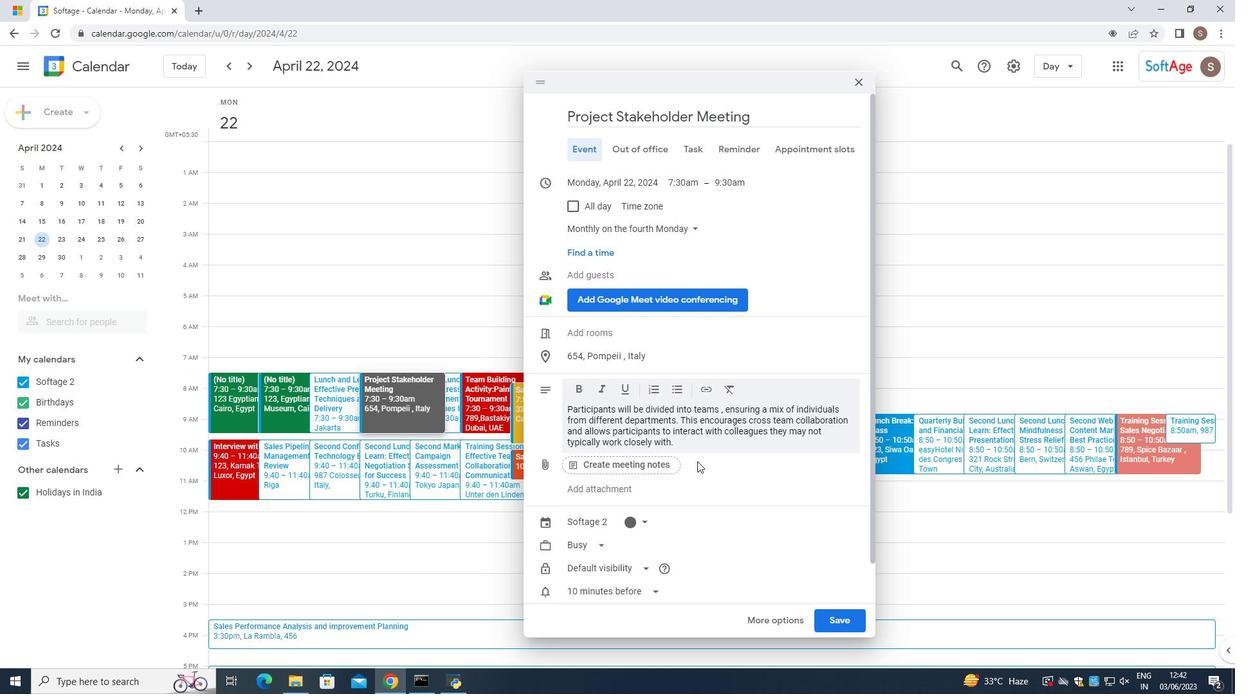 
Action: Mouse scrolled (697, 461) with delta (0, 0)
Screenshot: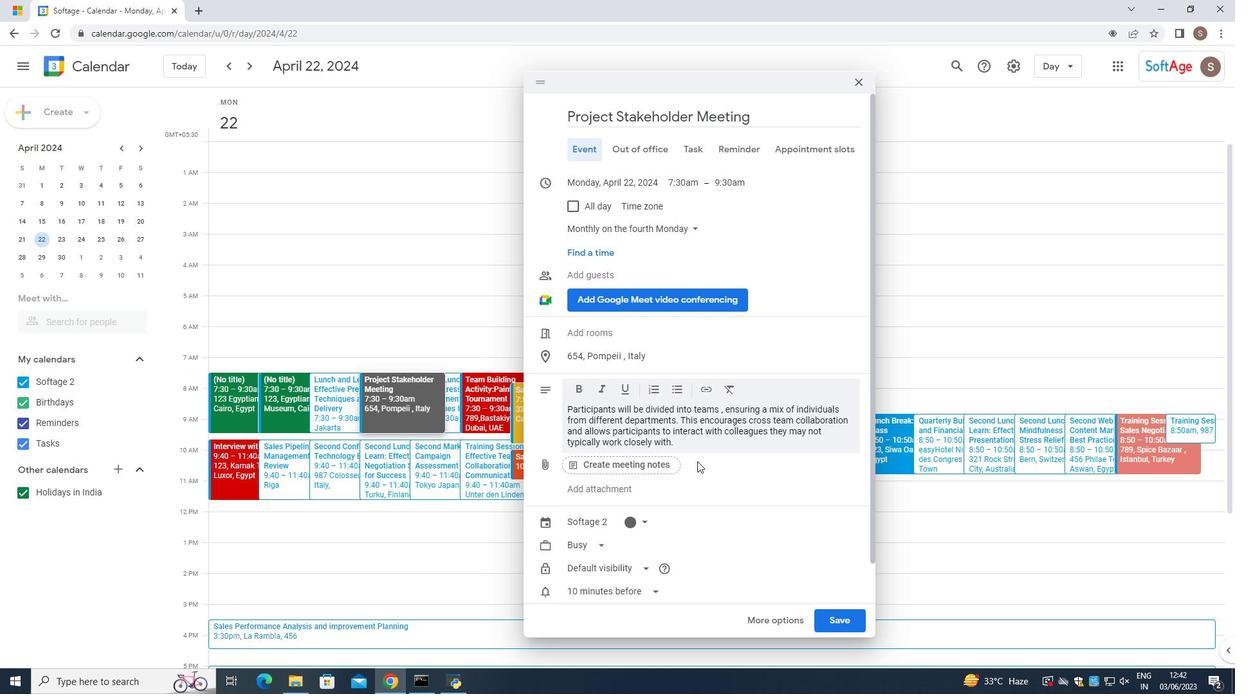 
Action: Mouse scrolled (697, 461) with delta (0, 0)
Screenshot: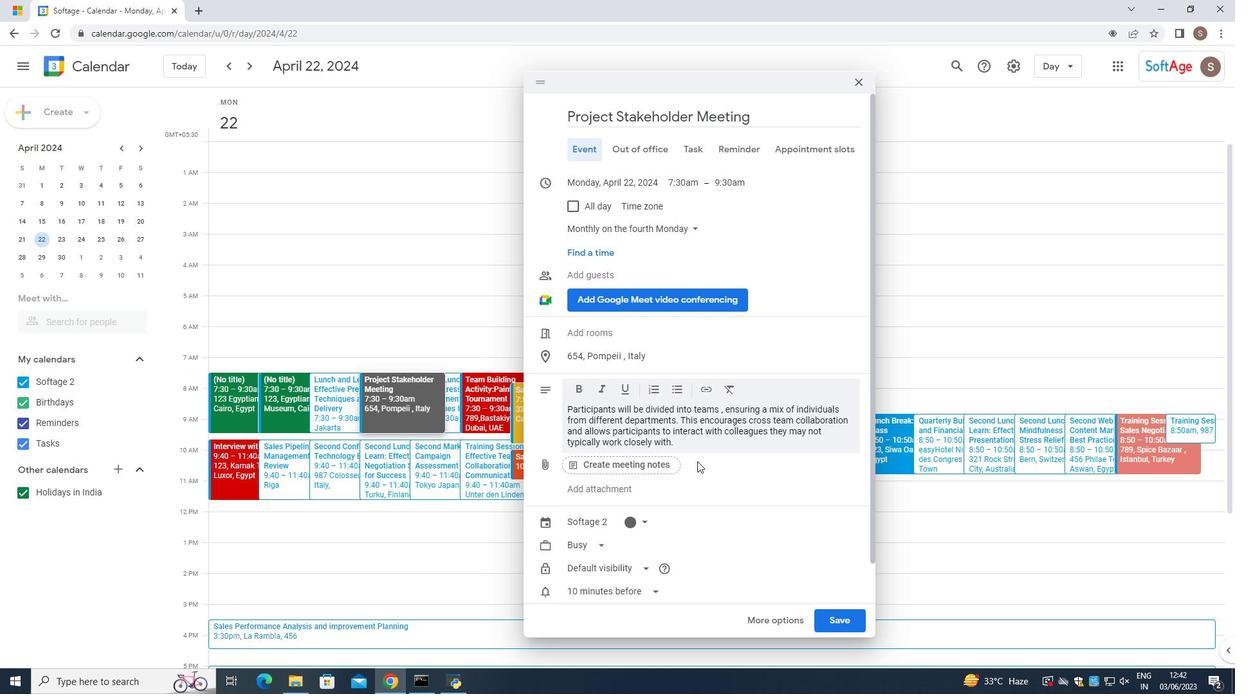 
Action: Mouse scrolled (697, 461) with delta (0, 0)
Screenshot: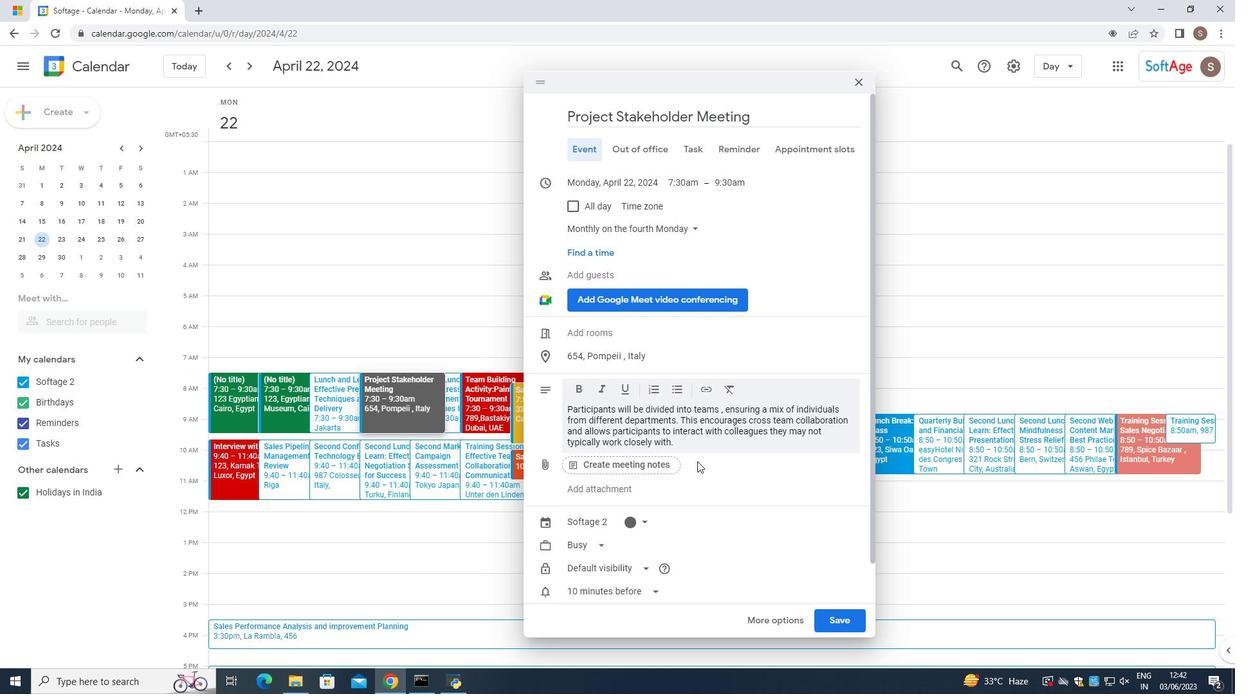 
Action: Mouse moved to (697, 459)
Screenshot: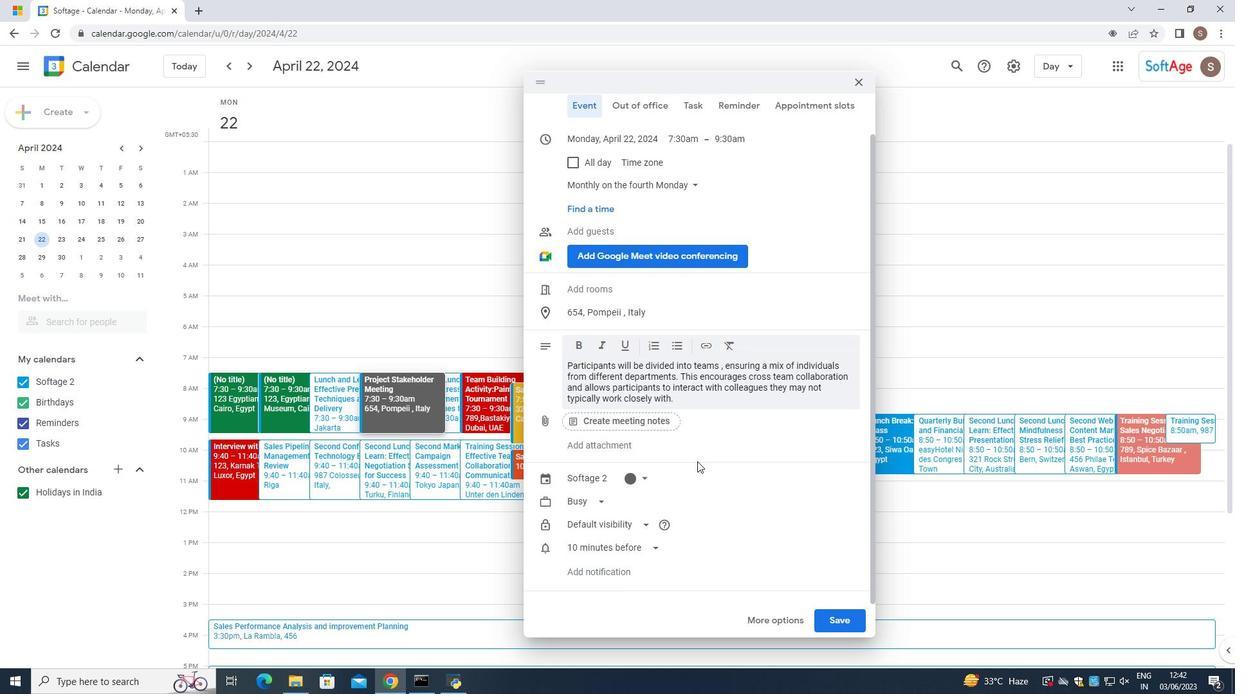 
Action: Mouse scrolled (697, 459) with delta (0, 0)
Screenshot: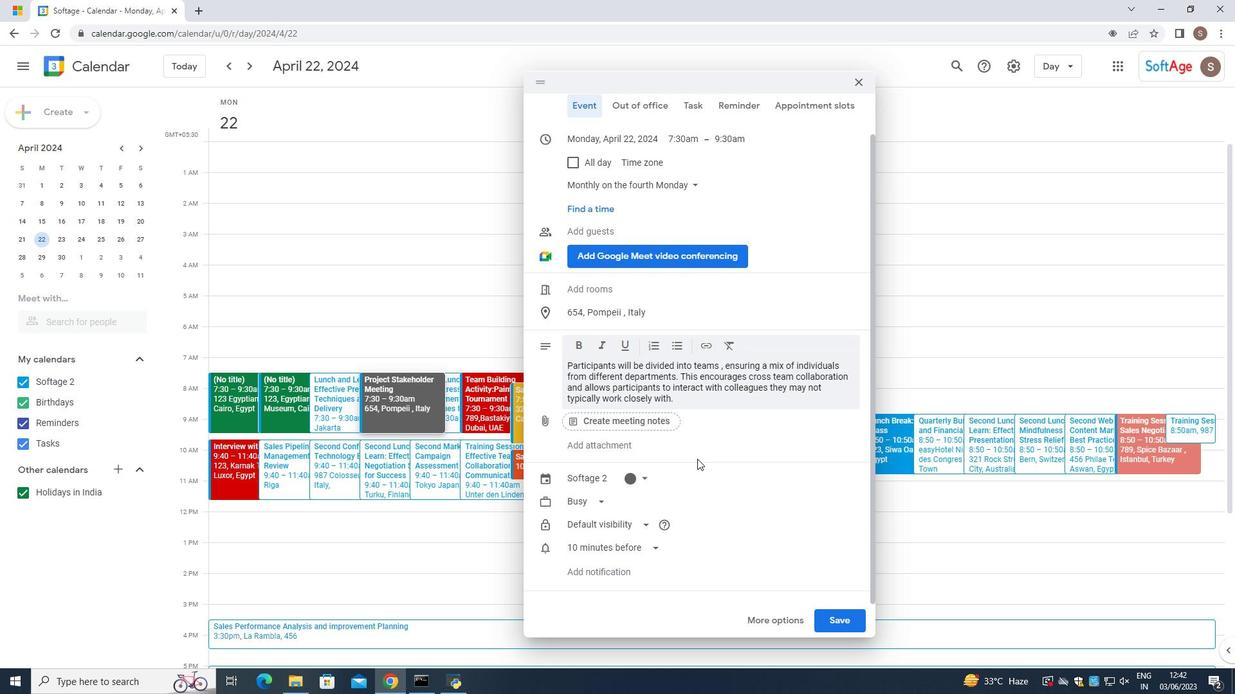 
Action: Mouse scrolled (697, 459) with delta (0, 0)
Screenshot: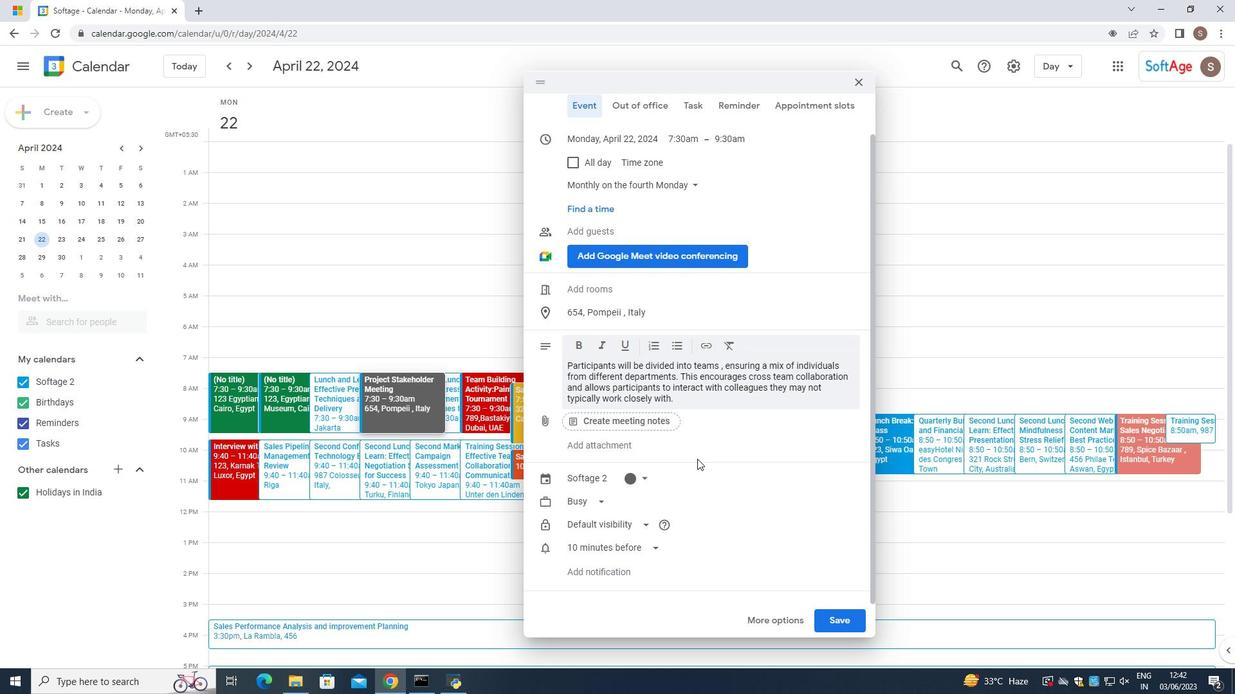 
Action: Mouse moved to (846, 613)
Screenshot: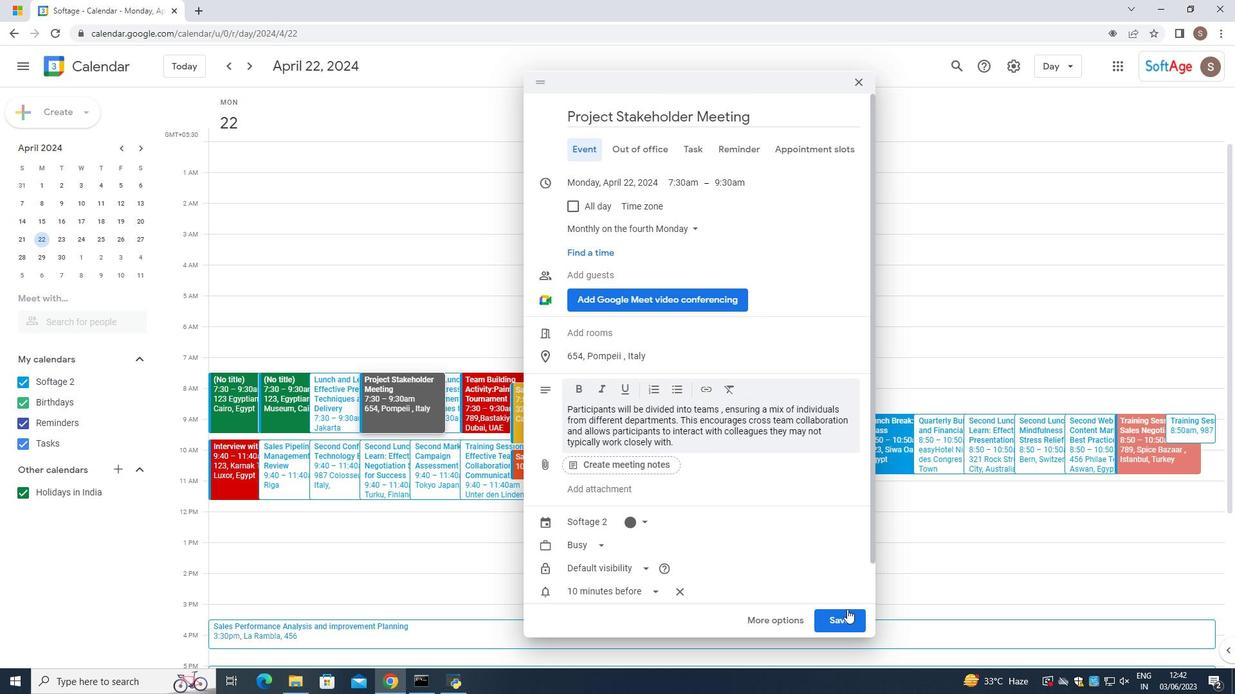 
Action: Mouse scrolled (846, 612) with delta (0, 0)
Screenshot: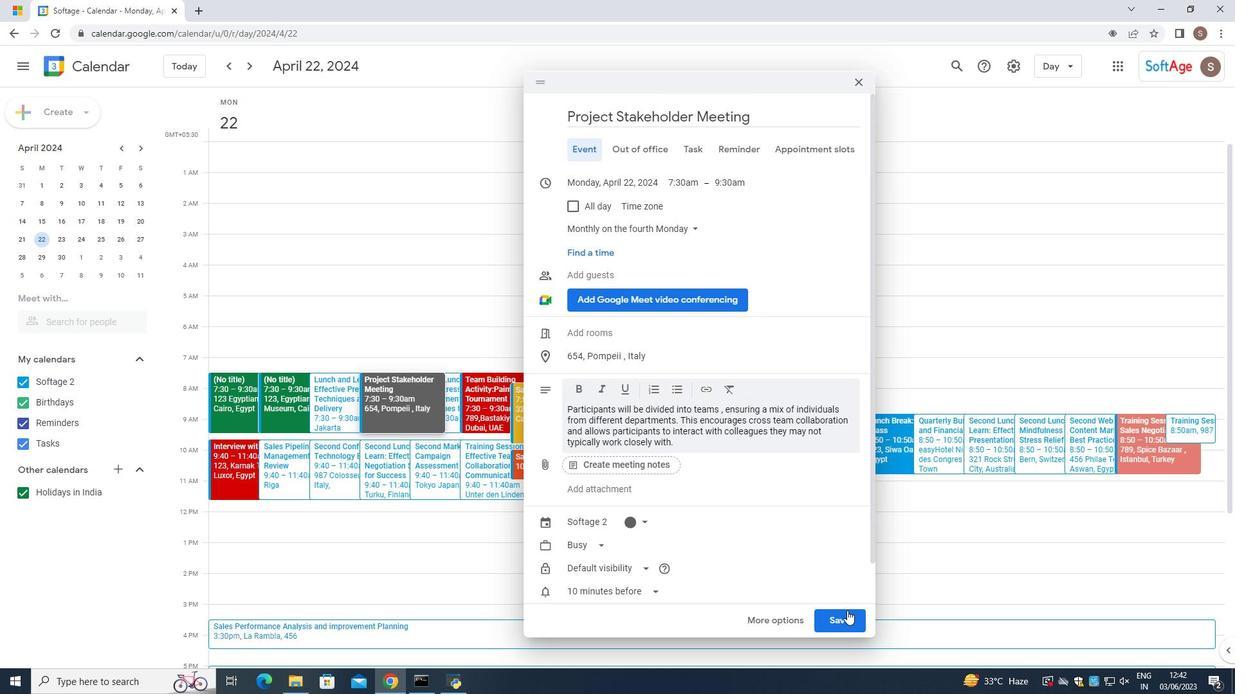 
Action: Mouse moved to (830, 620)
Screenshot: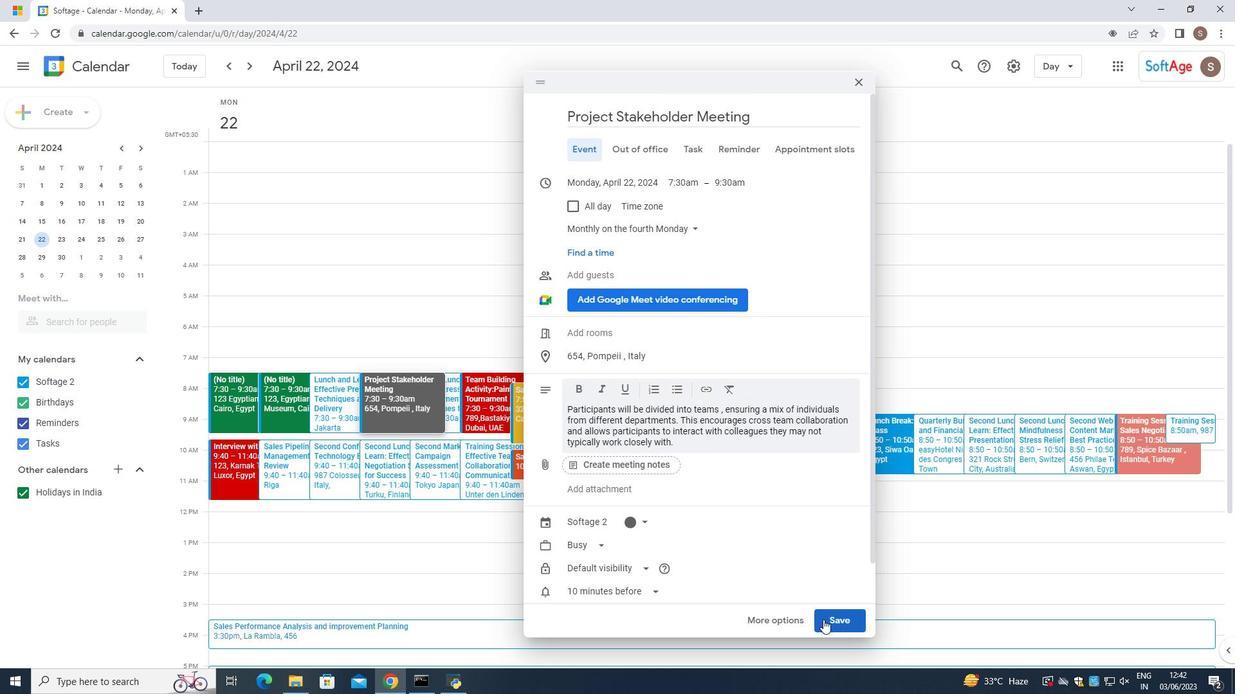 
Action: Mouse pressed left at (830, 620)
Screenshot: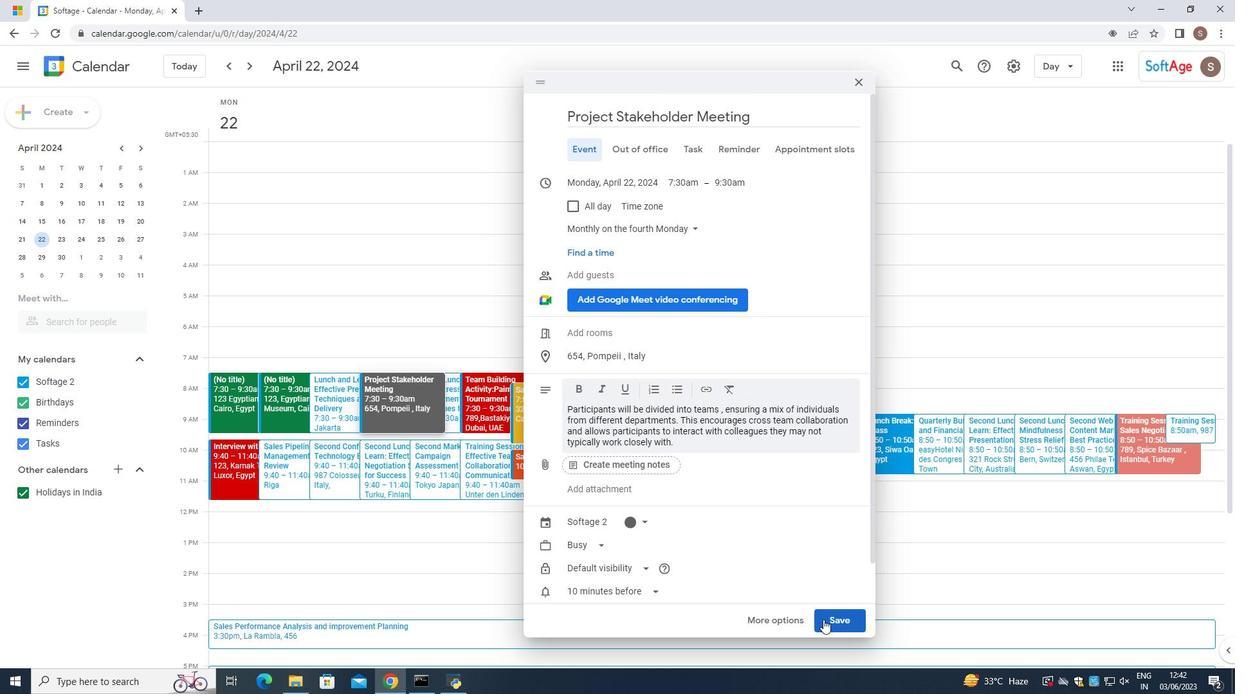 
Action: Mouse moved to (375, 395)
Screenshot: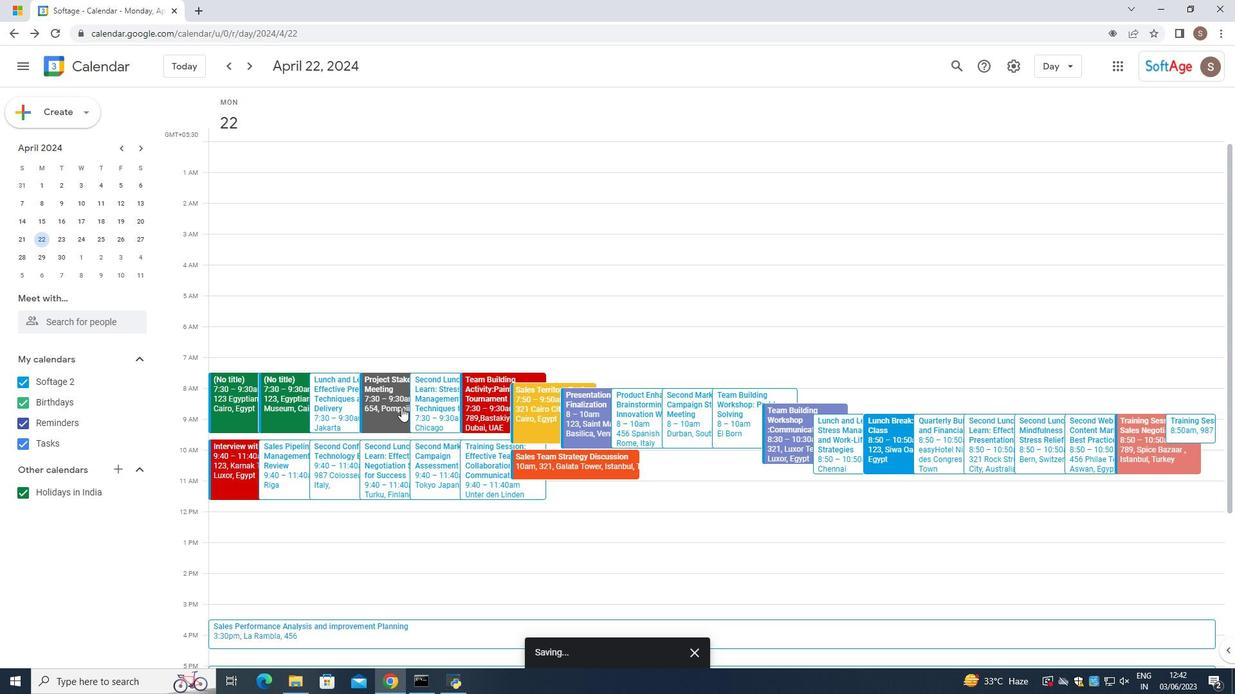 
Action: Mouse pressed left at (375, 395)
Screenshot: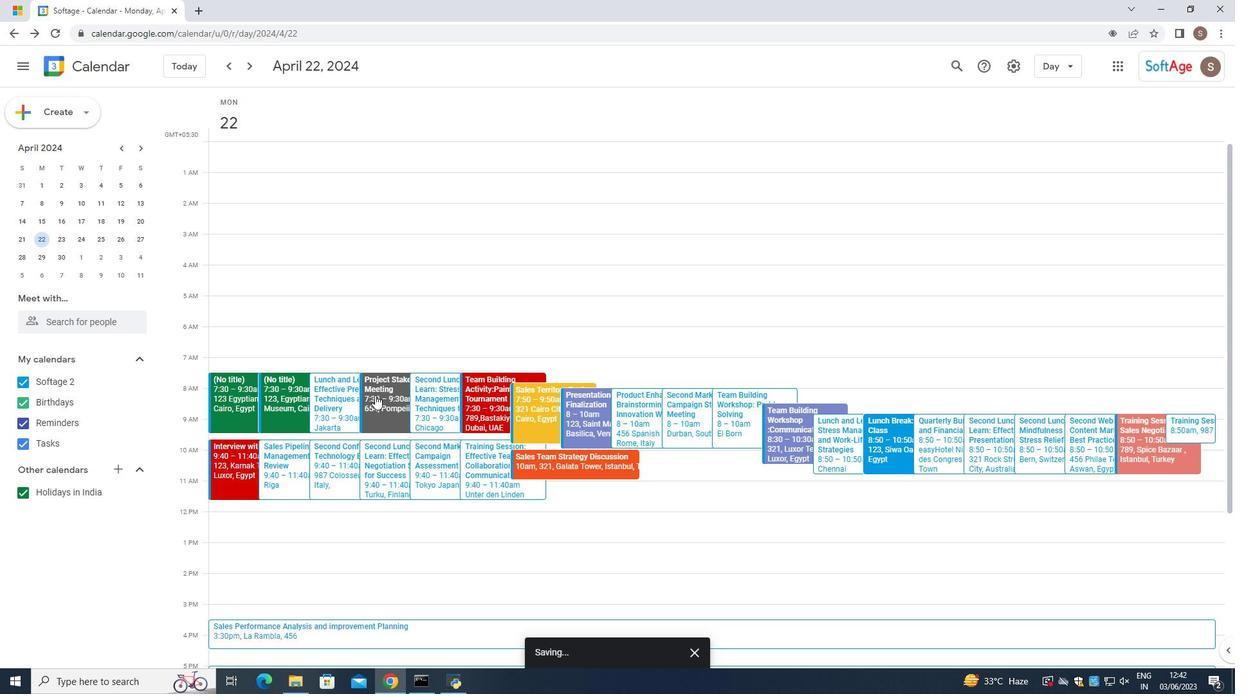 
Action: Mouse moved to (758, 238)
Screenshot: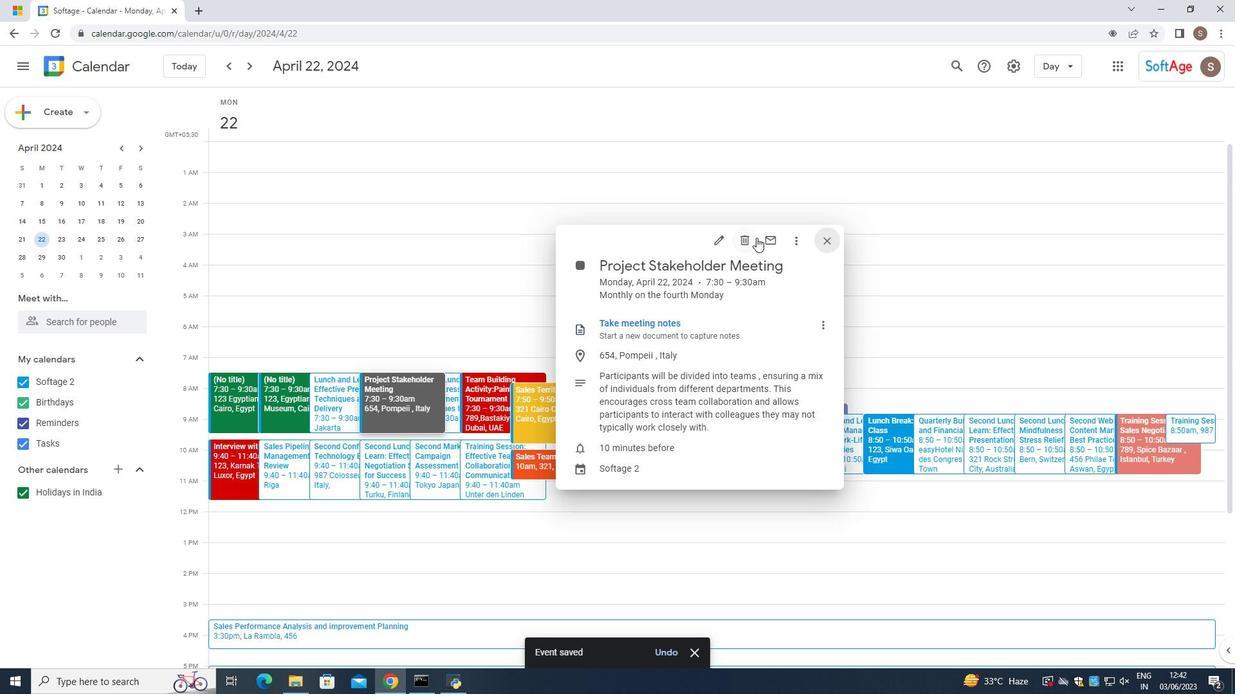 
Action: Mouse pressed left at (758, 238)
Screenshot: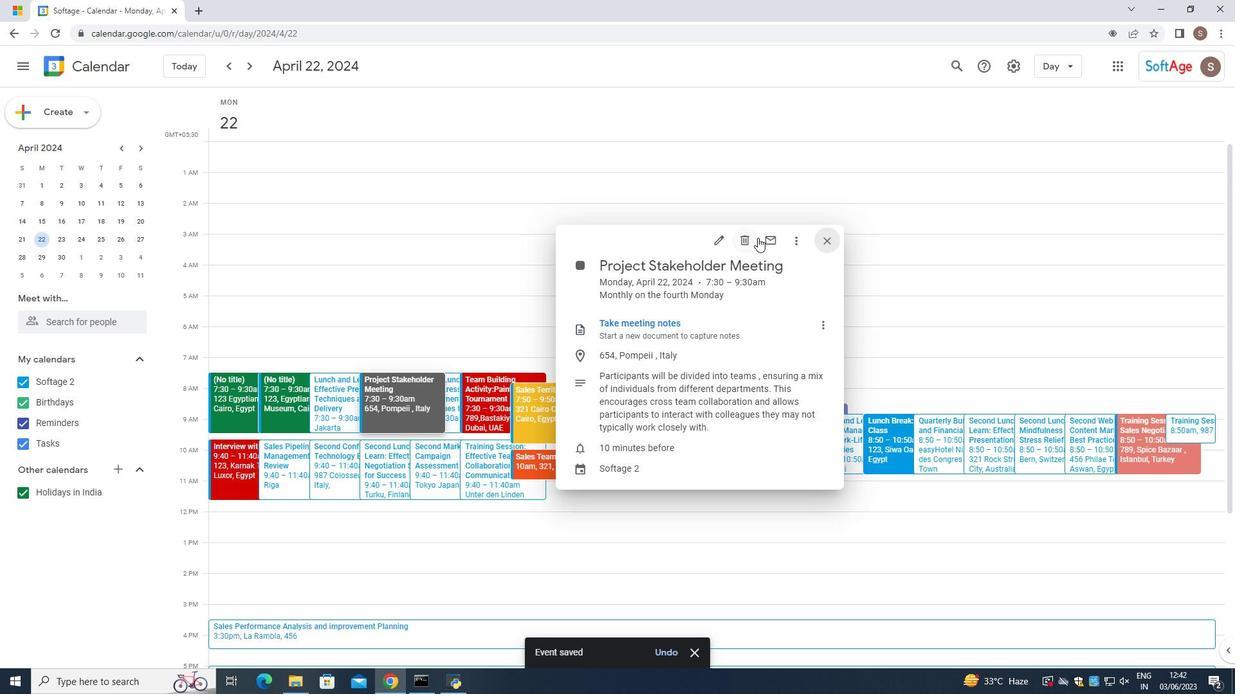 
Action: Mouse moved to (438, 295)
Screenshot: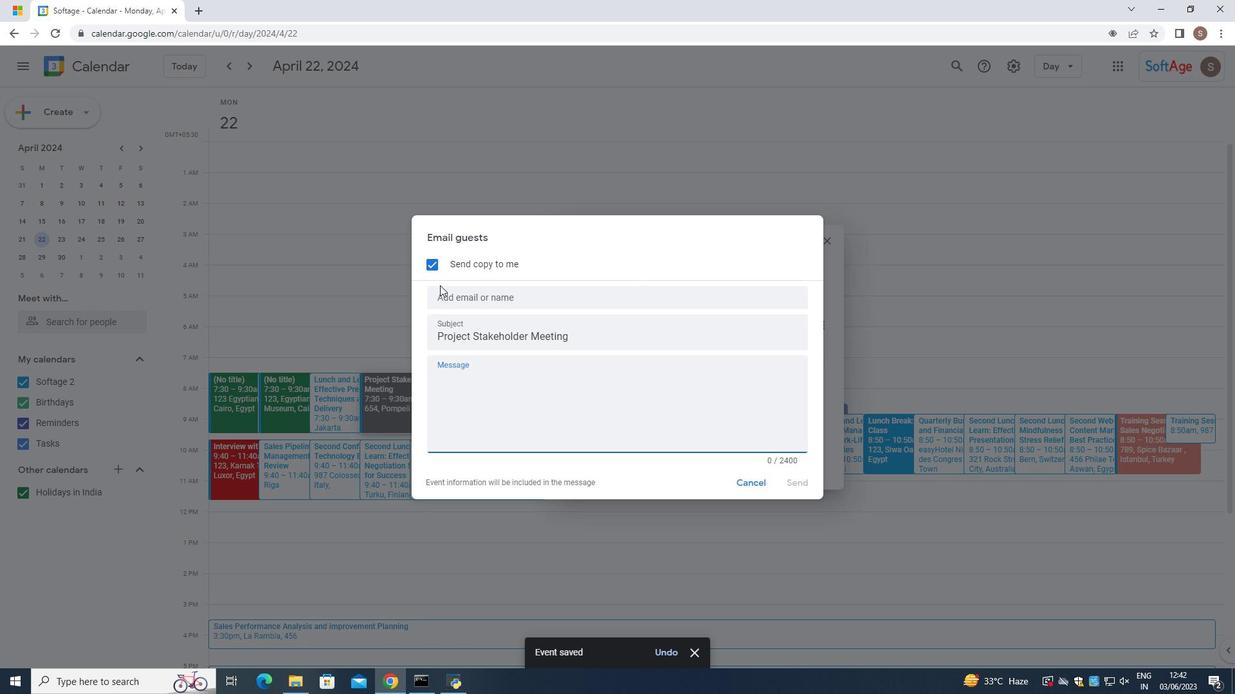 
Action: Mouse pressed left at (438, 295)
Screenshot: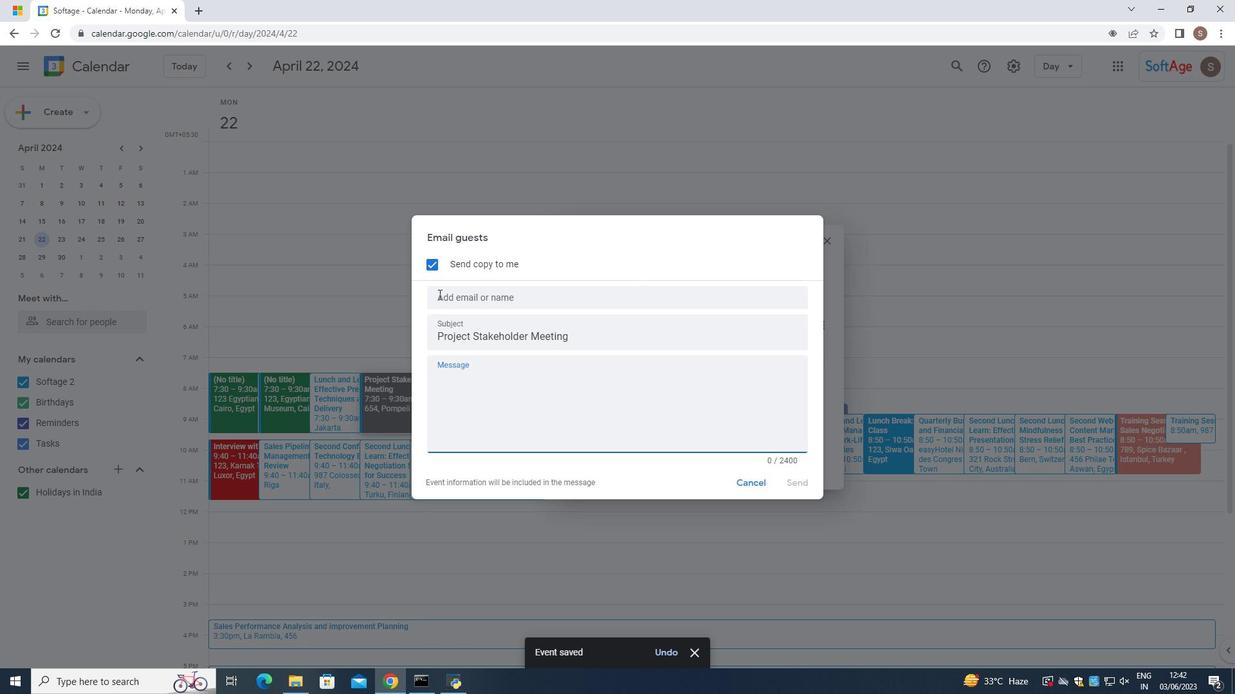 
Action: Mouse moved to (371, 264)
Screenshot: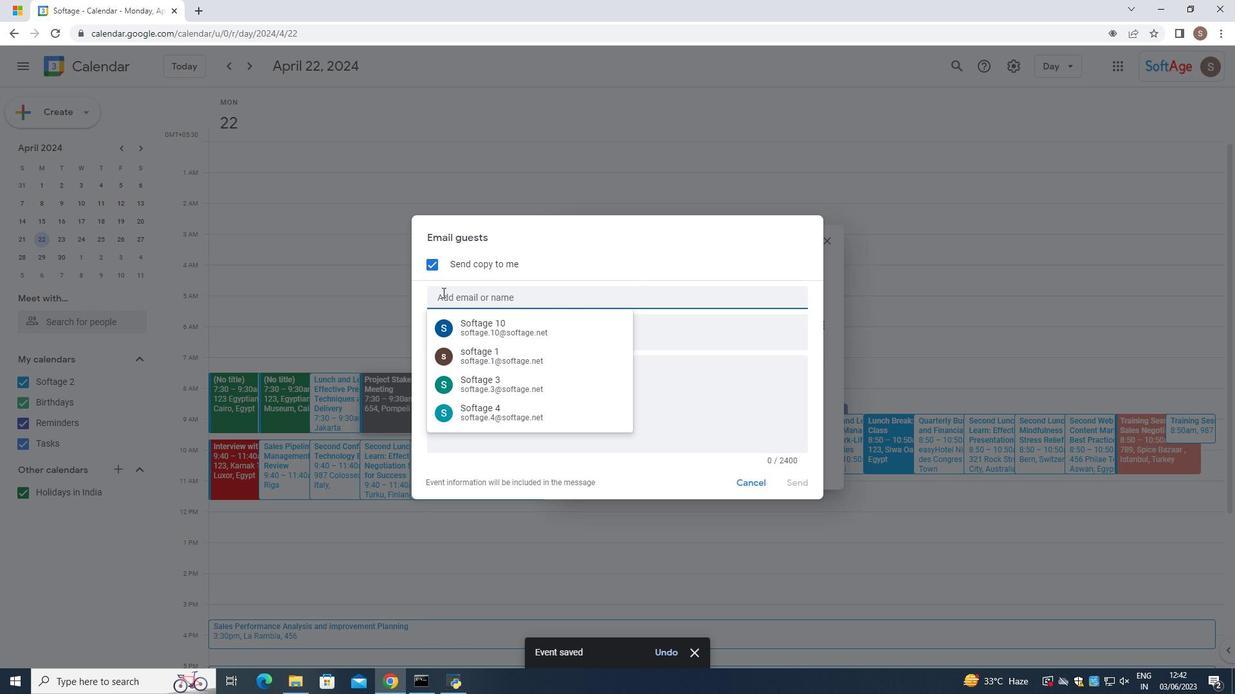 
Action: Key pressed sofate<Key.backspace>gf<Key.backspace>e'<Key.backspace>.5
Screenshot: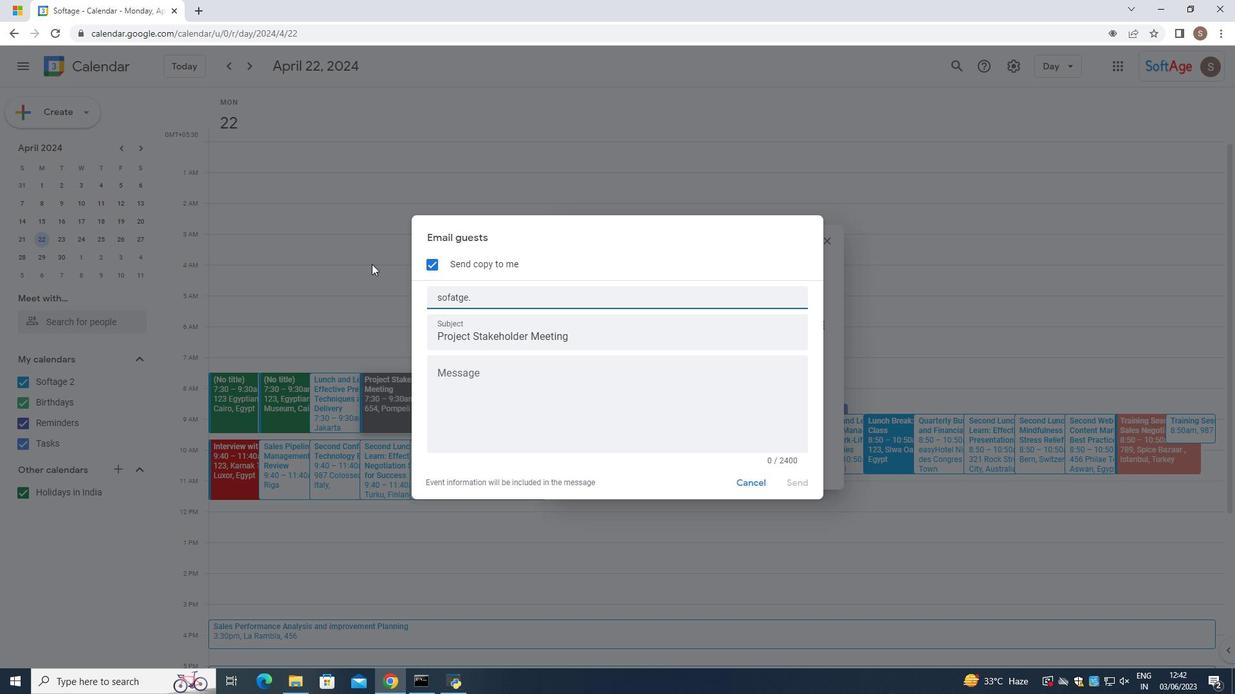 
Action: Mouse moved to (458, 301)
Screenshot: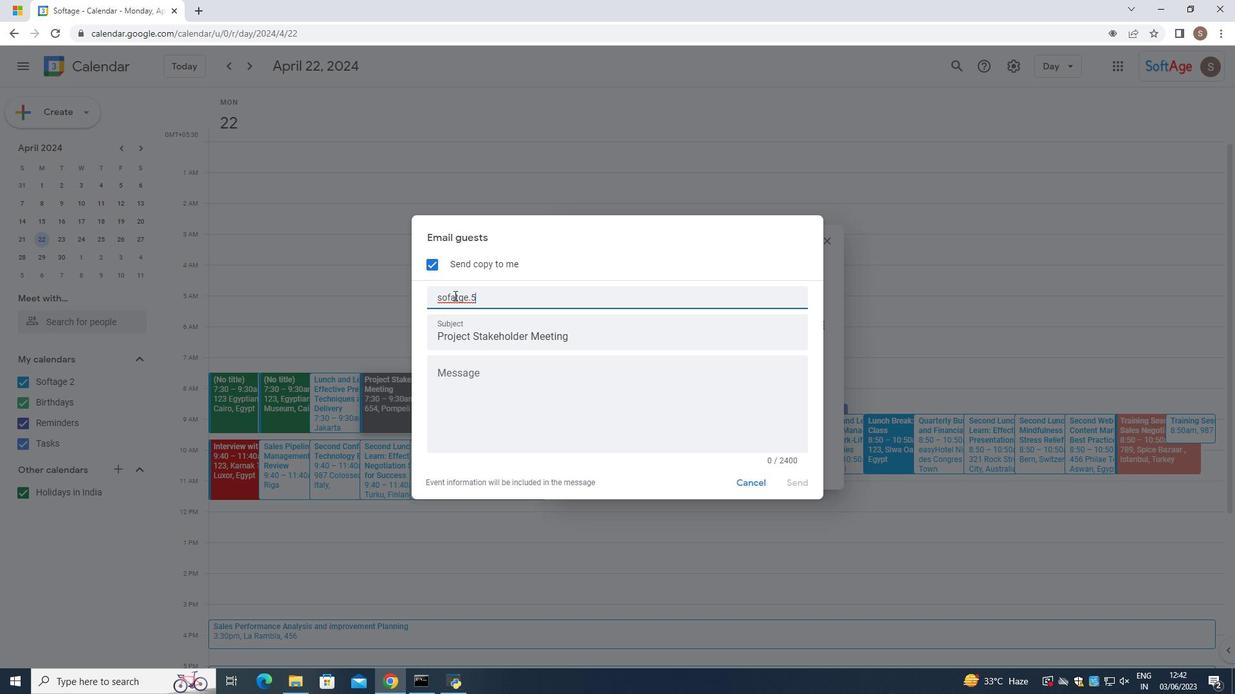 
Action: Mouse pressed left at (458, 301)
Screenshot: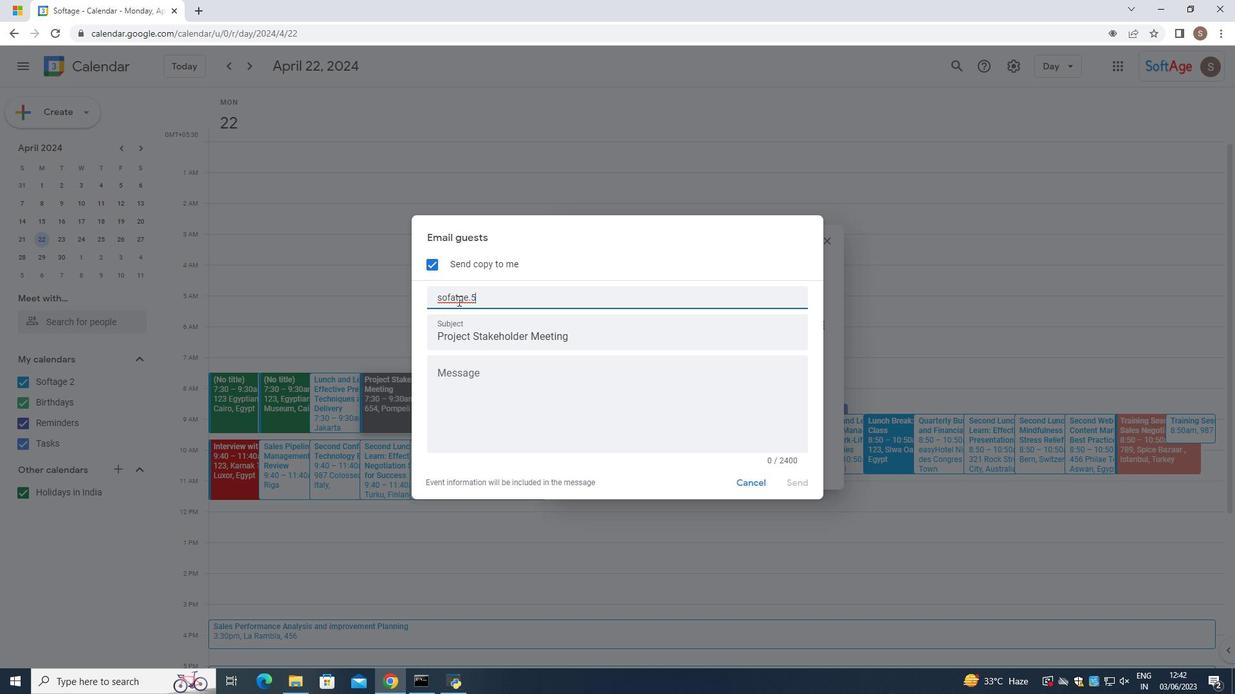 
Action: Mouse moved to (463, 299)
Screenshot: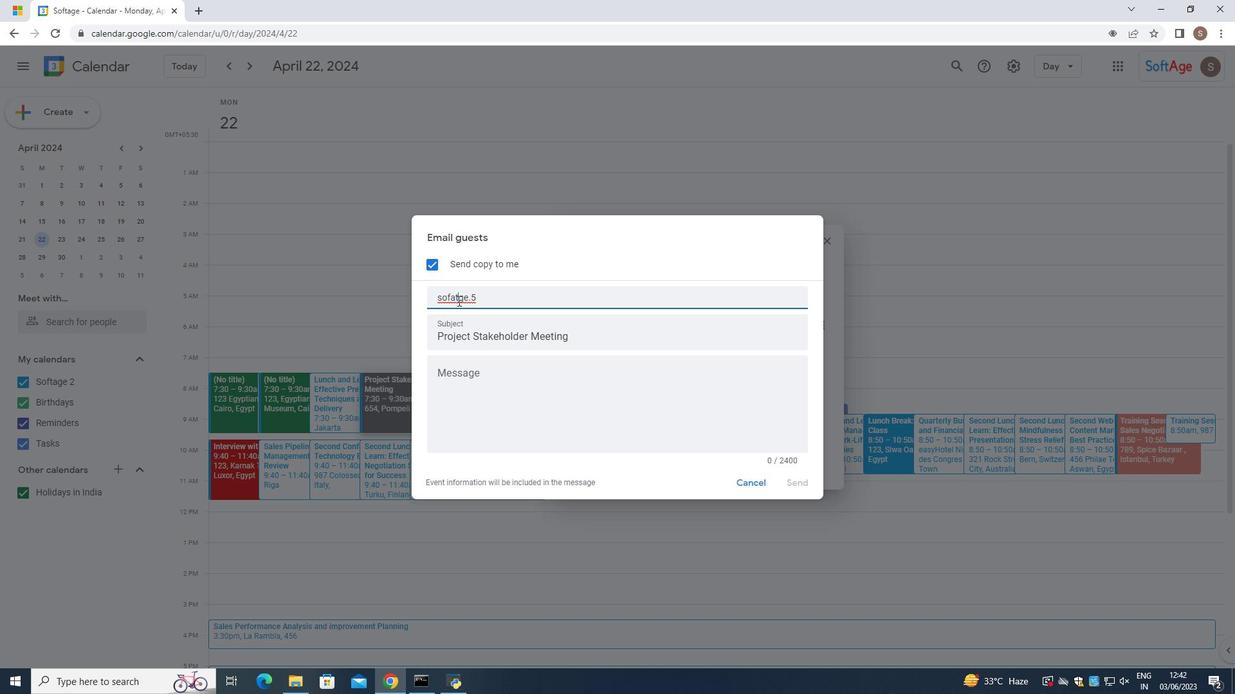 
Action: Mouse pressed left at (463, 299)
Screenshot: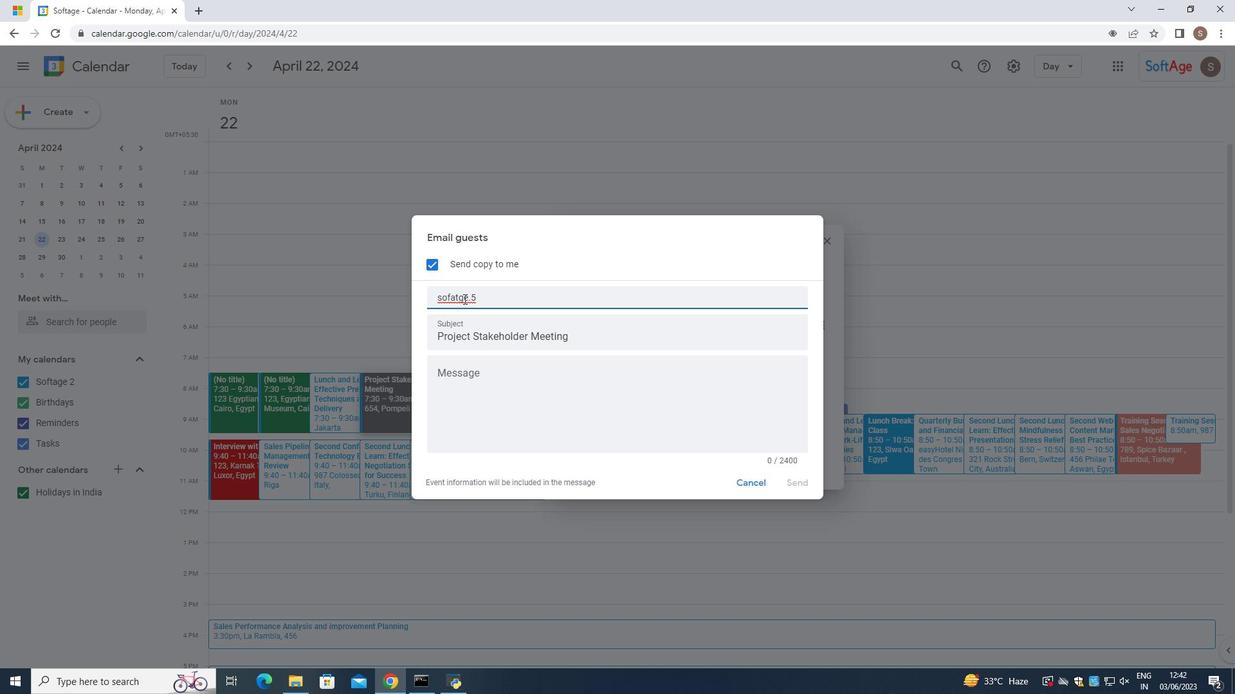 
Action: Mouse moved to (504, 297)
Screenshot: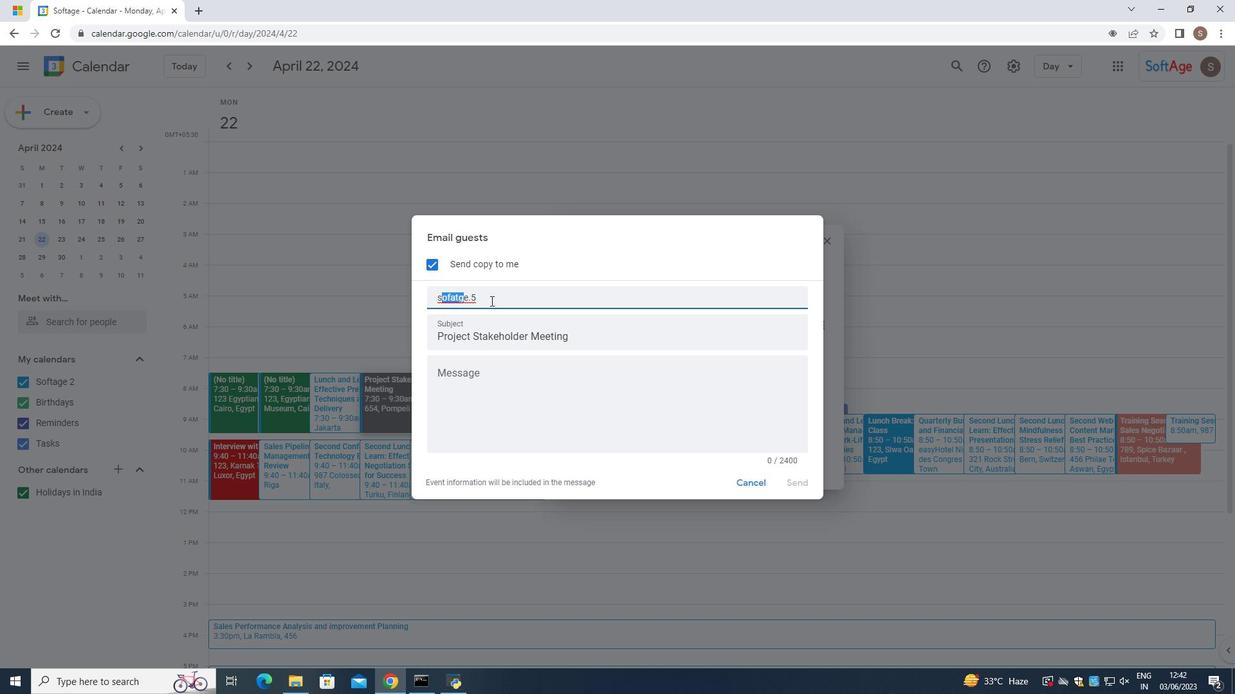 
Action: Mouse pressed left at (504, 297)
Screenshot: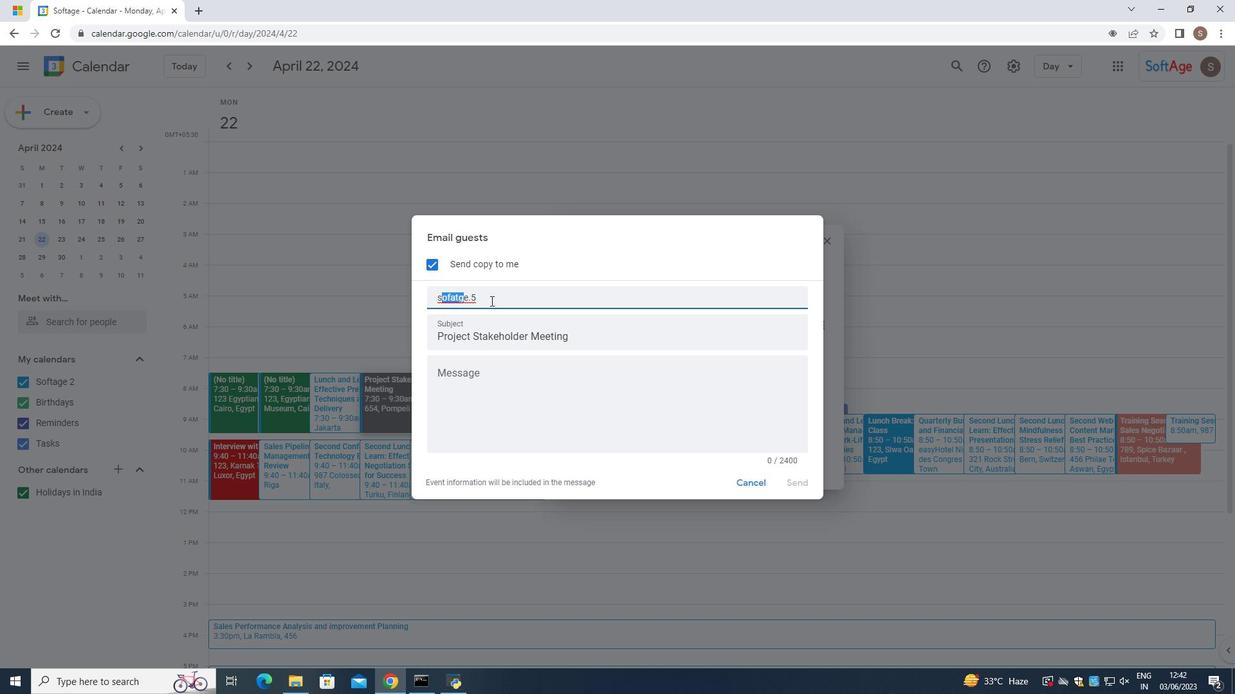 
Action: Mouse moved to (398, 292)
Screenshot: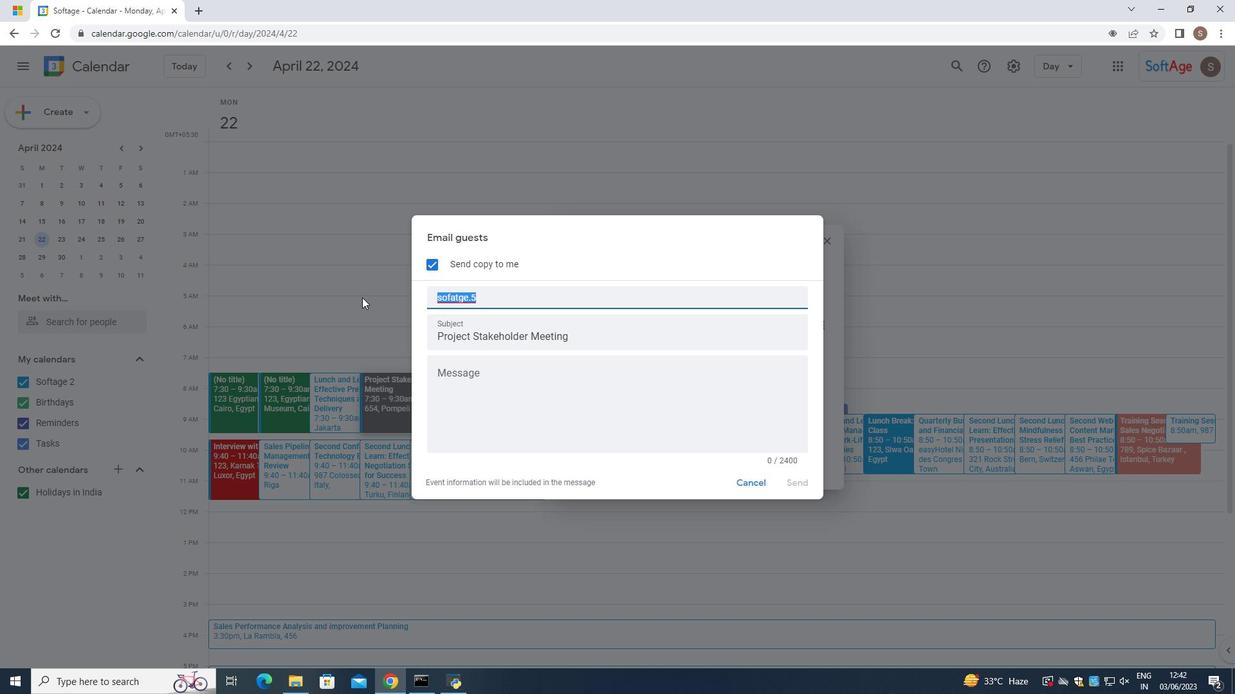 
Action: Key pressed softage.5
Screenshot: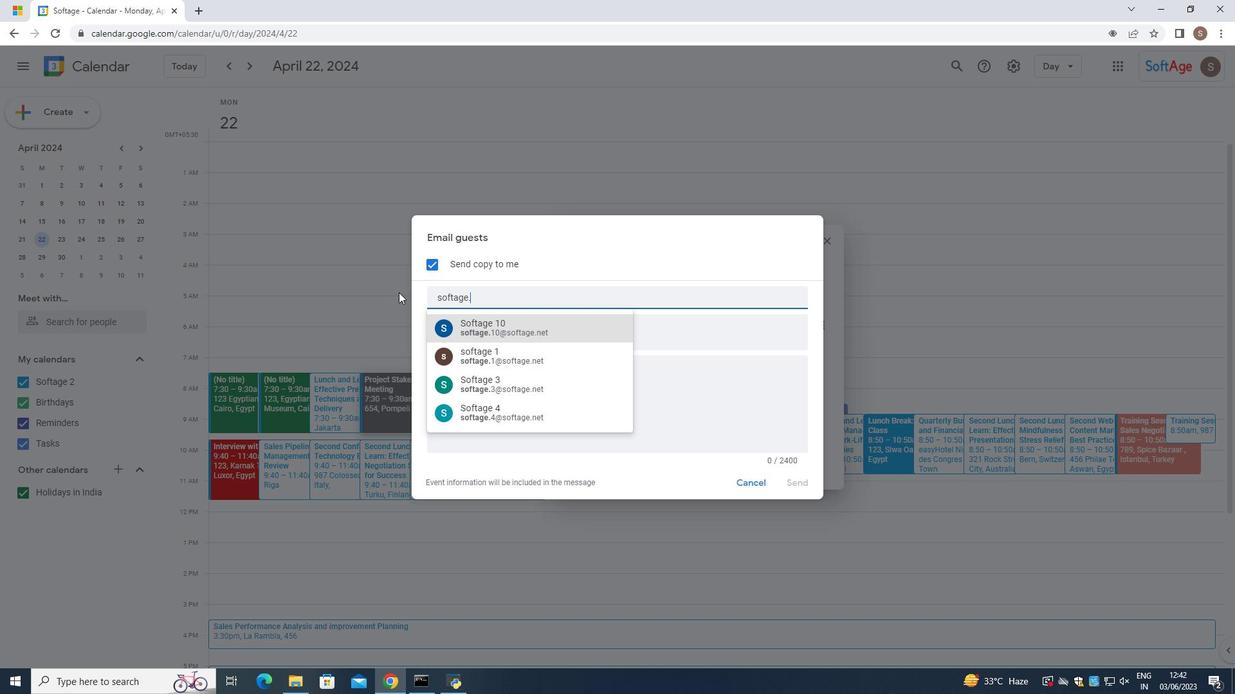 
Action: Mouse moved to (513, 264)
Screenshot: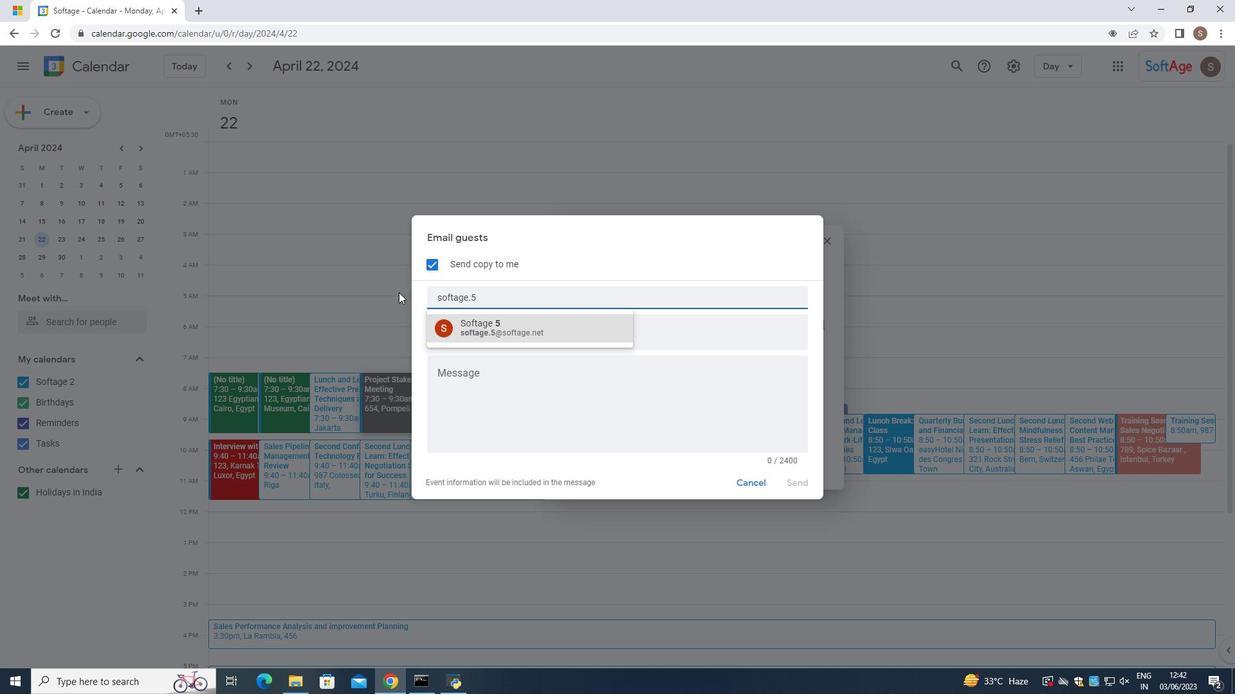 
Action: Mouse scrolled (513, 265) with delta (0, 0)
Screenshot: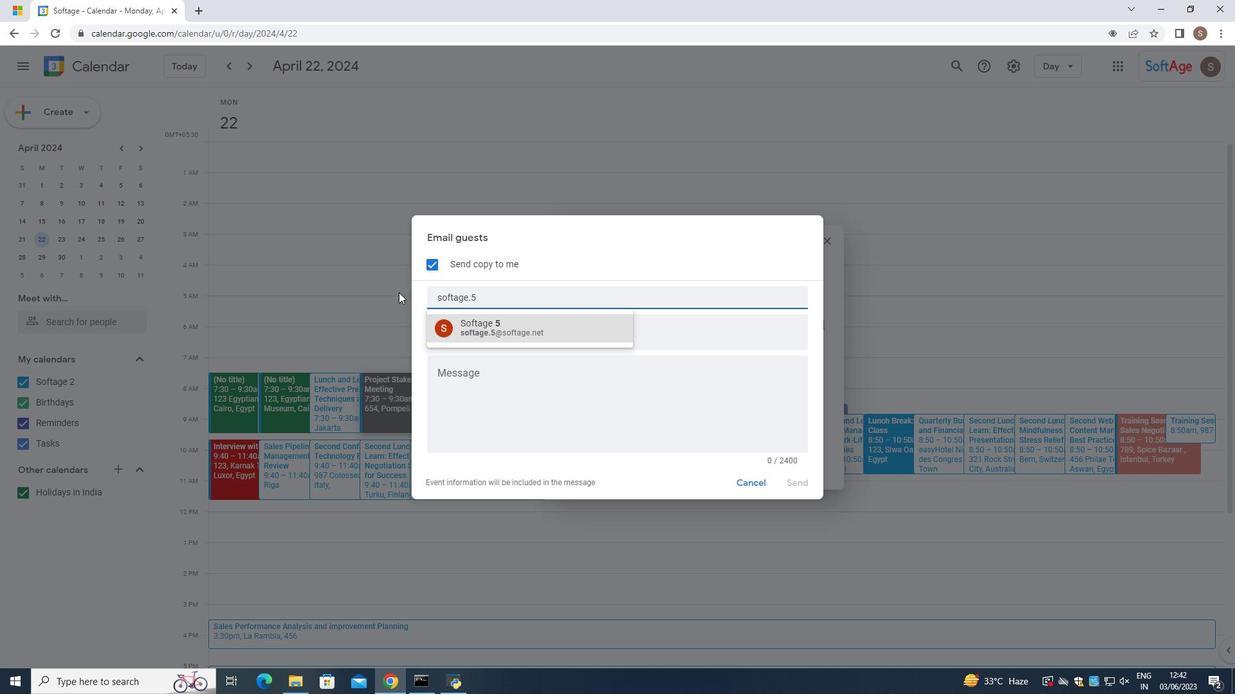 
Action: Mouse moved to (430, 337)
Screenshot: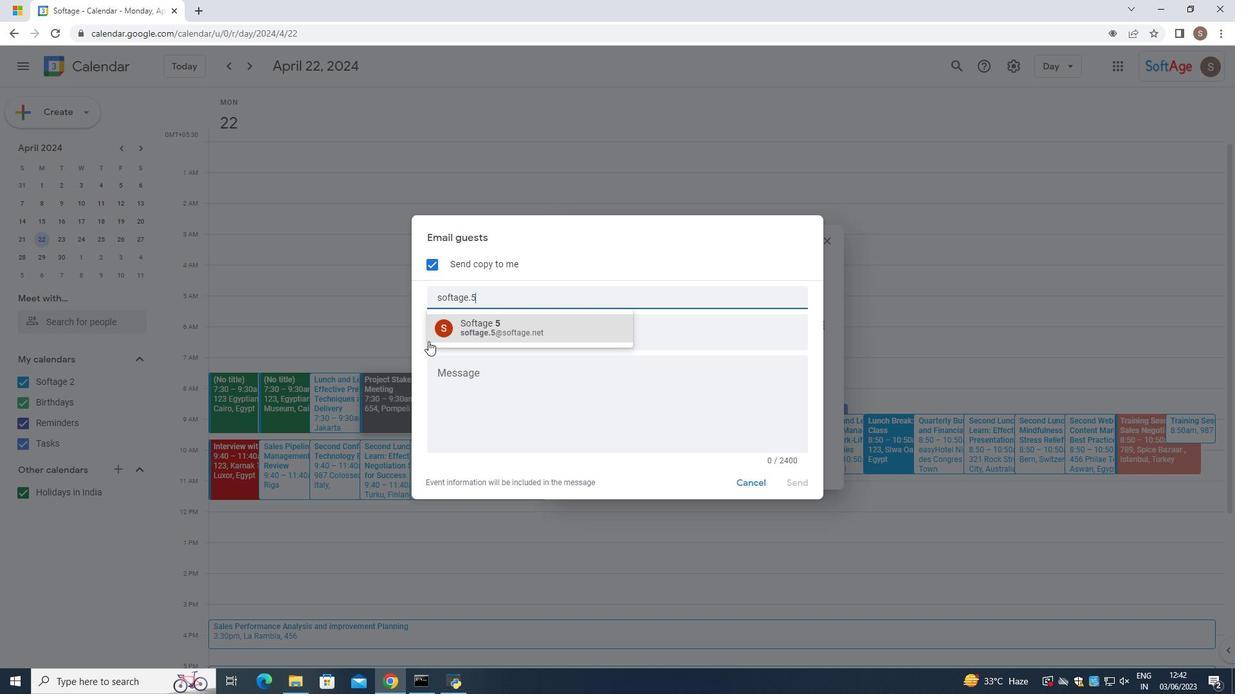 
Action: Mouse pressed left at (430, 337)
Screenshot: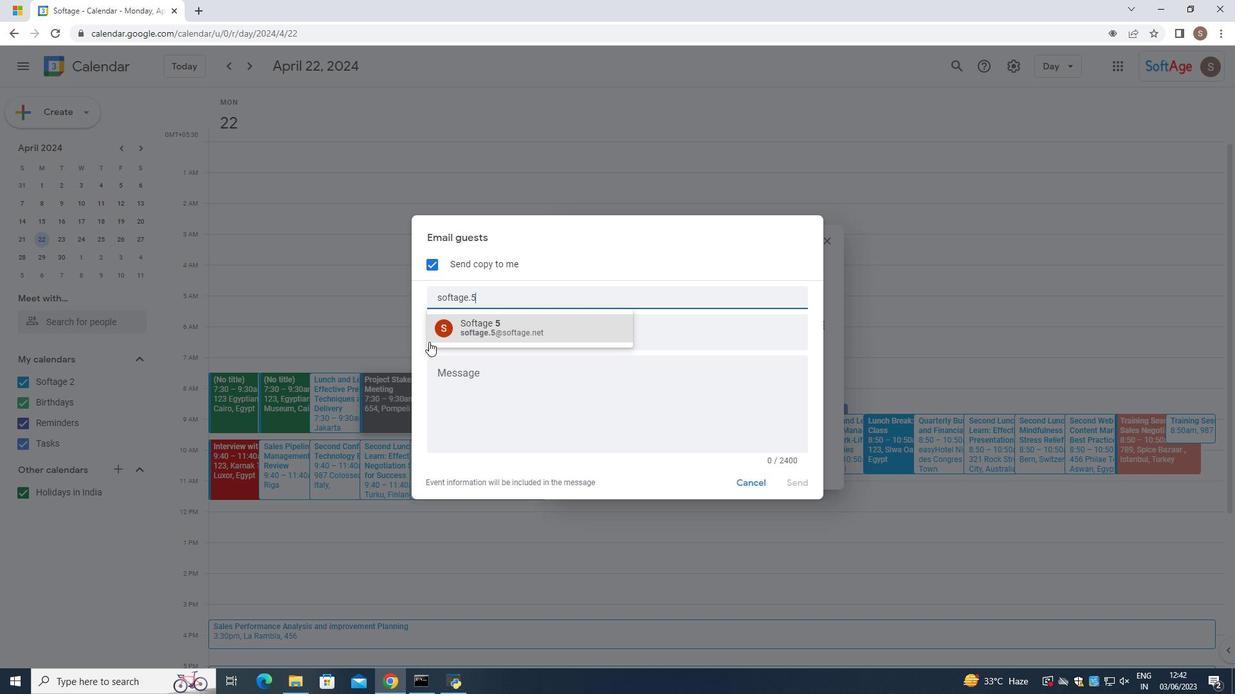 
Action: Mouse moved to (452, 328)
Screenshot: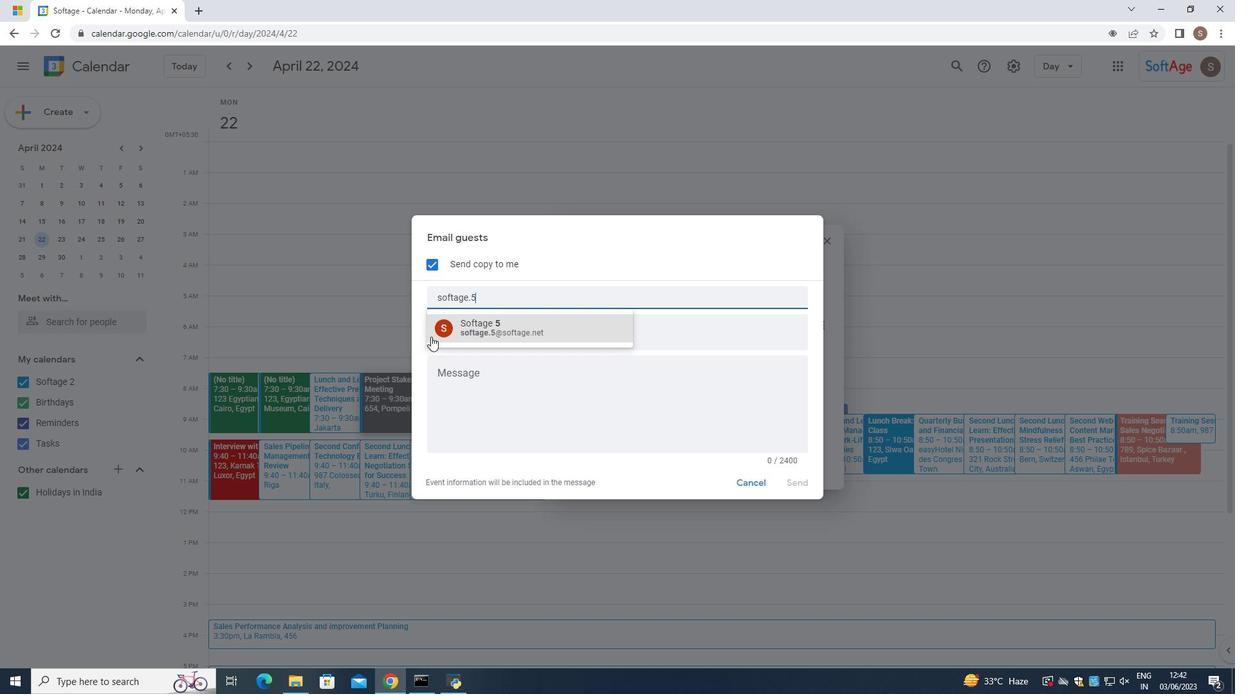 
Action: Mouse pressed left at (452, 328)
Screenshot: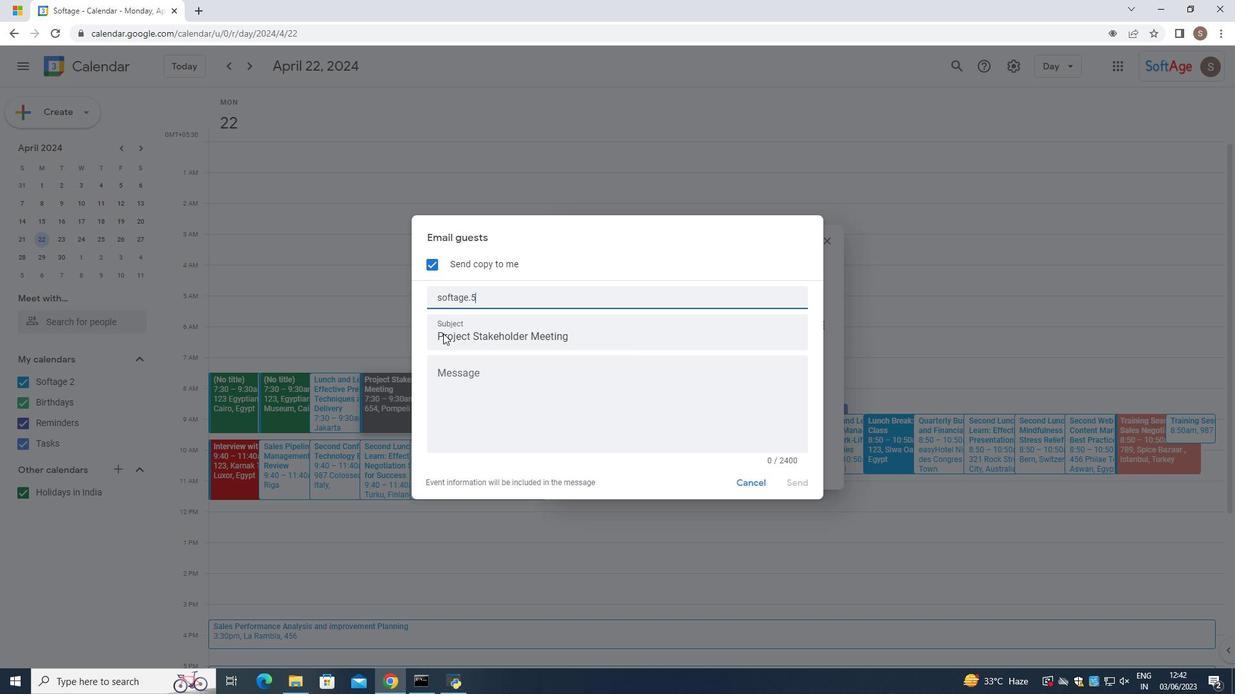 
Action: Mouse moved to (467, 309)
Screenshot: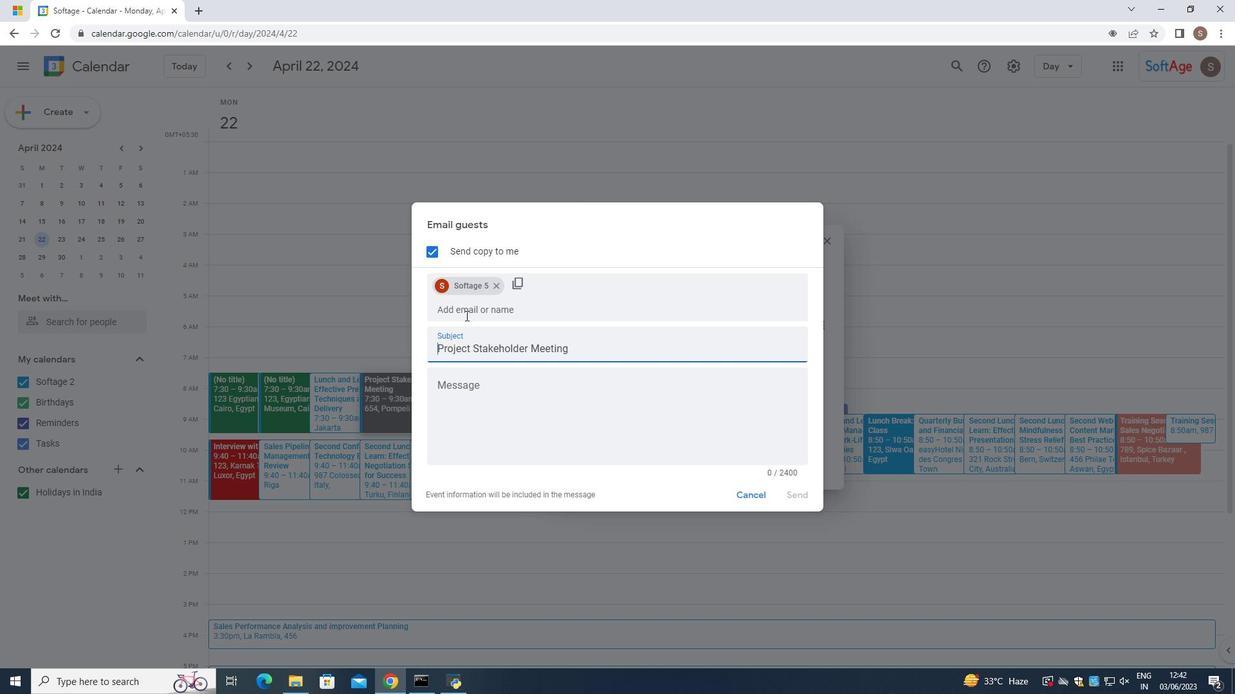 
Action: Mouse pressed left at (467, 309)
Screenshot: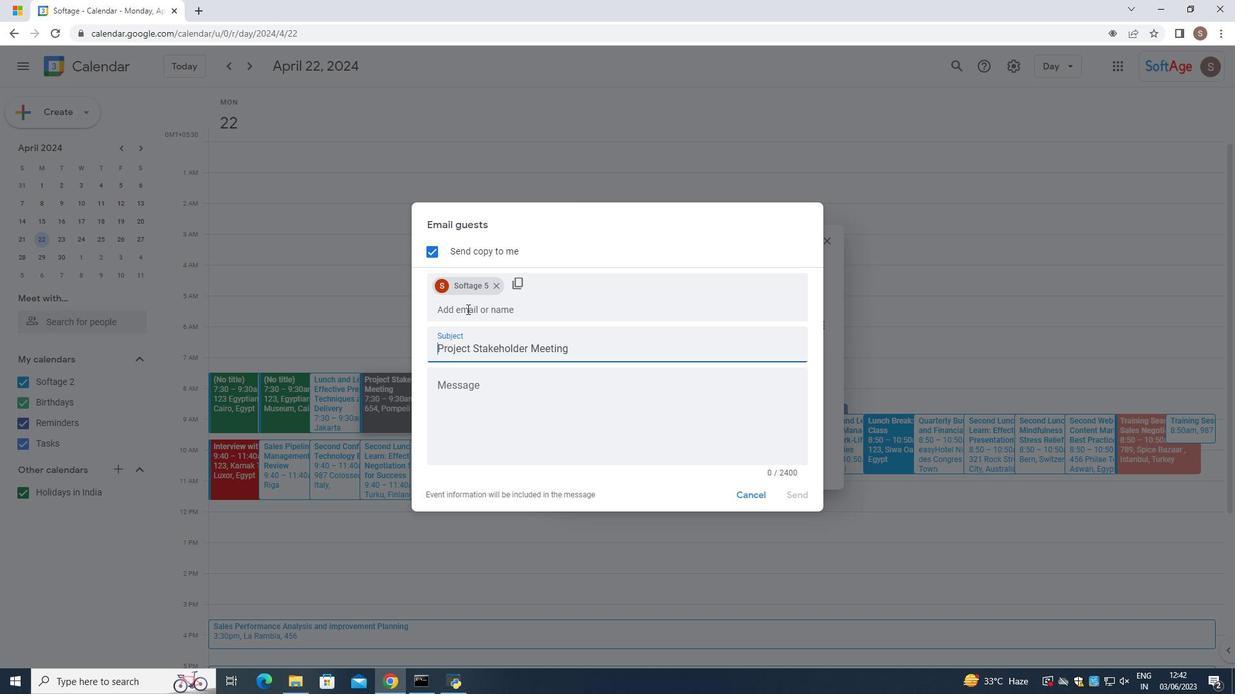 
Action: Mouse moved to (465, 307)
Screenshot: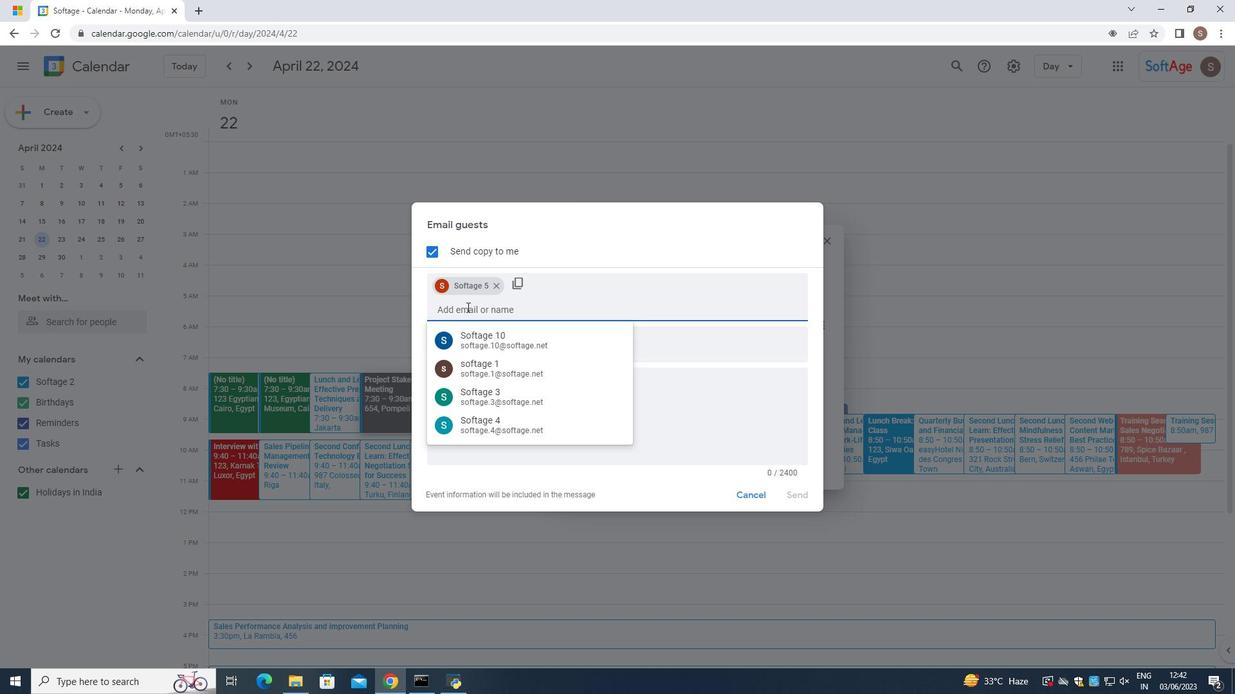 
Action: Key pressed softage.6
Screenshot: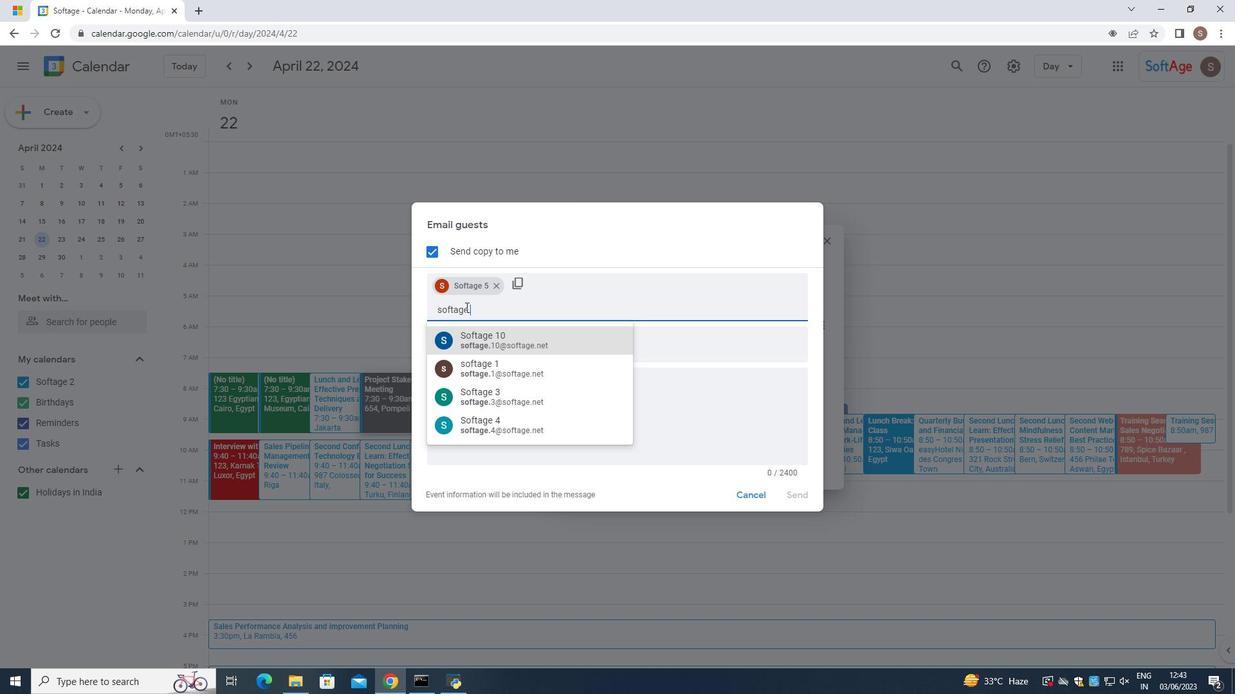 
Action: Mouse moved to (483, 331)
Screenshot: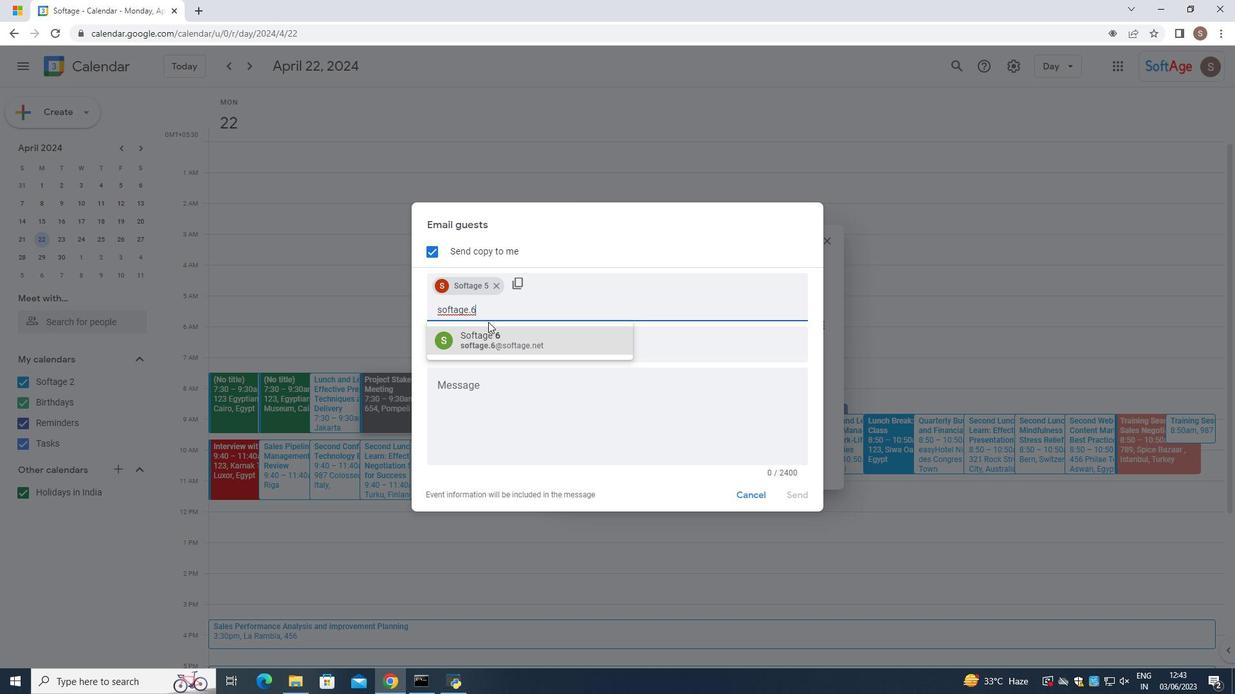 
Action: Mouse pressed left at (483, 331)
Screenshot: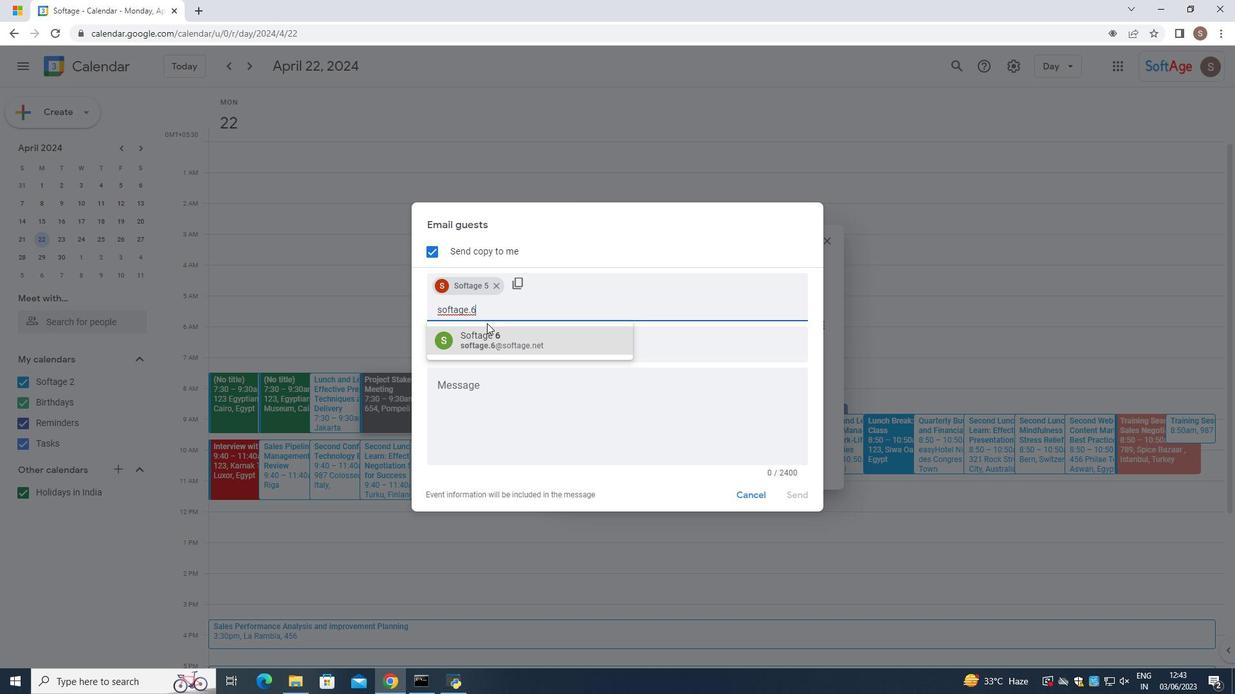 
Action: Mouse moved to (467, 378)
Screenshot: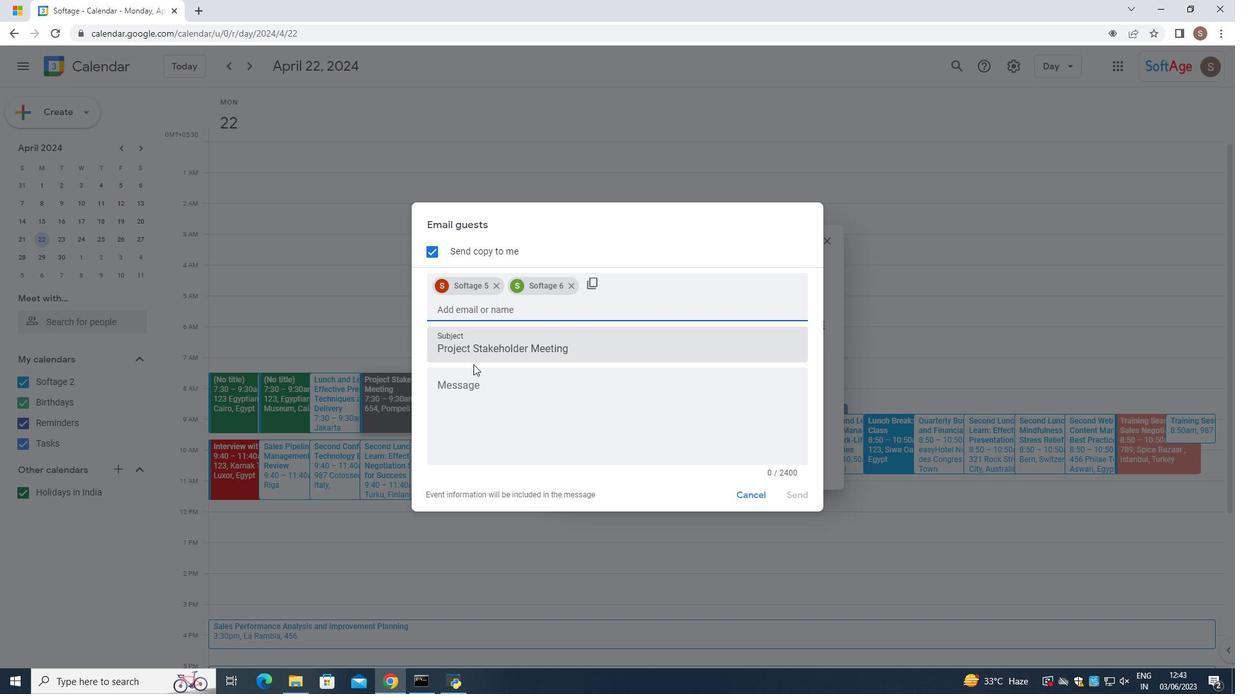 
Action: Mouse pressed left at (467, 378)
Screenshot: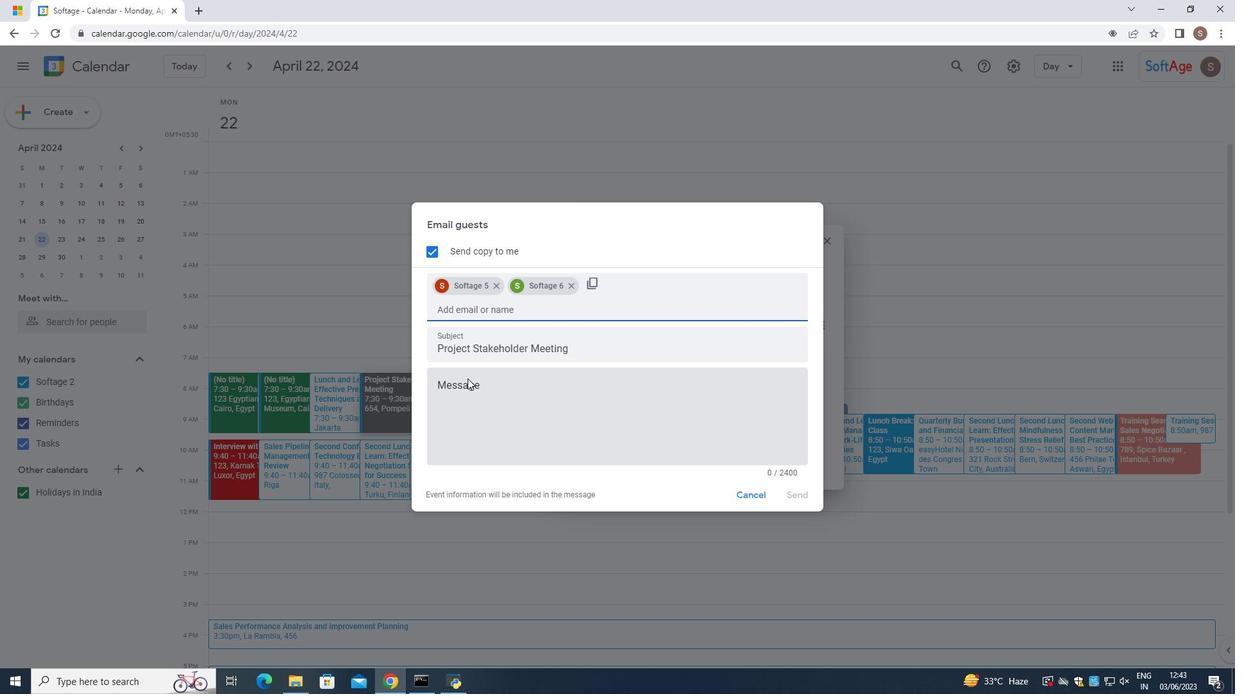 
Action: Mouse moved to (468, 392)
Screenshot: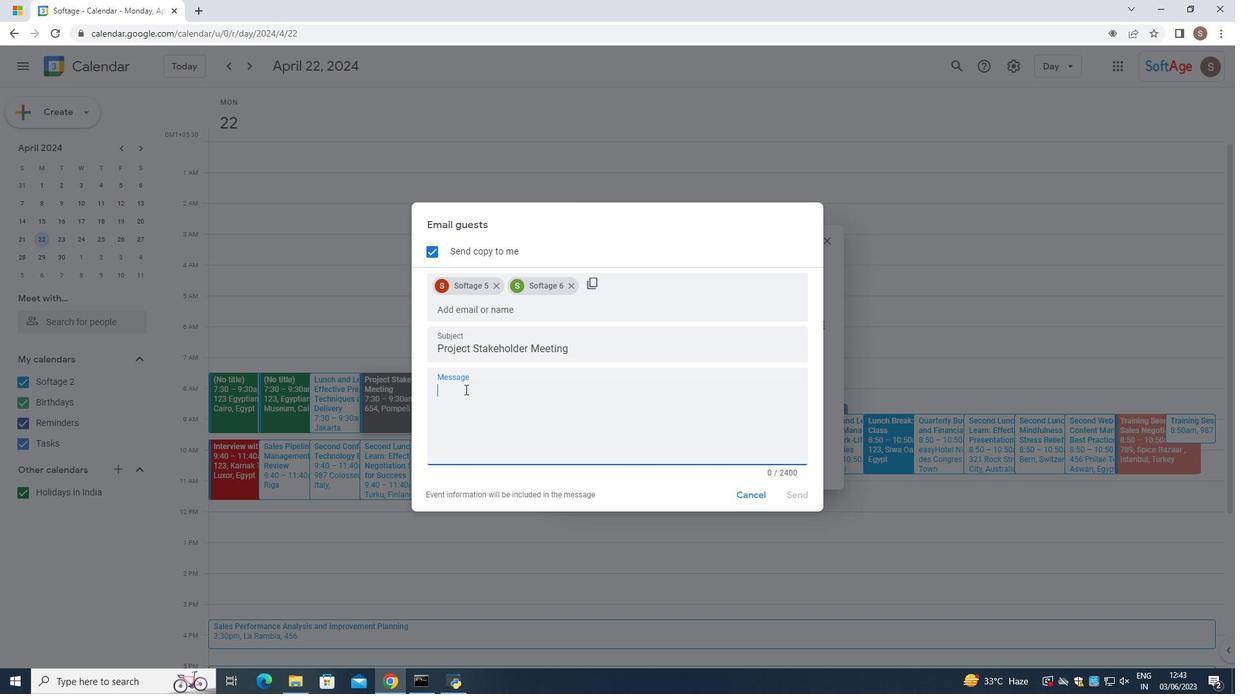 
Action: Key pressed participate
Screenshot: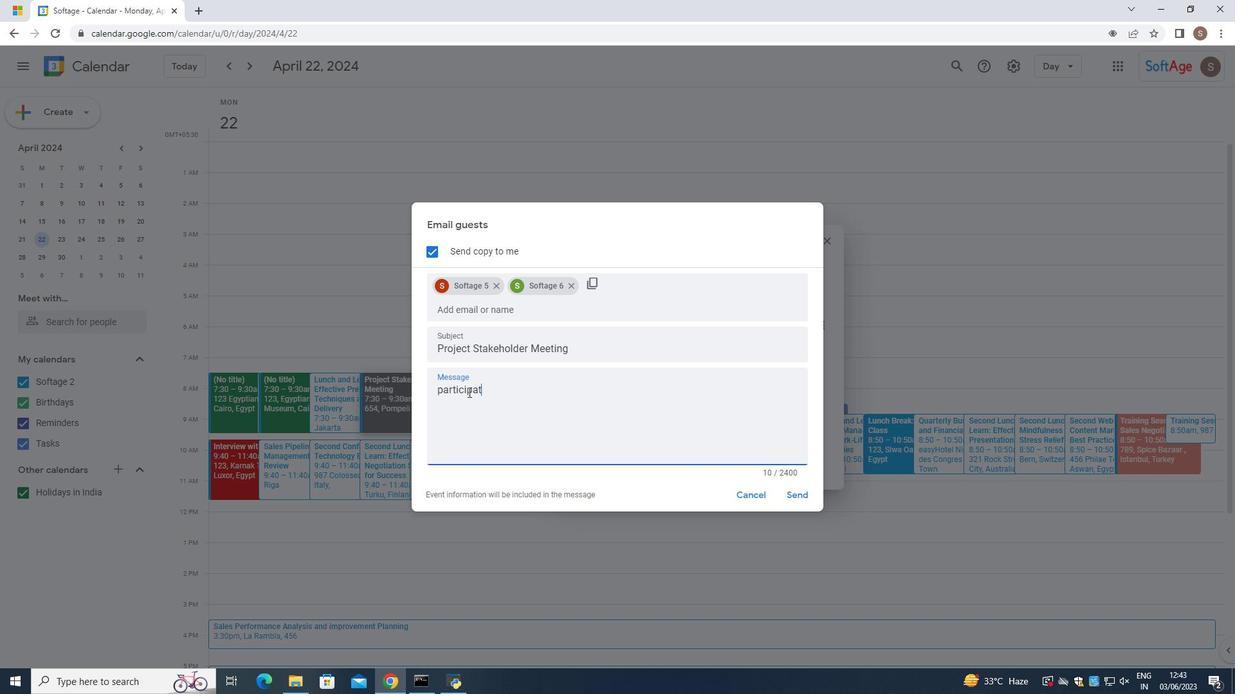 
Action: Mouse moved to (809, 495)
Screenshot: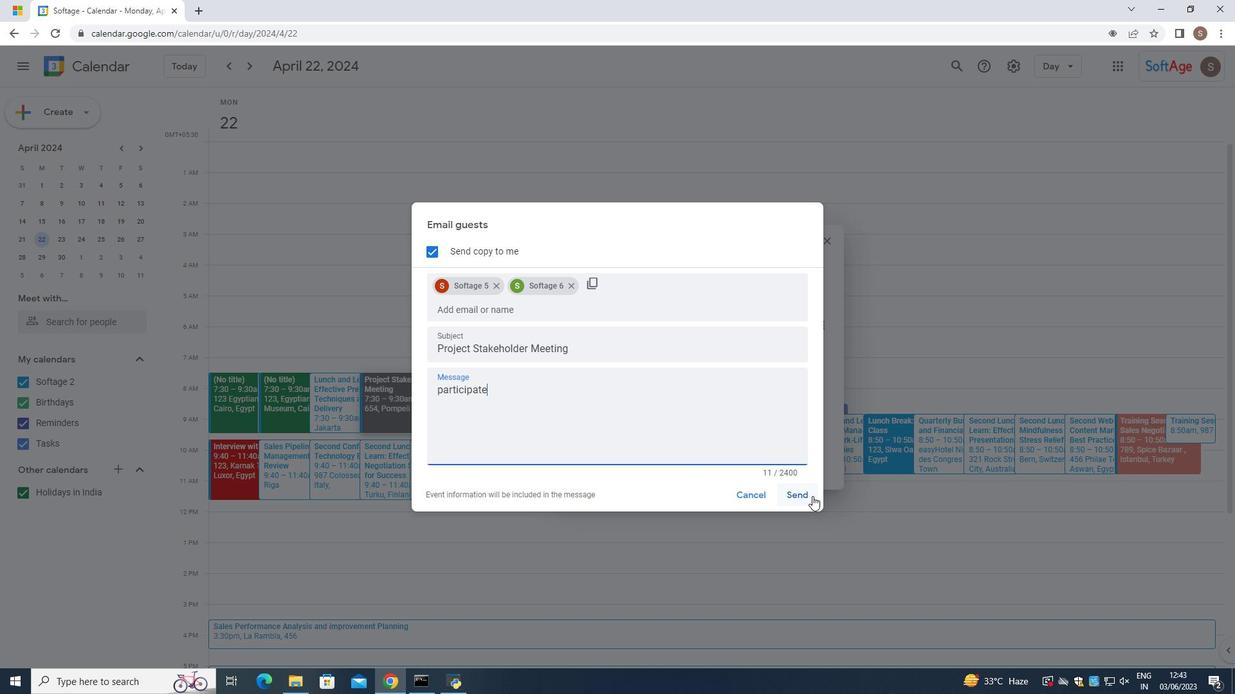 
Action: Mouse pressed left at (809, 495)
Screenshot: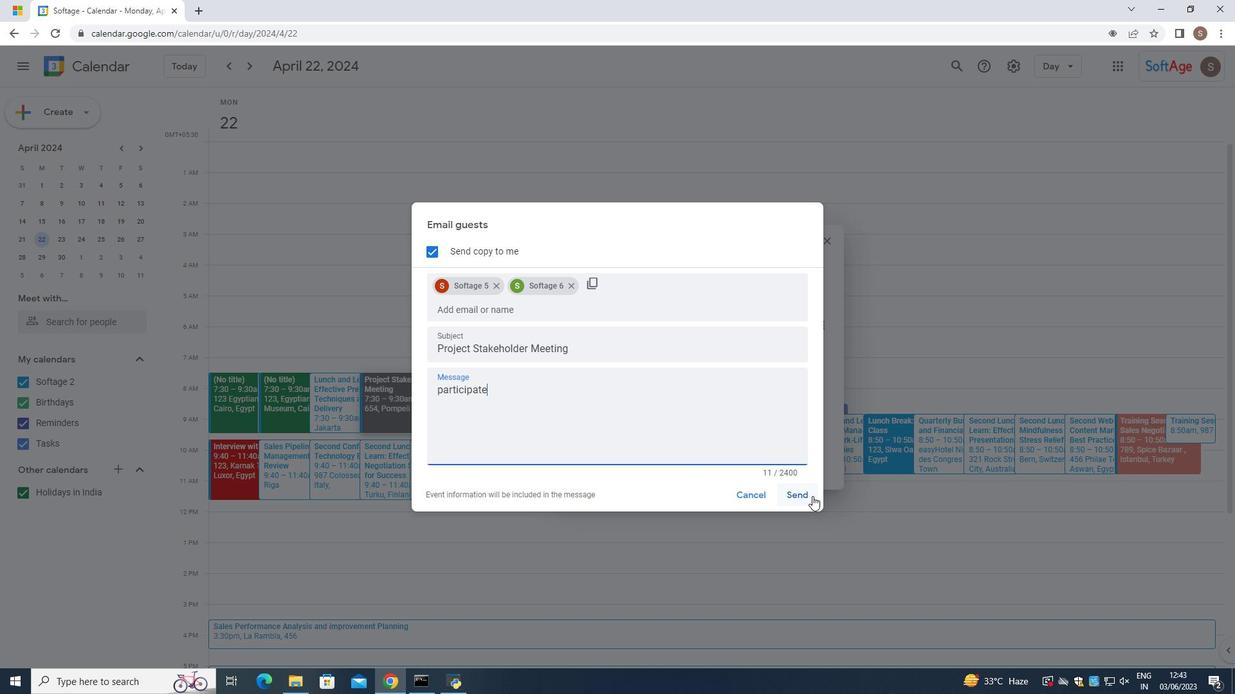 
Action: Mouse moved to (720, 486)
Screenshot: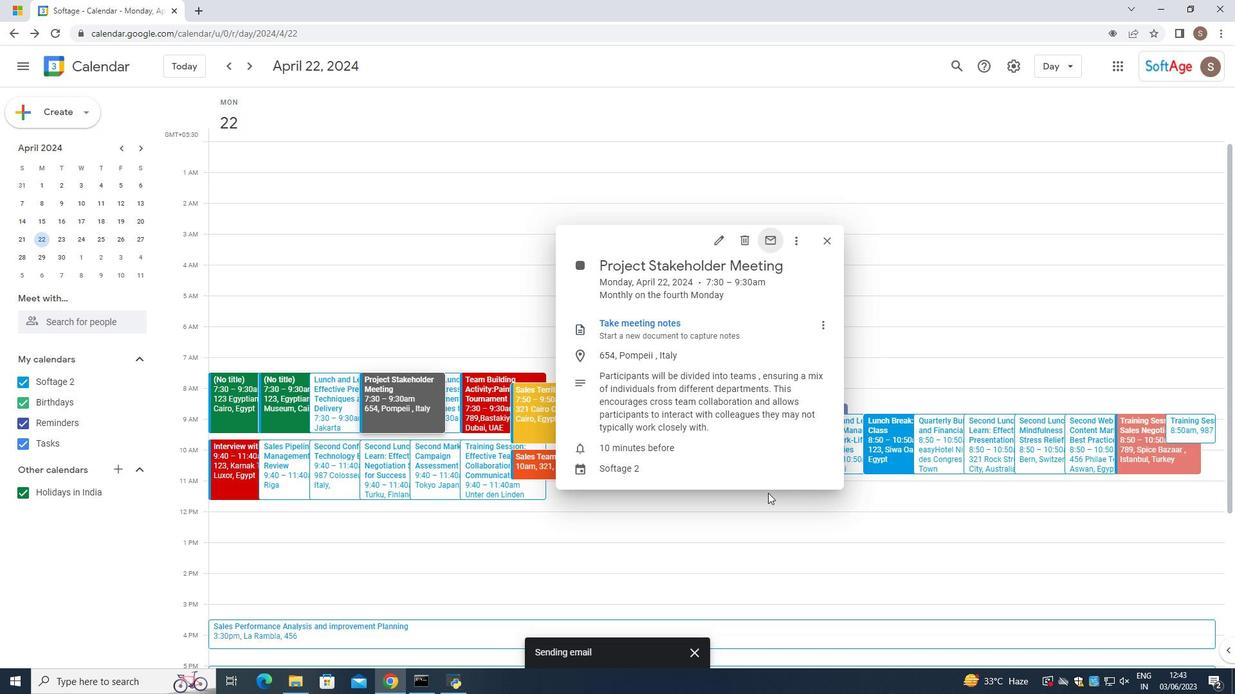 
